 Task: Enhance Security with Chrome Extensions.
Action: Mouse moved to (1228, 56)
Screenshot: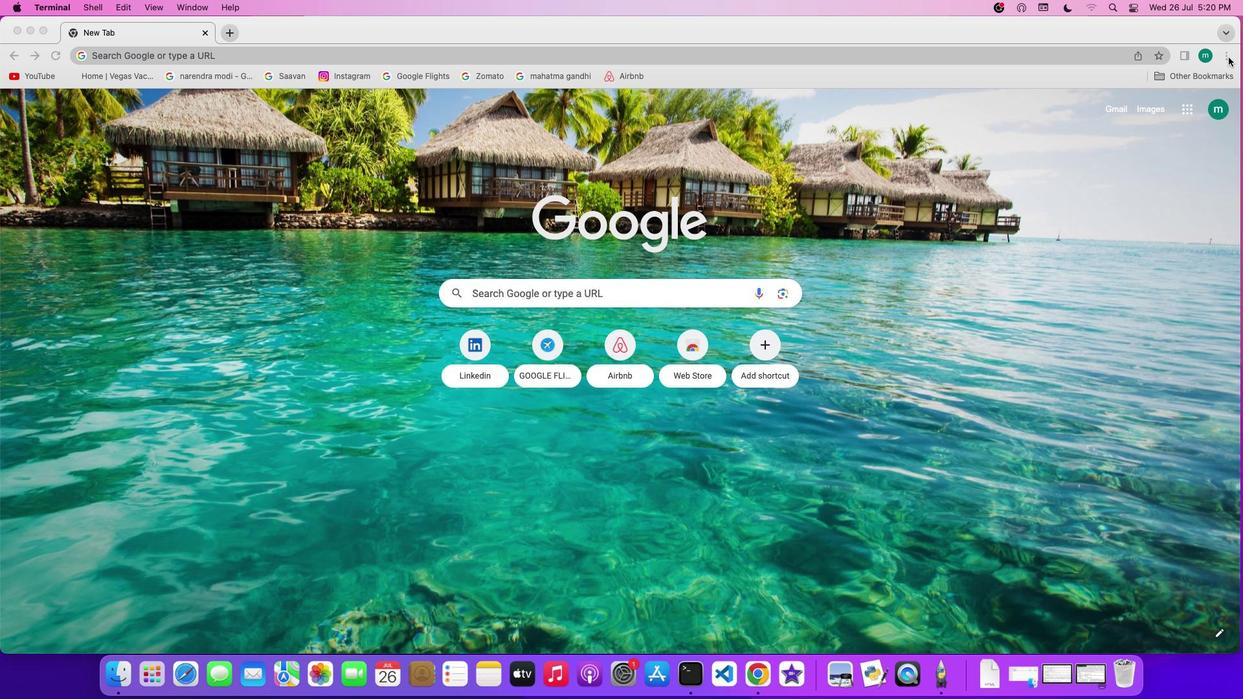 
Action: Mouse pressed left at (1228, 56)
Screenshot: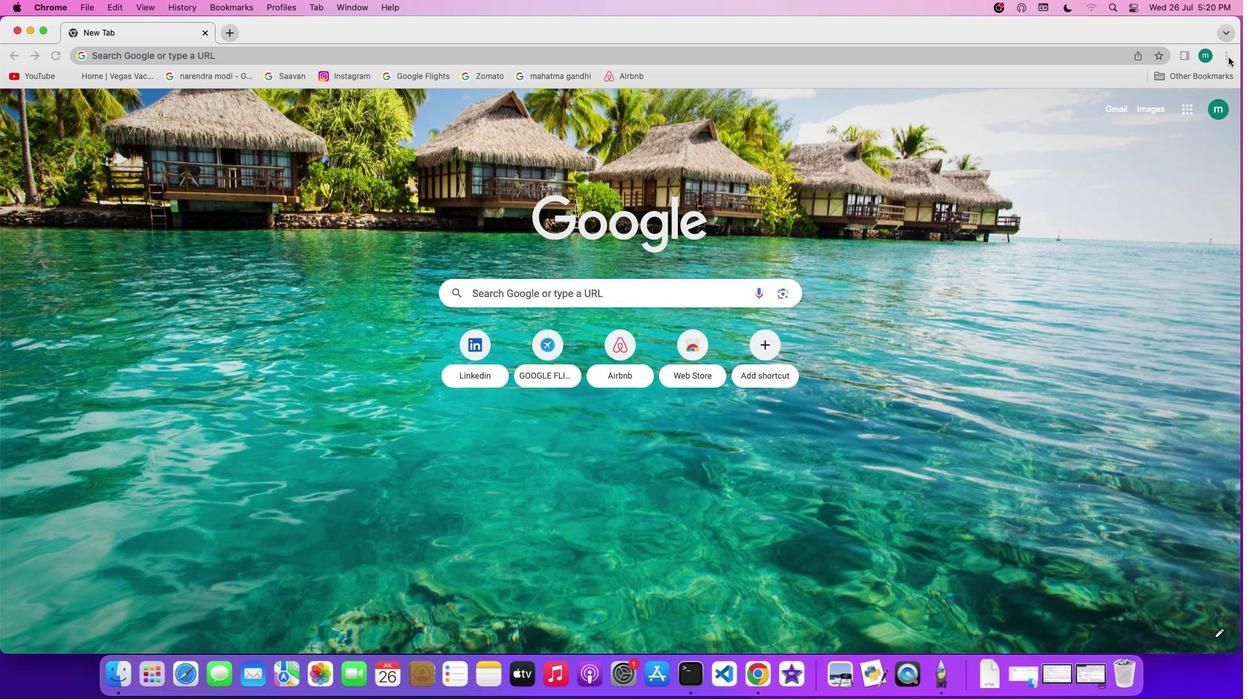 
Action: Mouse moved to (1116, 215)
Screenshot: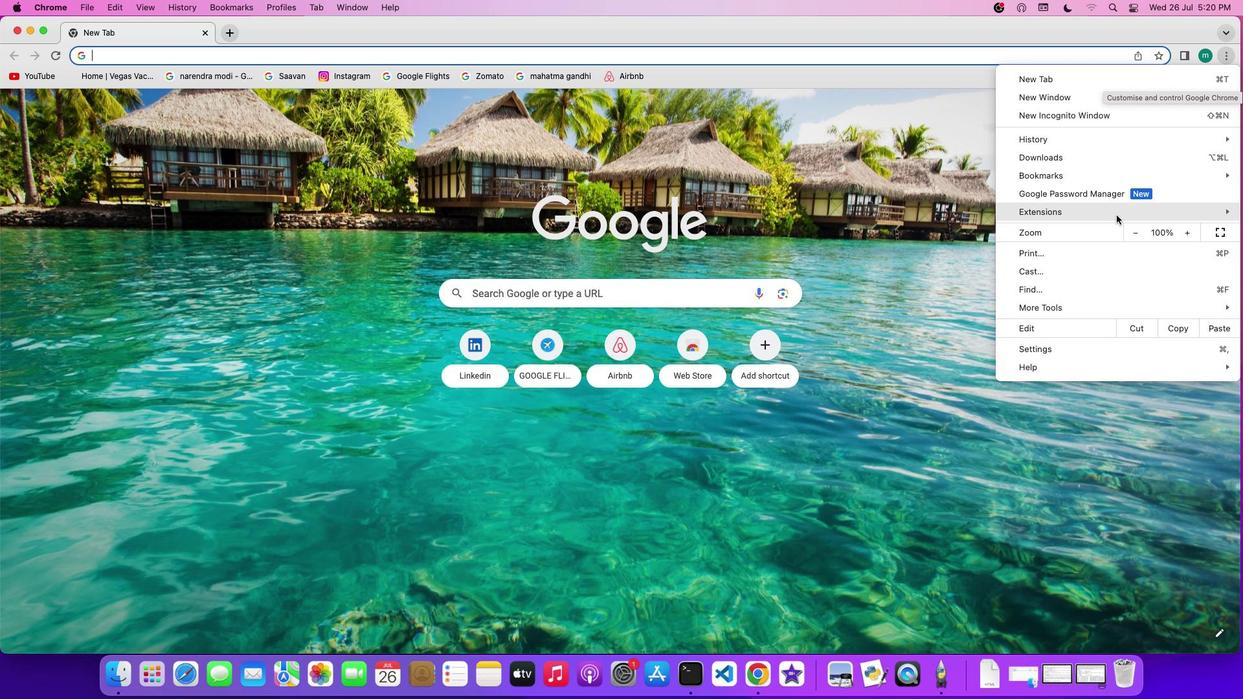 
Action: Mouse pressed left at (1116, 215)
Screenshot: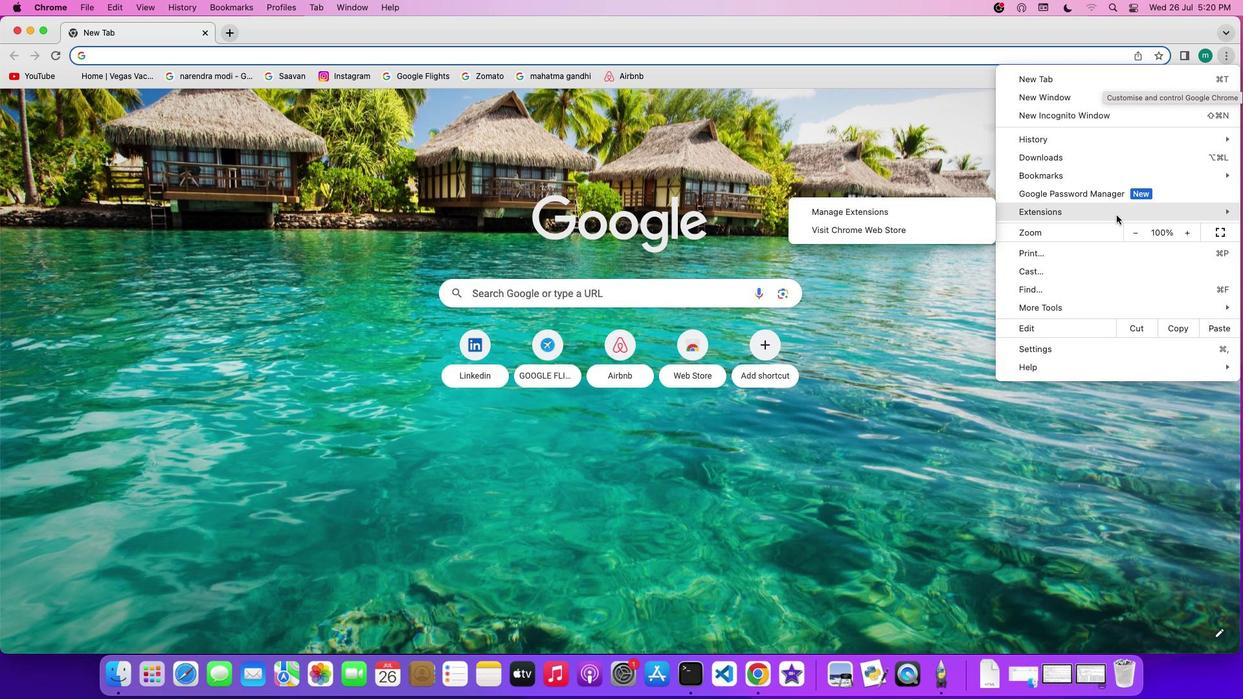 
Action: Mouse moved to (928, 229)
Screenshot: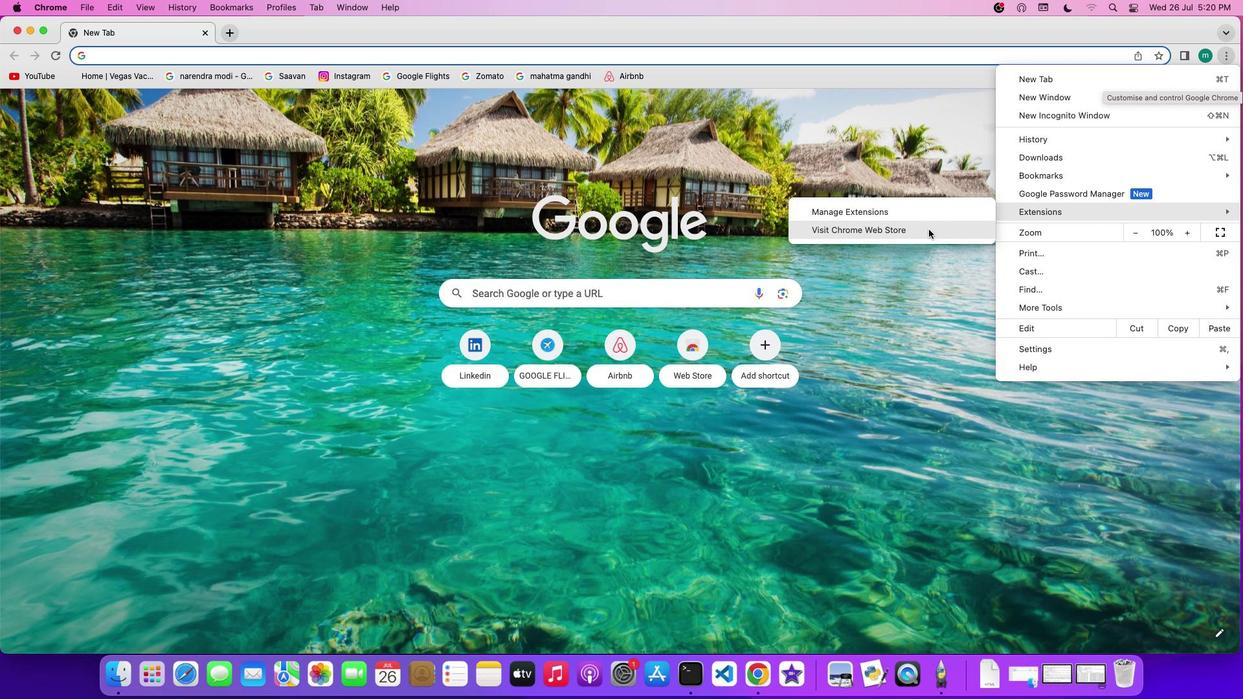 
Action: Mouse pressed left at (928, 229)
Screenshot: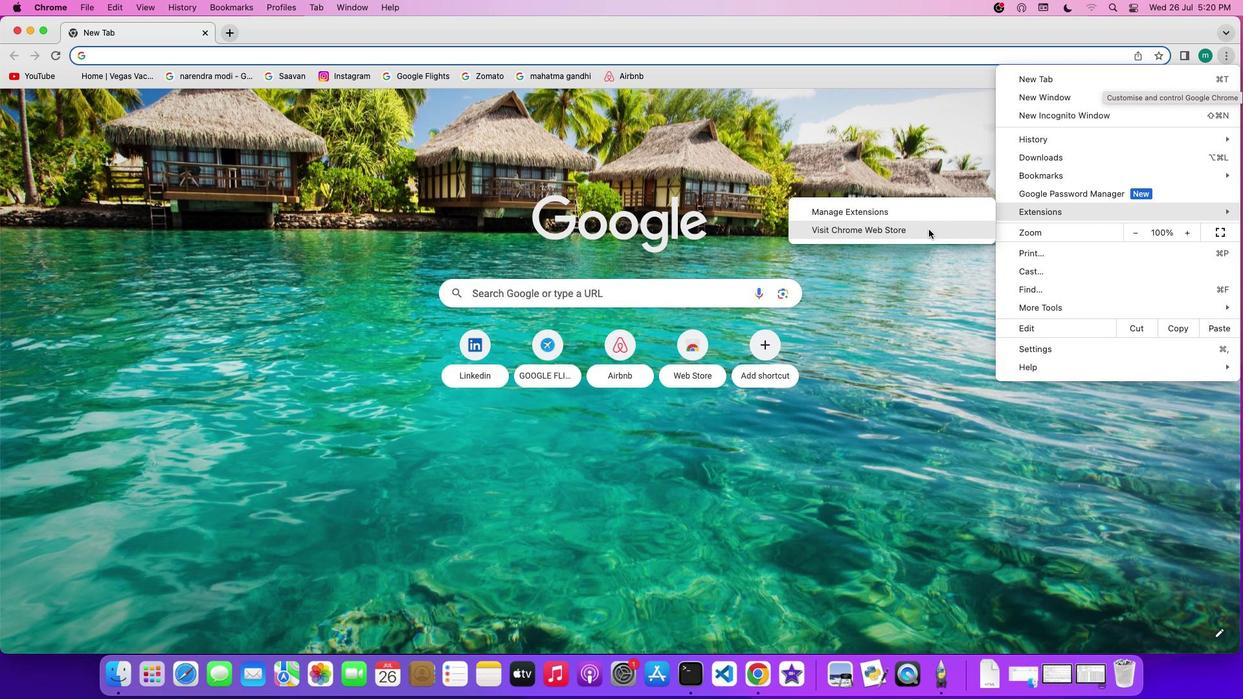 
Action: Mouse moved to (334, 138)
Screenshot: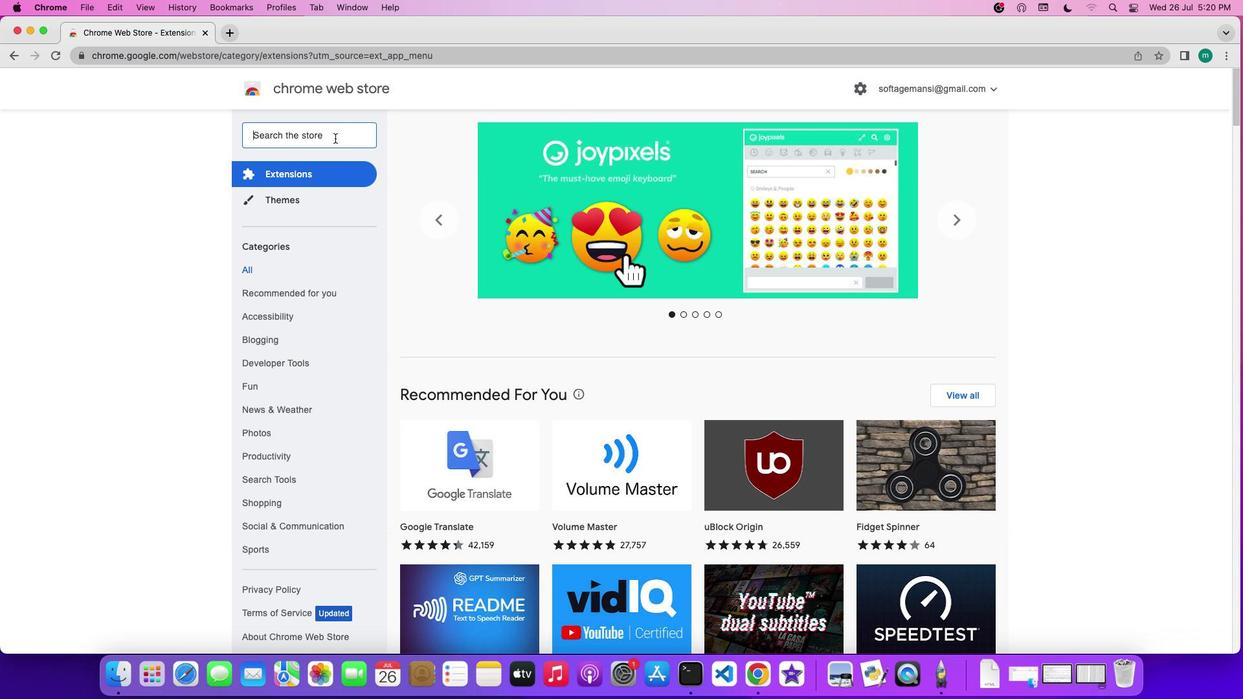 
Action: Mouse pressed left at (334, 138)
Screenshot: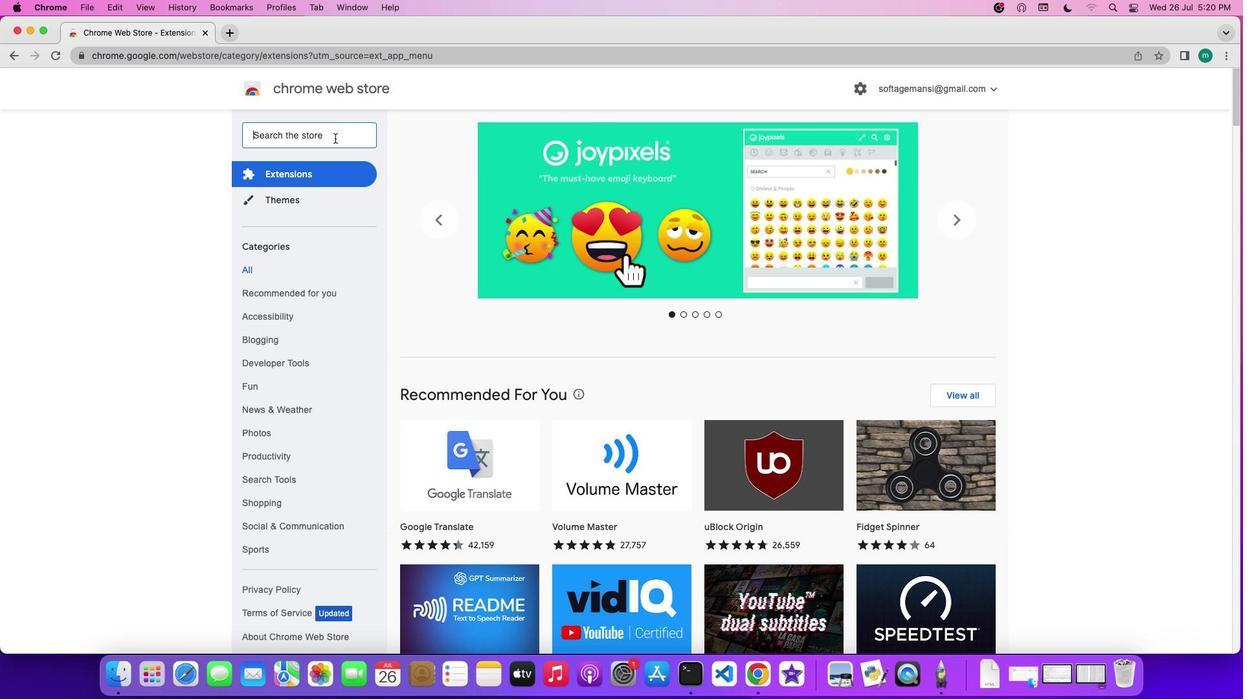 
Action: Mouse moved to (350, 141)
Screenshot: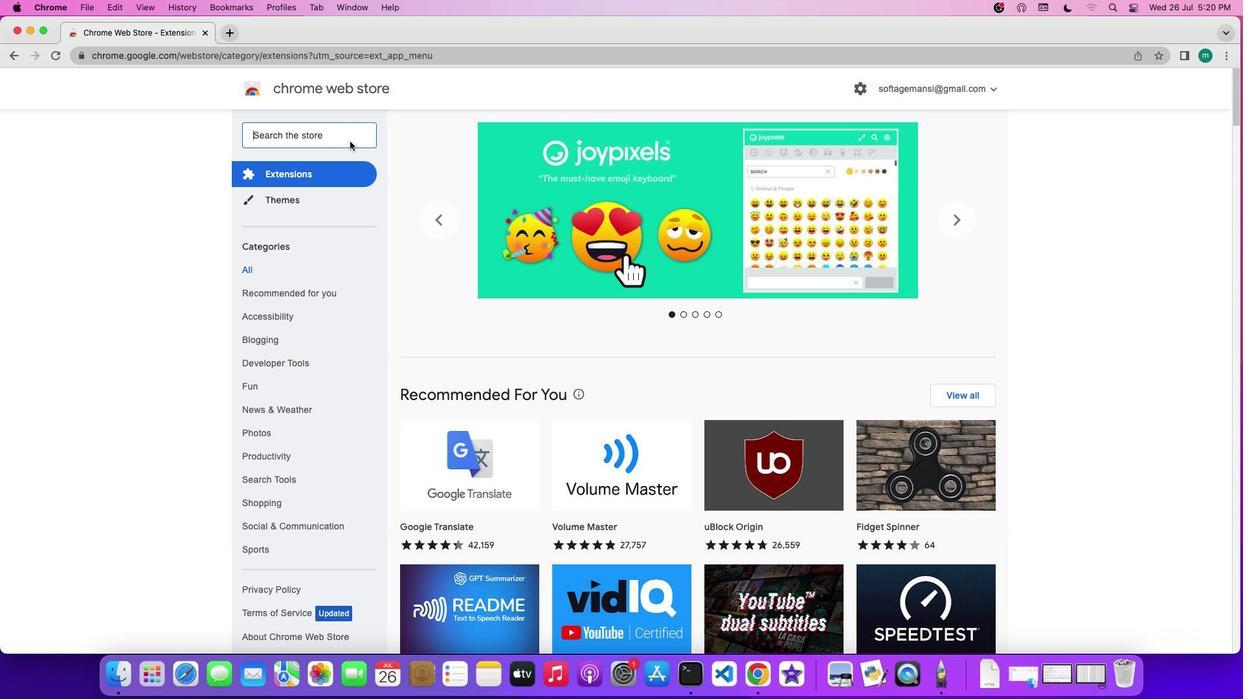 
Action: Key pressed 'p''a''s''s''w''o''r''d'Key.space'm''a''n''a''g''e''r'
Screenshot: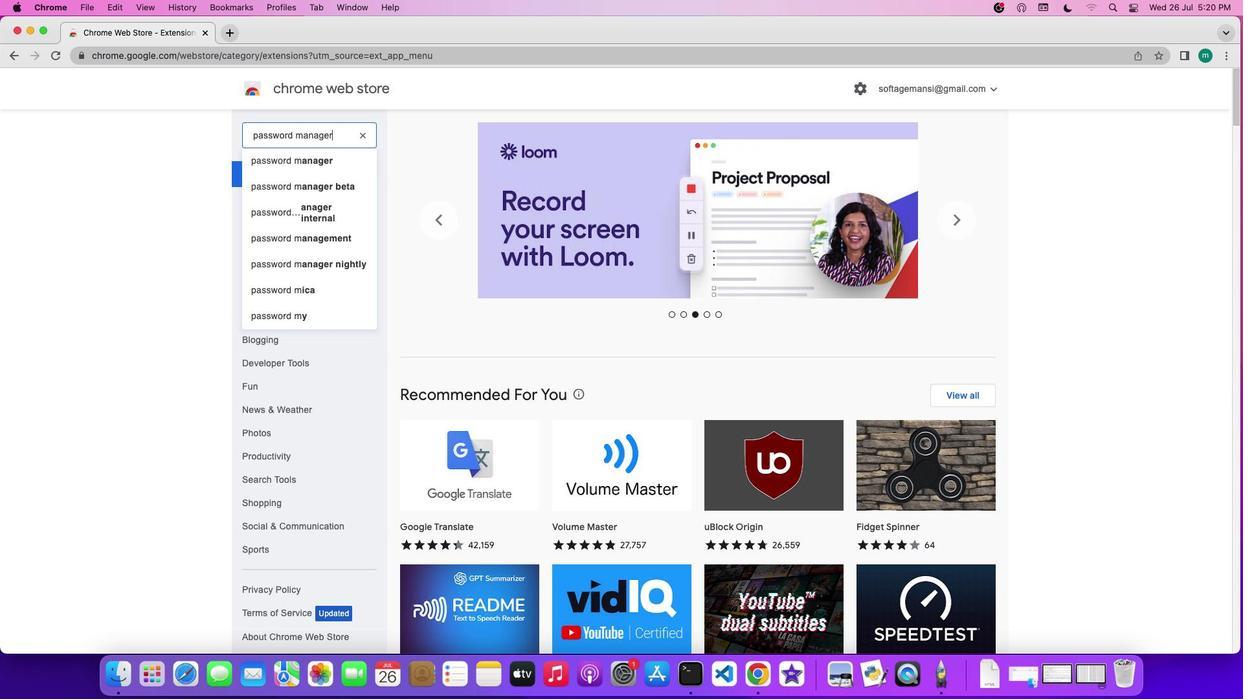 
Action: Mouse moved to (360, 154)
Screenshot: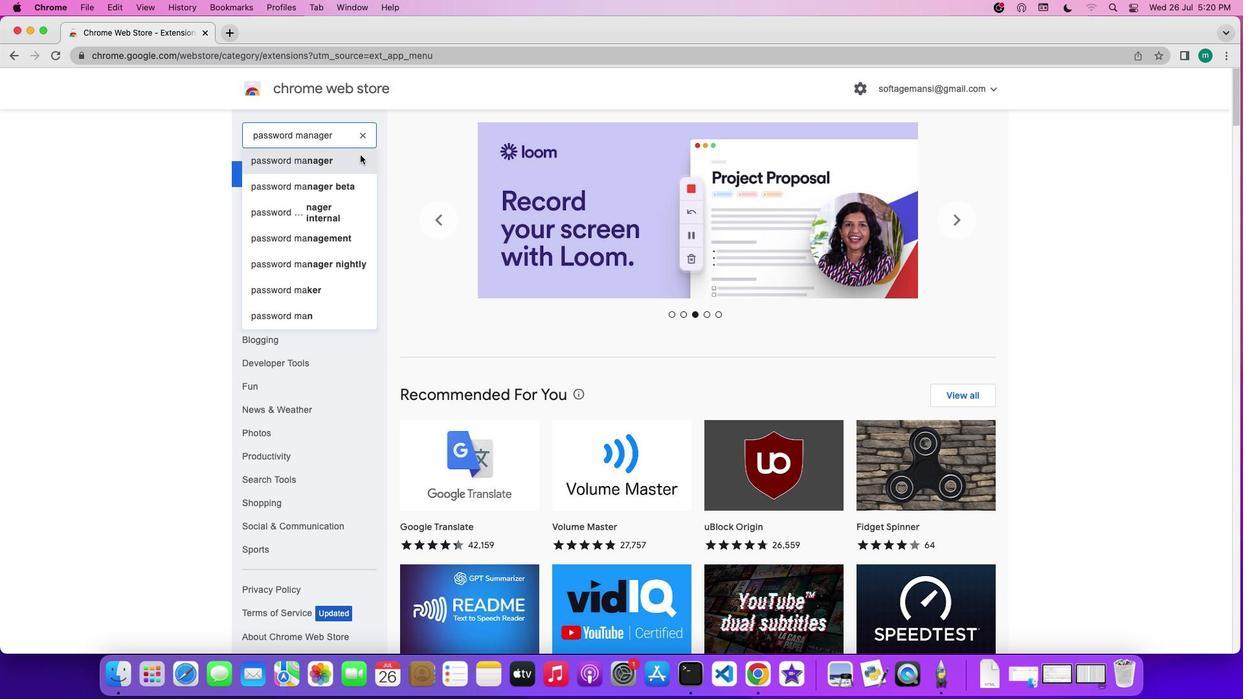 
Action: Mouse pressed left at (360, 154)
Screenshot: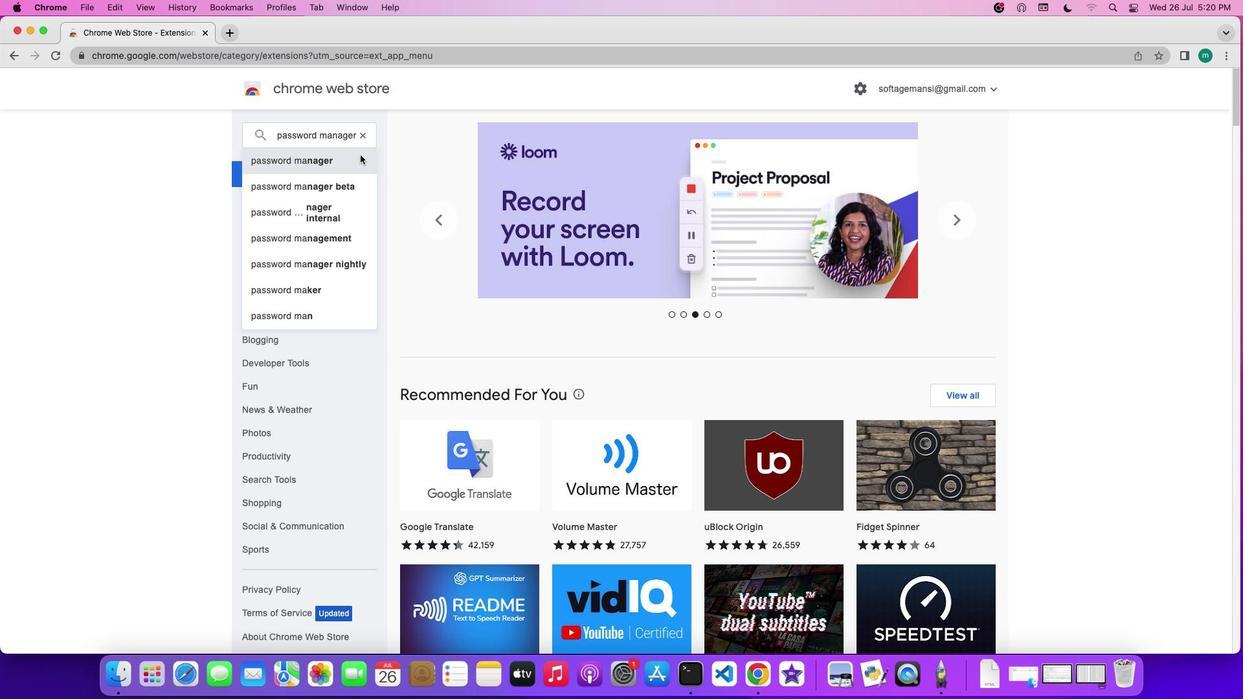 
Action: Mouse moved to (679, 244)
Screenshot: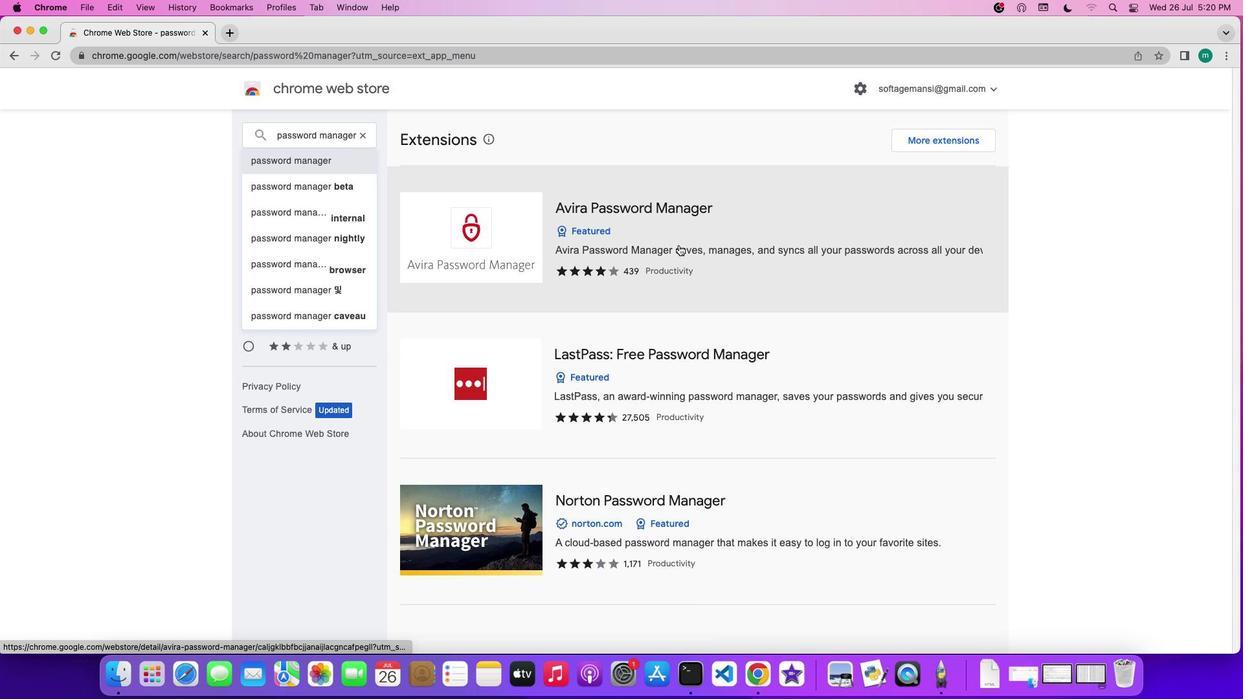 
Action: Mouse scrolled (679, 244) with delta (0, 0)
Screenshot: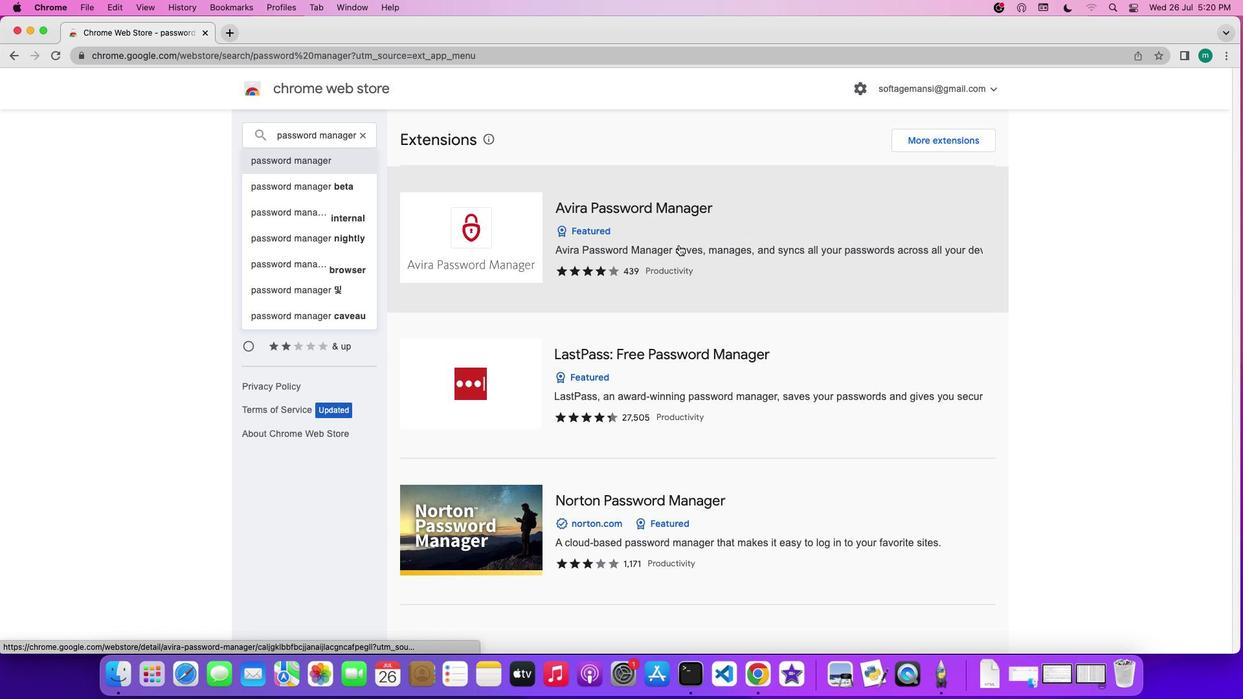 
Action: Mouse scrolled (679, 244) with delta (0, 0)
Screenshot: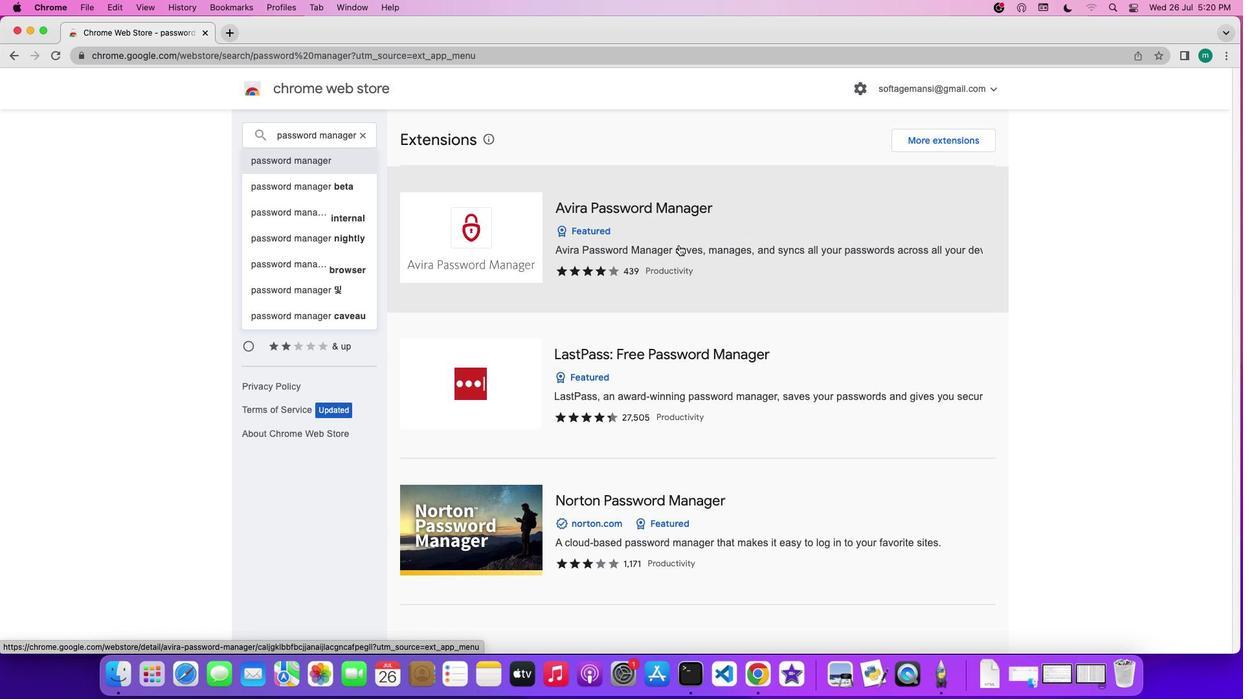 
Action: Mouse scrolled (679, 244) with delta (0, 0)
Screenshot: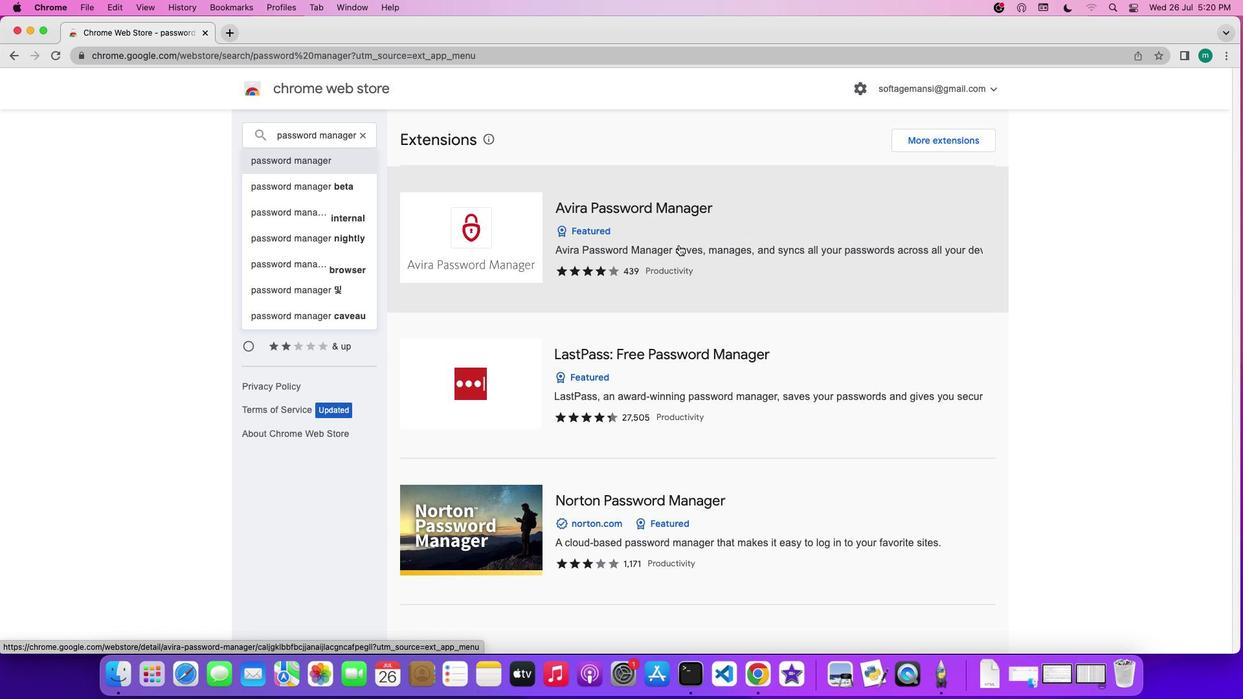 
Action: Mouse scrolled (679, 244) with delta (0, 0)
Screenshot: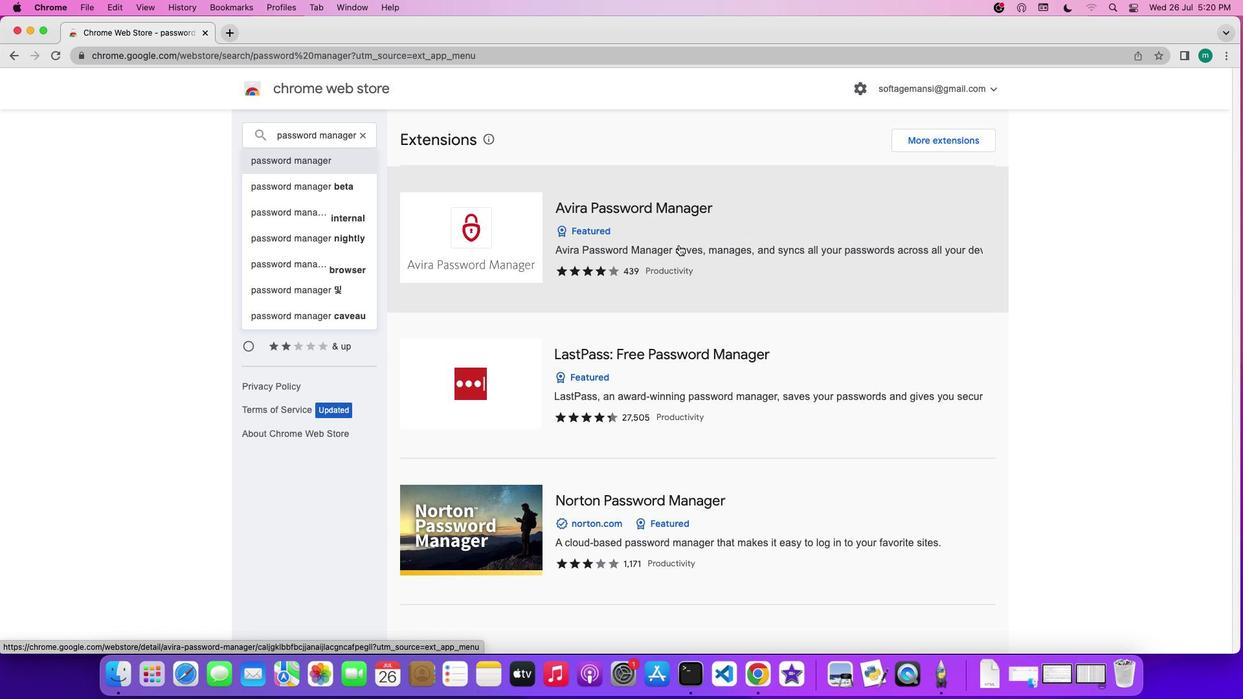 
Action: Mouse moved to (658, 352)
Screenshot: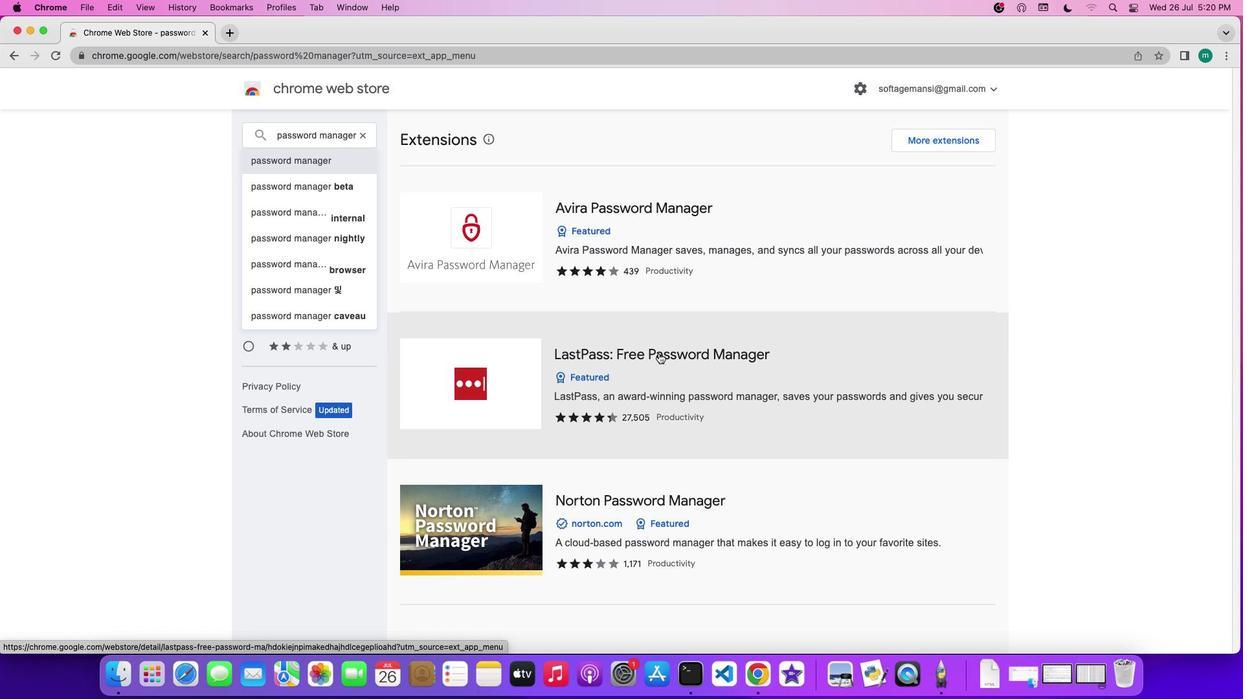 
Action: Mouse scrolled (658, 352) with delta (0, 0)
Screenshot: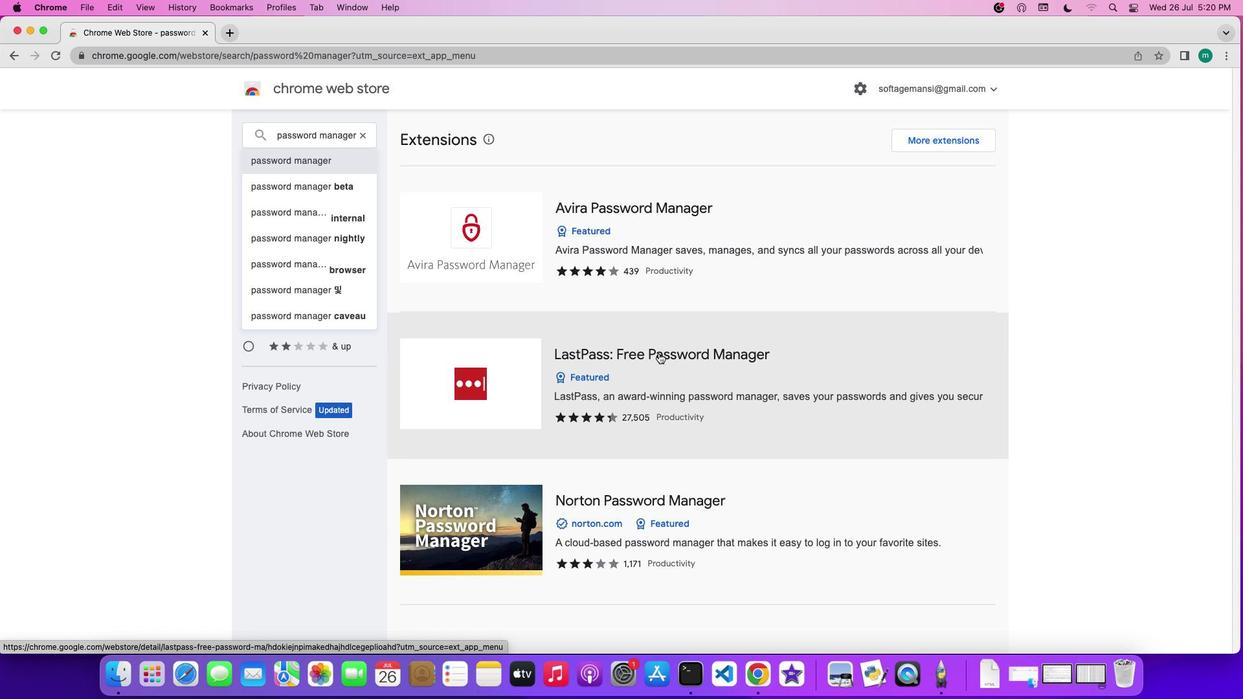
Action: Mouse scrolled (658, 352) with delta (0, 0)
Screenshot: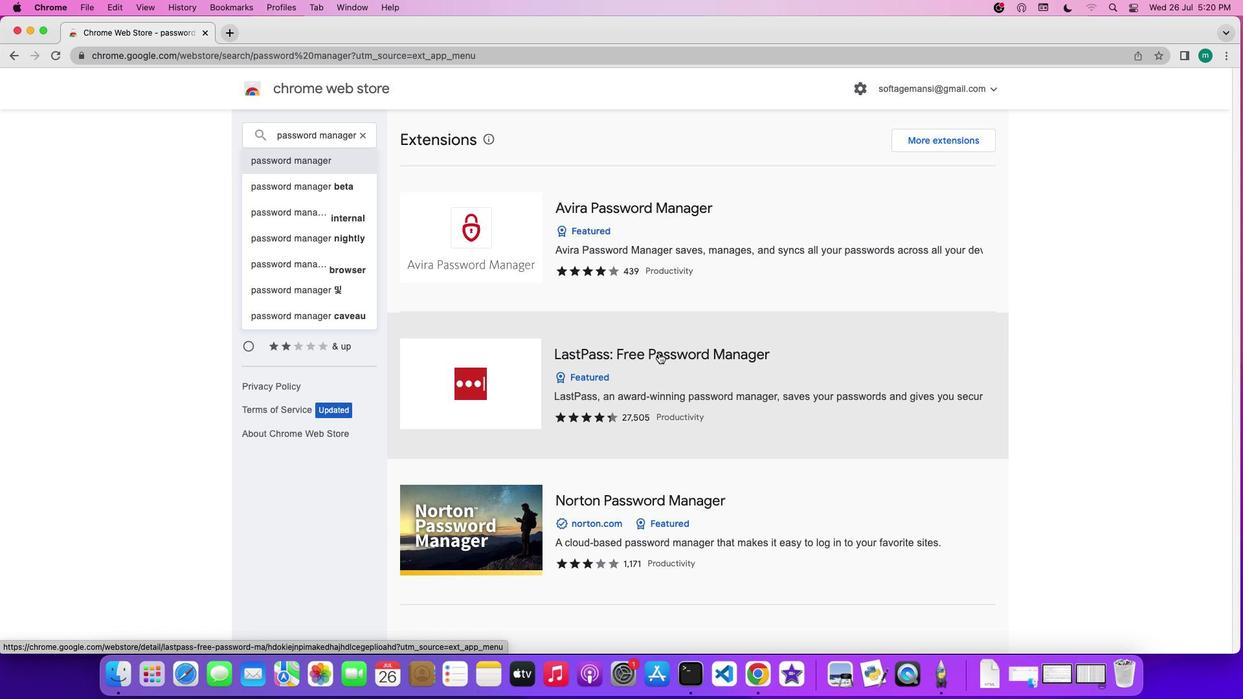 
Action: Mouse scrolled (658, 352) with delta (0, -1)
Screenshot: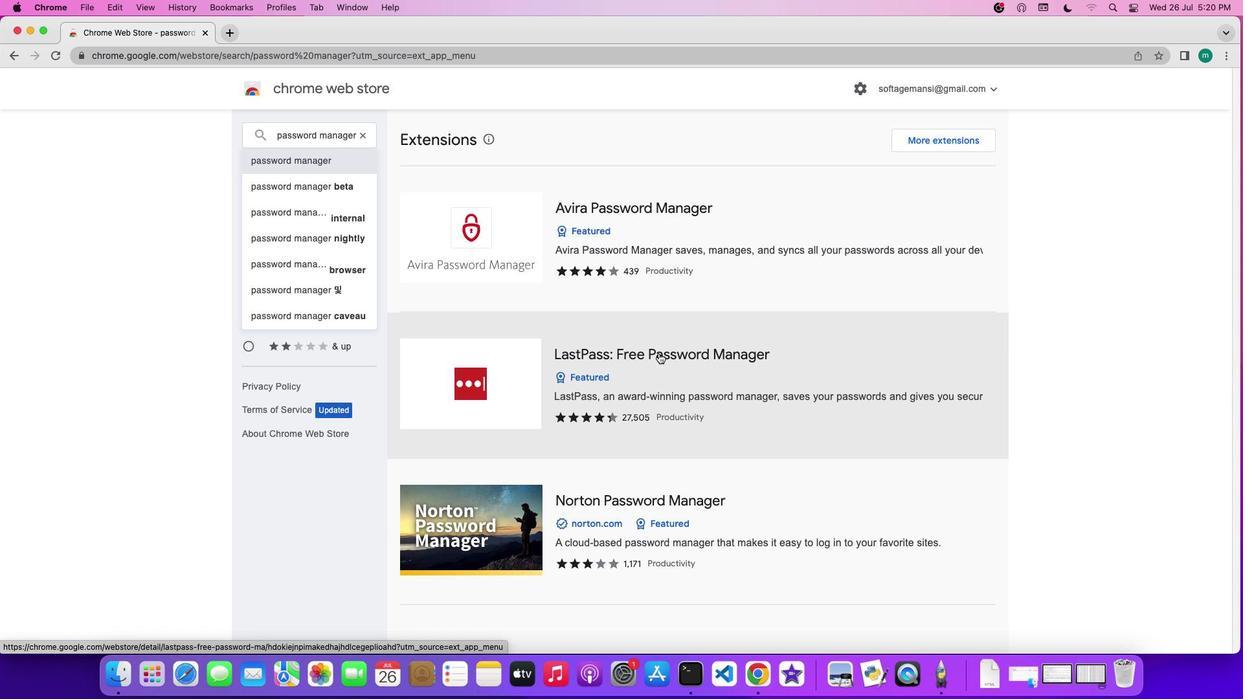 
Action: Mouse scrolled (658, 352) with delta (0, -2)
Screenshot: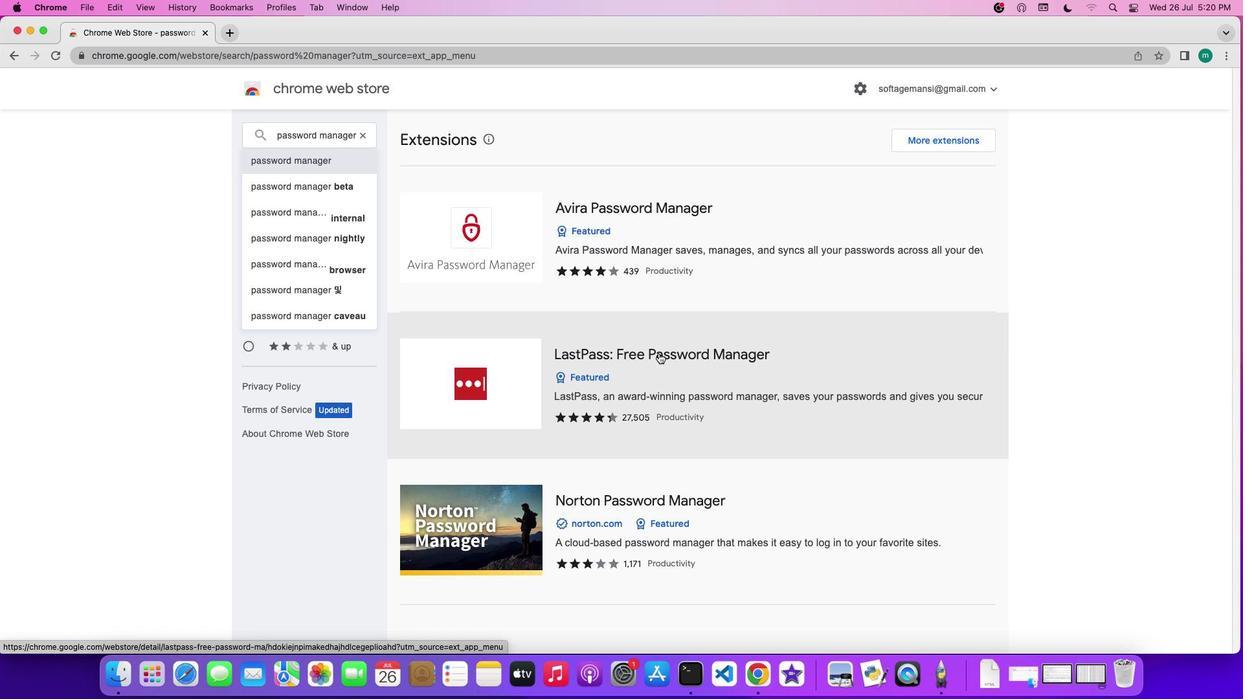 
Action: Mouse scrolled (658, 352) with delta (0, 0)
Screenshot: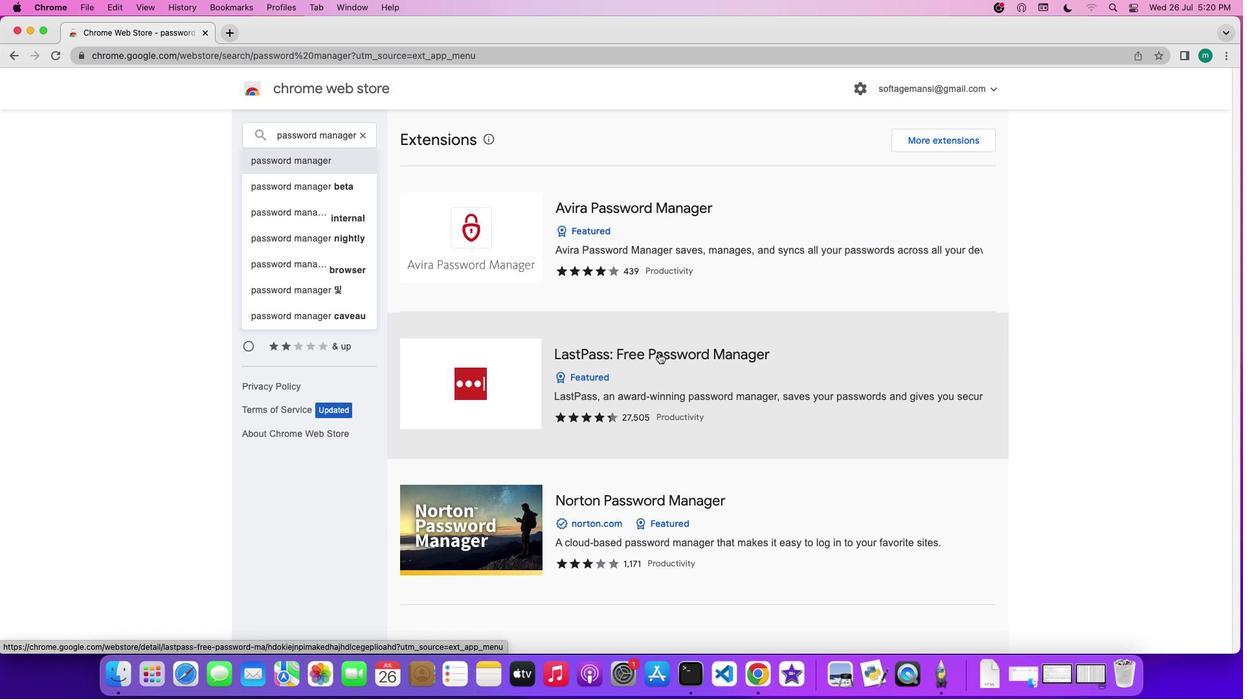 
Action: Mouse moved to (747, 512)
Screenshot: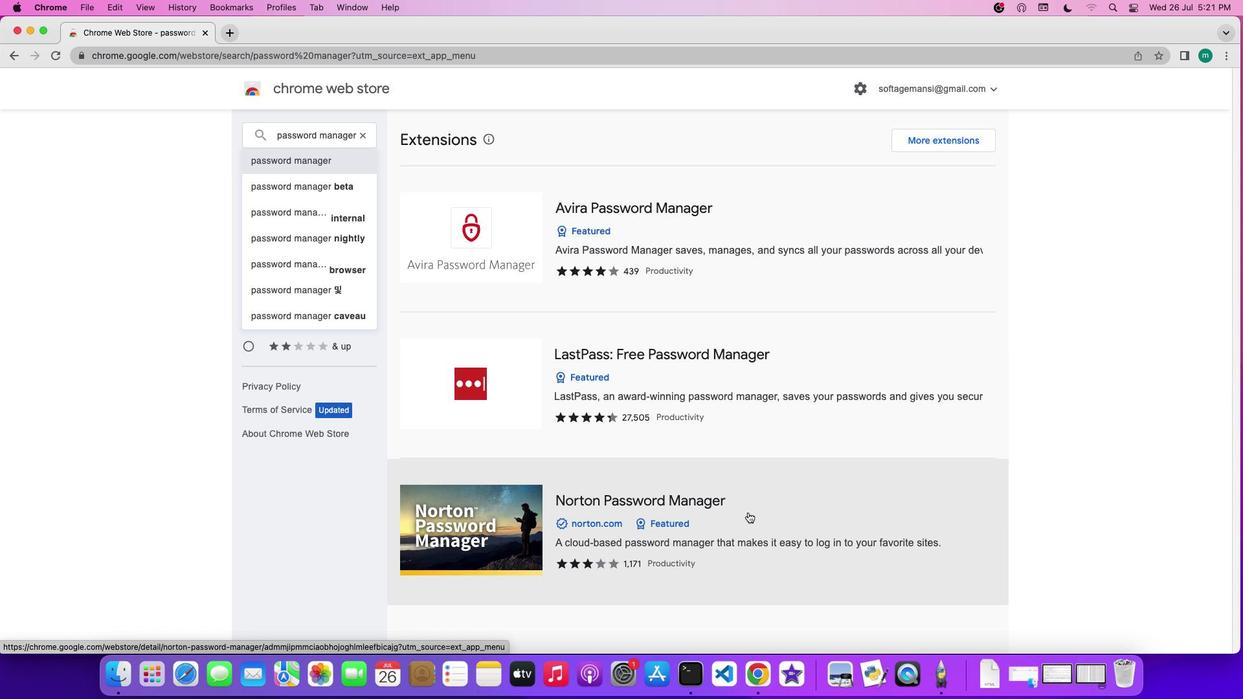 
Action: Mouse scrolled (747, 512) with delta (0, 0)
Screenshot: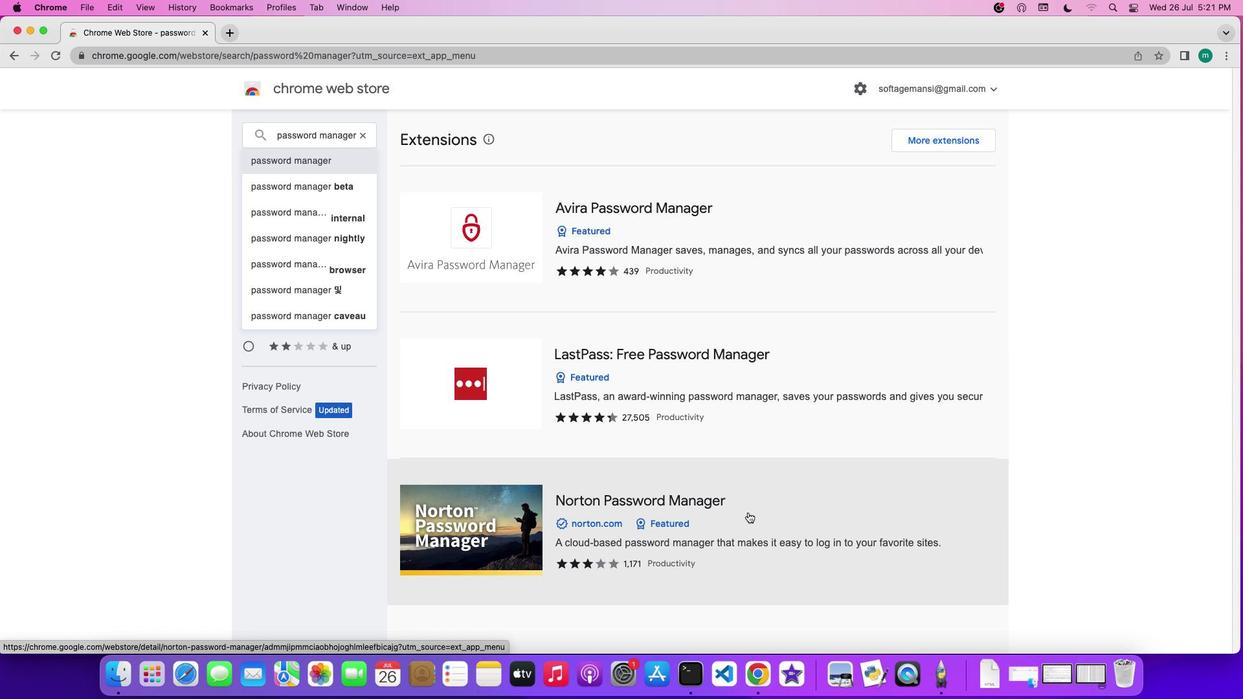 
Action: Mouse scrolled (747, 512) with delta (0, 0)
Screenshot: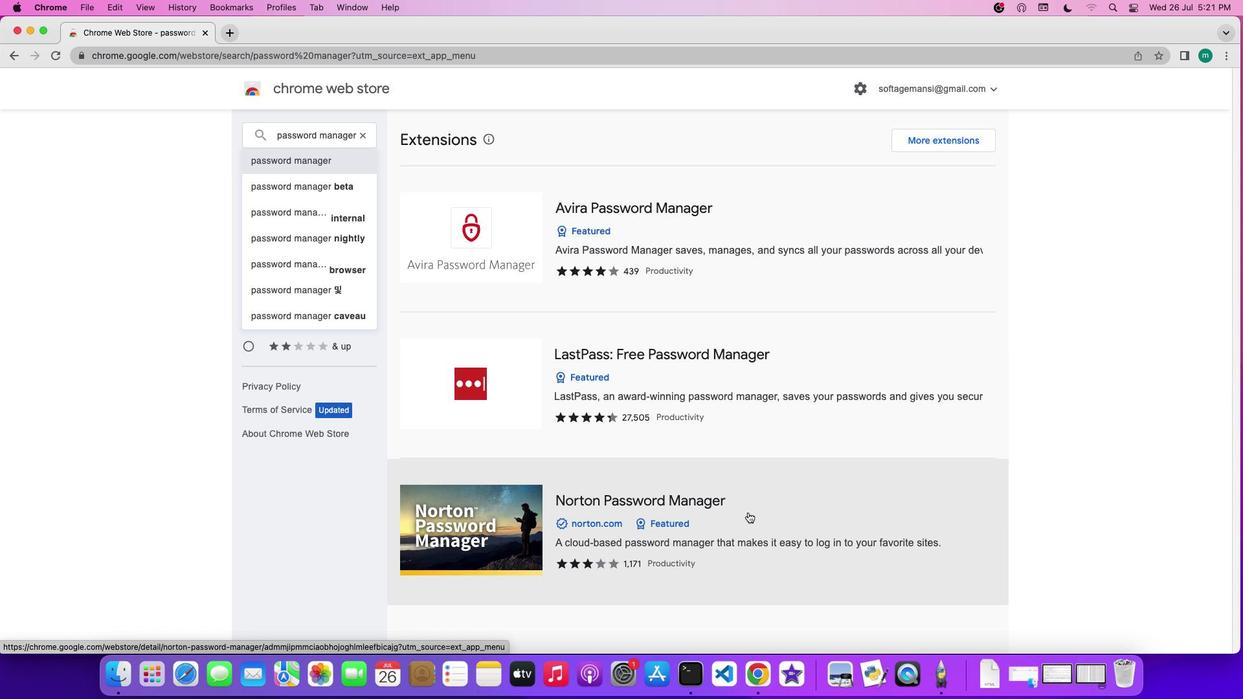 
Action: Mouse scrolled (747, 512) with delta (0, -1)
Screenshot: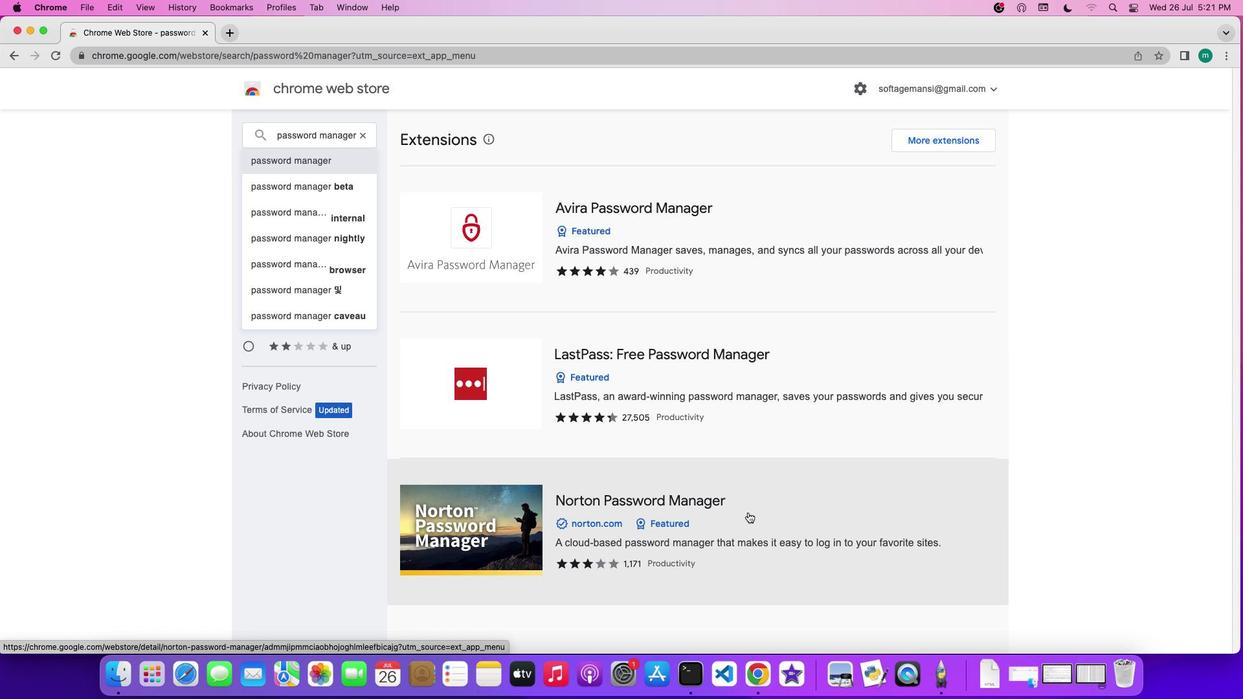 
Action: Mouse scrolled (747, 512) with delta (0, 0)
Screenshot: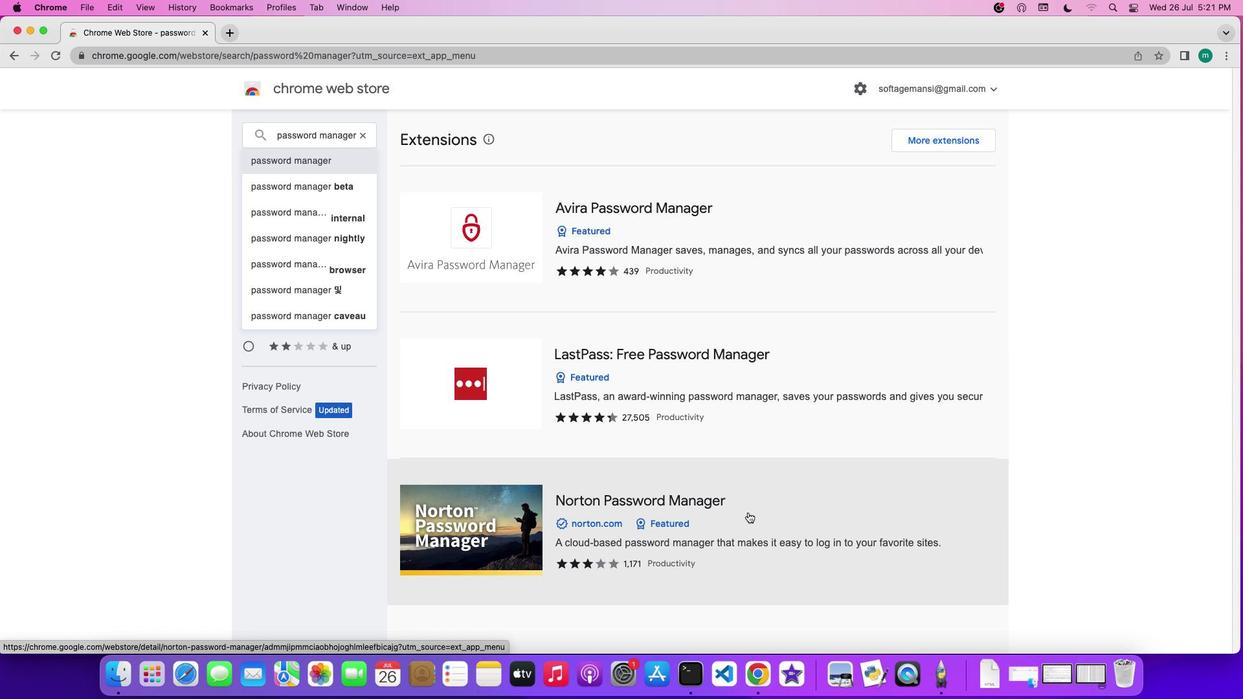 
Action: Mouse moved to (642, 211)
Screenshot: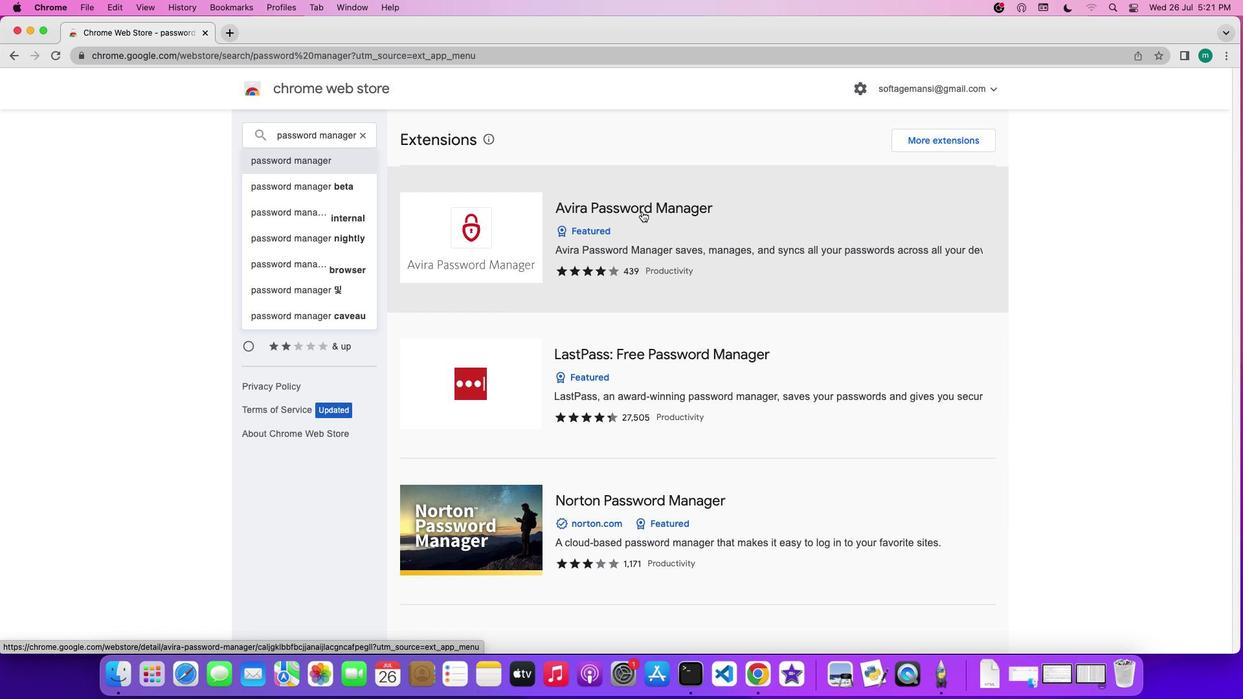 
Action: Mouse pressed left at (642, 211)
Screenshot: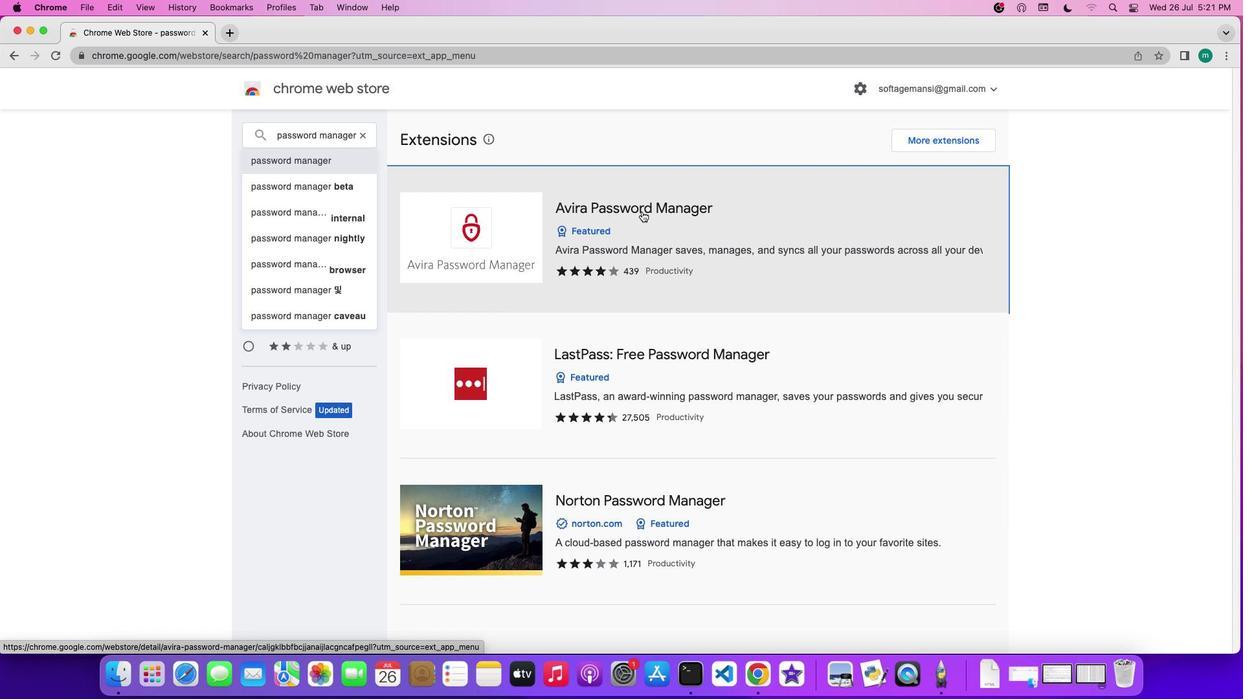 
Action: Mouse moved to (763, 328)
Screenshot: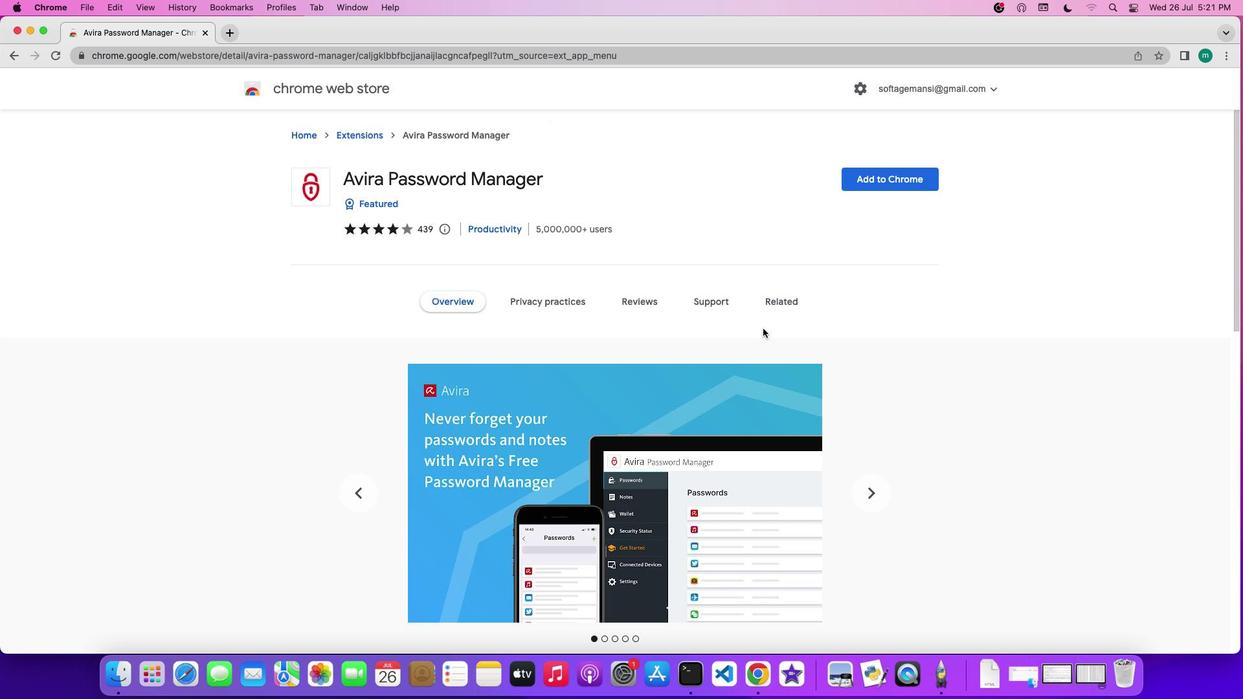 
Action: Mouse scrolled (763, 328) with delta (0, 0)
Screenshot: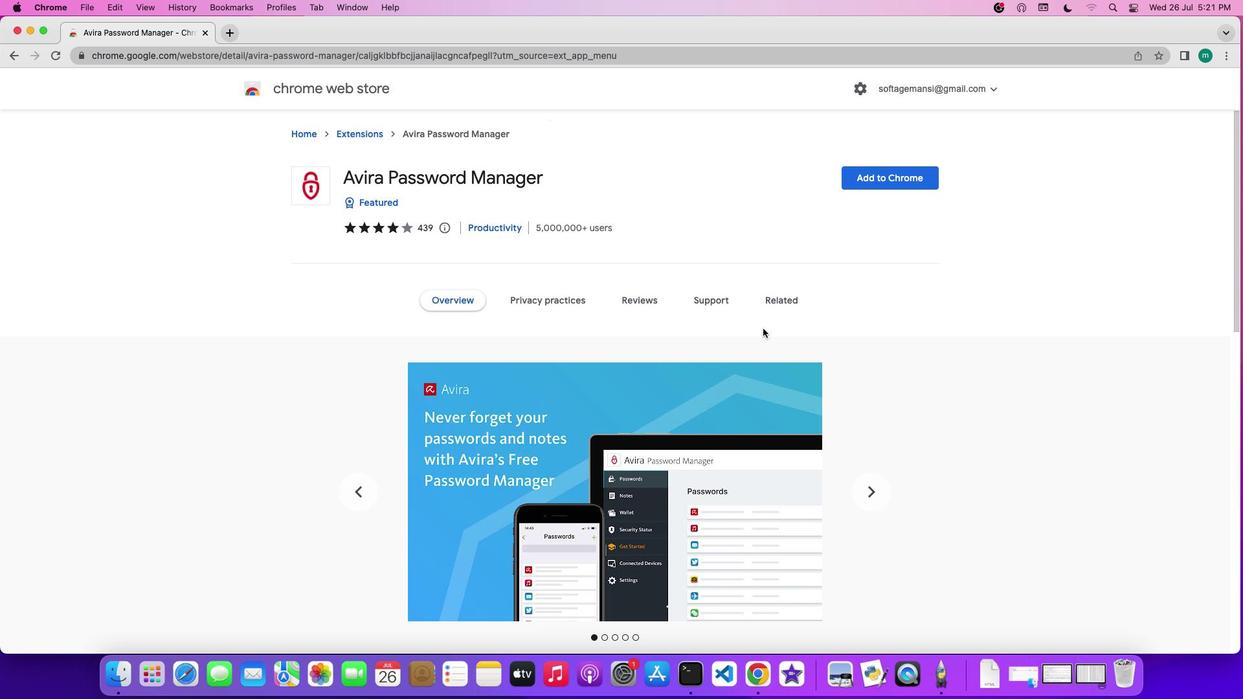 
Action: Mouse scrolled (763, 328) with delta (0, 0)
Screenshot: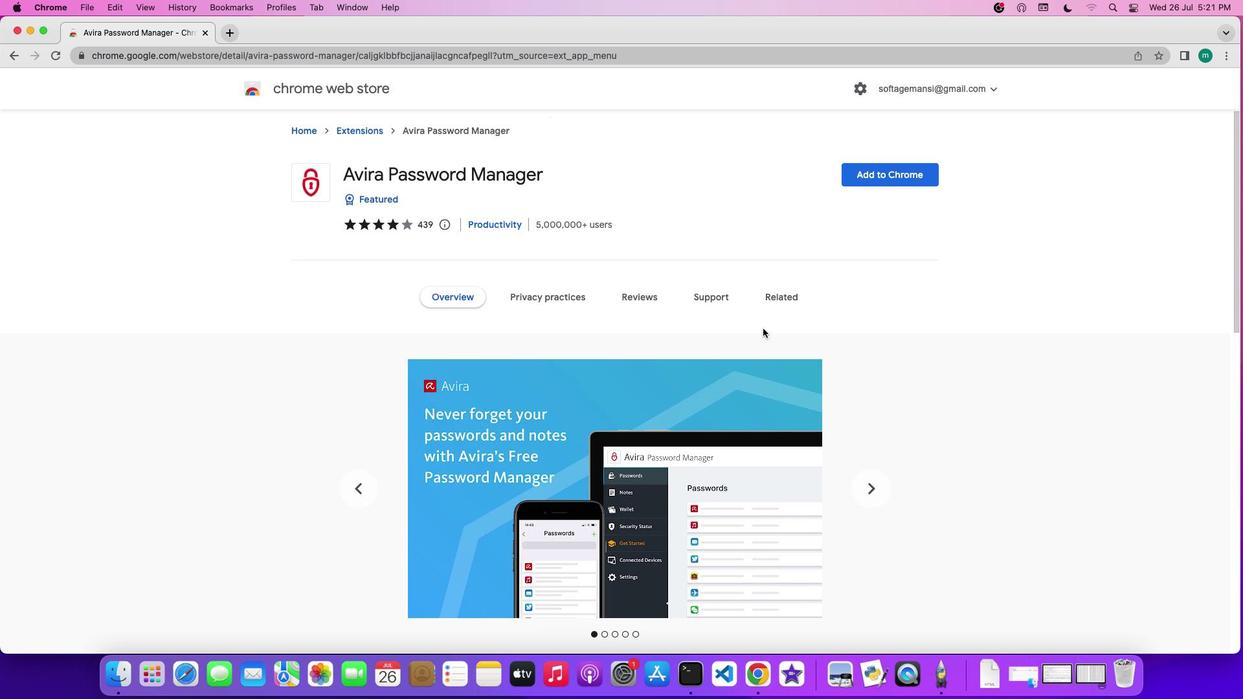 
Action: Mouse scrolled (763, 328) with delta (0, -1)
Screenshot: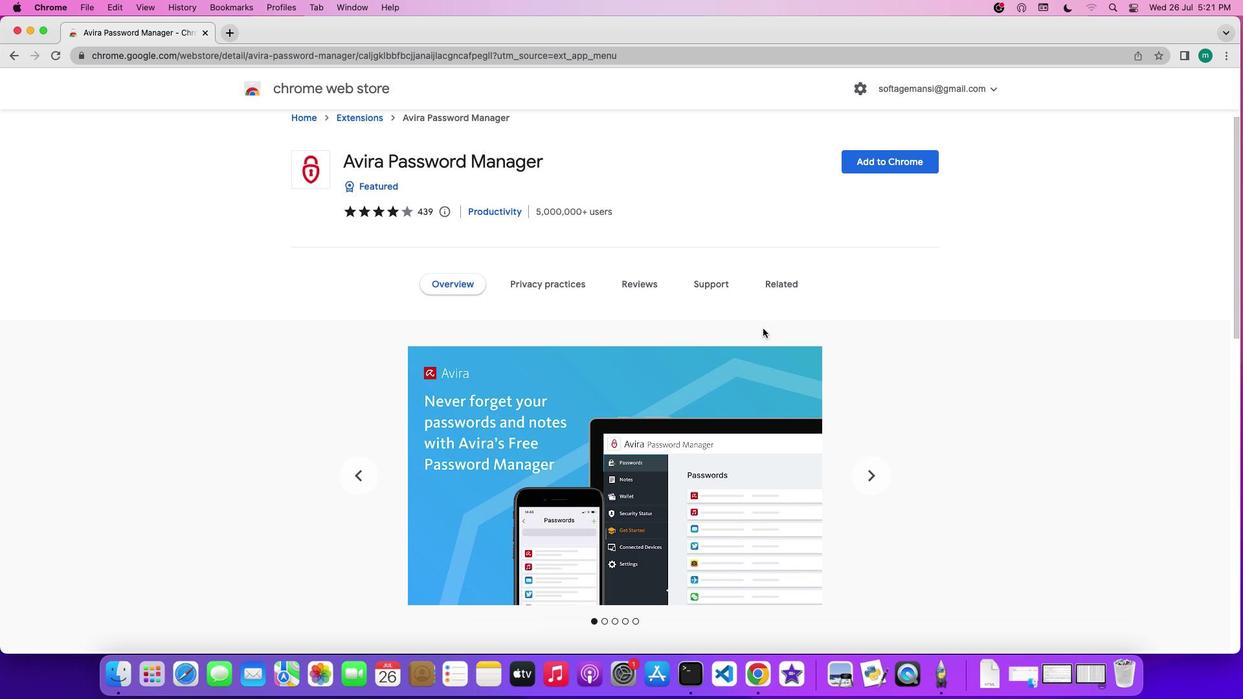 
Action: Mouse scrolled (763, 328) with delta (0, -1)
Screenshot: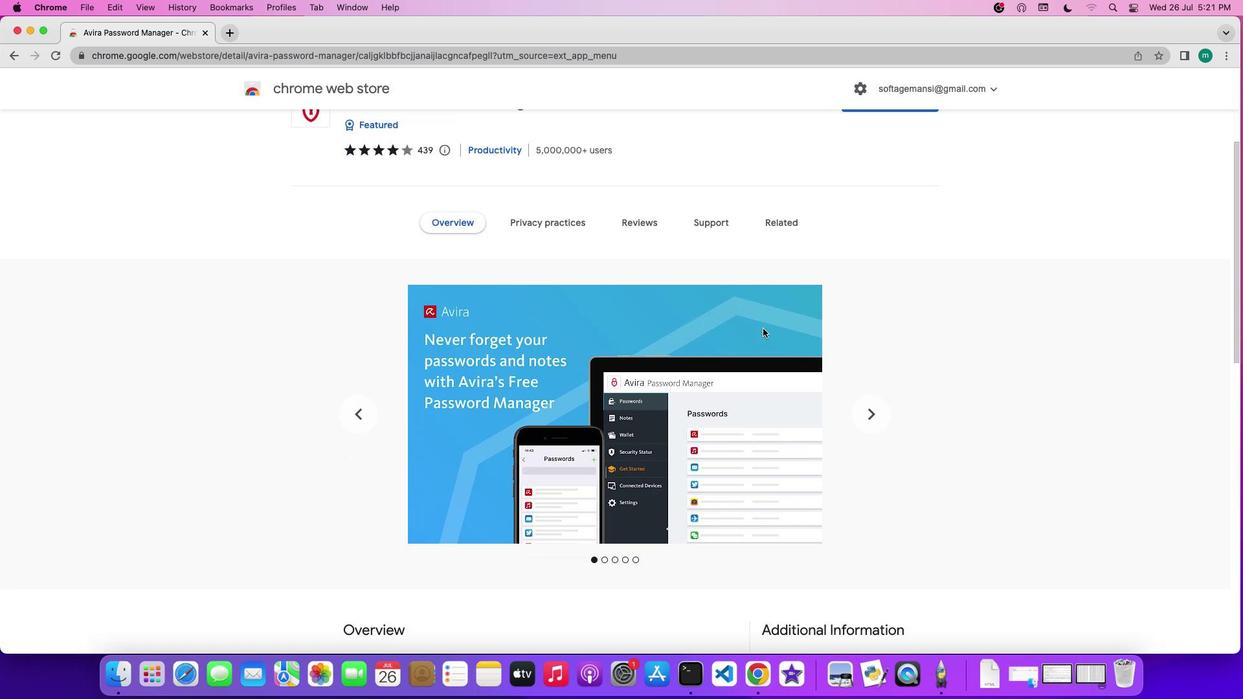 
Action: Mouse scrolled (763, 328) with delta (0, 0)
Screenshot: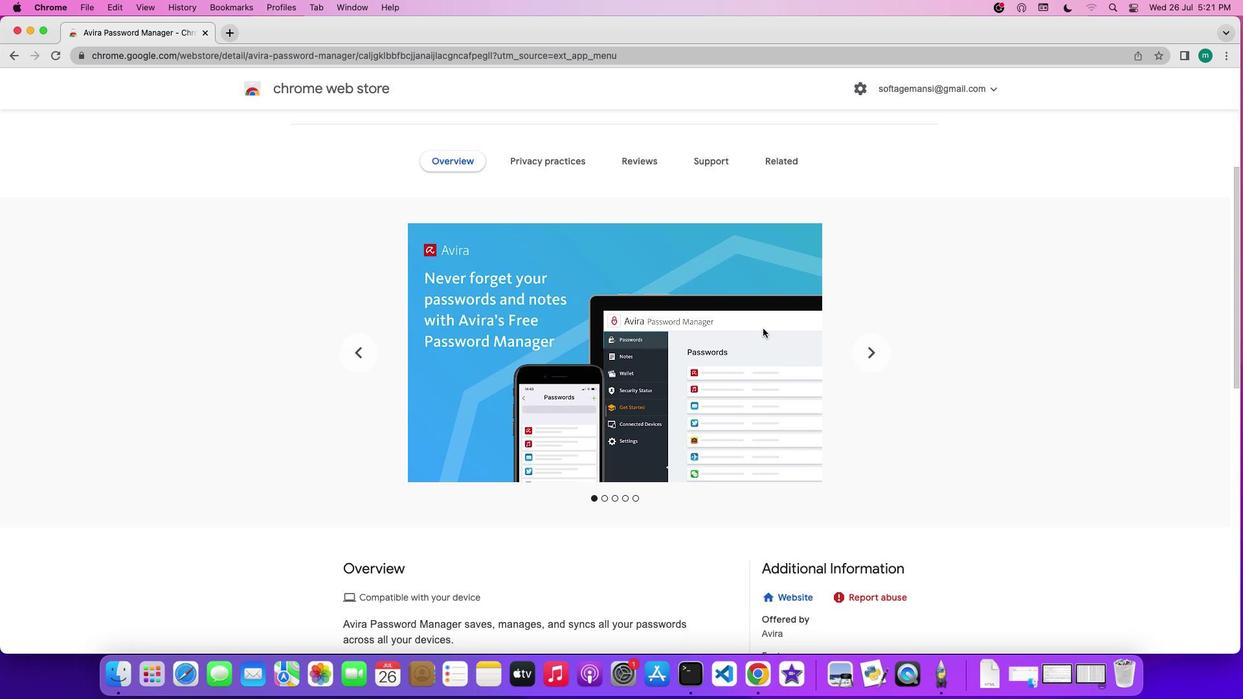 
Action: Mouse scrolled (763, 328) with delta (0, 0)
Screenshot: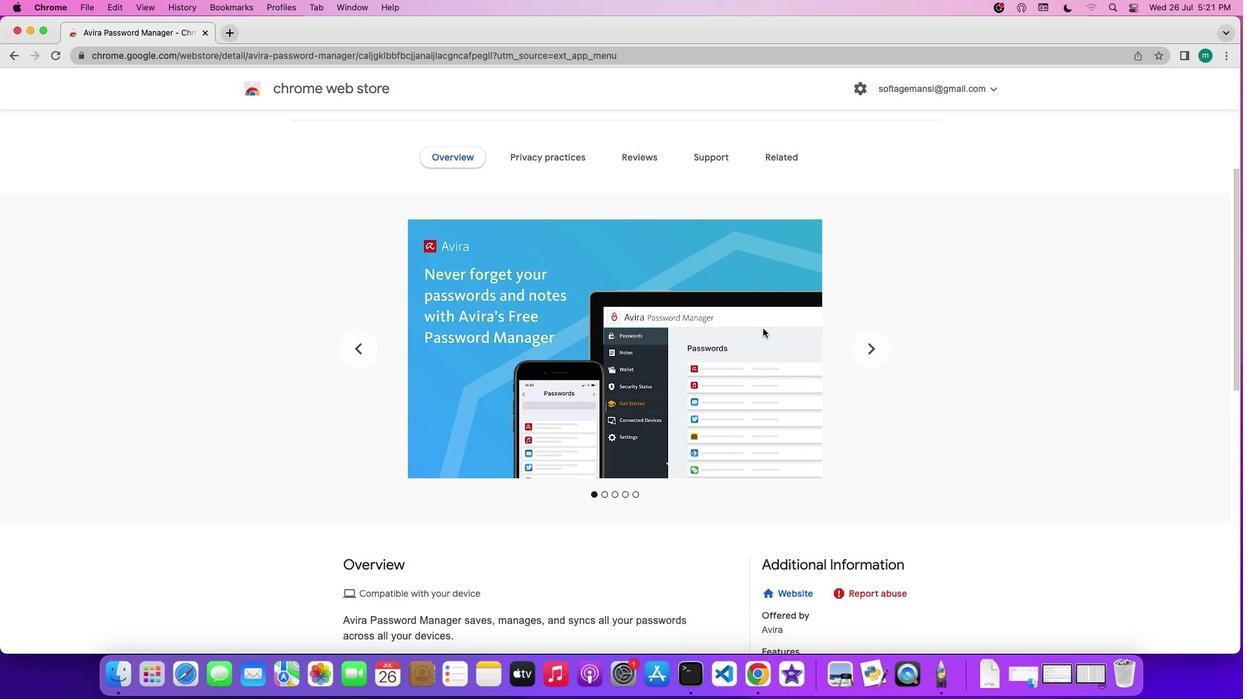 
Action: Mouse scrolled (763, 328) with delta (0, -1)
Screenshot: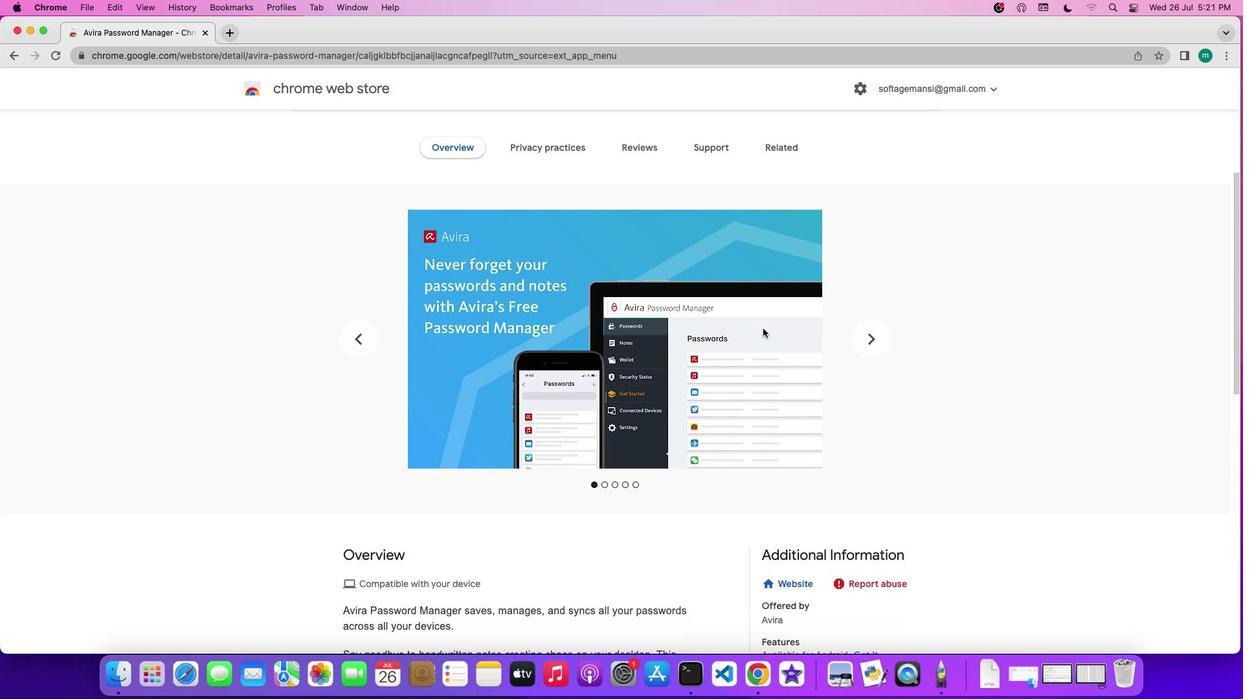 
Action: Mouse scrolled (763, 328) with delta (0, -1)
Screenshot: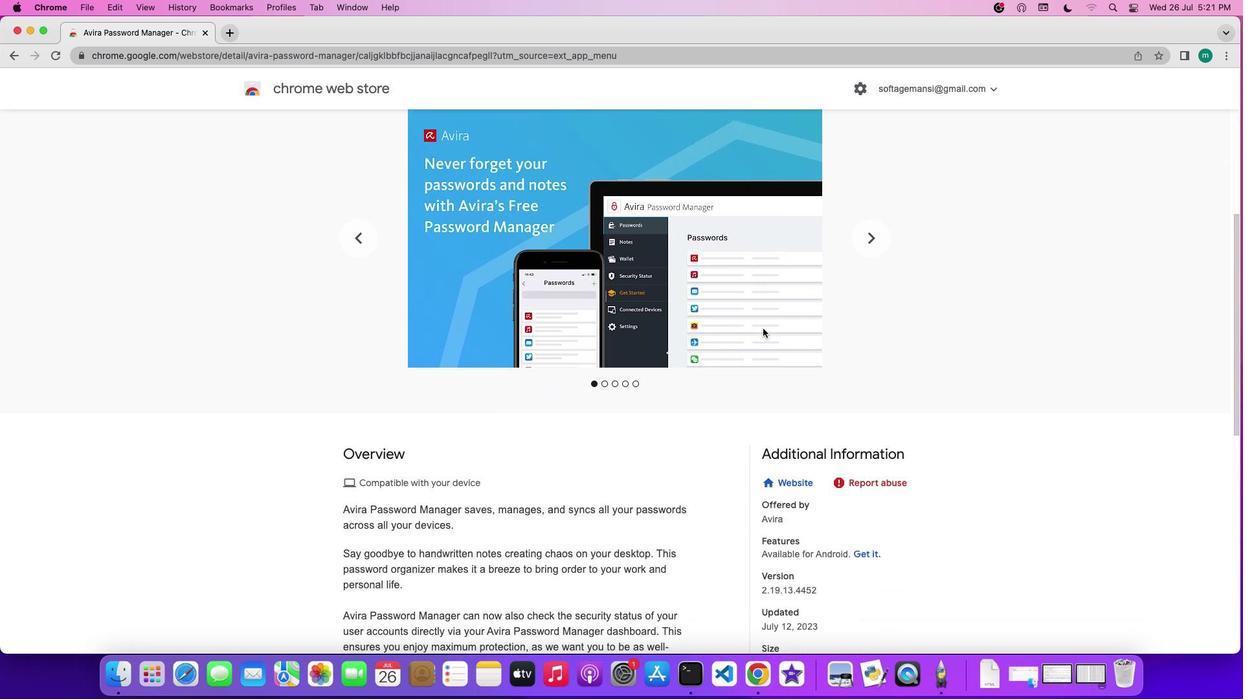 
Action: Mouse scrolled (763, 328) with delta (0, 0)
Screenshot: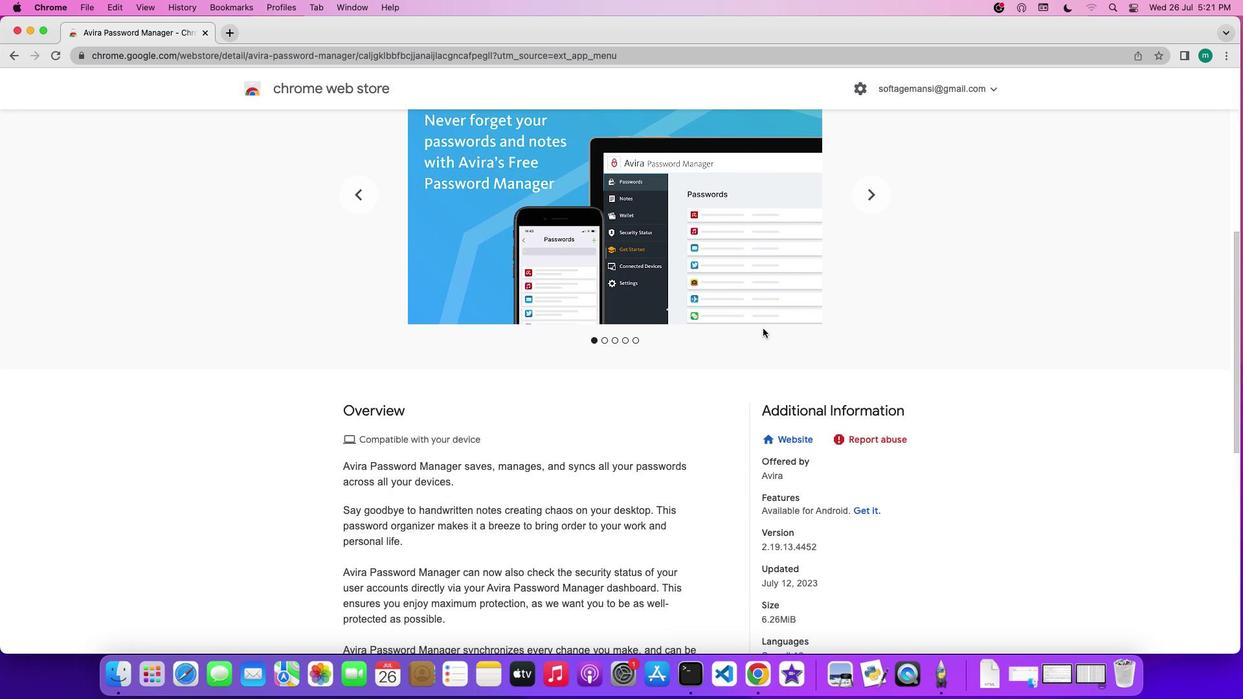 
Action: Mouse scrolled (763, 328) with delta (0, 0)
Screenshot: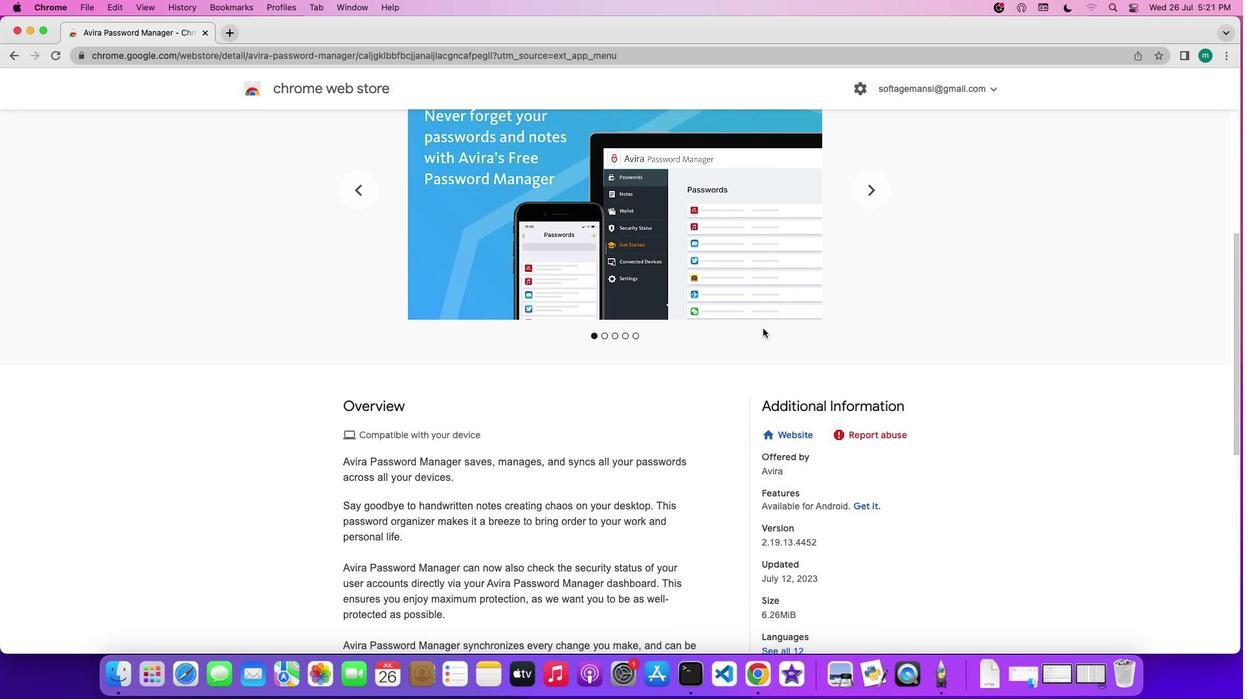 
Action: Mouse scrolled (763, 328) with delta (0, 0)
Screenshot: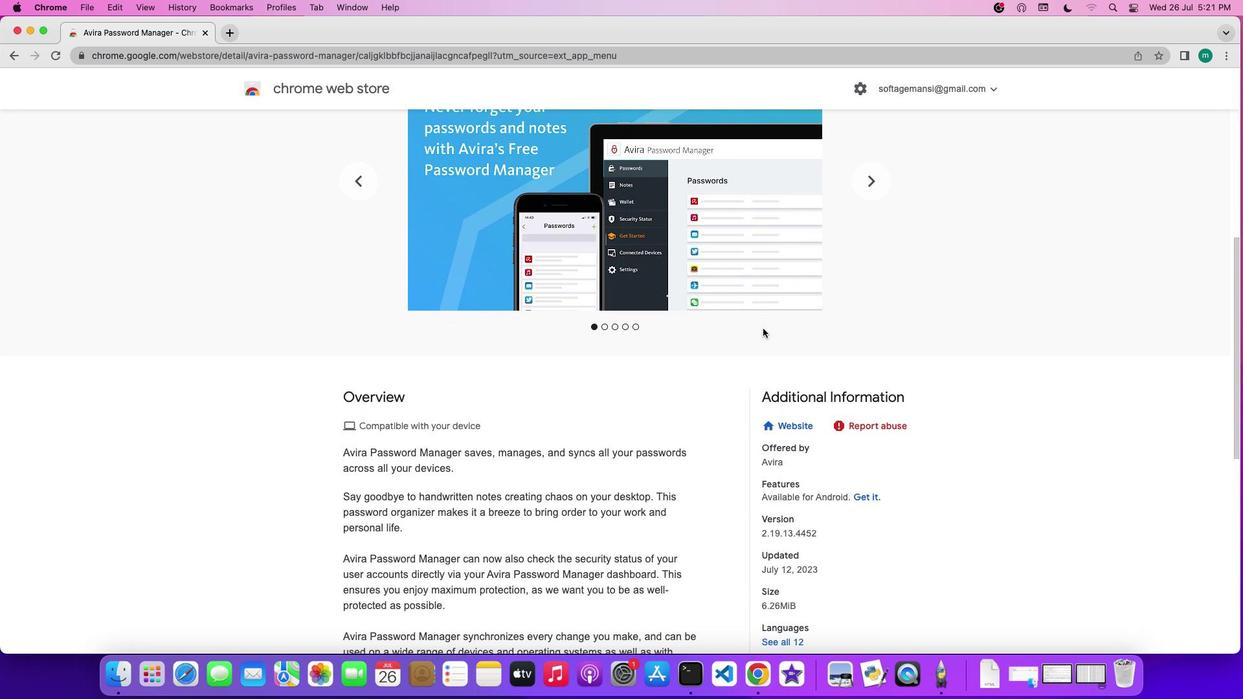 
Action: Mouse moved to (760, 330)
Screenshot: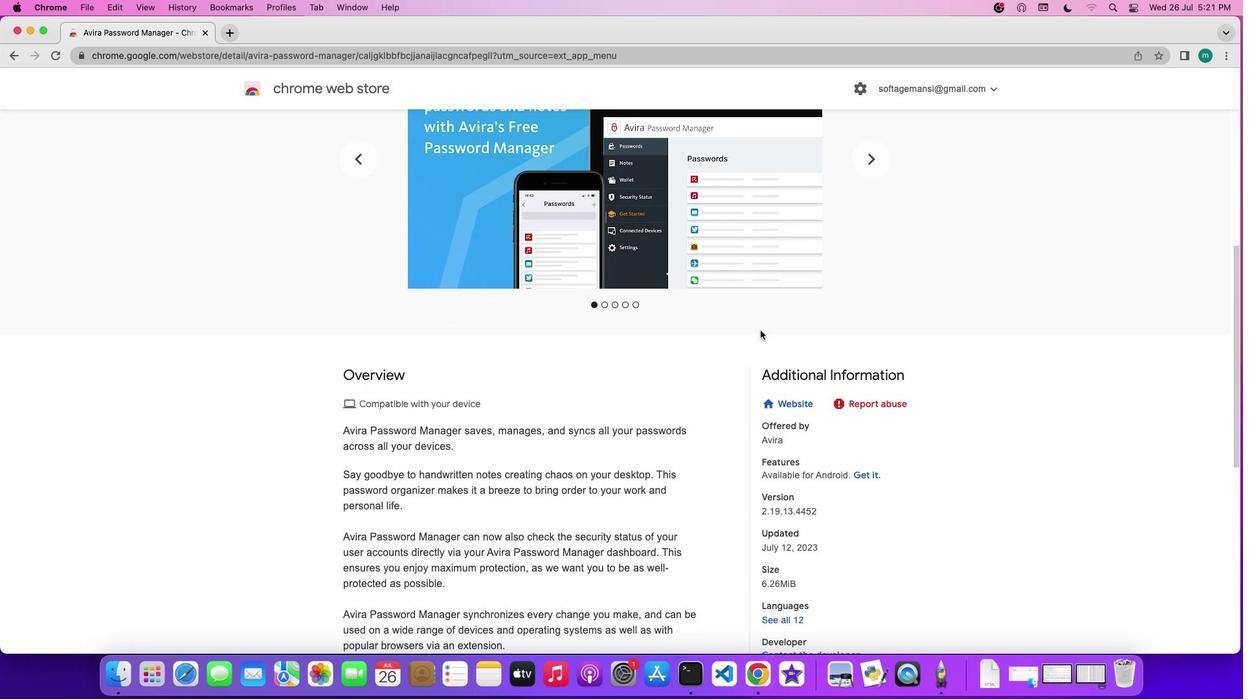 
Action: Mouse scrolled (760, 330) with delta (0, 0)
Screenshot: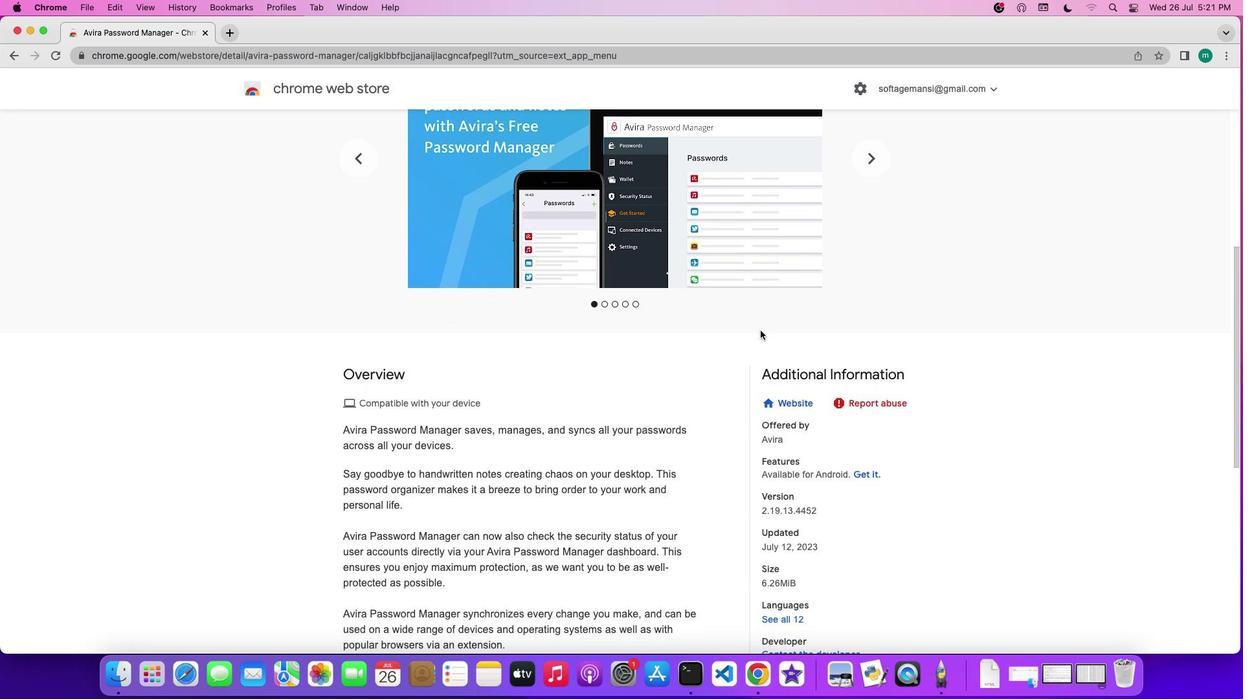 
Action: Mouse moved to (760, 332)
Screenshot: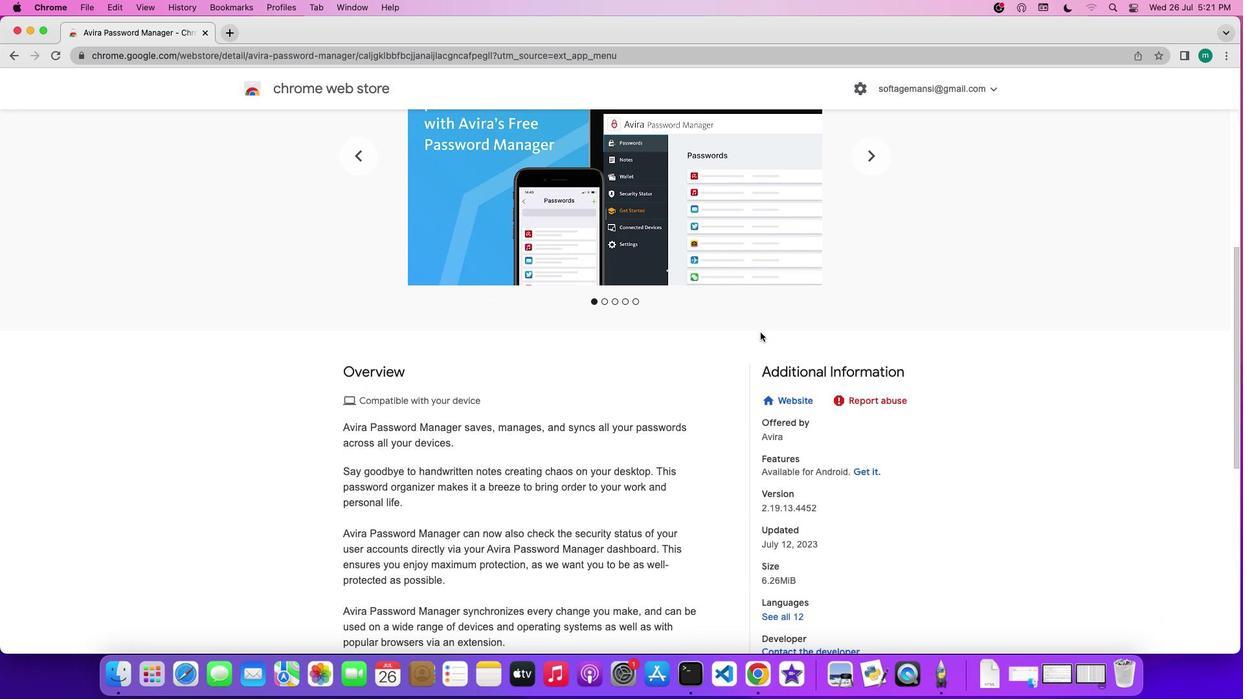 
Action: Mouse scrolled (760, 332) with delta (0, 0)
Screenshot: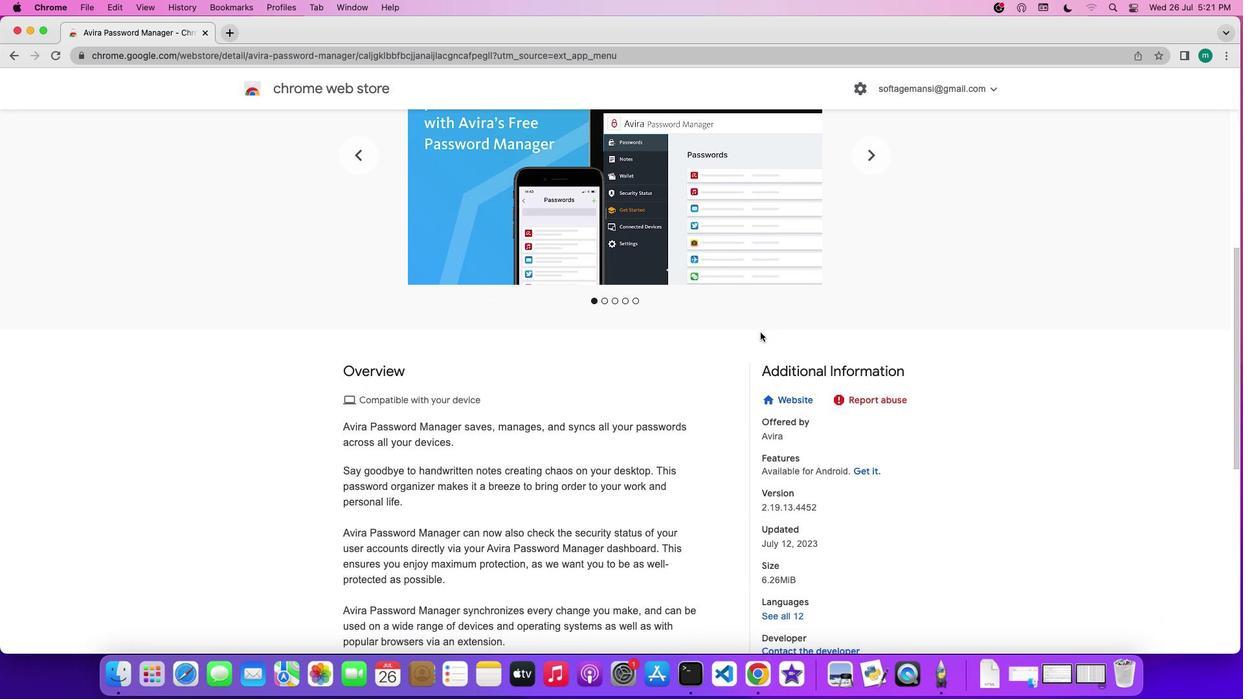 
Action: Mouse scrolled (760, 332) with delta (0, 0)
Screenshot: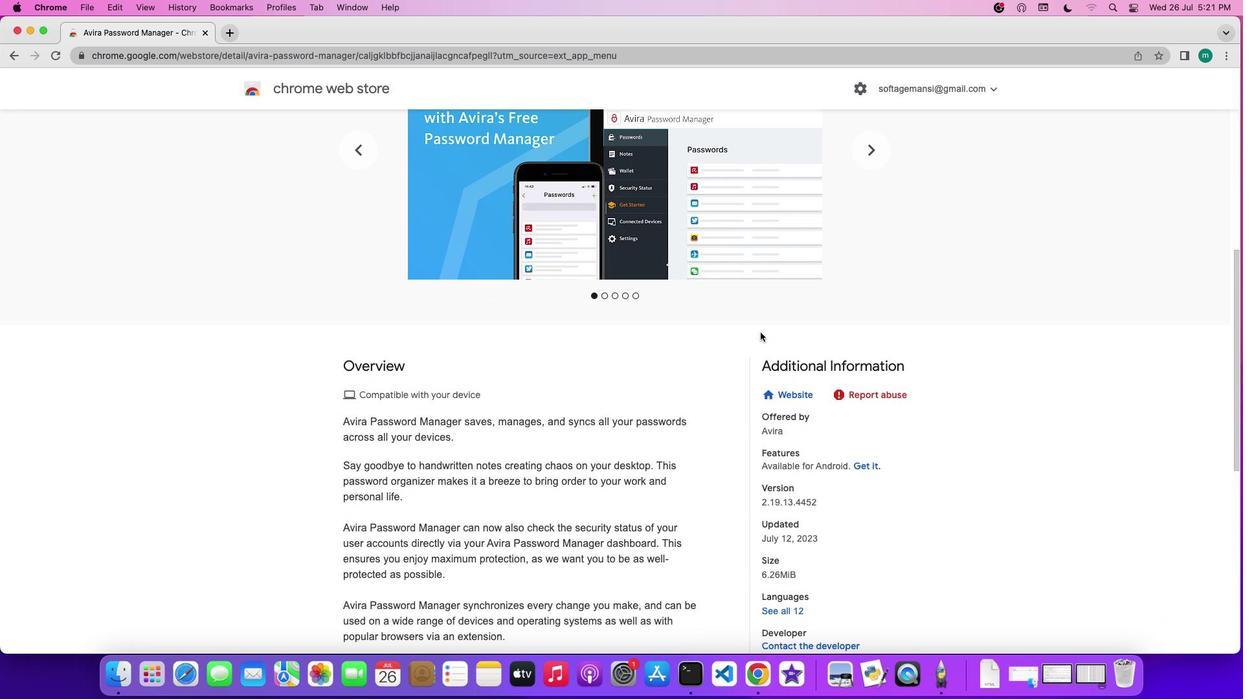 
Action: Mouse scrolled (760, 332) with delta (0, 0)
Screenshot: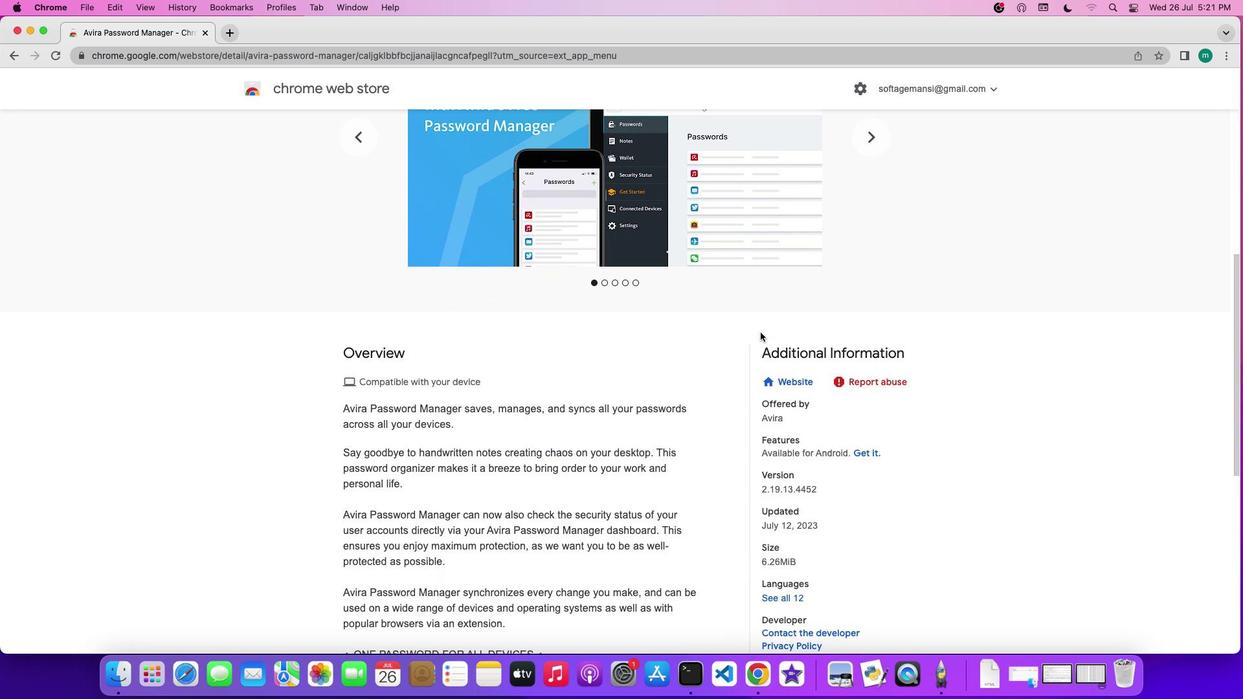 
Action: Mouse scrolled (760, 332) with delta (0, 0)
Screenshot: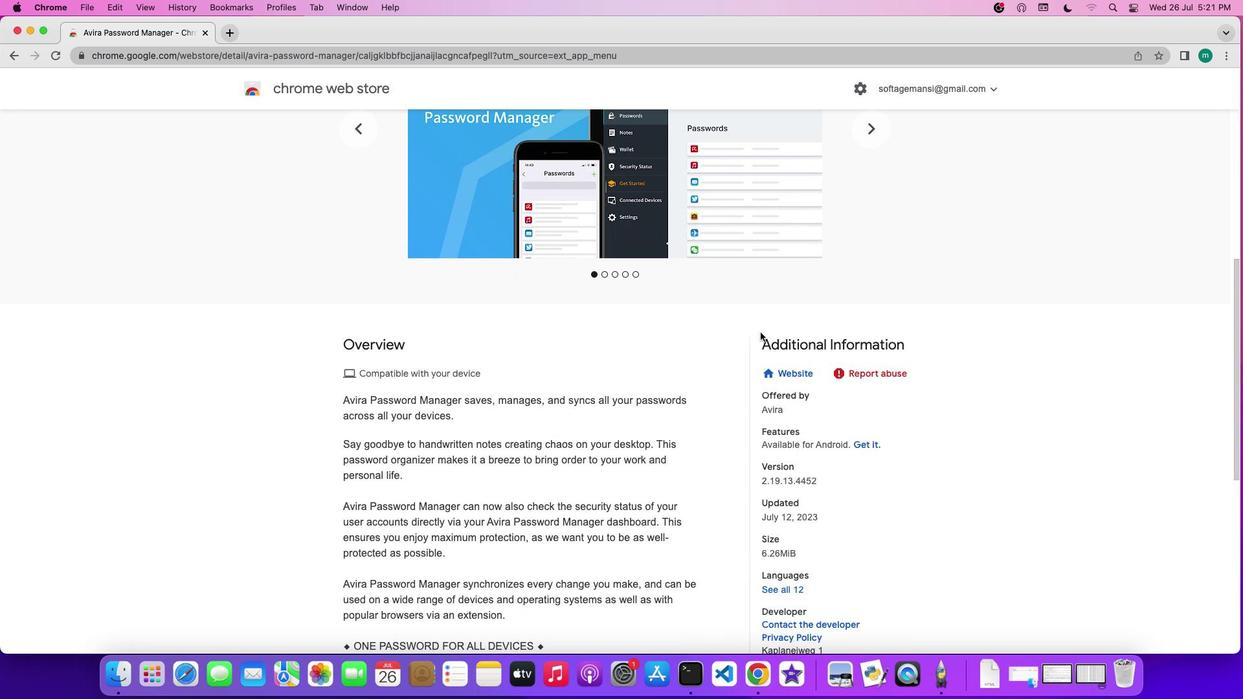 
Action: Mouse scrolled (760, 332) with delta (0, 0)
Screenshot: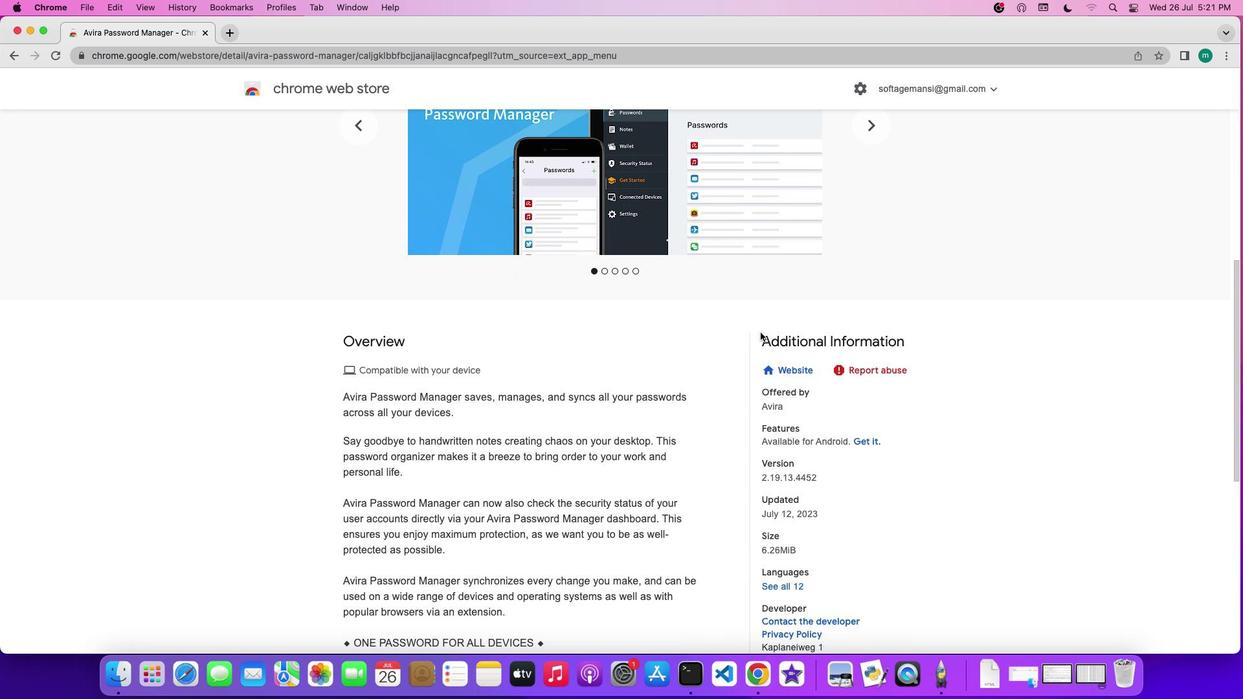 
Action: Mouse scrolled (760, 332) with delta (0, 0)
Screenshot: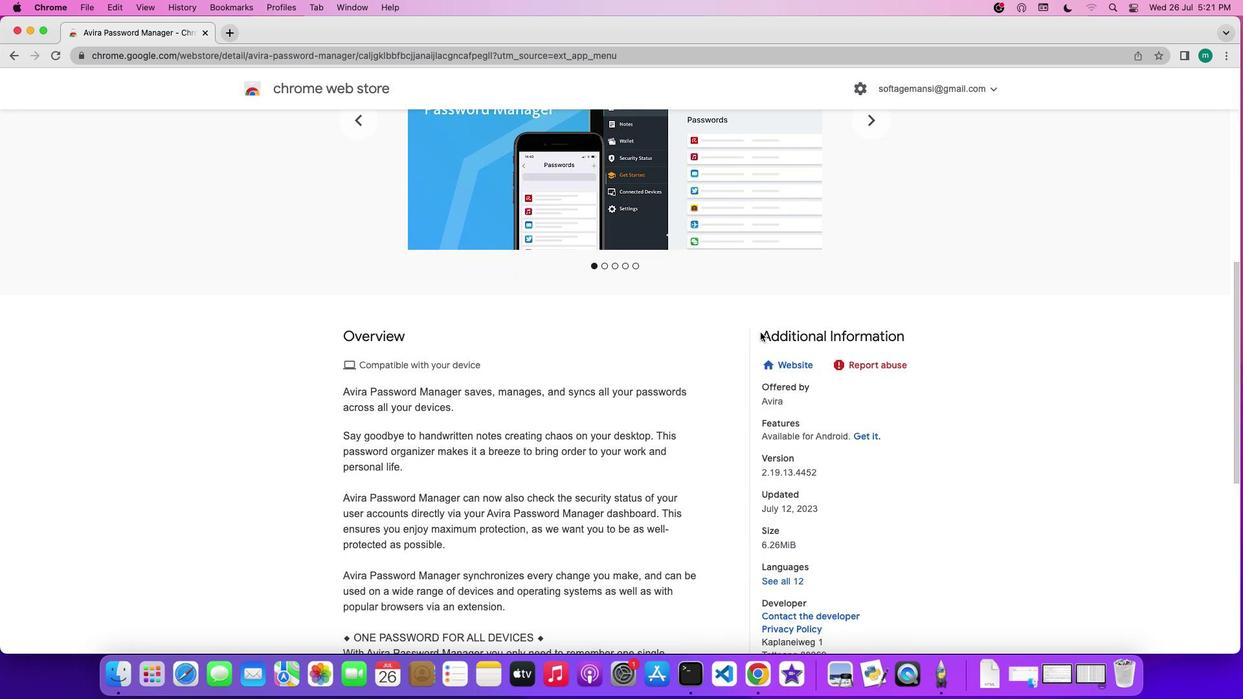 
Action: Mouse scrolled (760, 332) with delta (0, 0)
Screenshot: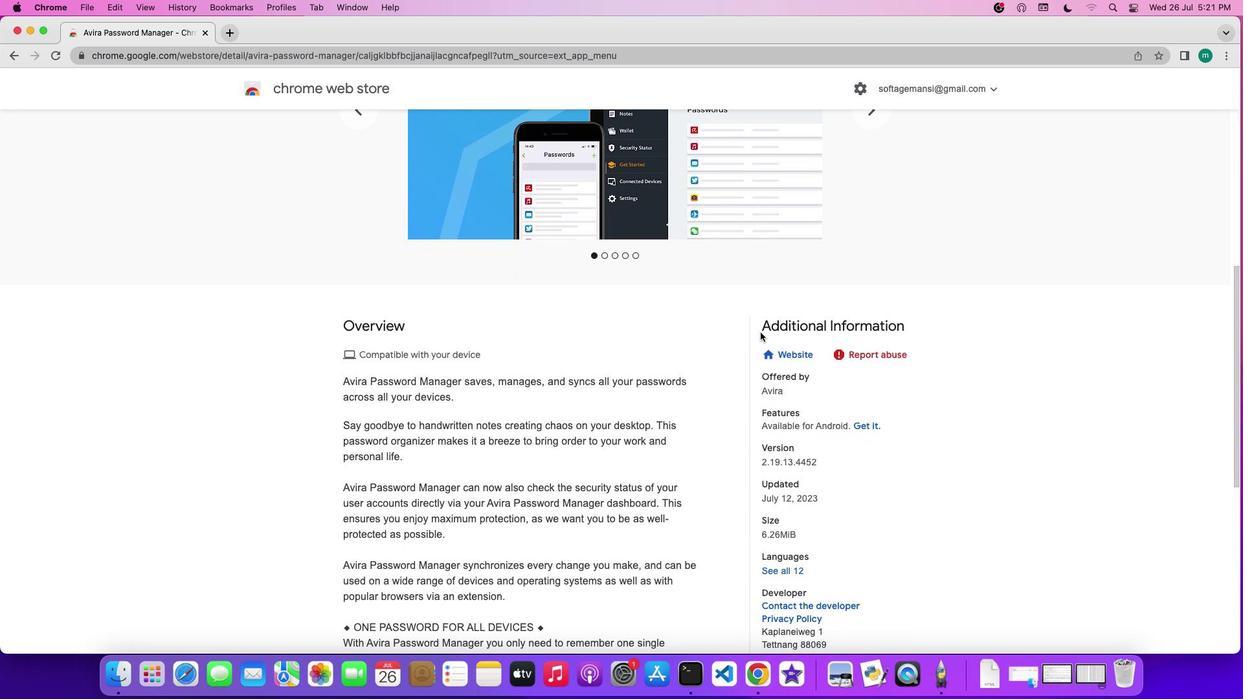 
Action: Mouse scrolled (760, 332) with delta (0, 0)
Screenshot: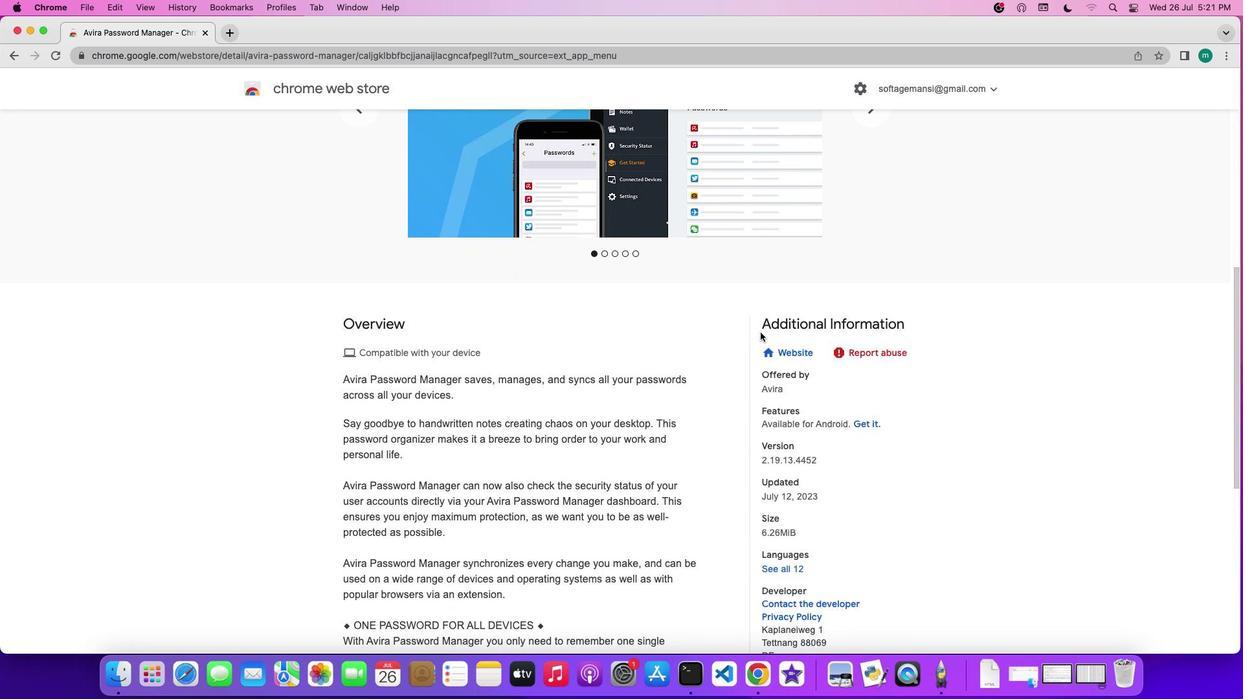 
Action: Mouse scrolled (760, 332) with delta (0, 0)
Screenshot: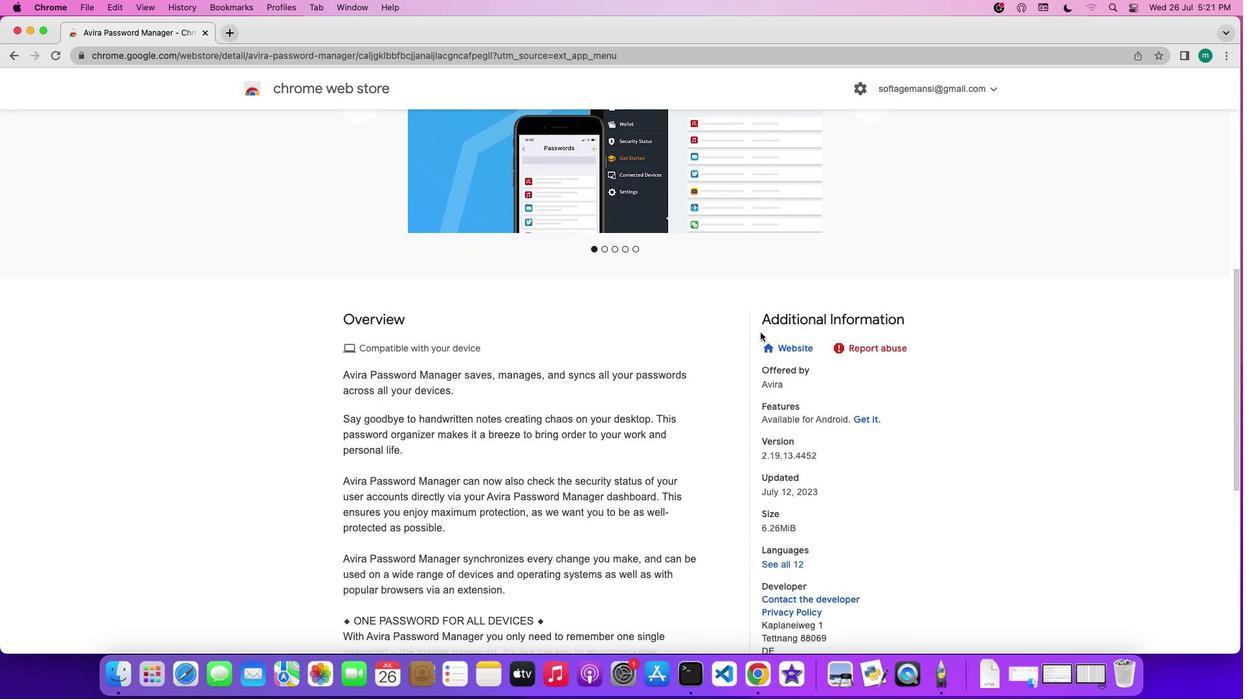 
Action: Mouse scrolled (760, 332) with delta (0, 0)
Screenshot: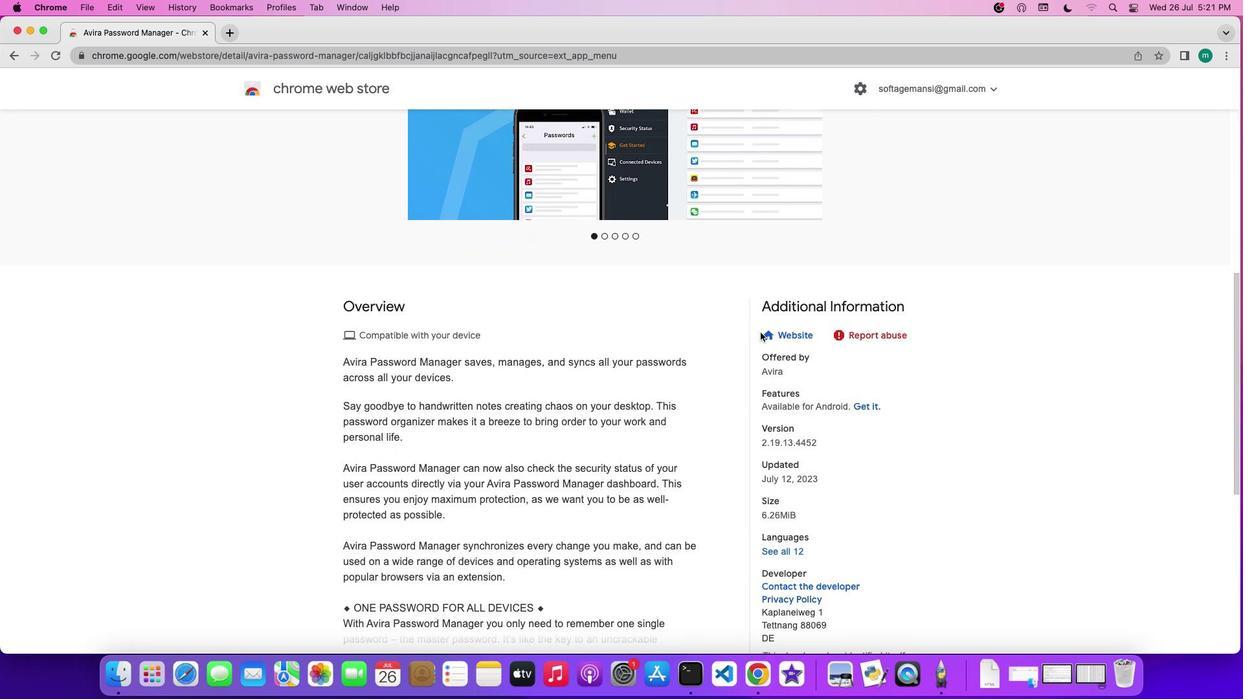 
Action: Mouse moved to (760, 333)
Screenshot: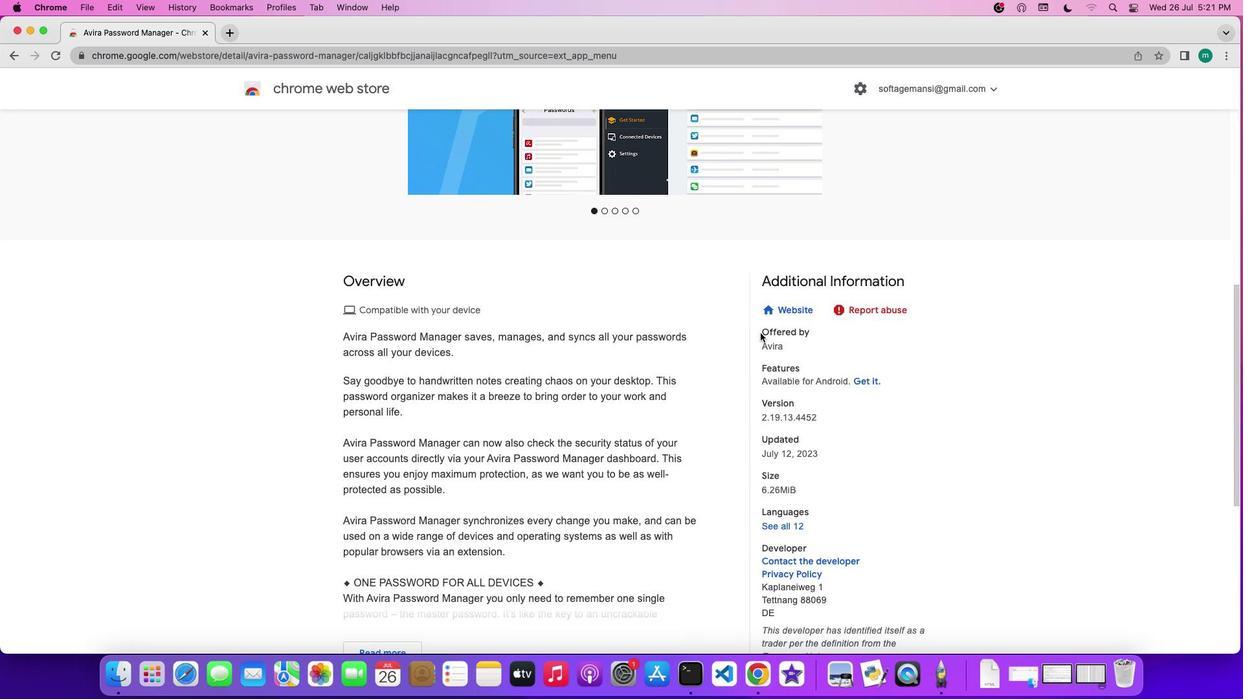 
Action: Mouse scrolled (760, 333) with delta (0, 0)
Screenshot: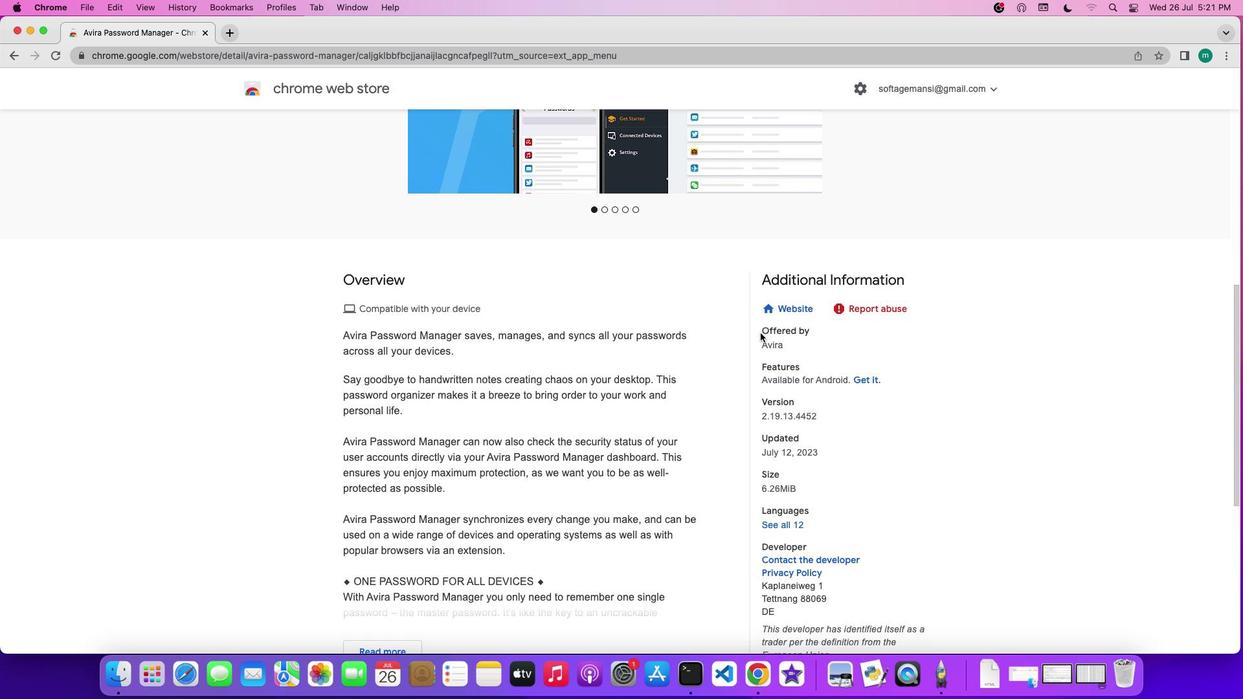 
Action: Mouse scrolled (760, 333) with delta (0, 0)
Screenshot: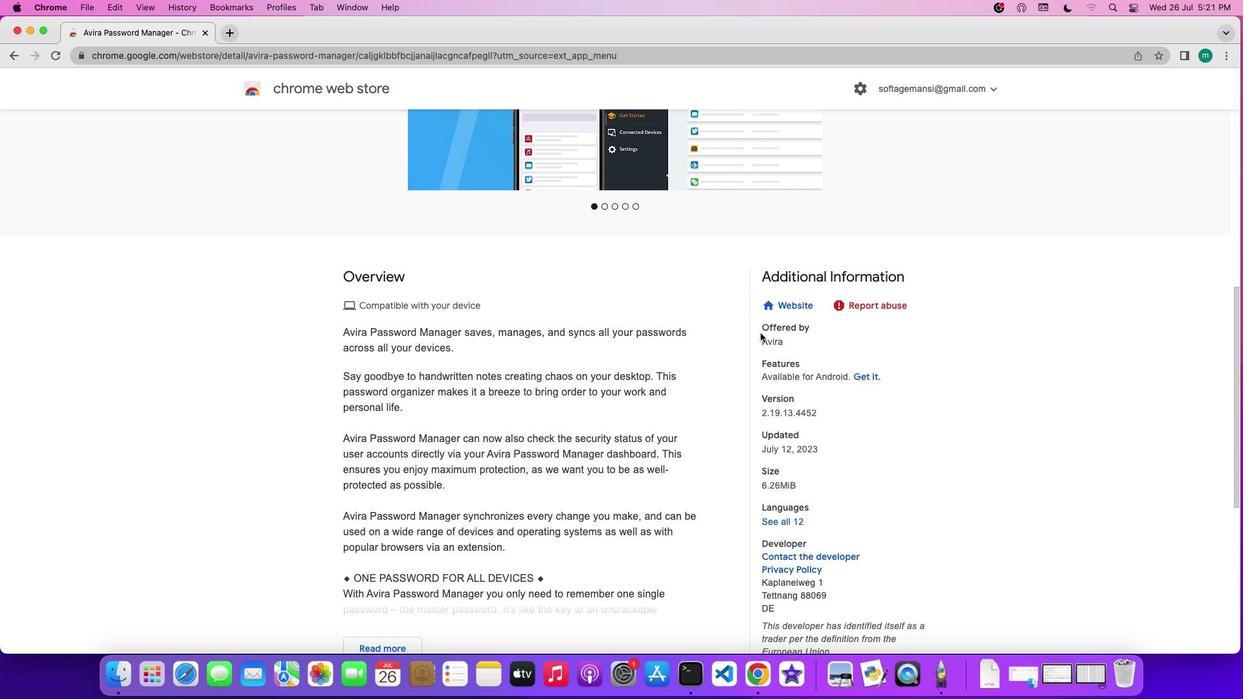 
Action: Mouse scrolled (760, 333) with delta (0, 0)
Screenshot: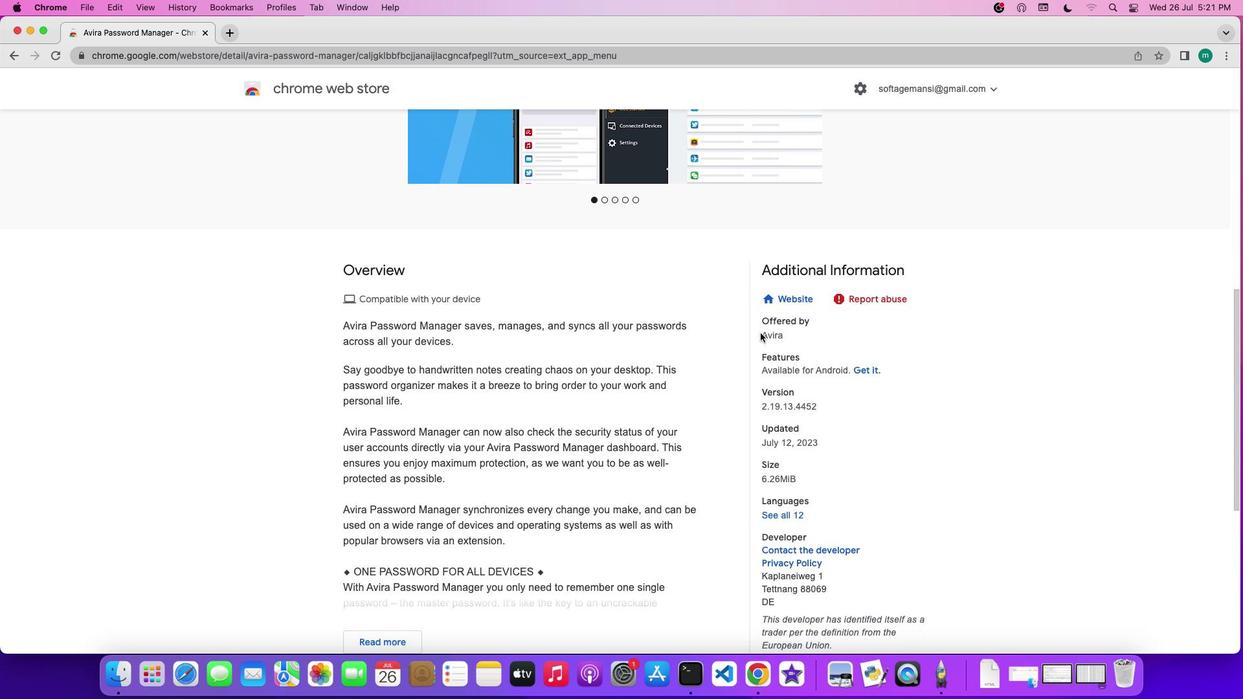 
Action: Mouse scrolled (760, 333) with delta (0, 0)
Screenshot: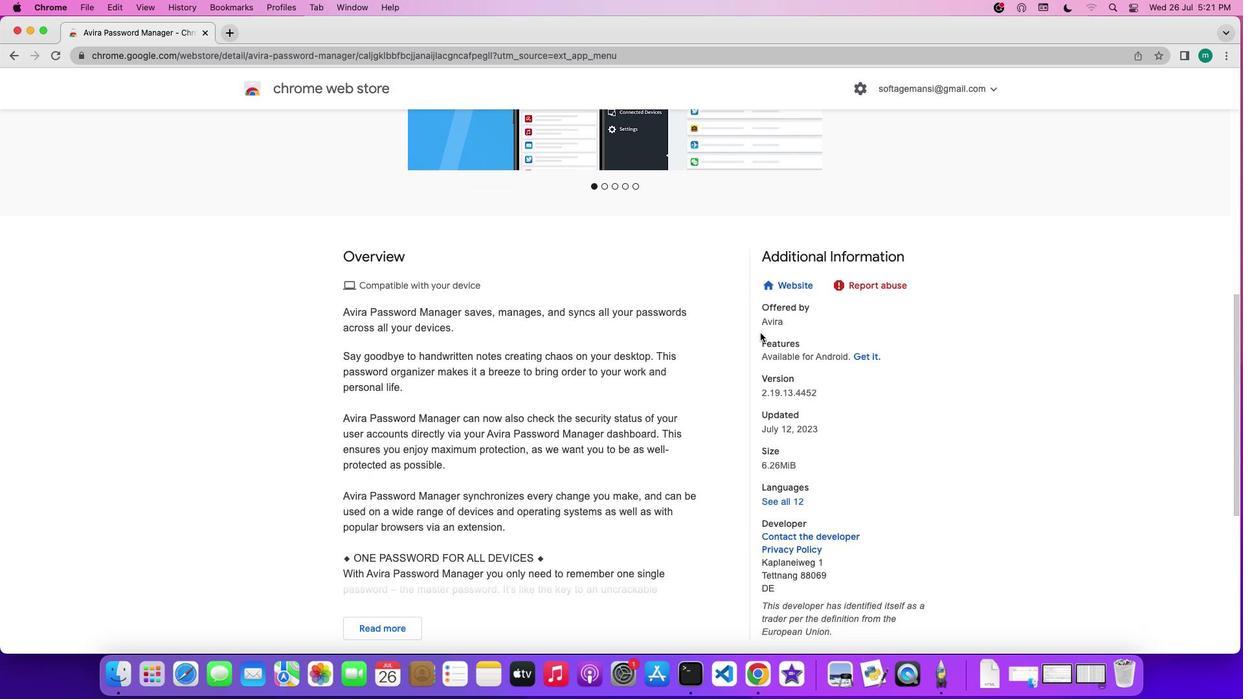 
Action: Mouse moved to (760, 336)
Screenshot: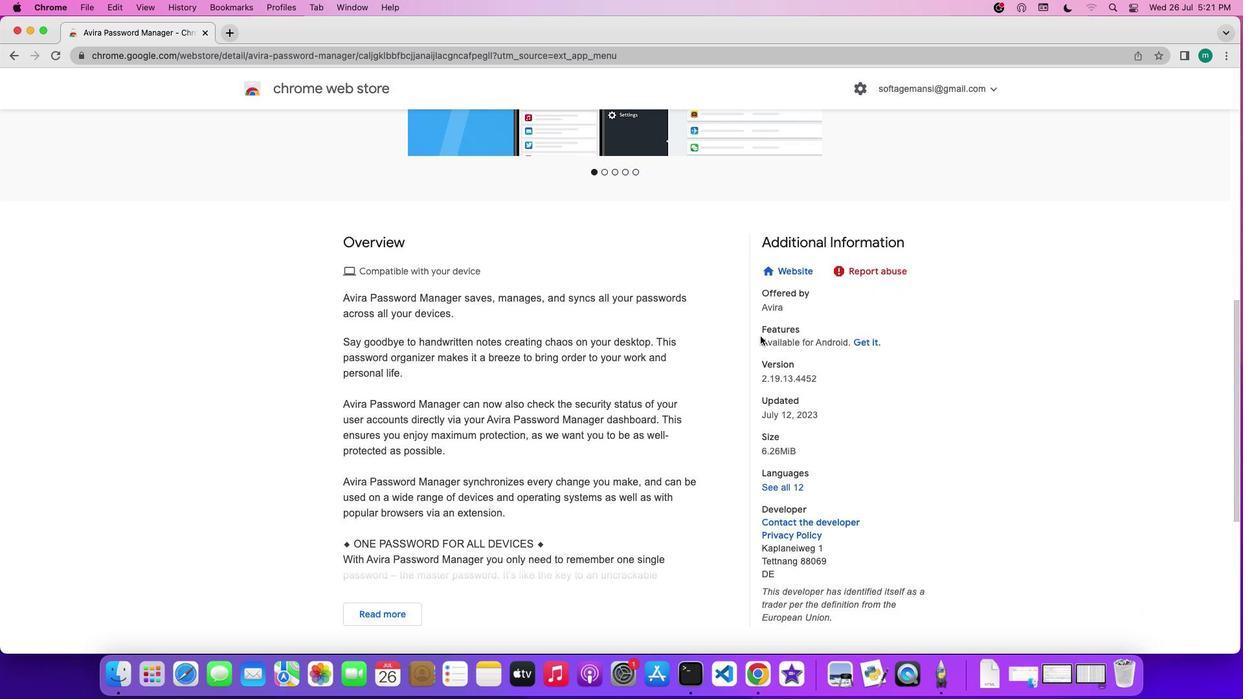 
Action: Mouse scrolled (760, 336) with delta (0, 0)
Screenshot: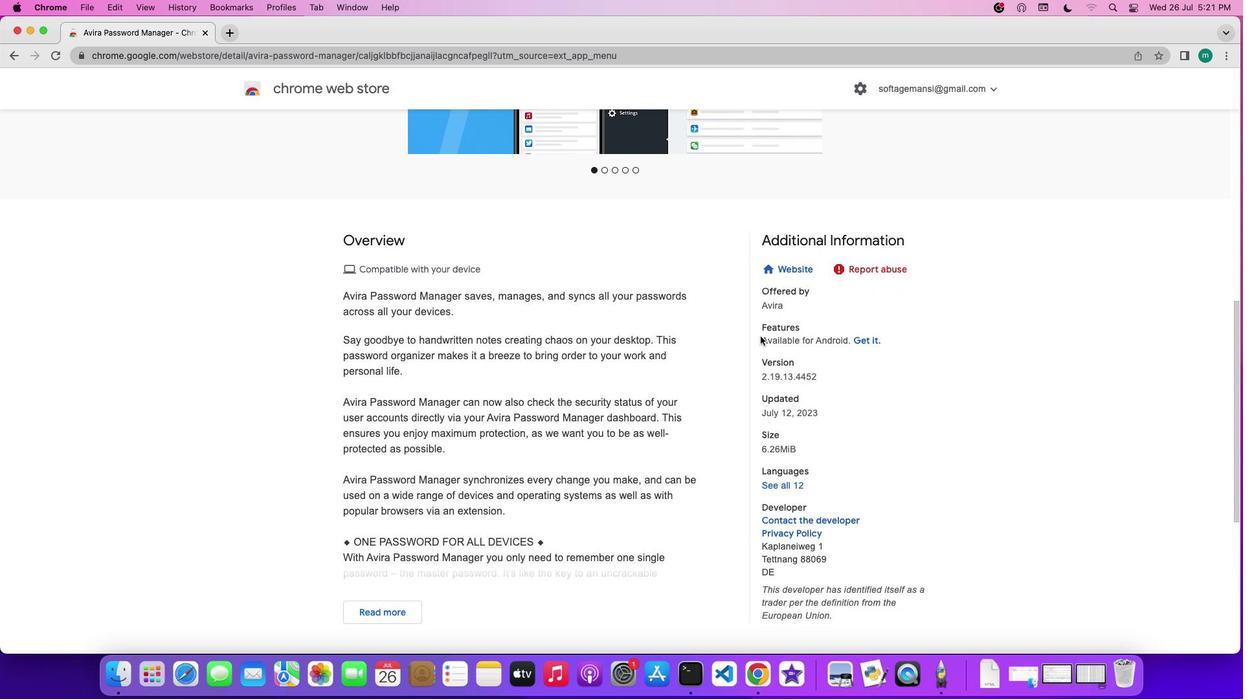 
Action: Mouse scrolled (760, 336) with delta (0, 0)
Screenshot: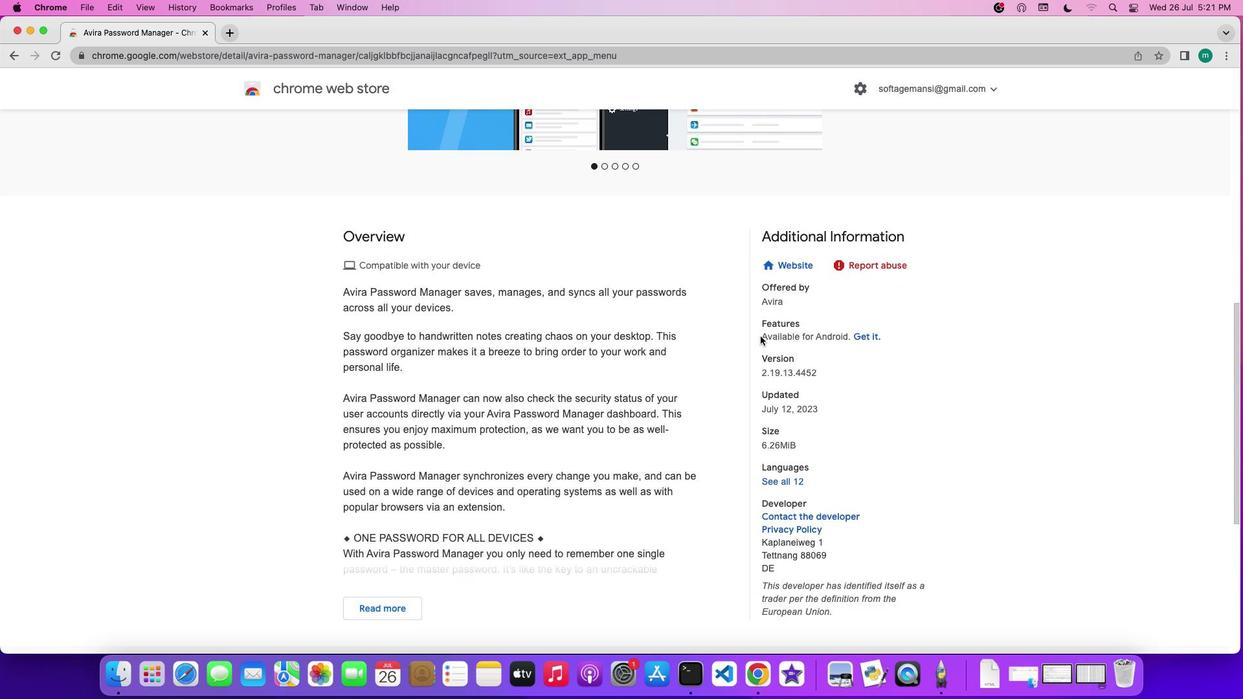 
Action: Mouse scrolled (760, 336) with delta (0, 0)
Screenshot: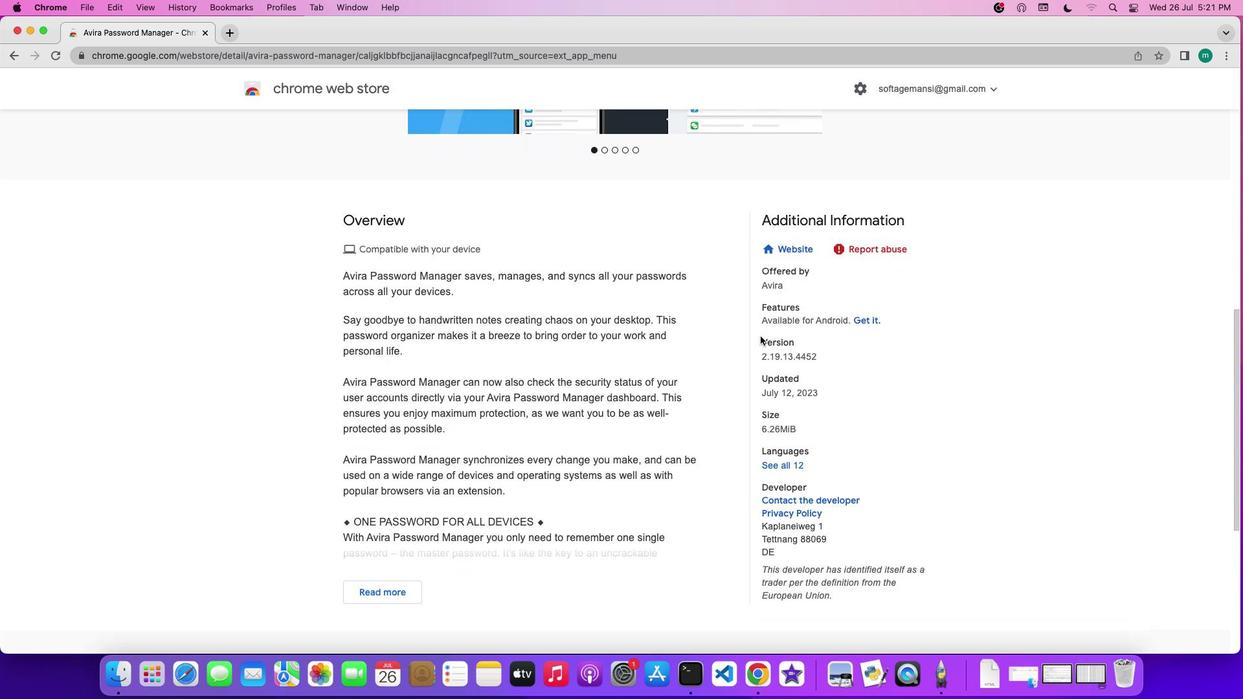 
Action: Mouse moved to (759, 341)
Screenshot: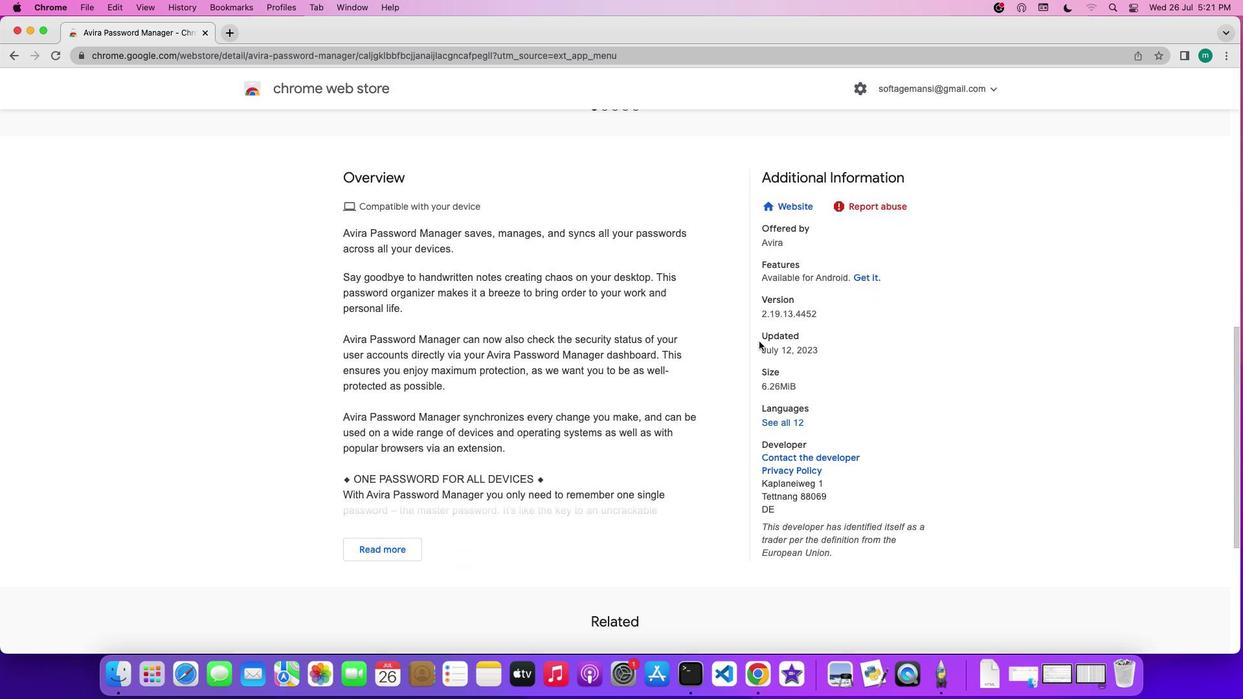 
Action: Mouse scrolled (759, 341) with delta (0, 0)
Screenshot: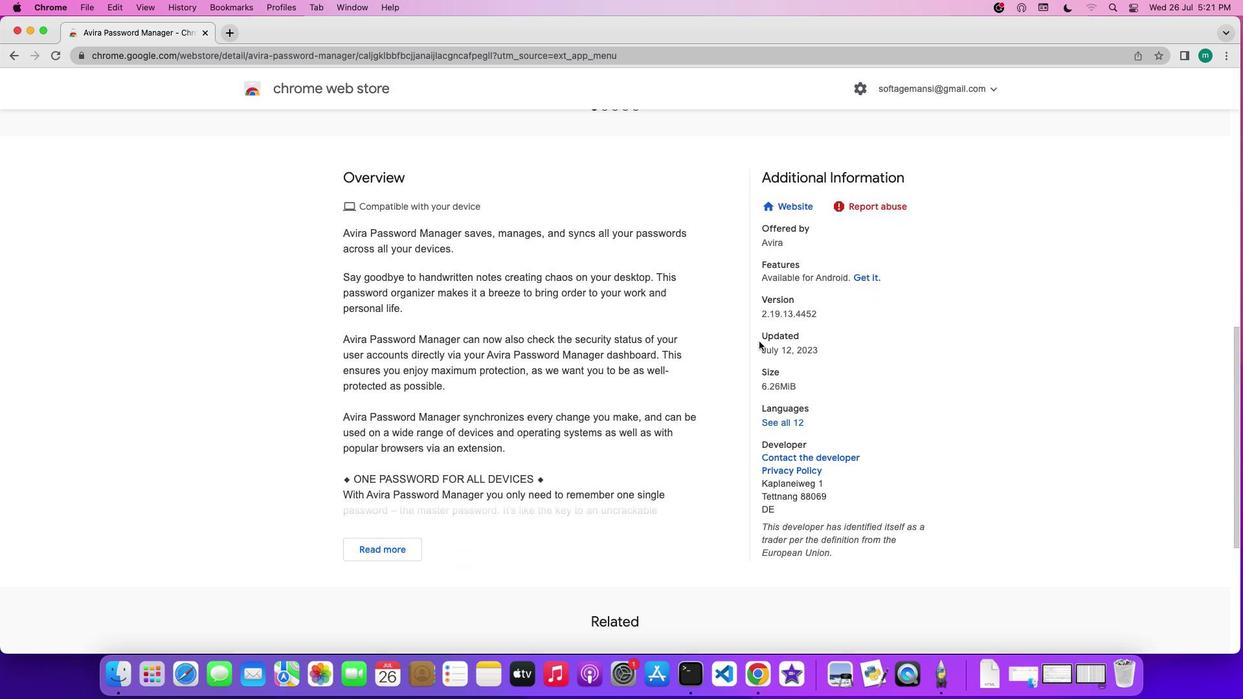 
Action: Mouse scrolled (759, 341) with delta (0, 0)
Screenshot: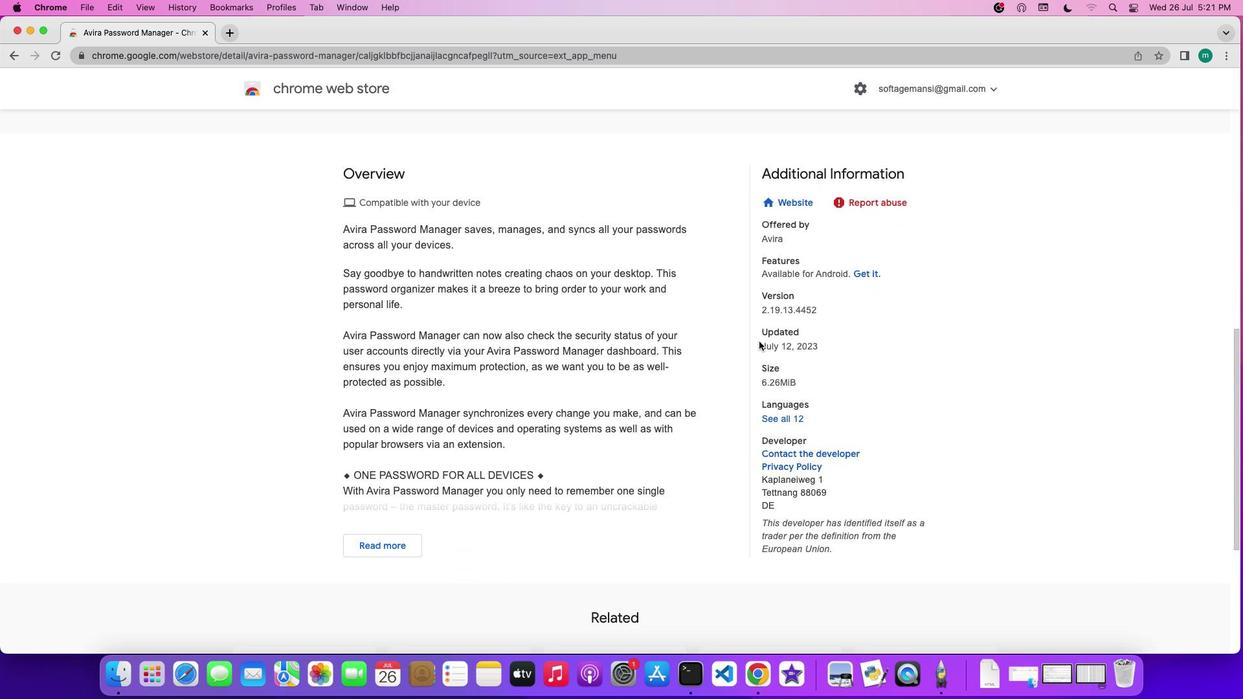 
Action: Mouse scrolled (759, 341) with delta (0, 0)
Screenshot: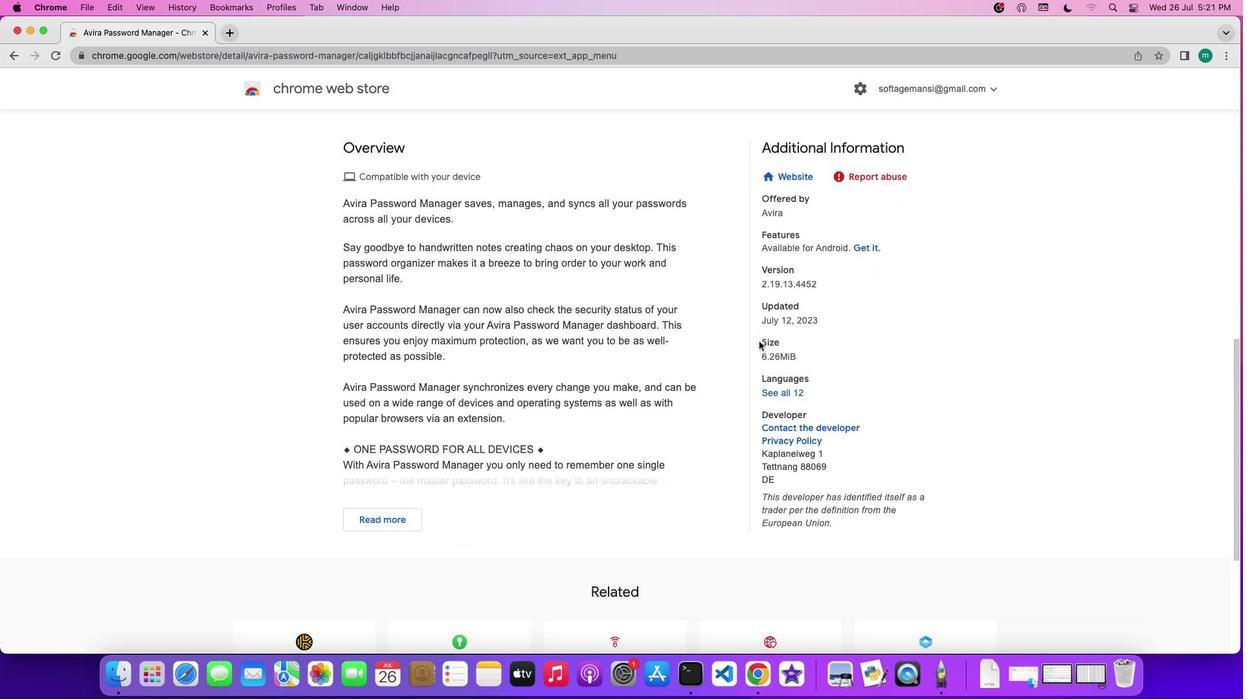 
Action: Mouse moved to (759, 343)
Screenshot: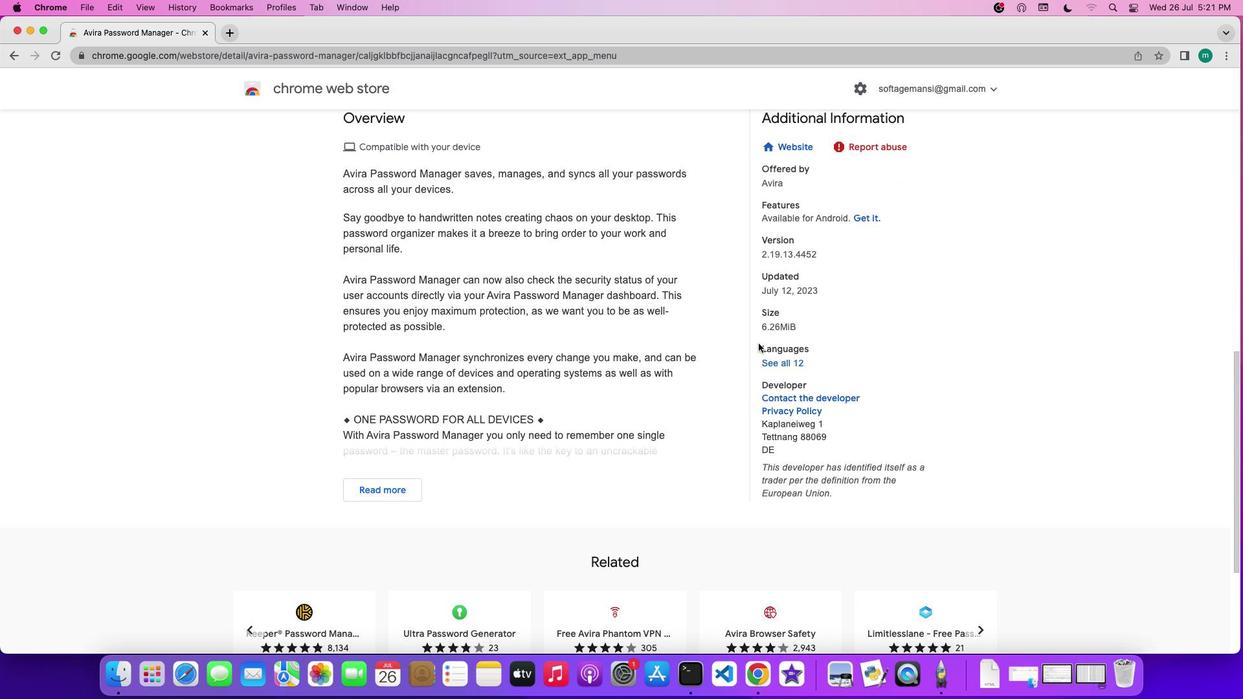 
Action: Mouse scrolled (759, 343) with delta (0, 0)
Screenshot: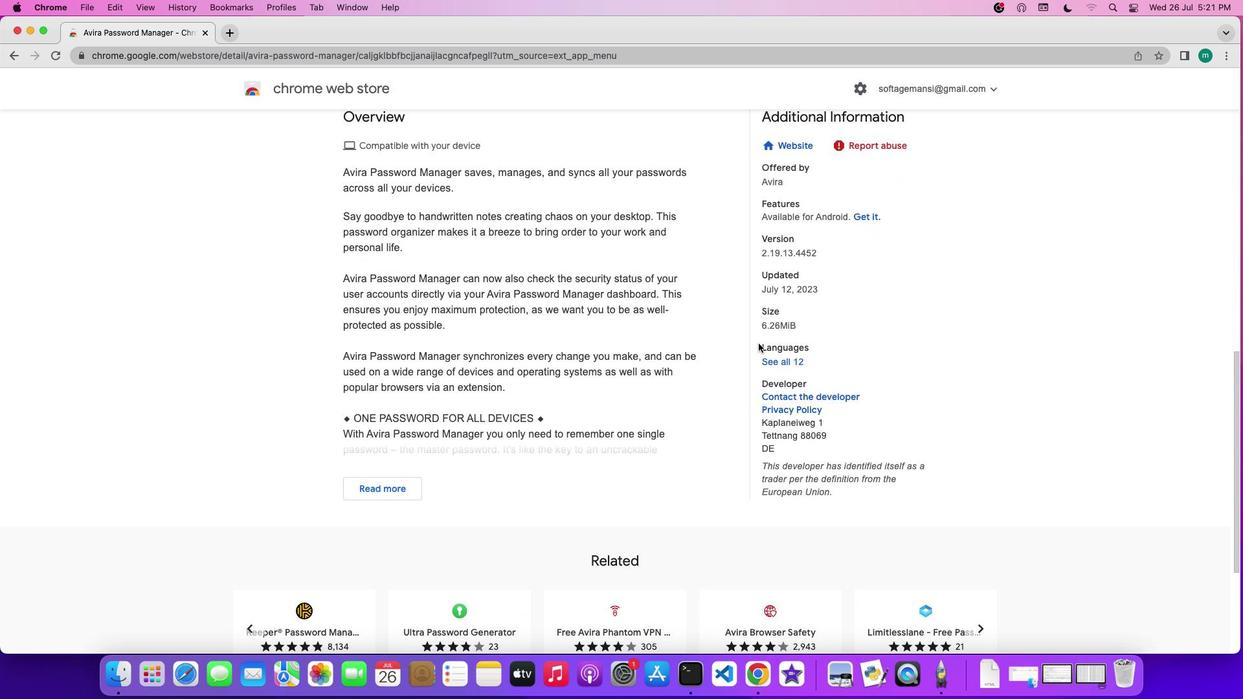 
Action: Mouse scrolled (759, 343) with delta (0, 0)
Screenshot: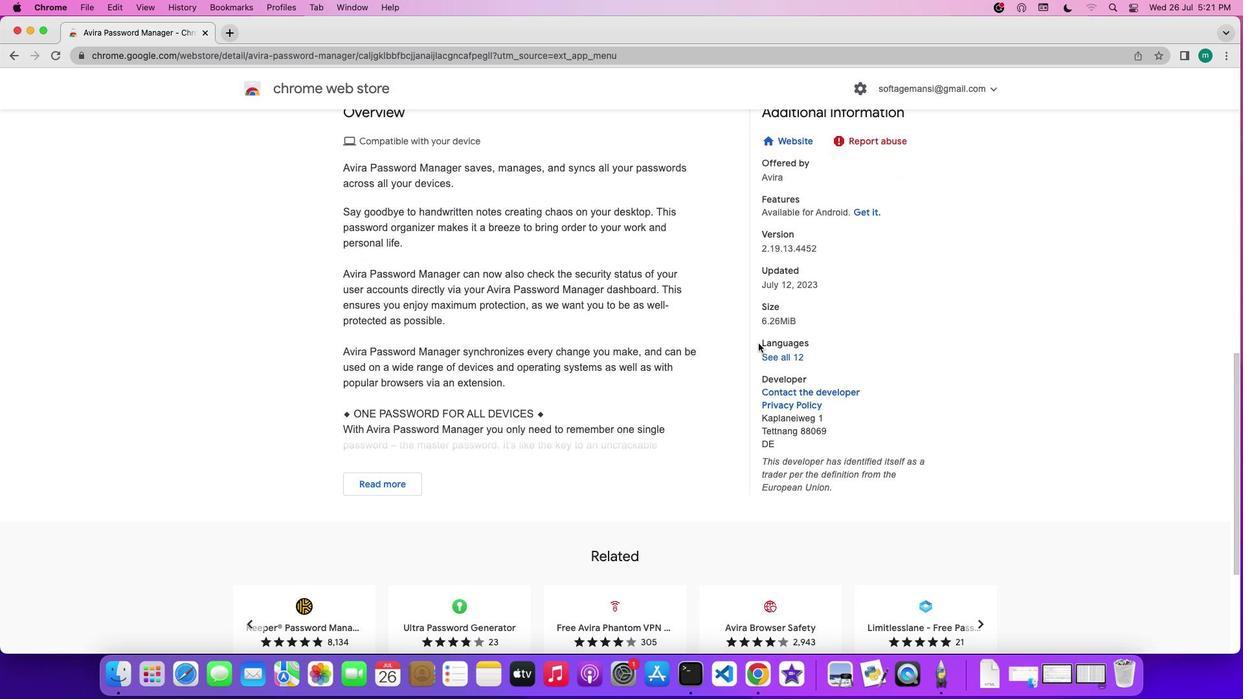 
Action: Mouse moved to (402, 476)
Screenshot: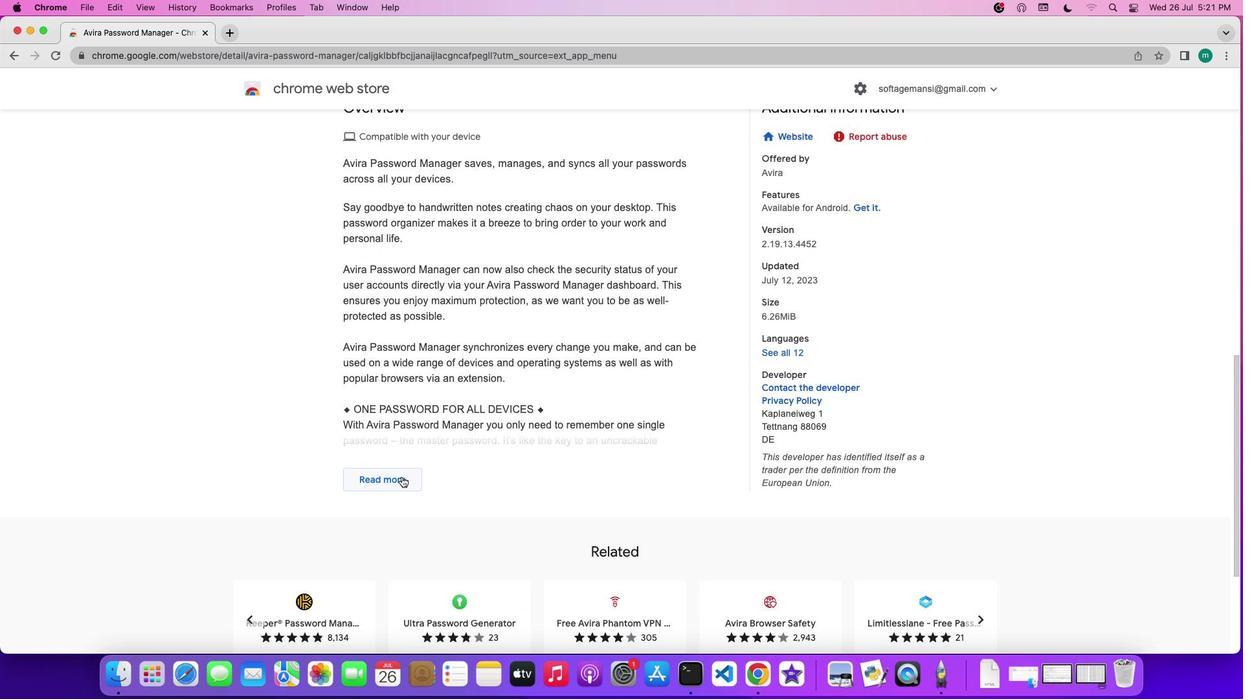 
Action: Mouse pressed left at (402, 476)
Screenshot: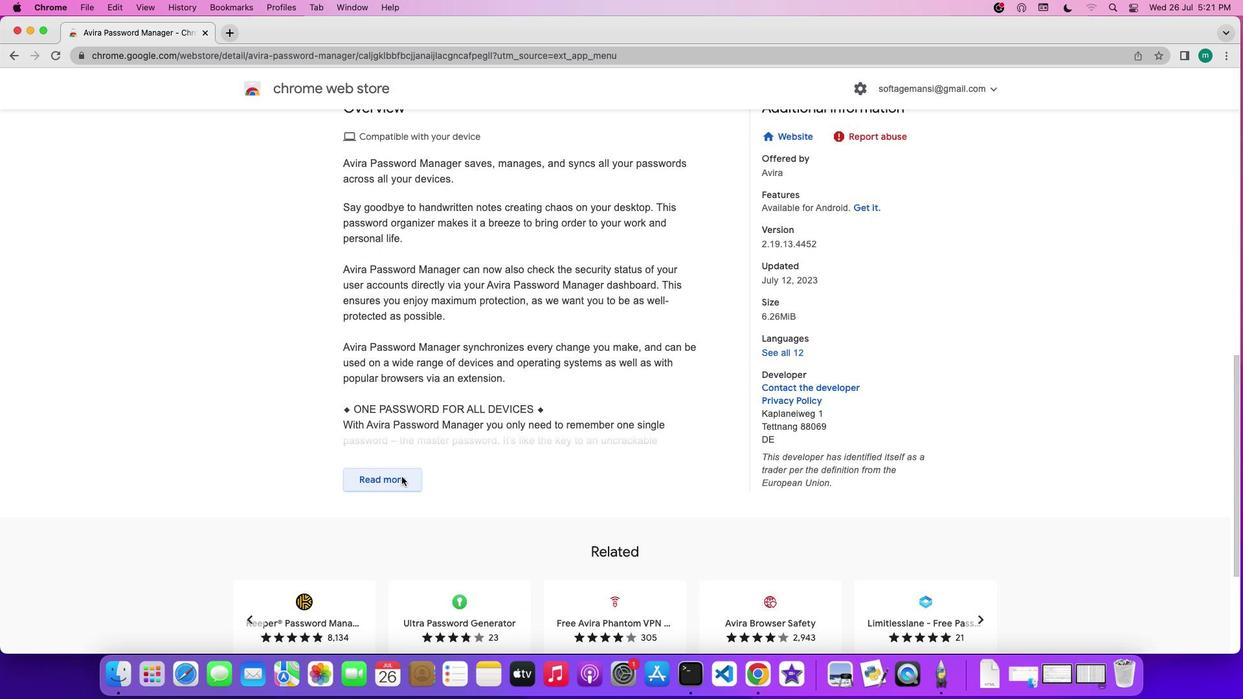 
Action: Mouse moved to (707, 442)
Screenshot: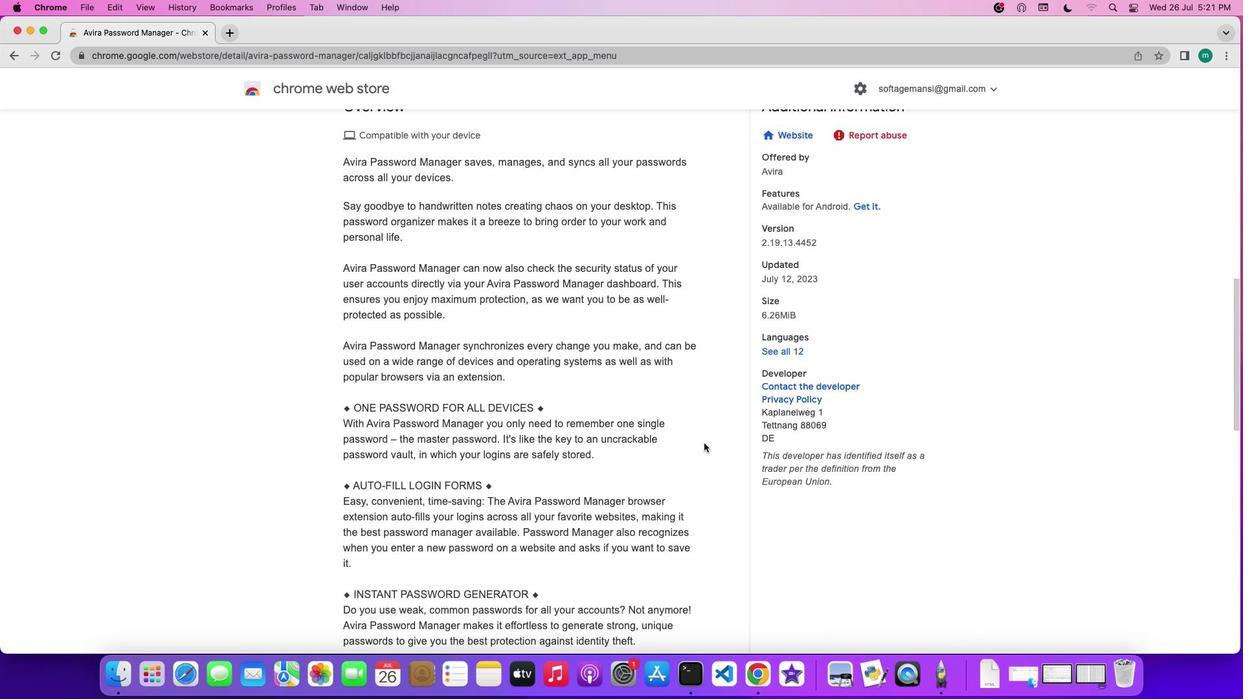 
Action: Mouse scrolled (707, 442) with delta (0, 0)
Screenshot: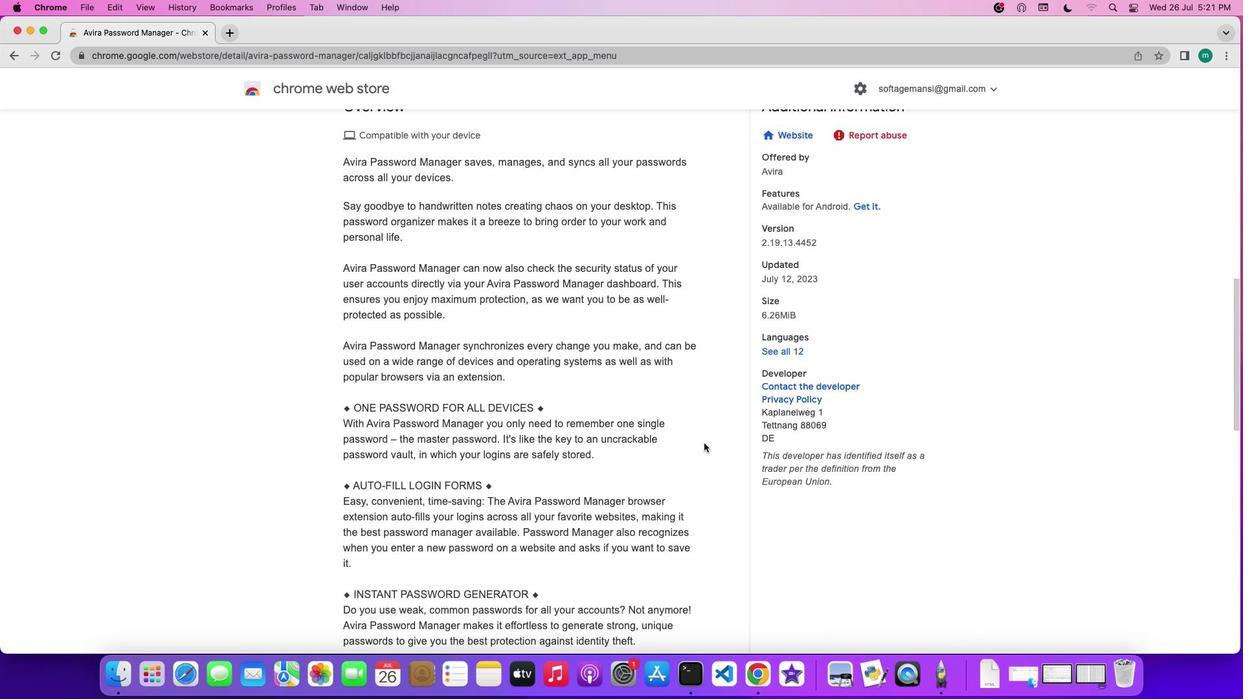 
Action: Mouse moved to (703, 443)
Screenshot: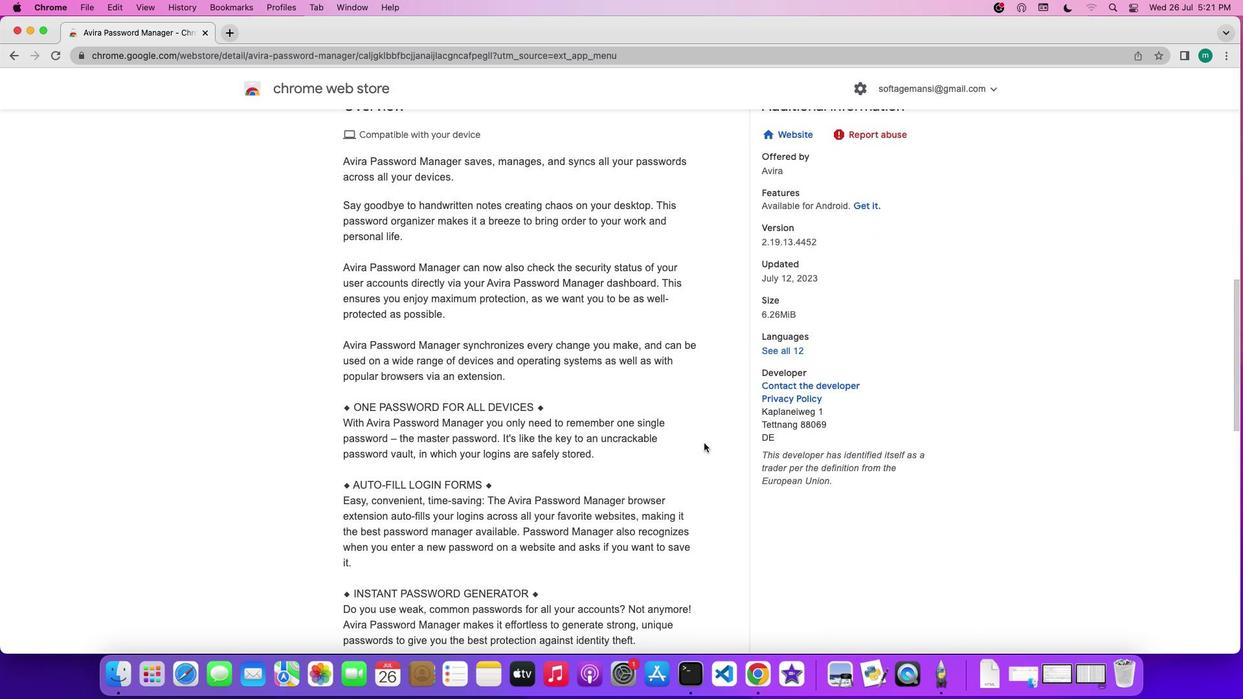 
Action: Mouse scrolled (703, 443) with delta (0, 0)
Screenshot: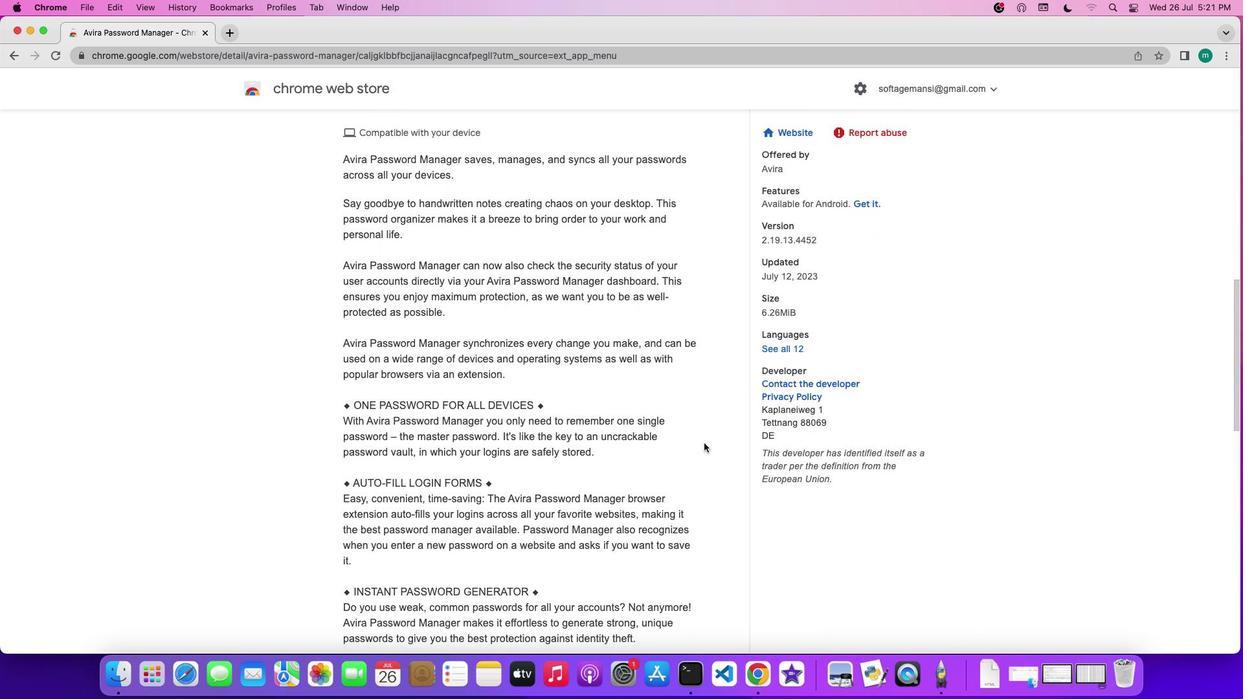 
Action: Mouse scrolled (703, 443) with delta (0, 0)
Screenshot: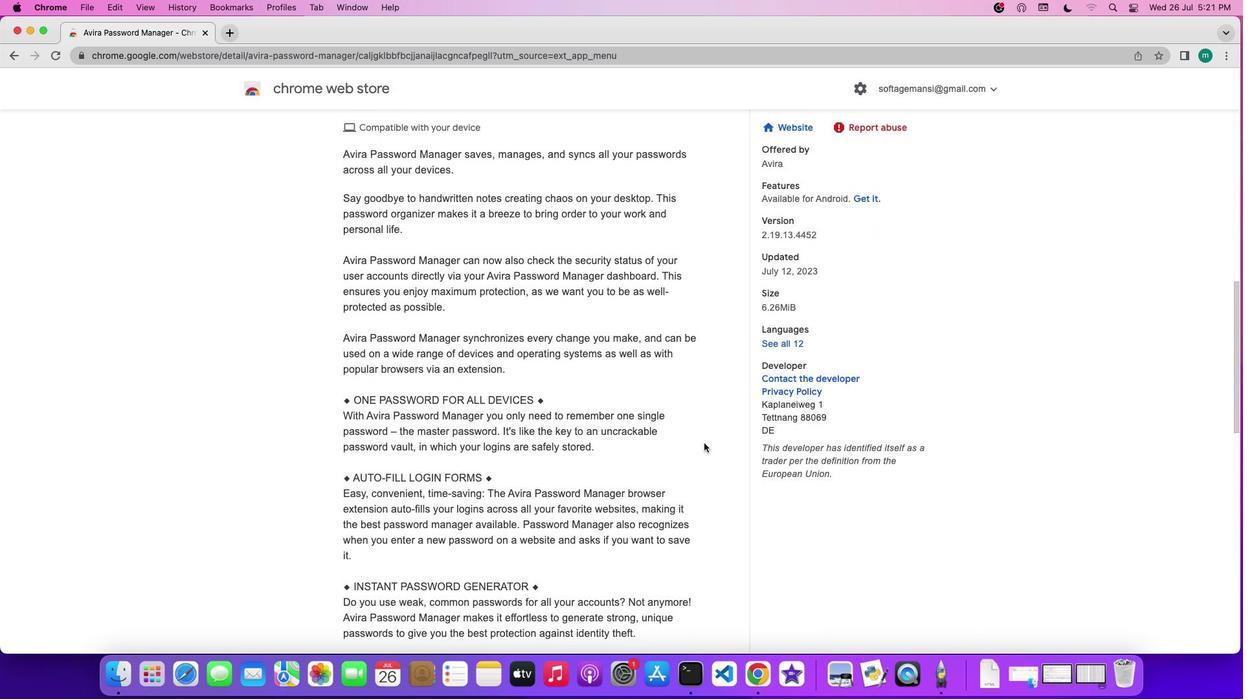 
Action: Mouse scrolled (703, 443) with delta (0, 0)
Screenshot: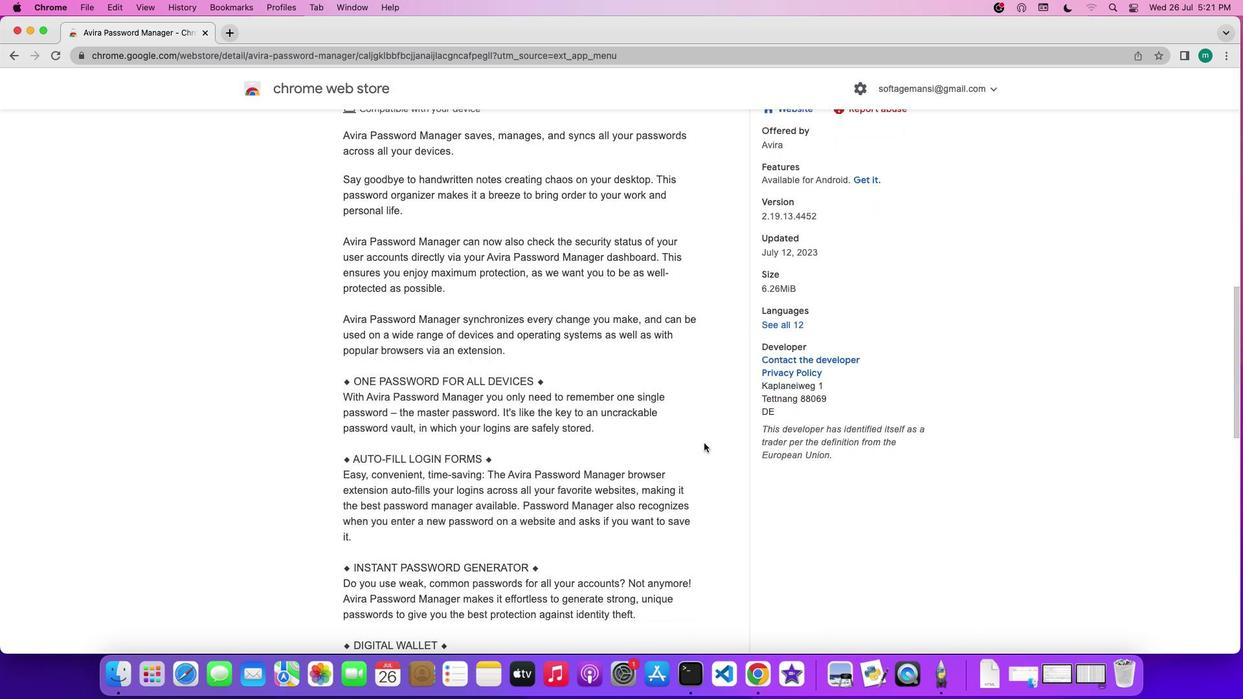 
Action: Mouse scrolled (703, 443) with delta (0, 0)
Screenshot: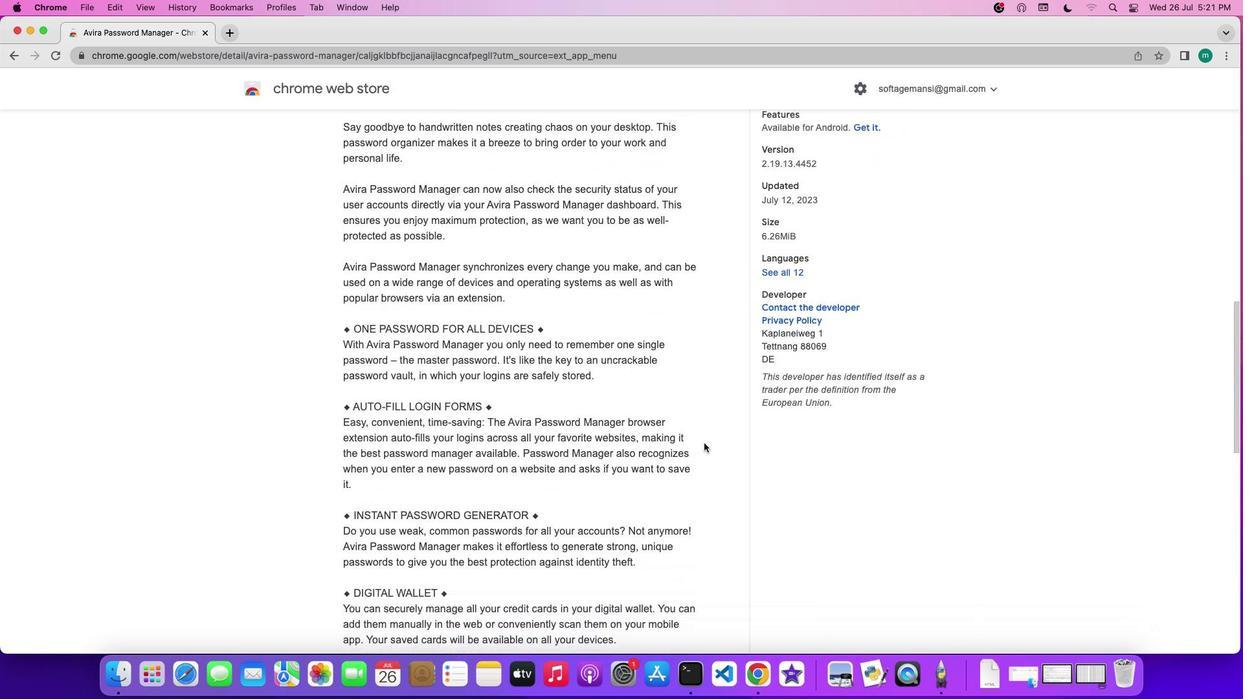 
Action: Mouse scrolled (703, 443) with delta (0, 0)
Screenshot: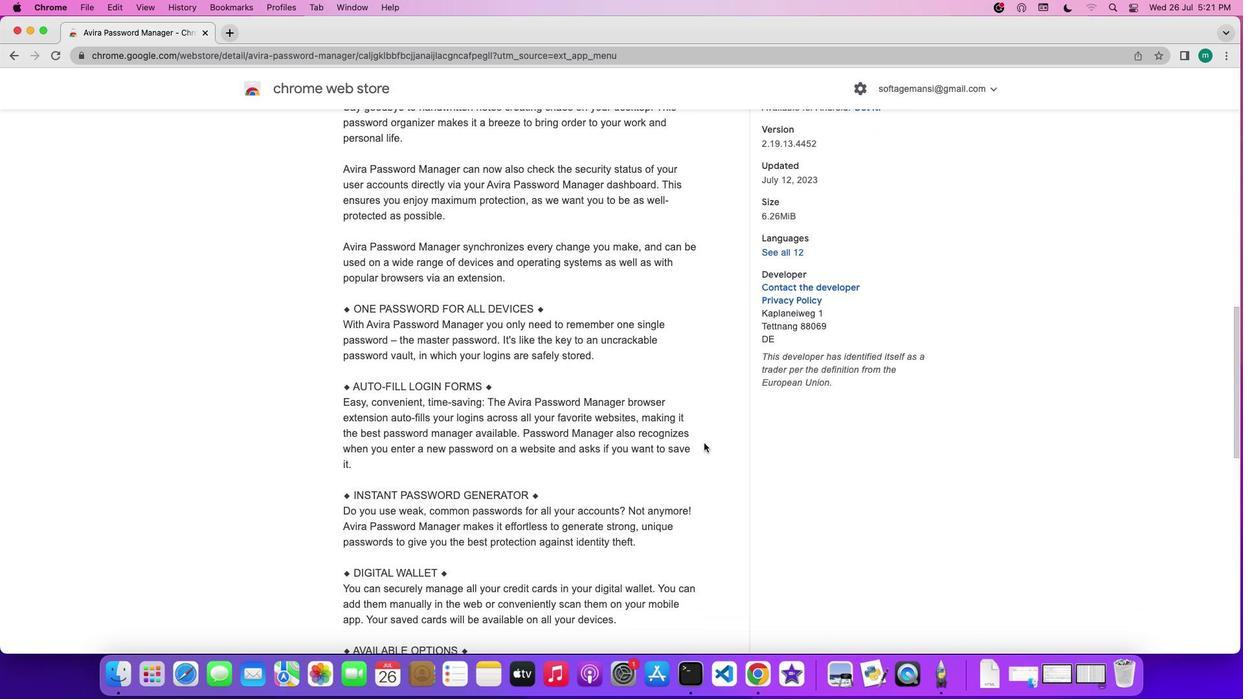 
Action: Mouse scrolled (703, 443) with delta (0, 0)
Screenshot: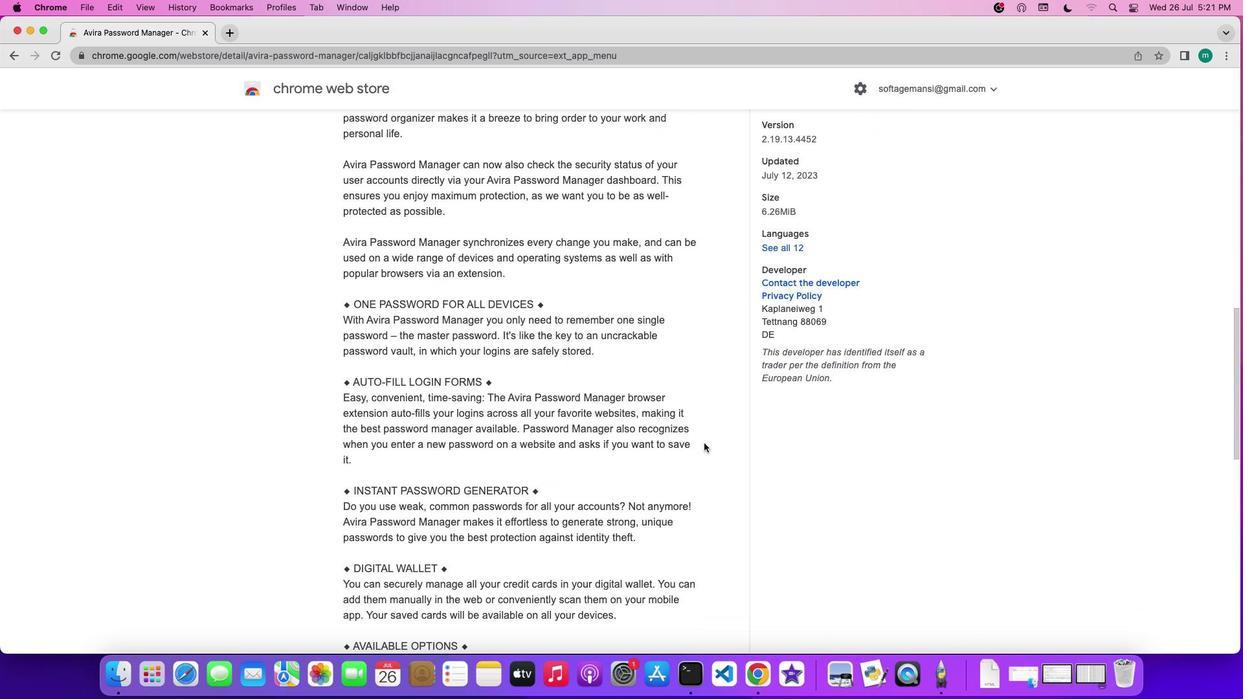 
Action: Mouse scrolled (703, 443) with delta (0, 0)
Screenshot: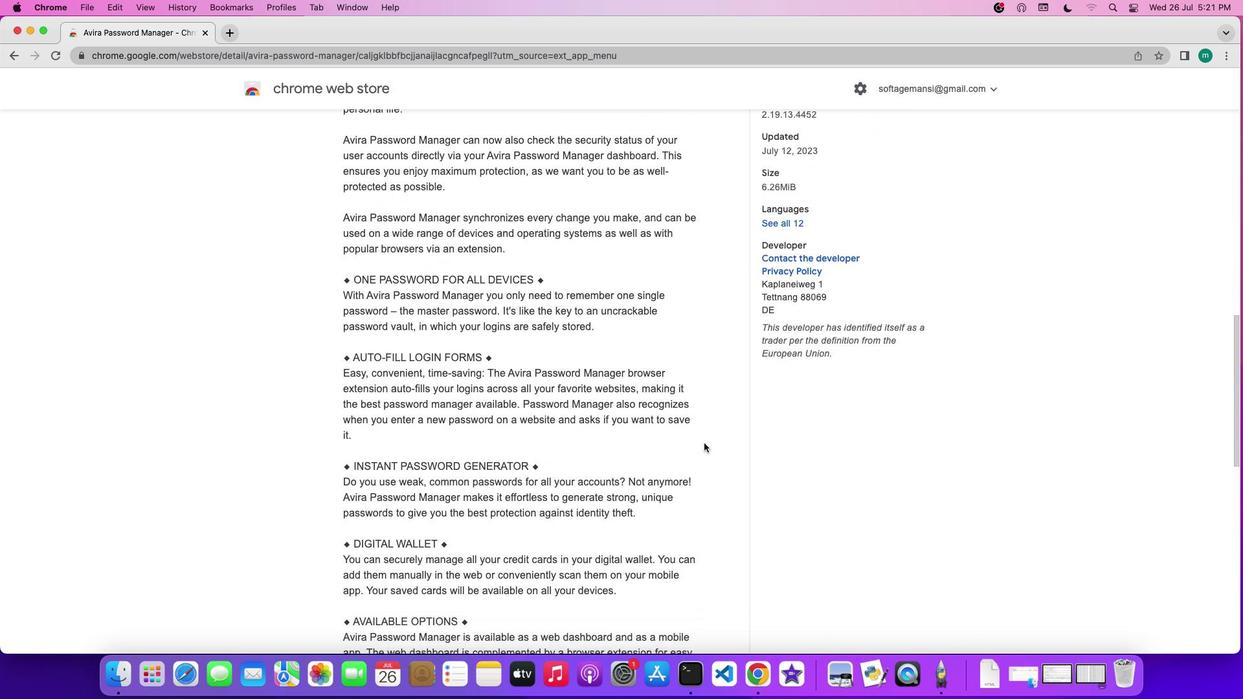 
Action: Mouse scrolled (703, 443) with delta (0, 0)
Screenshot: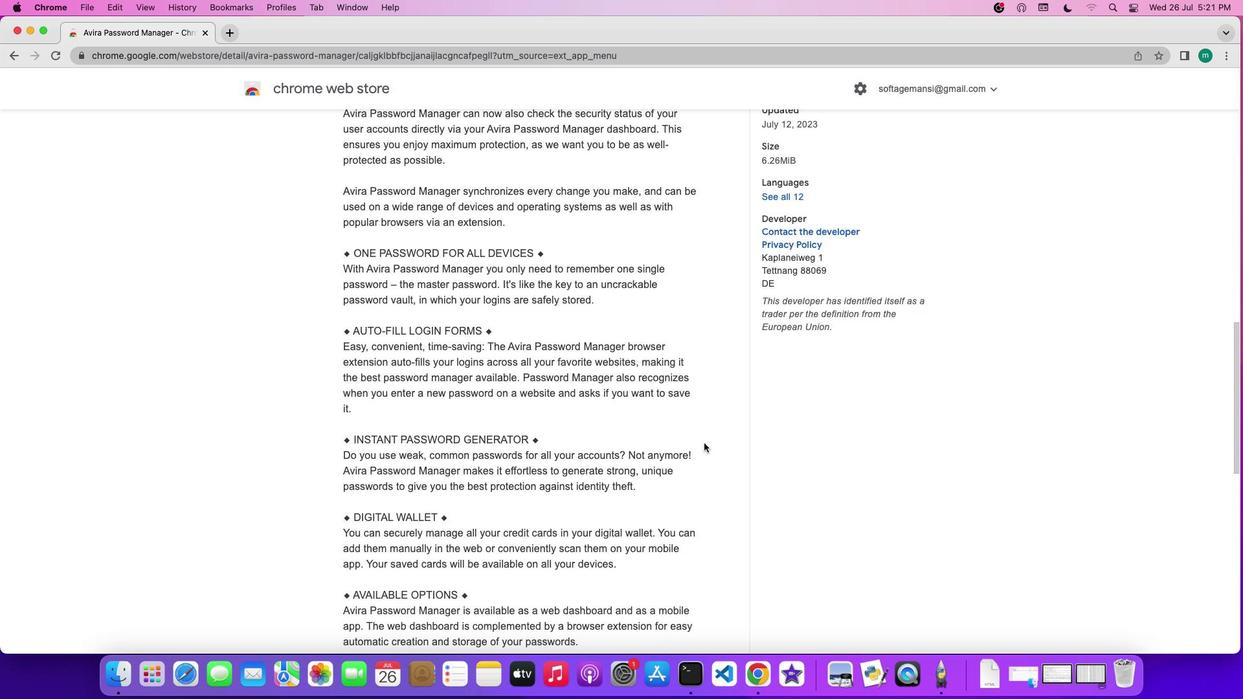 
Action: Mouse scrolled (703, 443) with delta (0, 0)
Screenshot: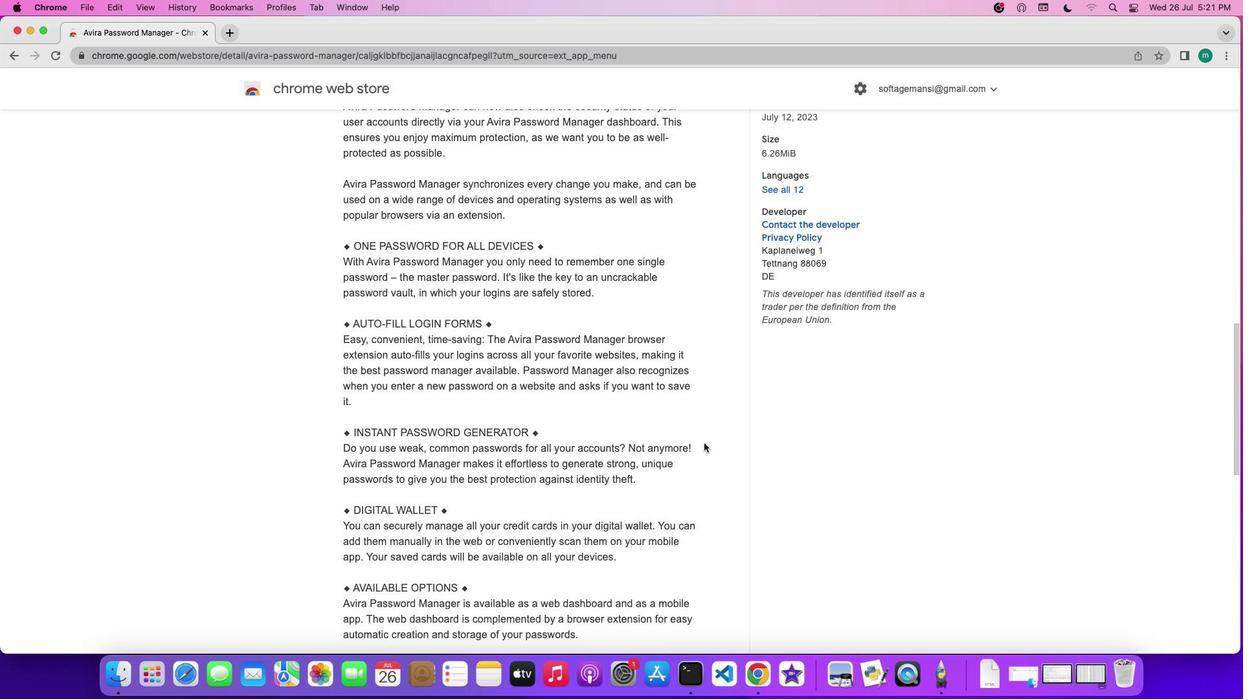 
Action: Mouse scrolled (703, 443) with delta (0, 0)
Screenshot: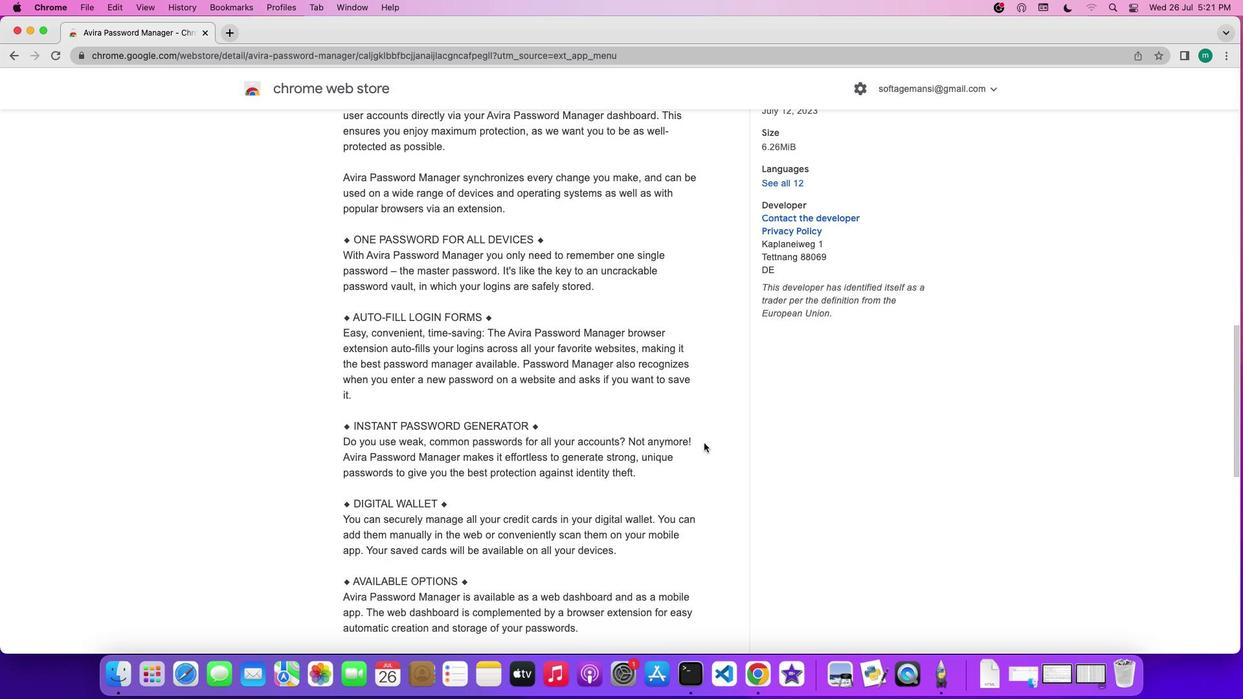 
Action: Mouse scrolled (703, 443) with delta (0, 0)
Screenshot: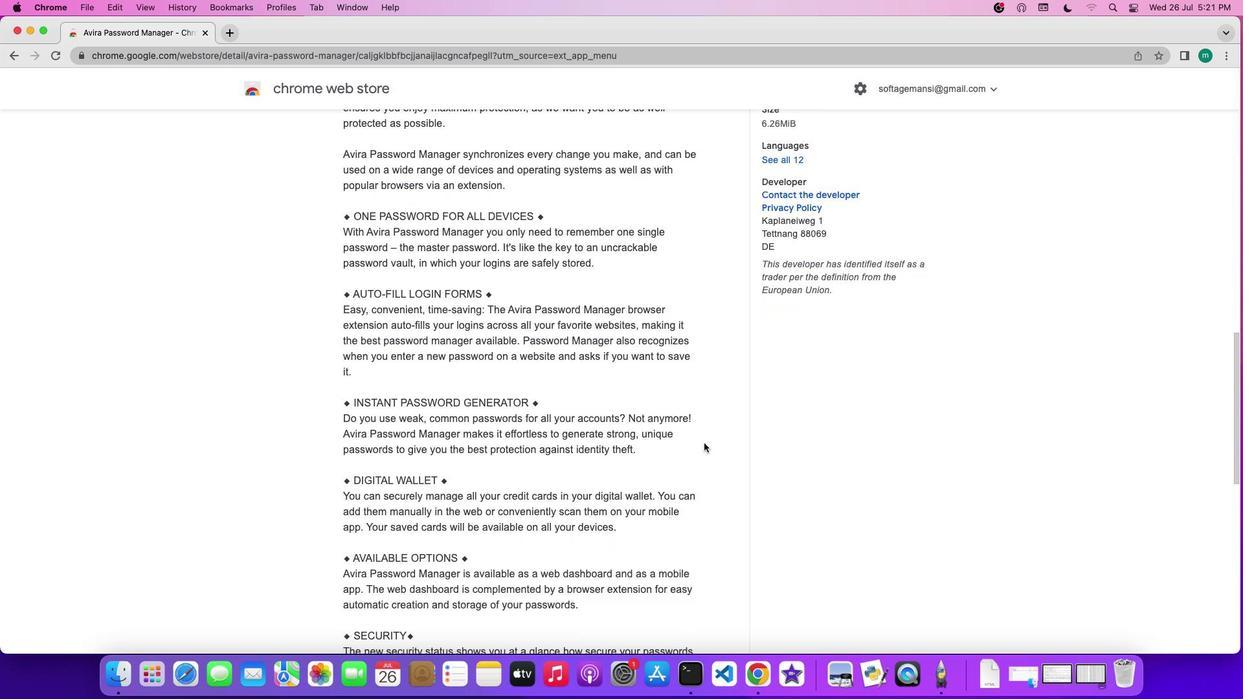 
Action: Mouse scrolled (703, 443) with delta (0, 0)
Screenshot: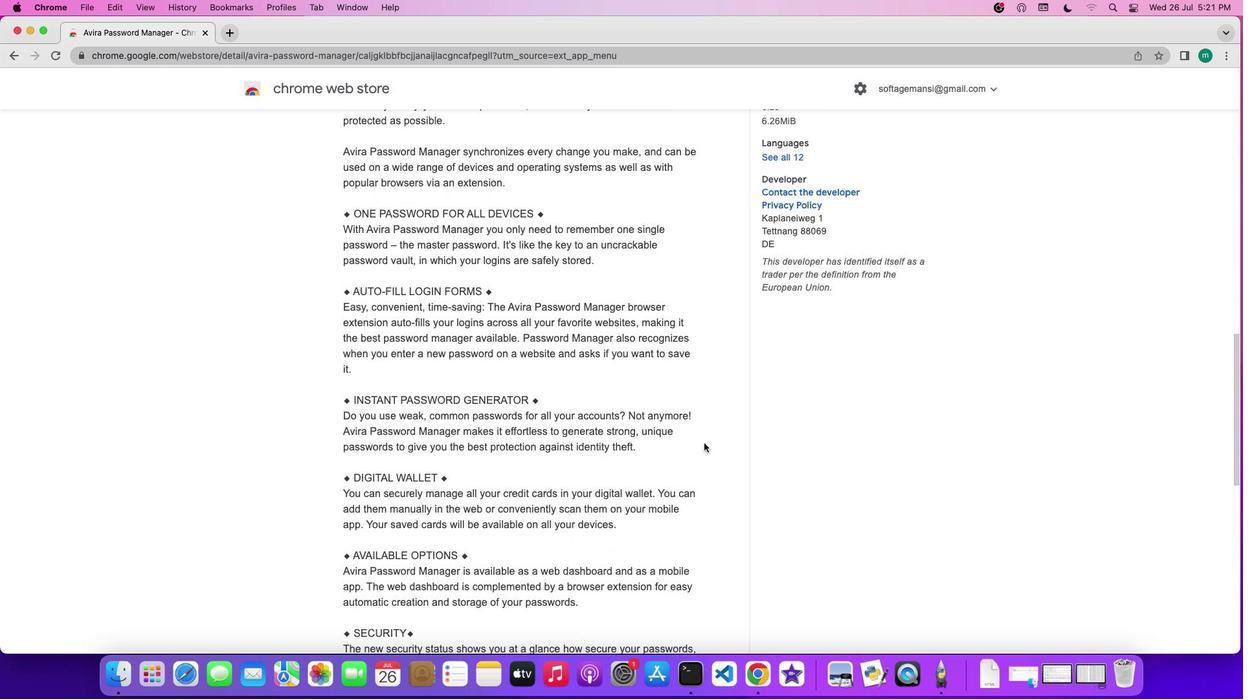 
Action: Mouse scrolled (703, 443) with delta (0, 0)
Screenshot: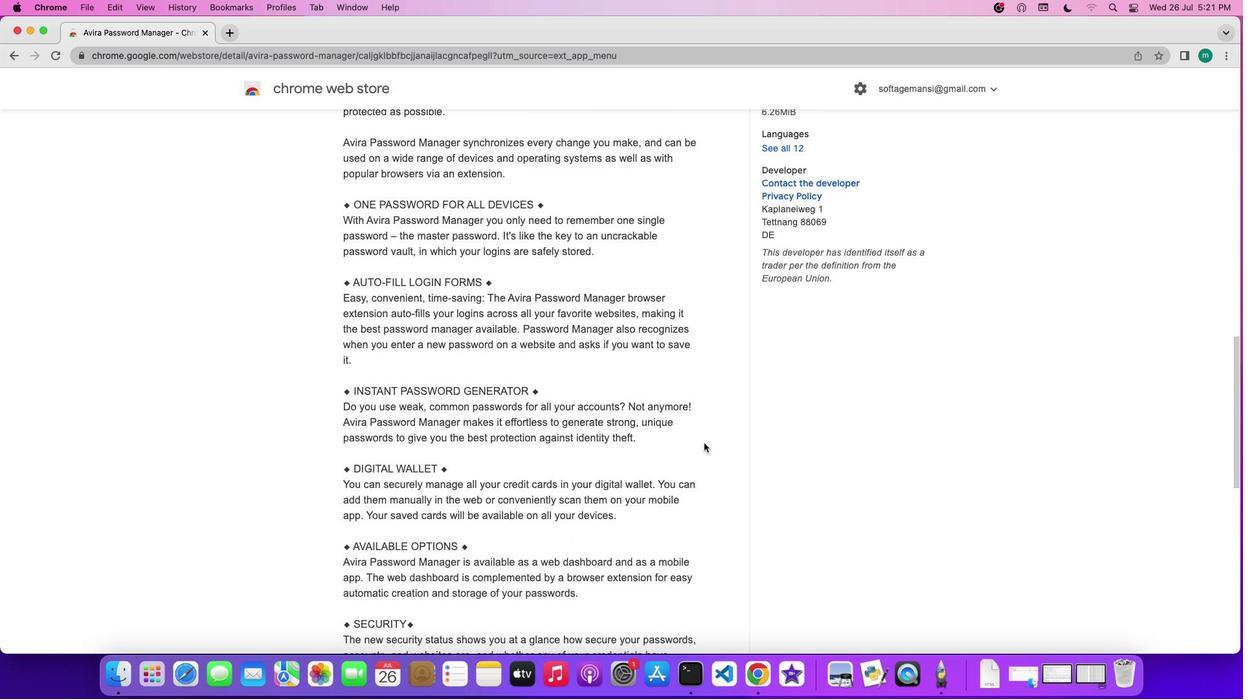 
Action: Mouse scrolled (703, 443) with delta (0, -1)
Screenshot: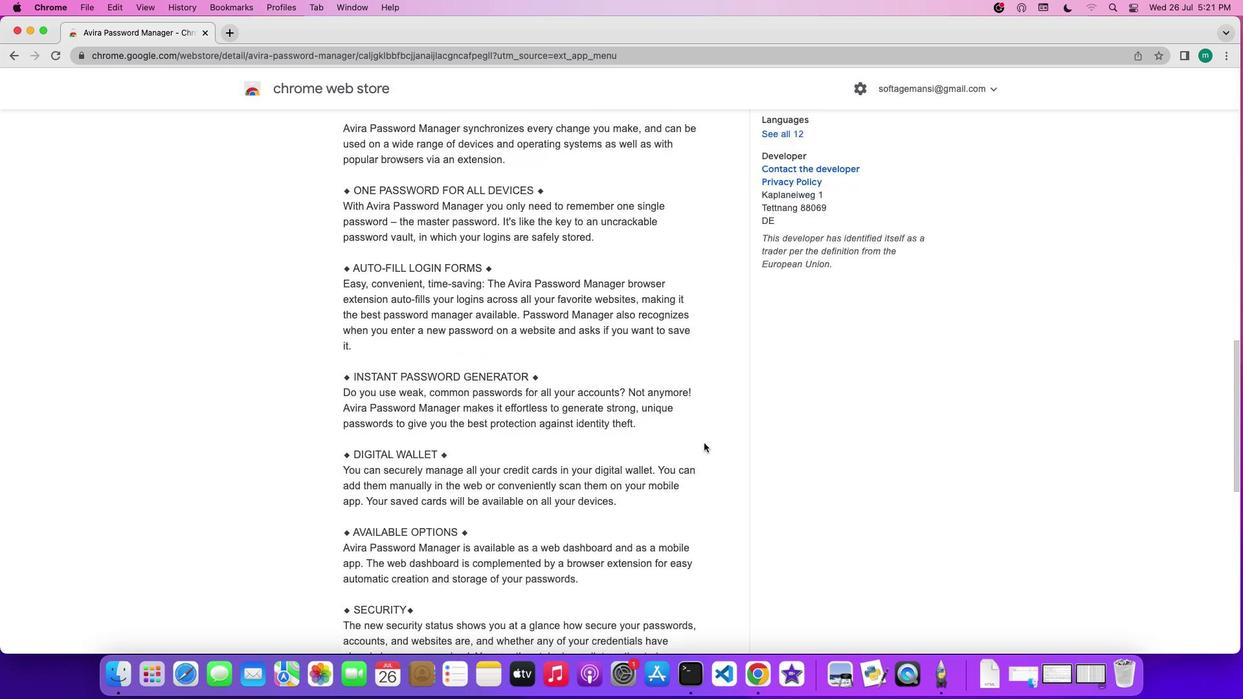 
Action: Mouse scrolled (703, 443) with delta (0, -1)
Screenshot: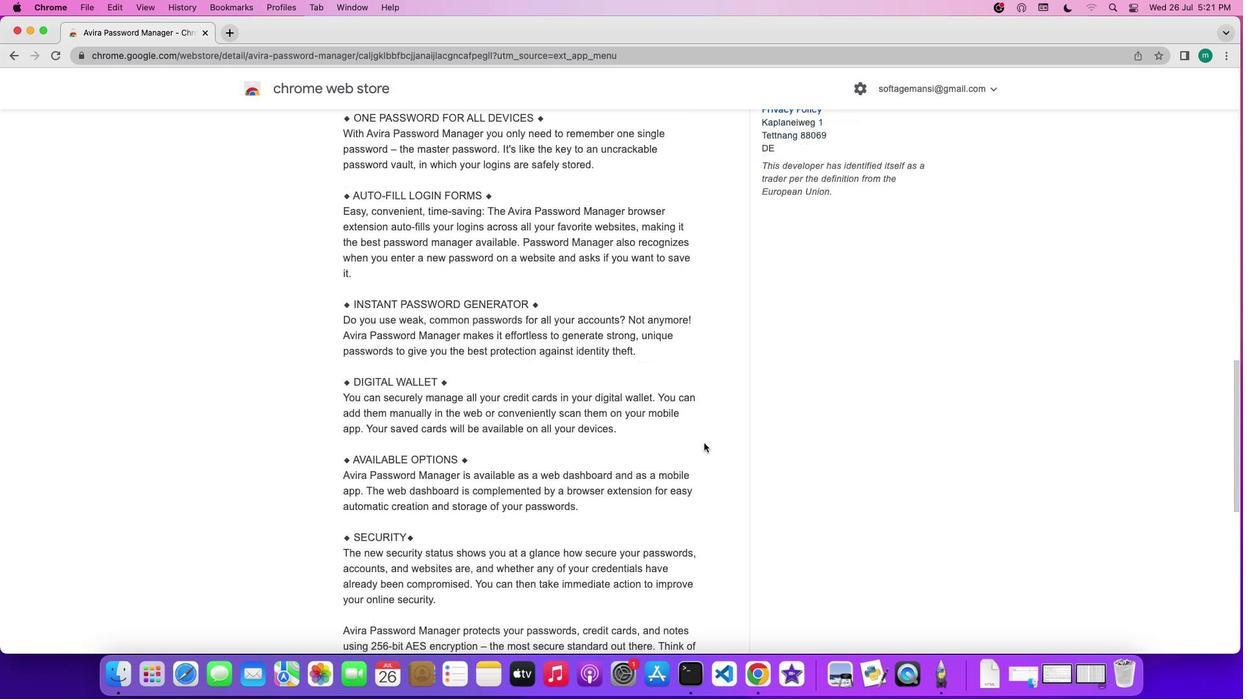 
Action: Mouse scrolled (703, 443) with delta (0, 0)
Screenshot: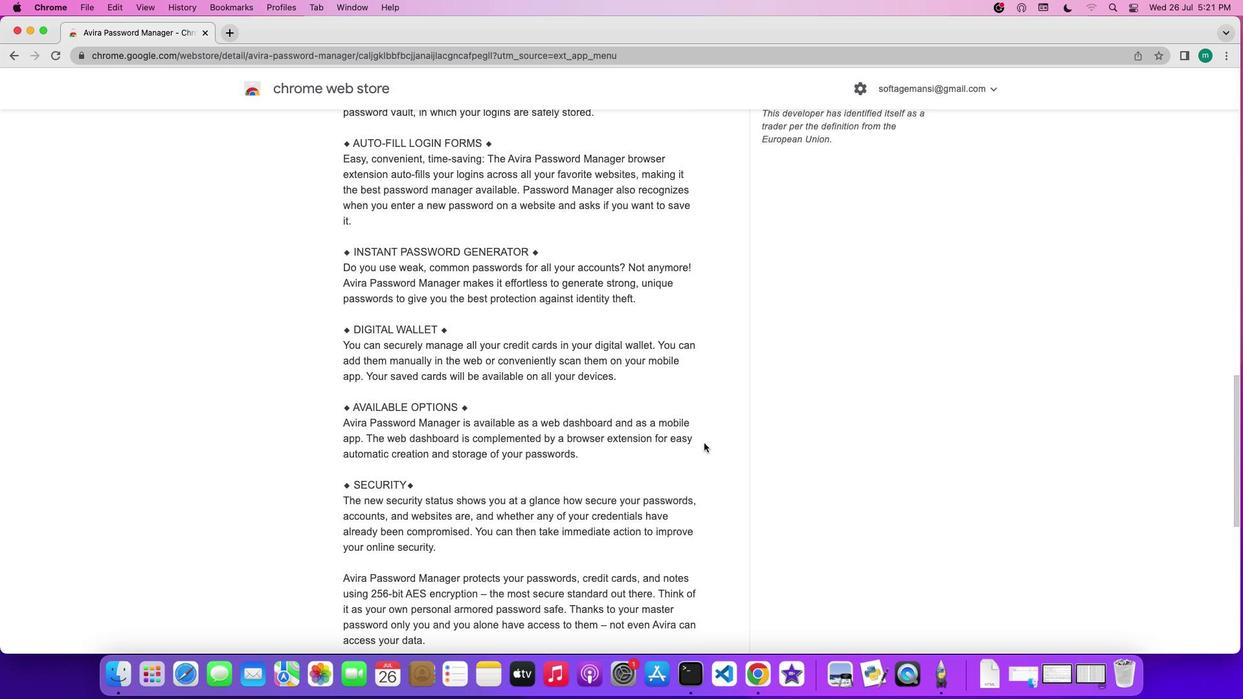 
Action: Mouse scrolled (703, 443) with delta (0, 0)
Screenshot: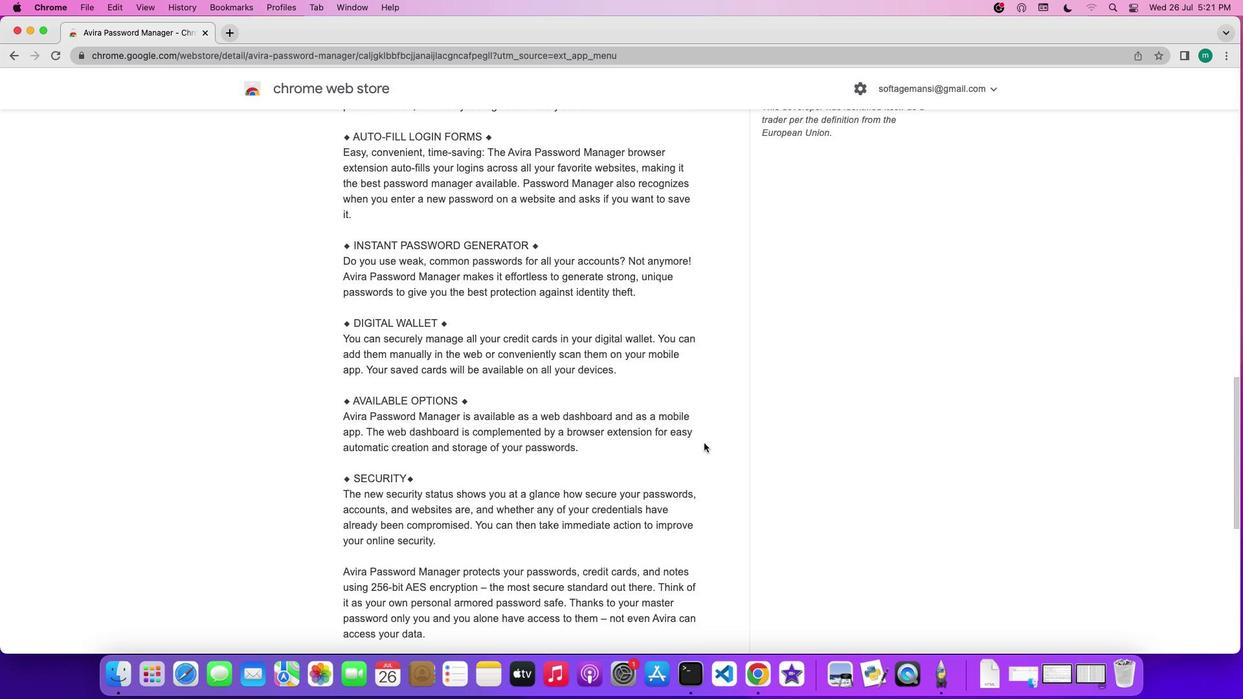 
Action: Mouse scrolled (703, 443) with delta (0, -1)
Screenshot: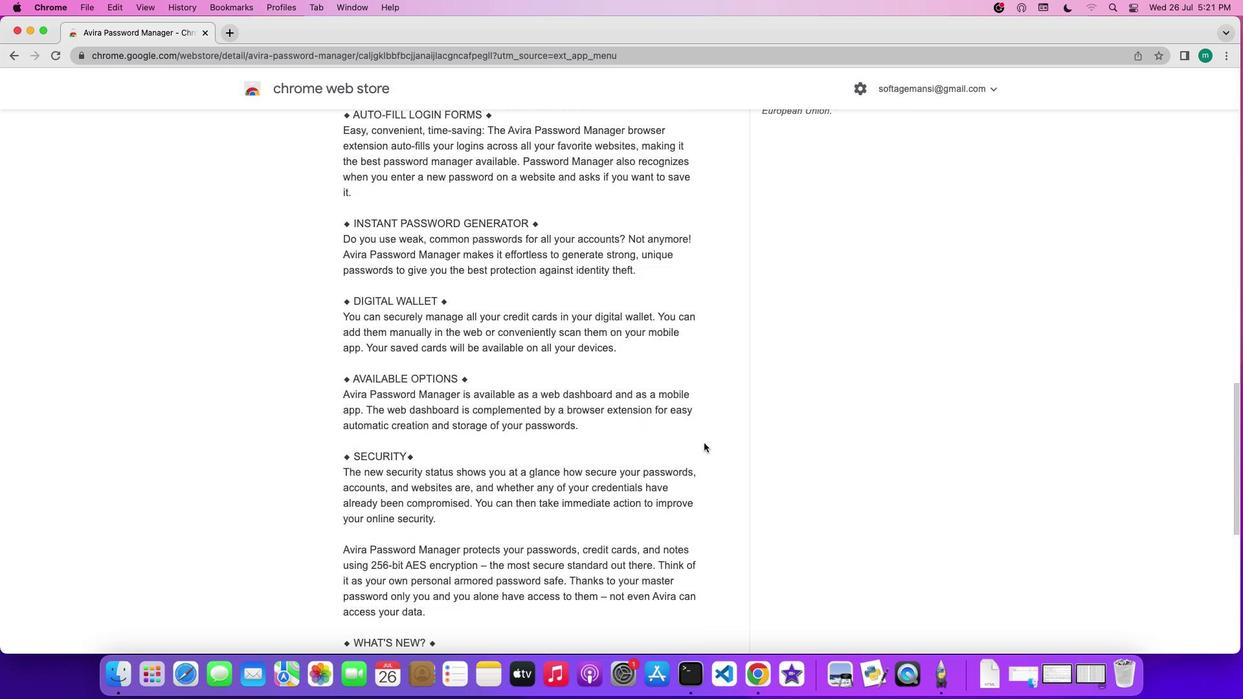 
Action: Mouse scrolled (703, 443) with delta (0, -1)
Screenshot: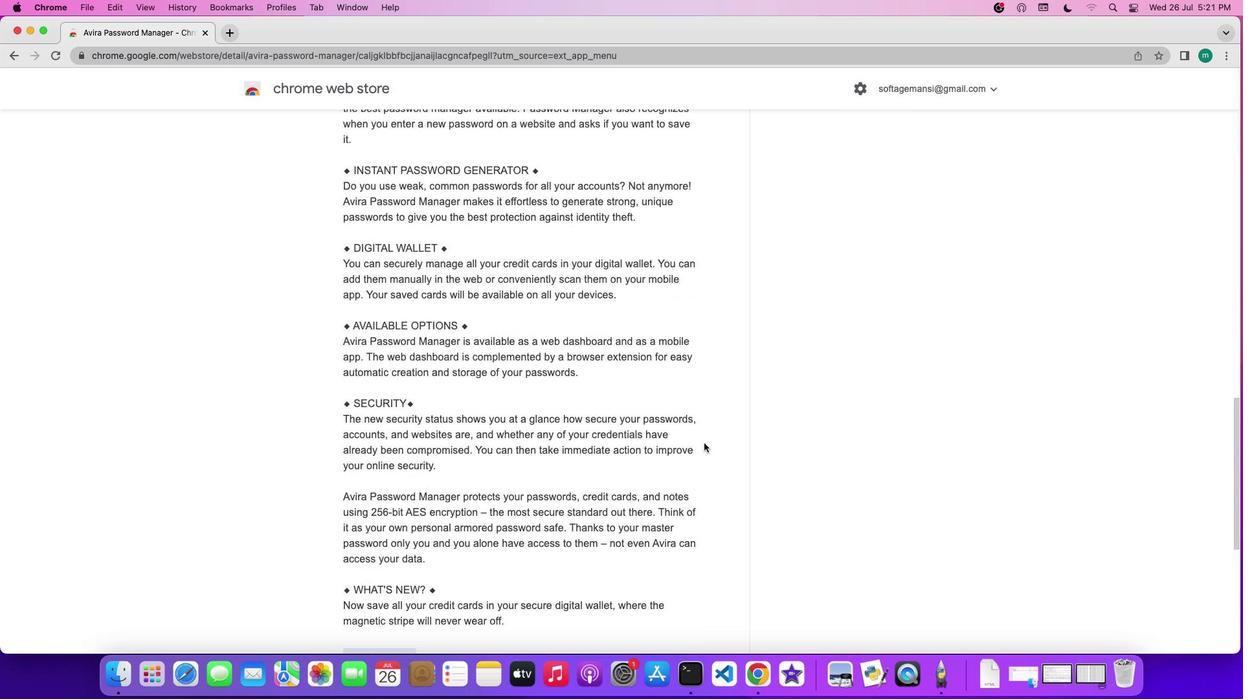 
Action: Mouse moved to (703, 444)
Screenshot: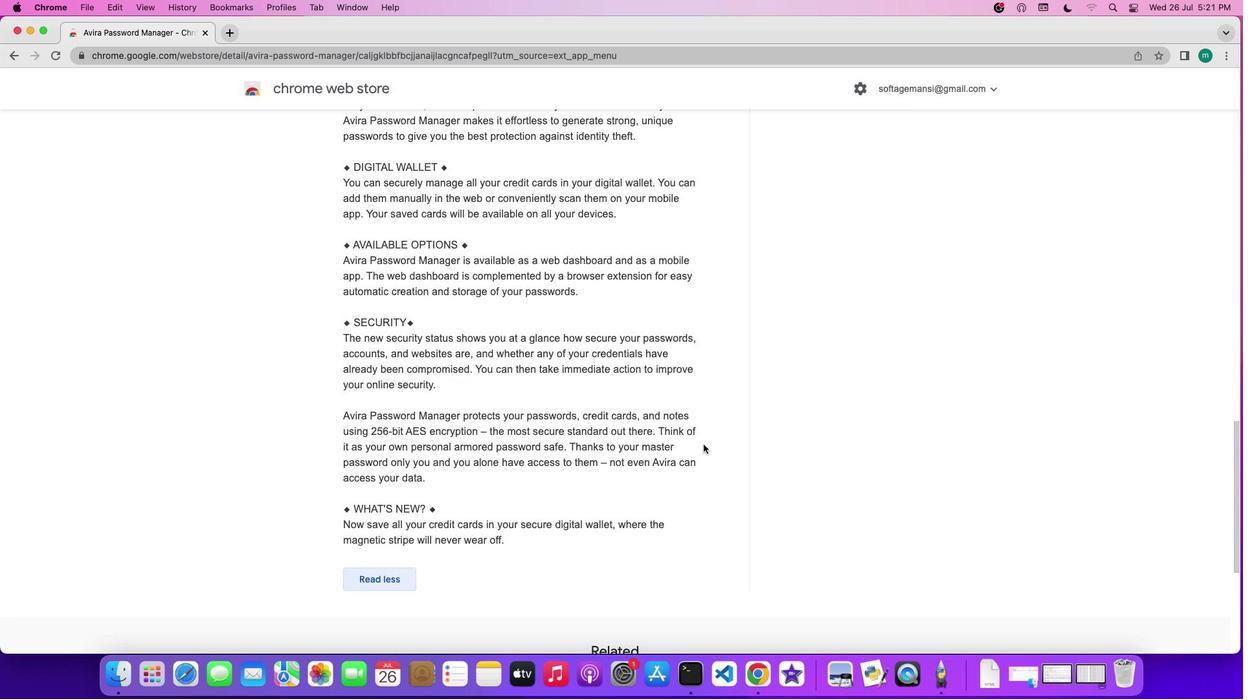 
Action: Mouse scrolled (703, 444) with delta (0, 0)
Screenshot: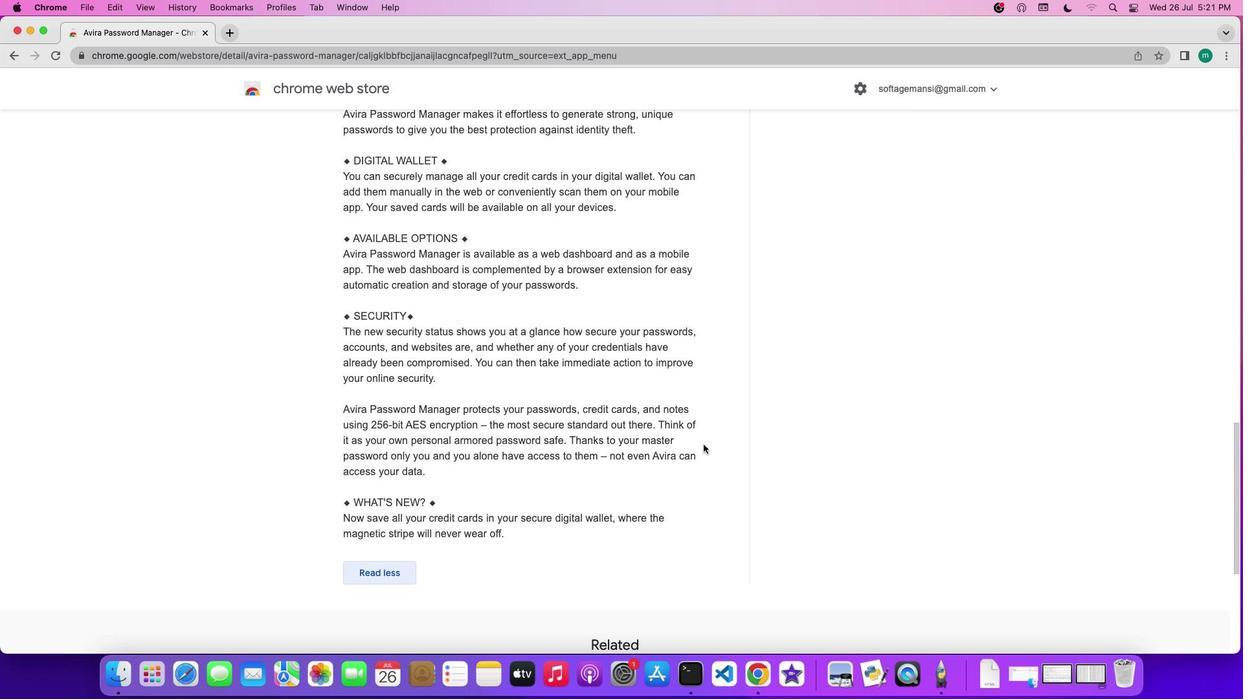 
Action: Mouse scrolled (703, 444) with delta (0, 0)
Screenshot: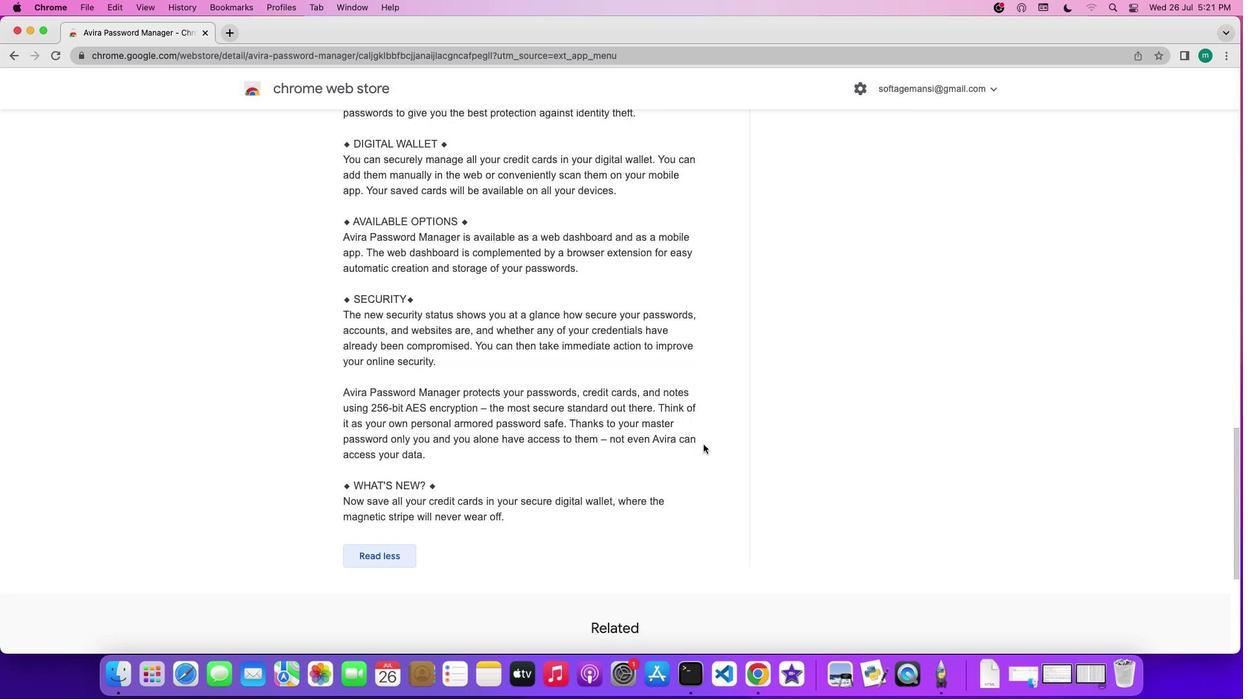 
Action: Mouse scrolled (703, 444) with delta (0, -1)
Screenshot: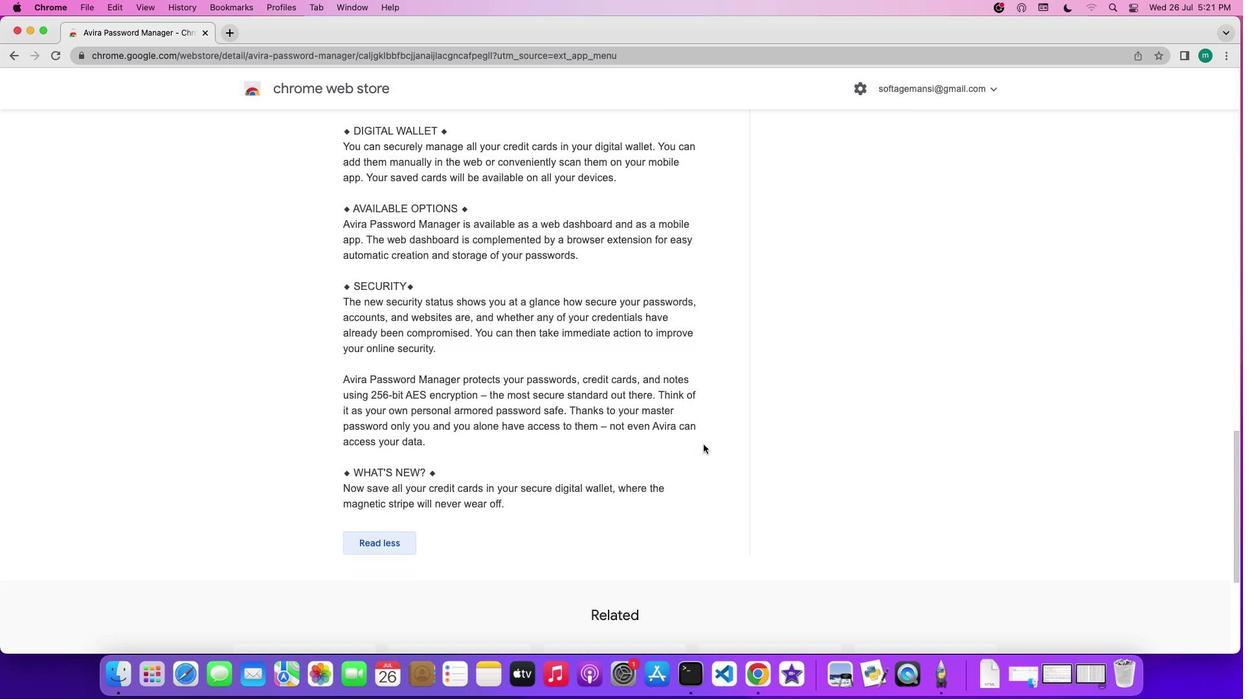 
Action: Mouse scrolled (703, 444) with delta (0, -1)
Screenshot: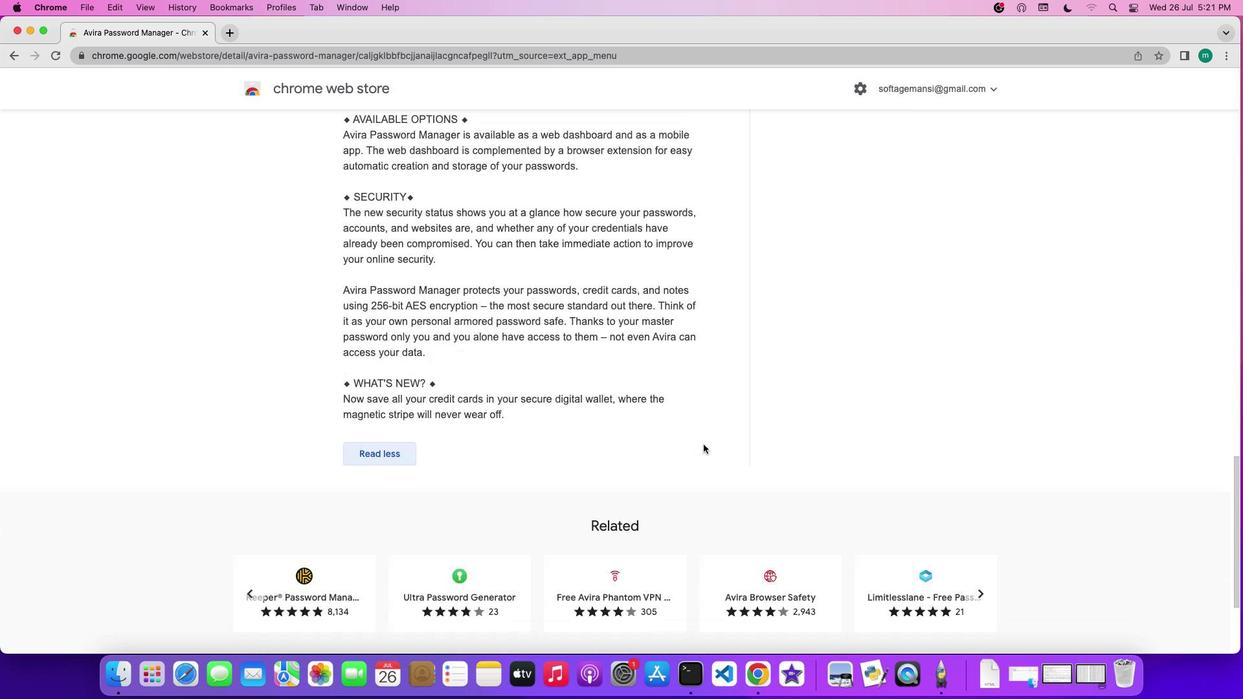 
Action: Mouse moved to (725, 348)
Screenshot: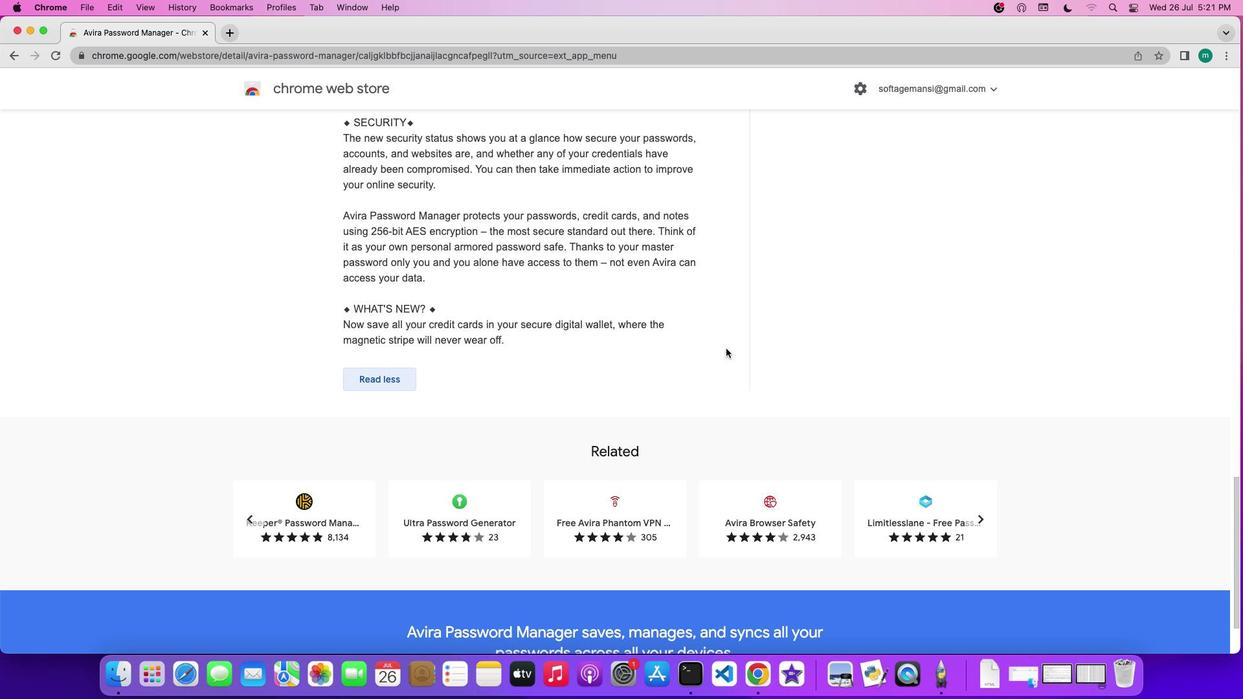 
Action: Mouse scrolled (725, 348) with delta (0, 0)
Screenshot: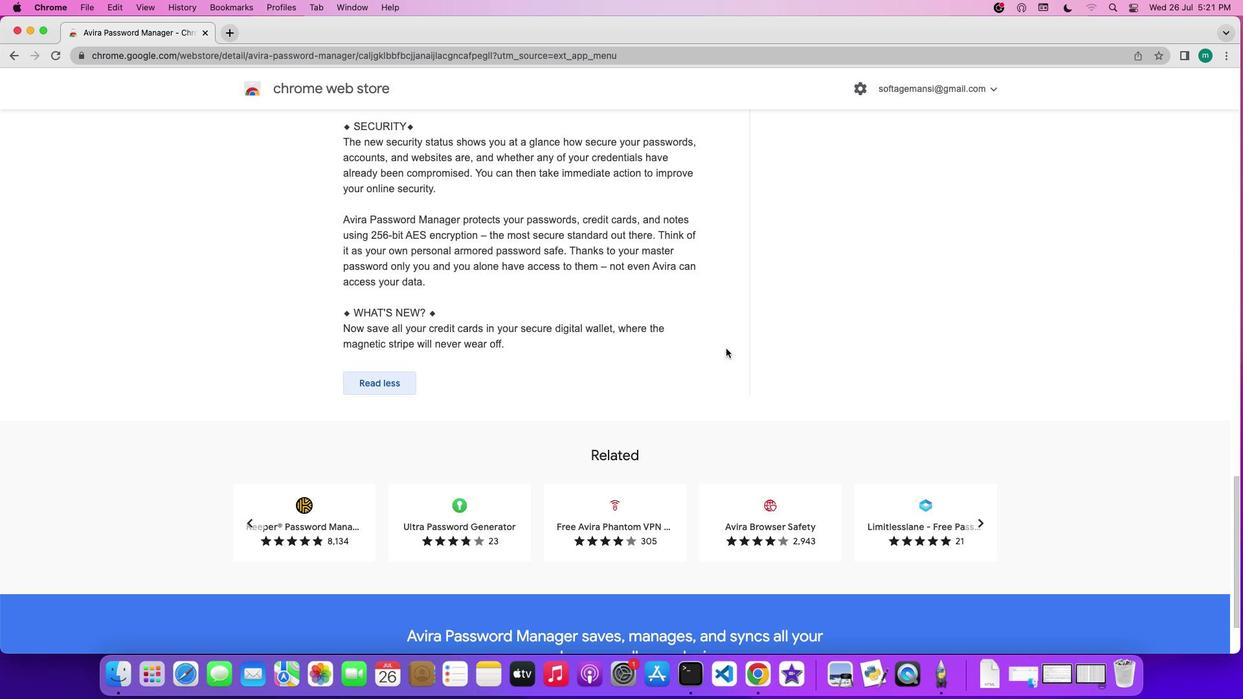 
Action: Mouse scrolled (725, 348) with delta (0, 0)
Screenshot: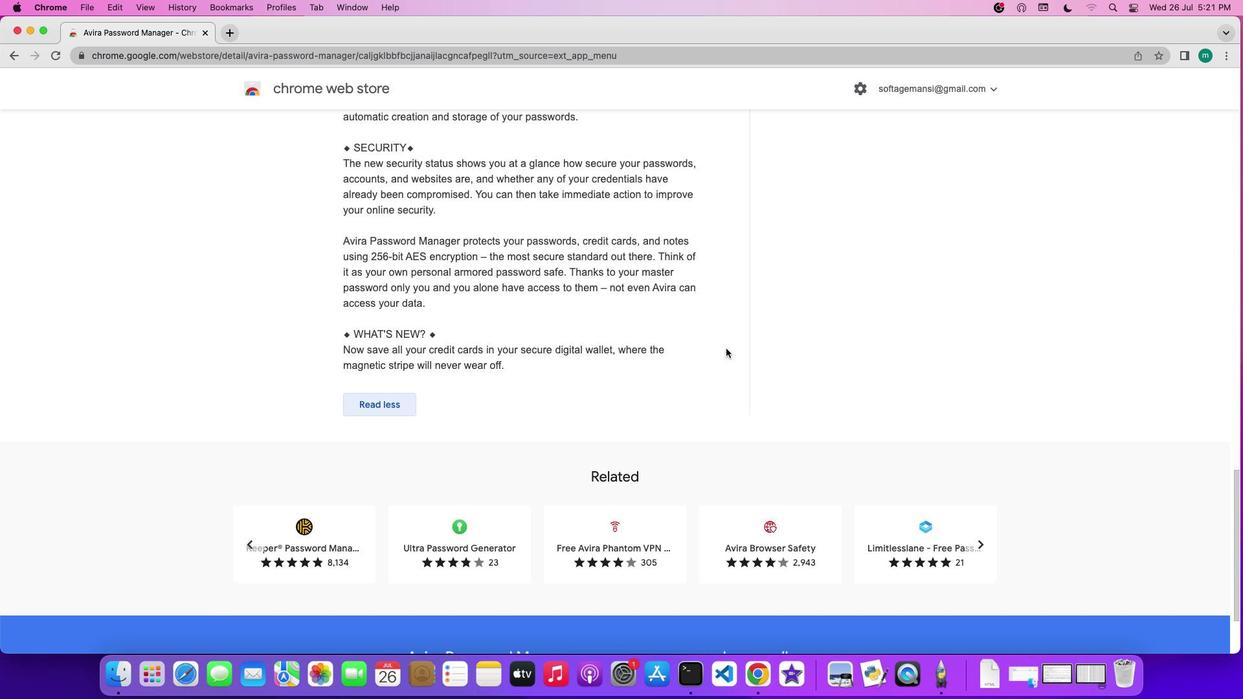 
Action: Mouse scrolled (725, 348) with delta (0, 1)
Screenshot: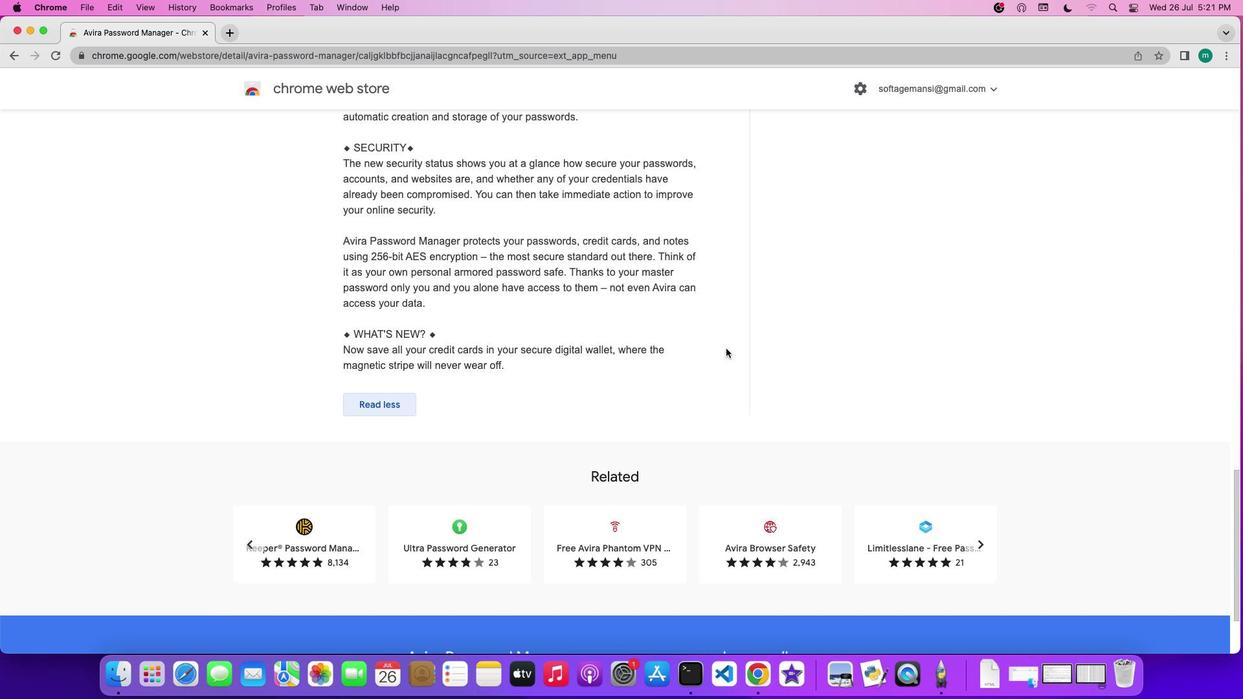 
Action: Mouse scrolled (725, 348) with delta (0, 3)
Screenshot: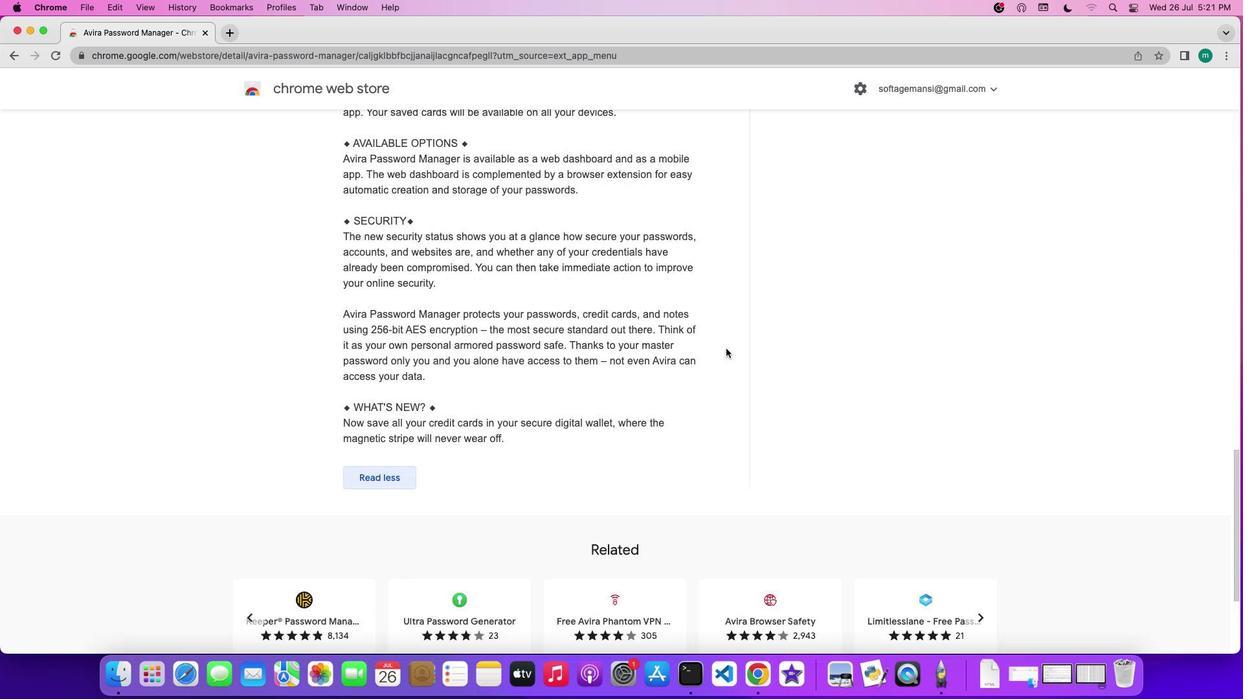 
Action: Mouse scrolled (725, 348) with delta (0, 3)
Screenshot: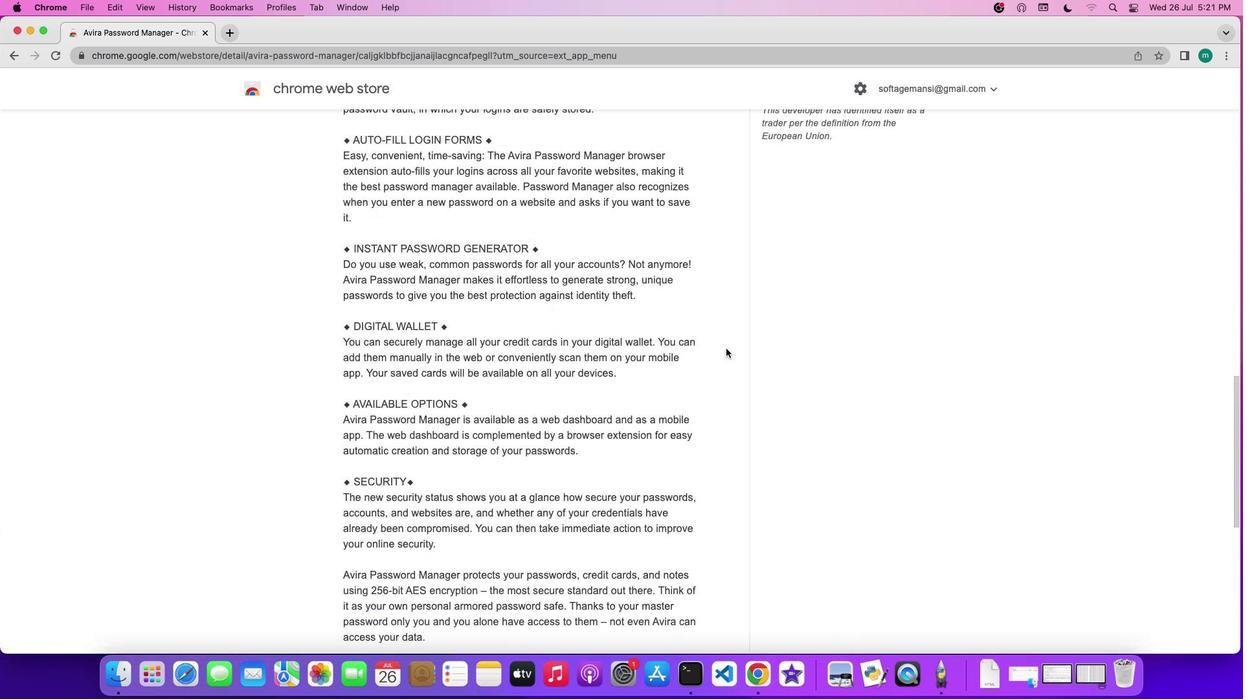 
Action: Mouse moved to (724, 352)
Screenshot: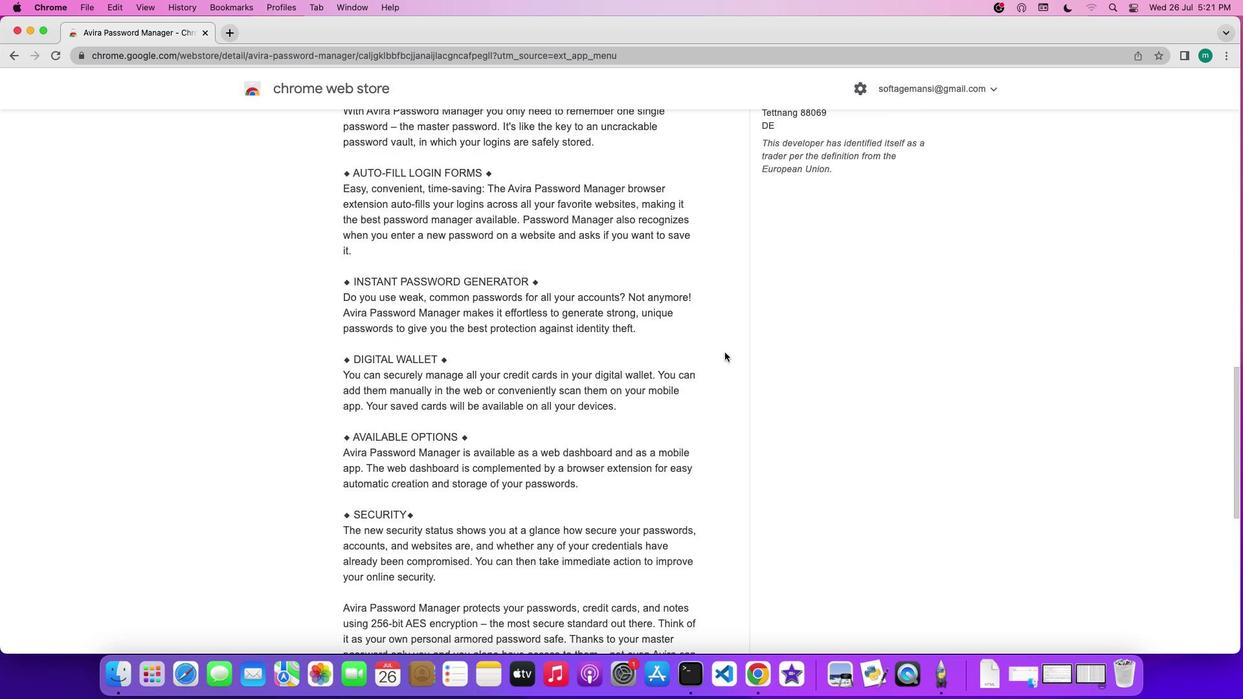
Action: Mouse scrolled (724, 352) with delta (0, 0)
Screenshot: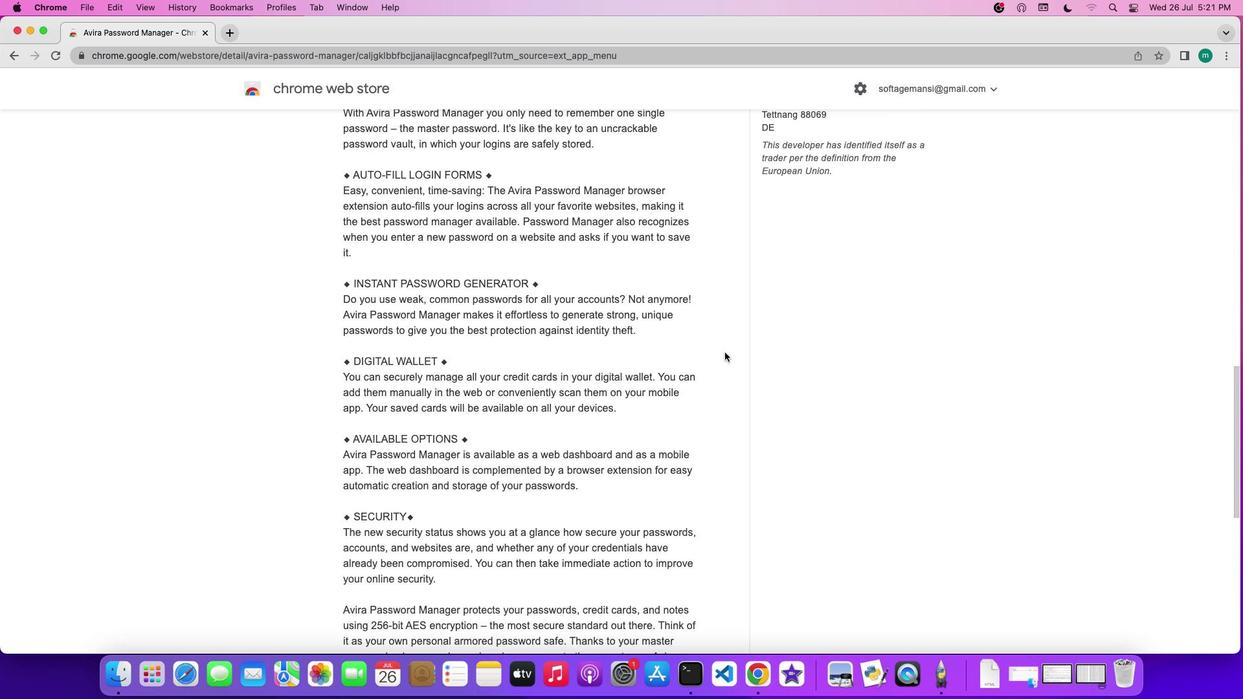 
Action: Mouse scrolled (724, 352) with delta (0, 0)
Screenshot: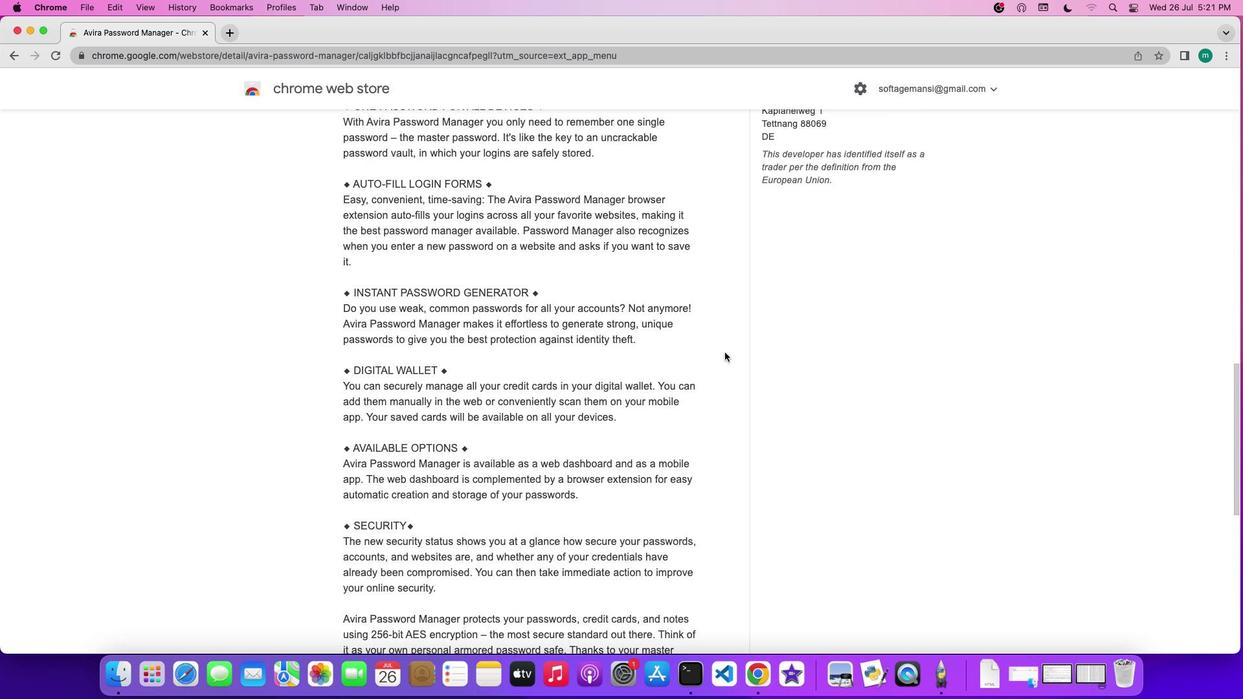 
Action: Mouse scrolled (724, 352) with delta (0, 1)
Screenshot: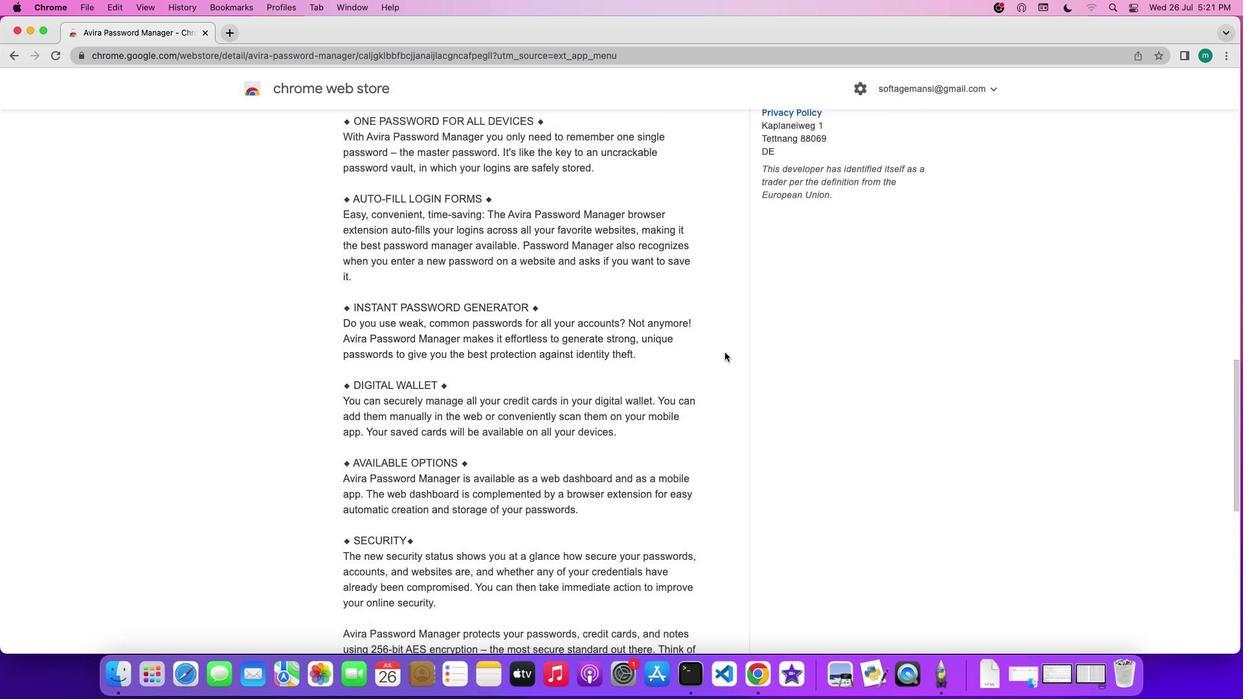 
Action: Mouse scrolled (724, 352) with delta (0, 2)
Screenshot: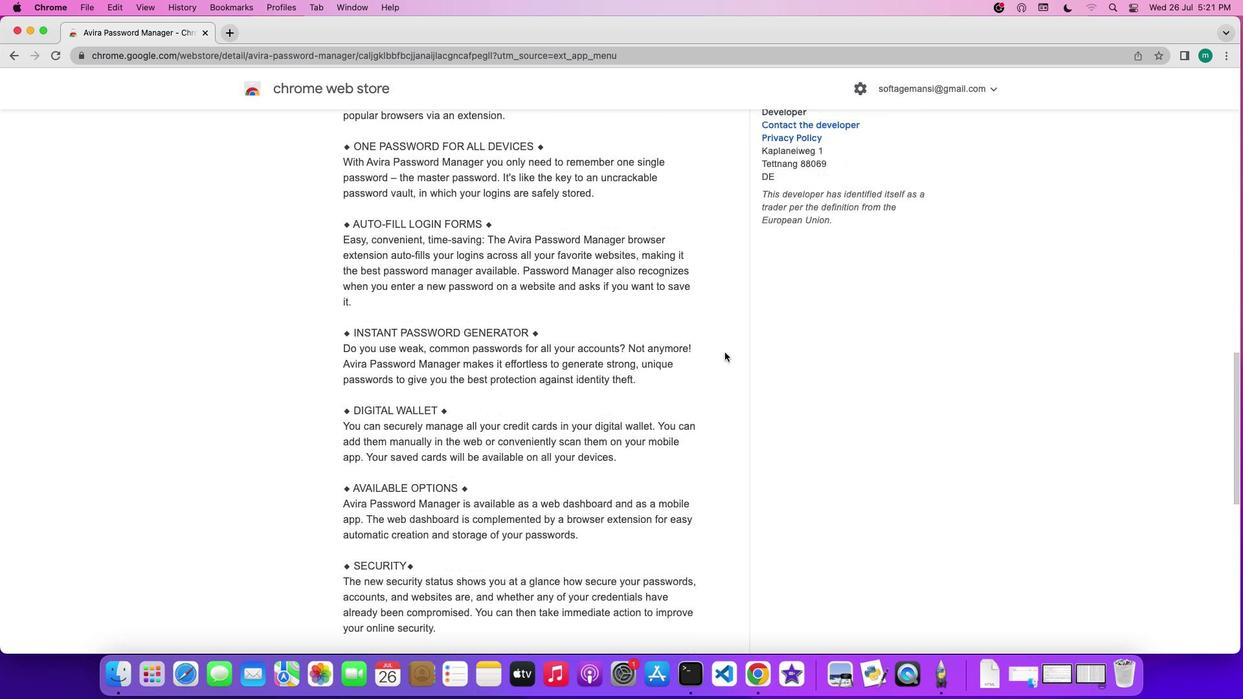 
Action: Mouse scrolled (724, 352) with delta (0, 3)
Screenshot: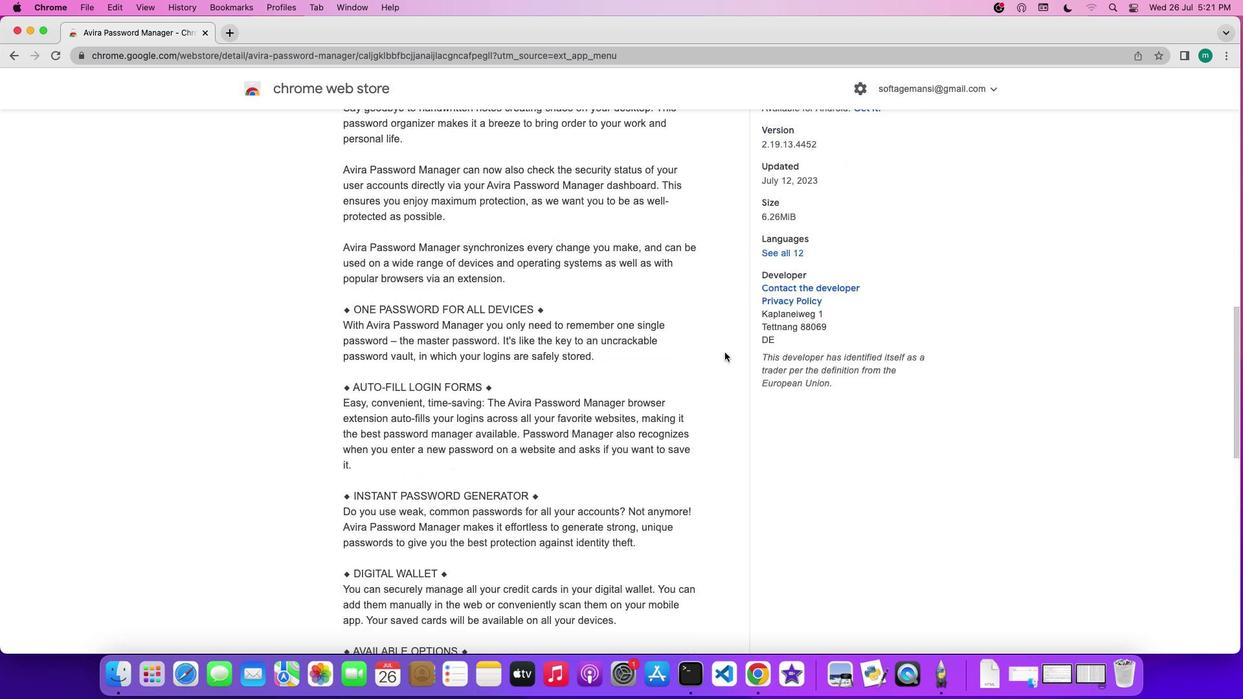 
Action: Mouse moved to (724, 354)
Screenshot: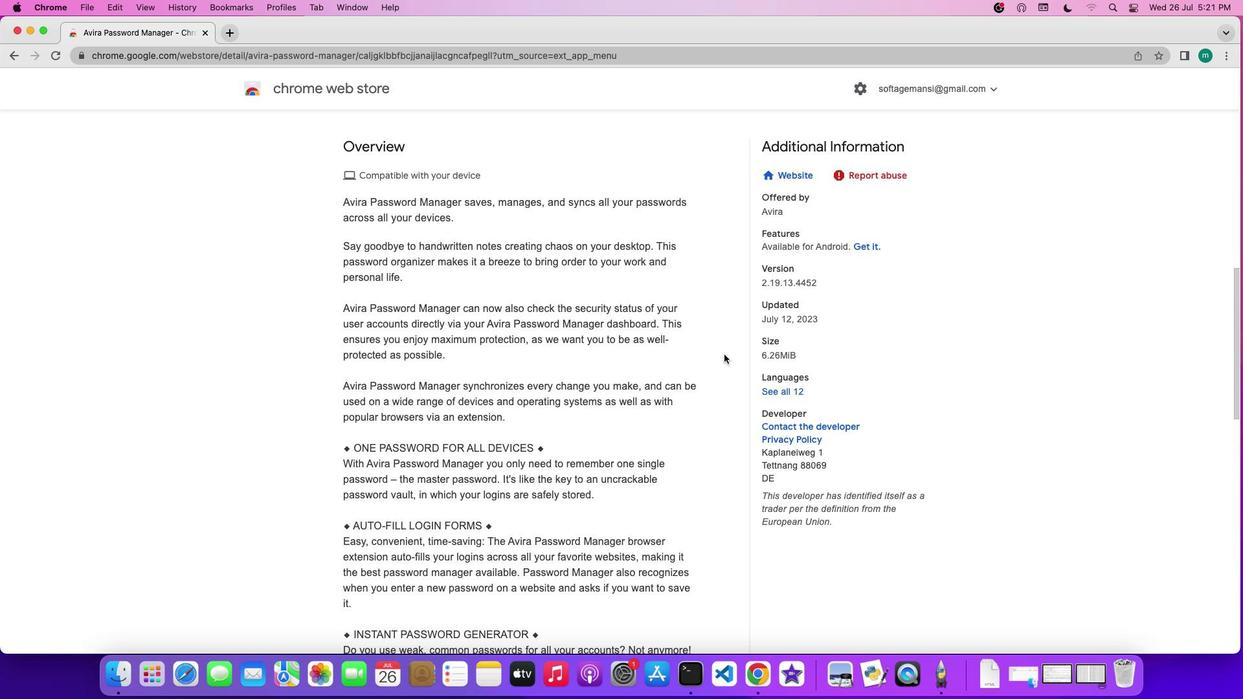 
Action: Mouse scrolled (724, 354) with delta (0, 0)
Screenshot: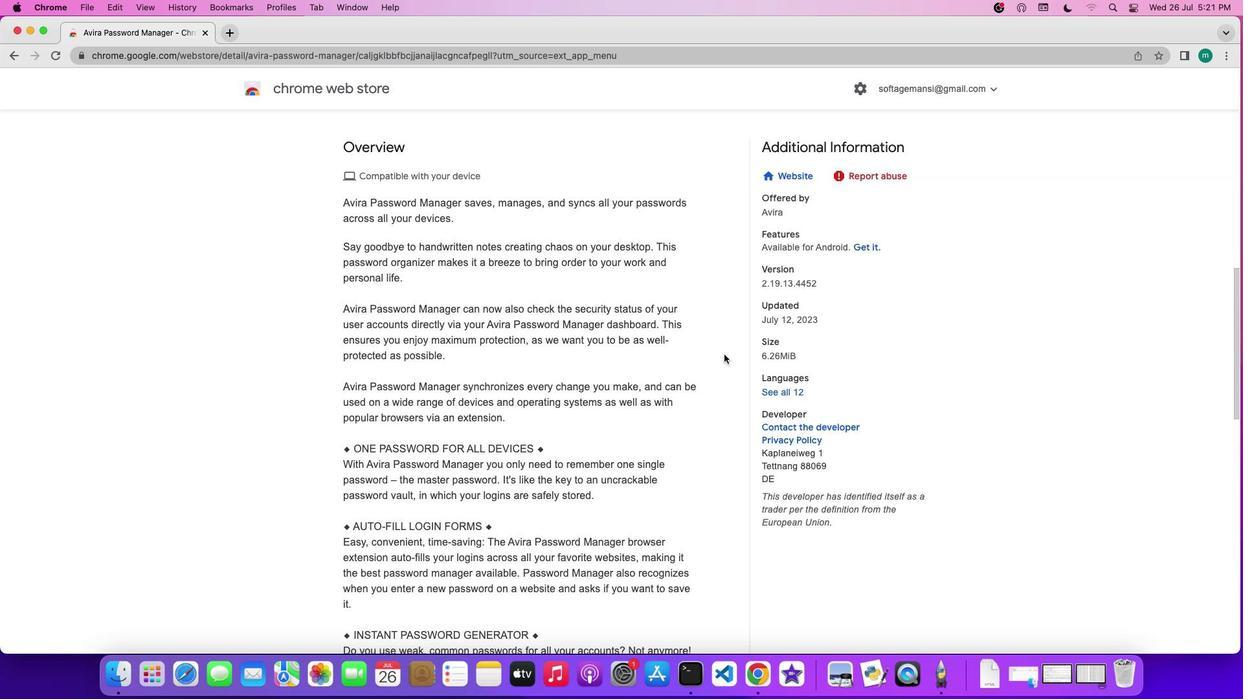 
Action: Mouse scrolled (724, 354) with delta (0, 0)
Screenshot: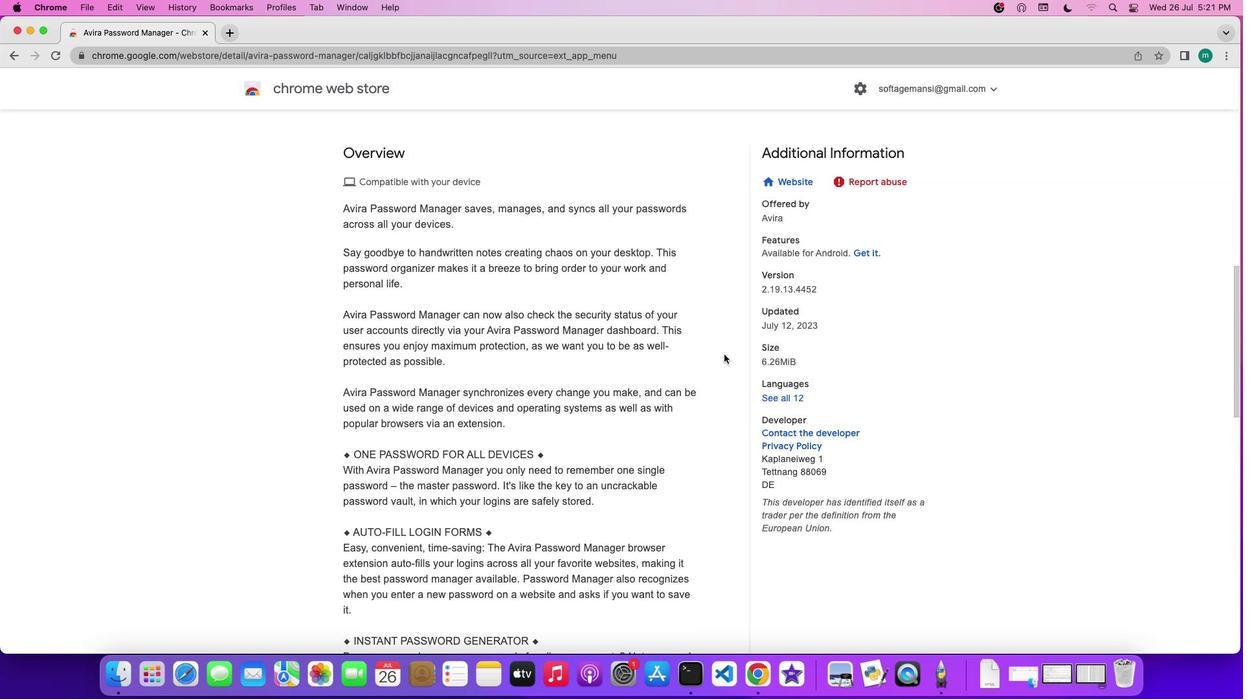 
Action: Mouse scrolled (724, 354) with delta (0, 1)
Screenshot: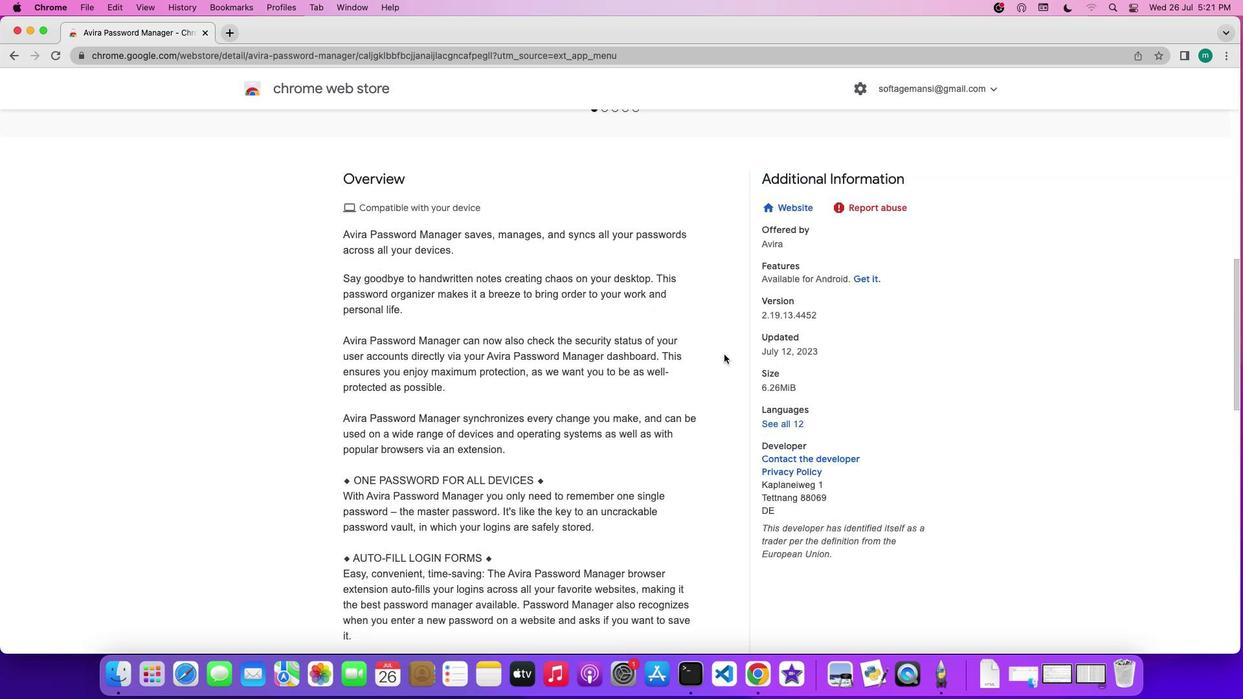 
Action: Mouse scrolled (724, 354) with delta (0, 2)
Screenshot: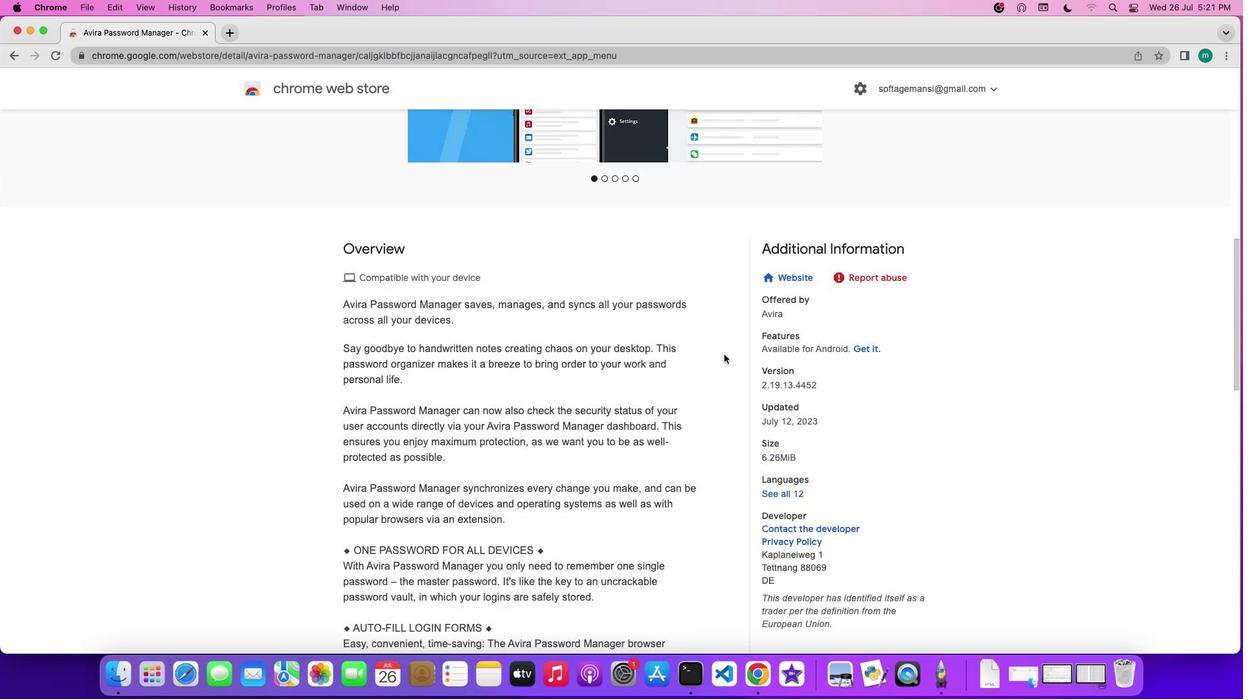 
Action: Mouse moved to (723, 356)
Screenshot: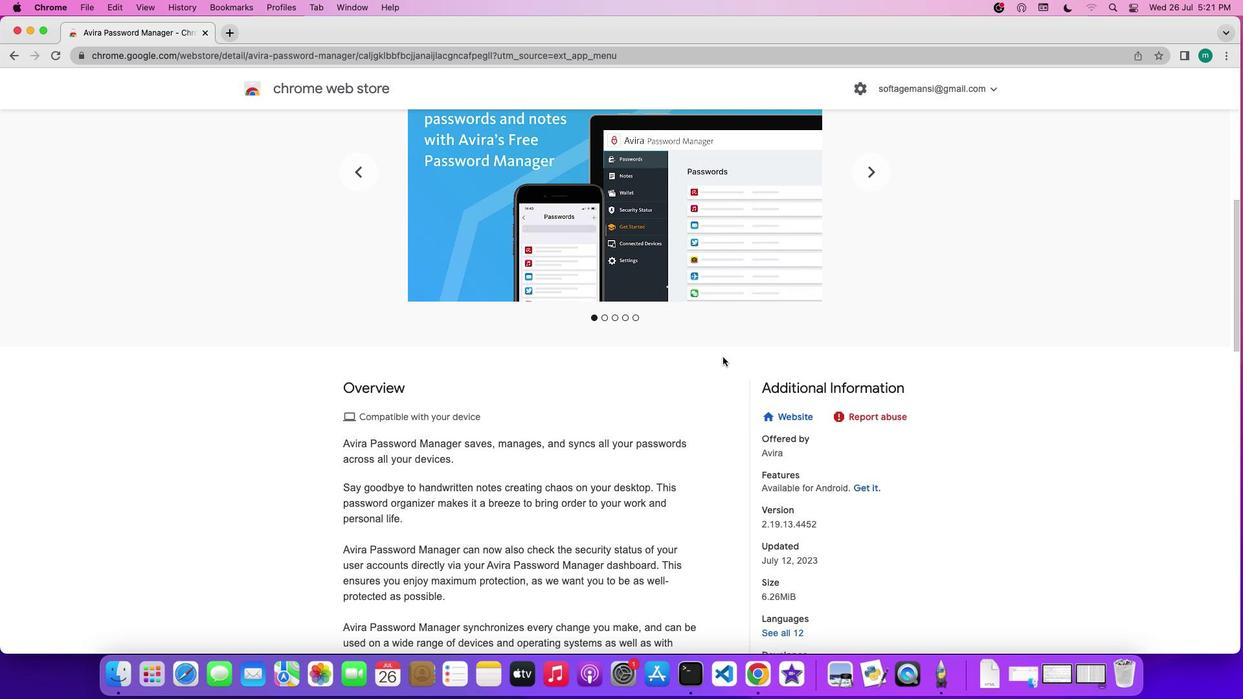 
Action: Mouse scrolled (723, 356) with delta (0, 0)
Screenshot: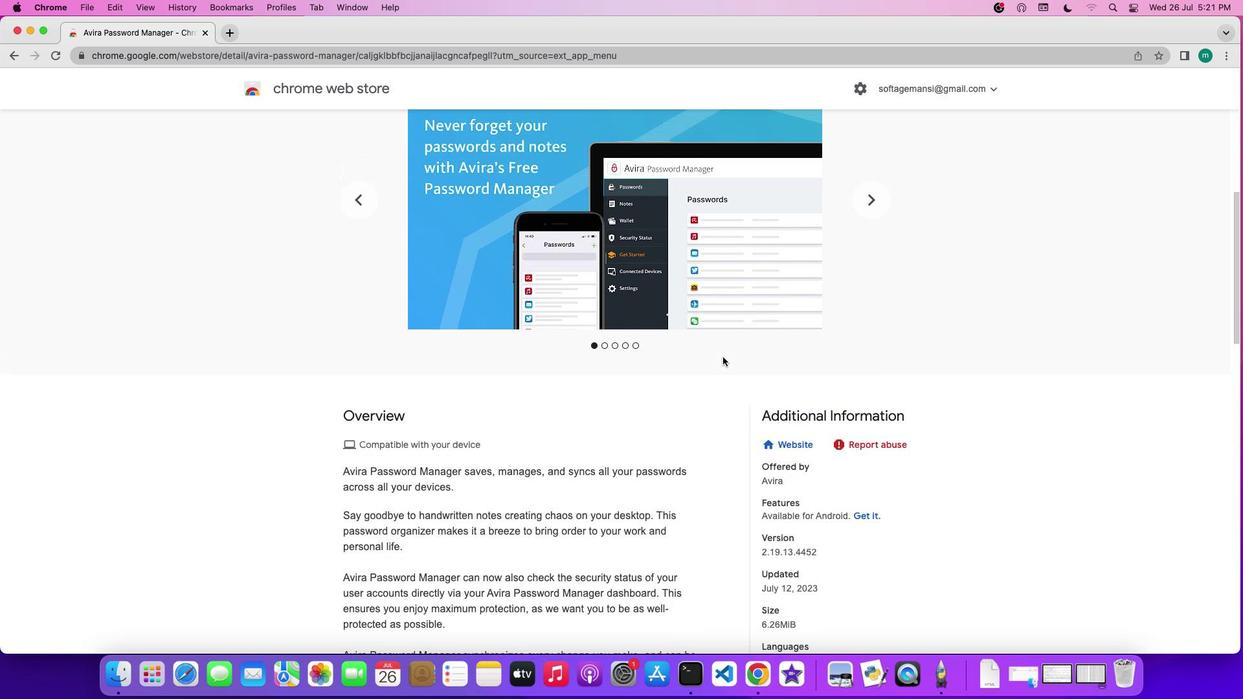 
Action: Mouse scrolled (723, 356) with delta (0, 0)
Screenshot: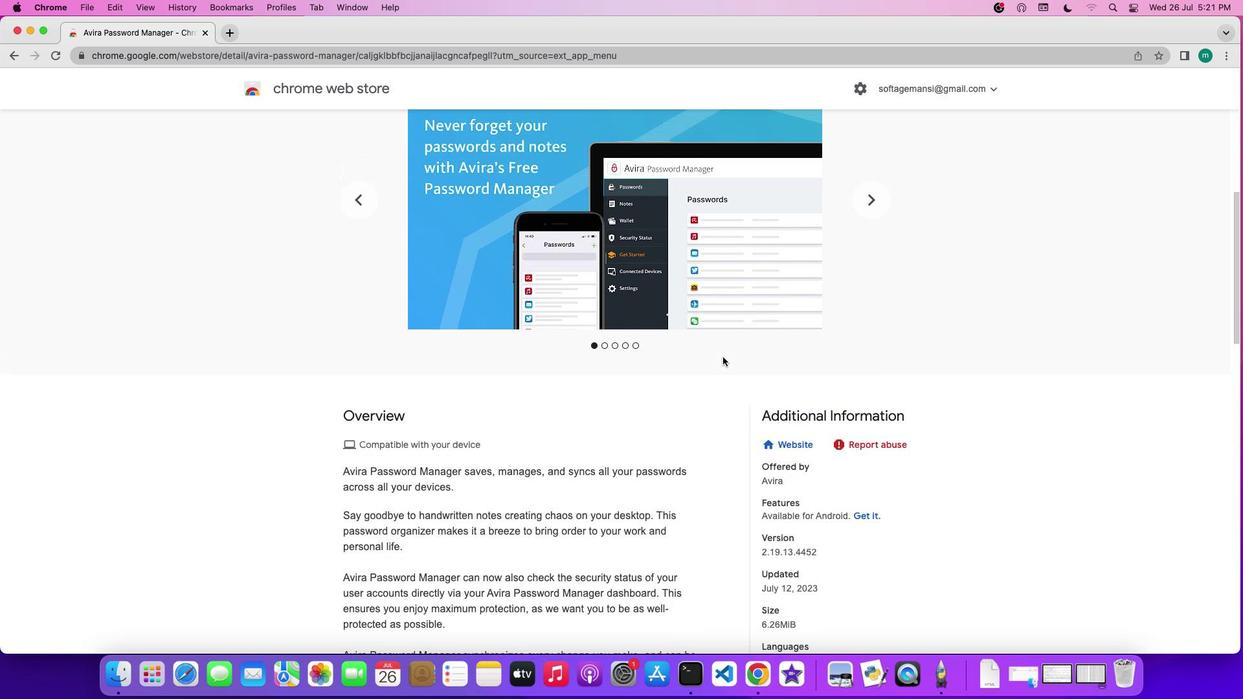 
Action: Mouse scrolled (723, 356) with delta (0, 1)
Screenshot: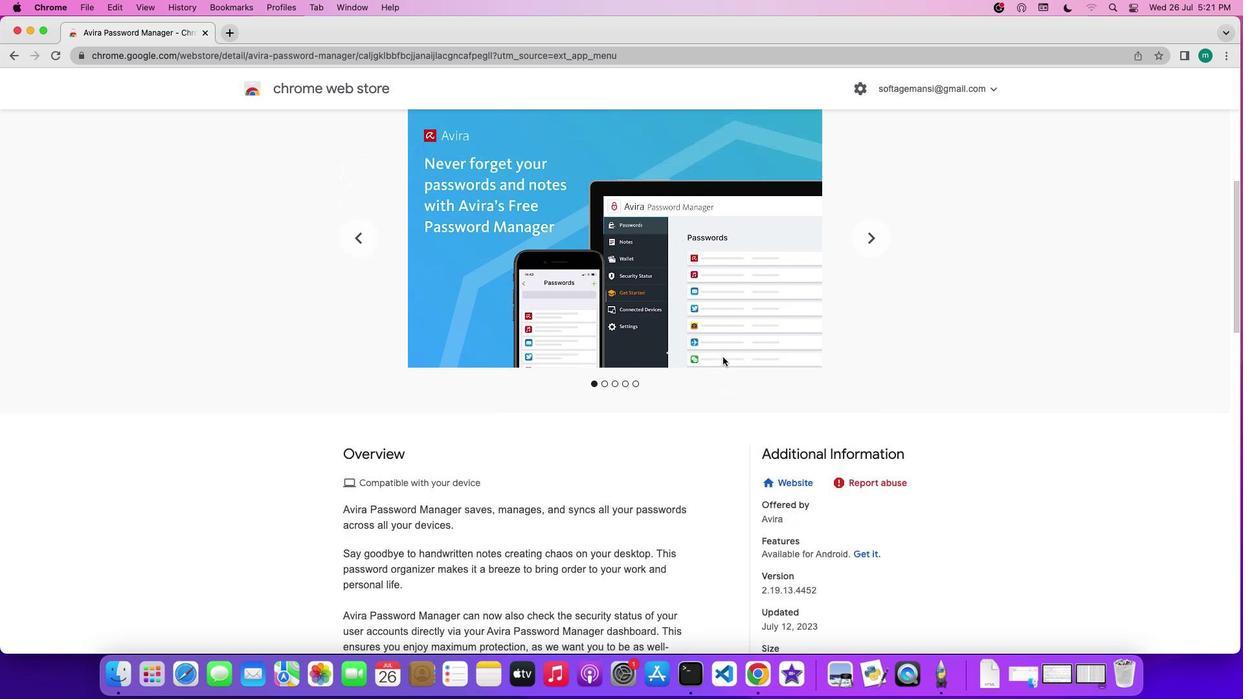 
Action: Mouse scrolled (723, 356) with delta (0, 3)
Screenshot: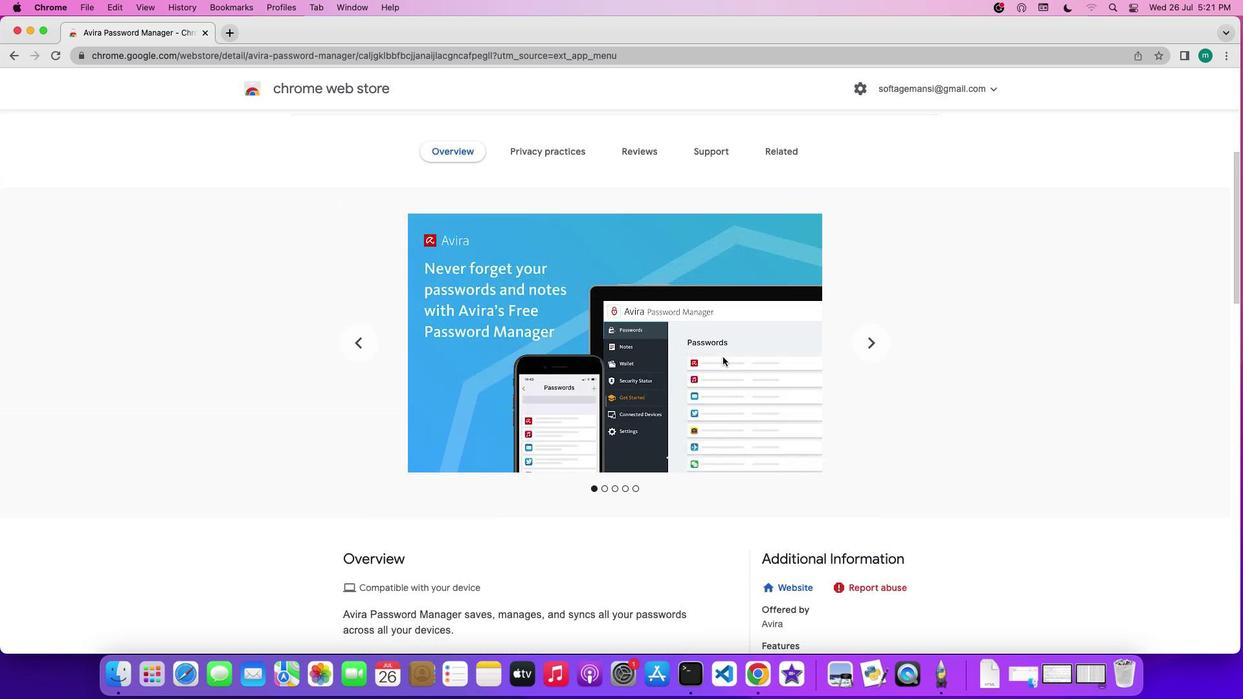
Action: Mouse scrolled (723, 356) with delta (0, 3)
Screenshot: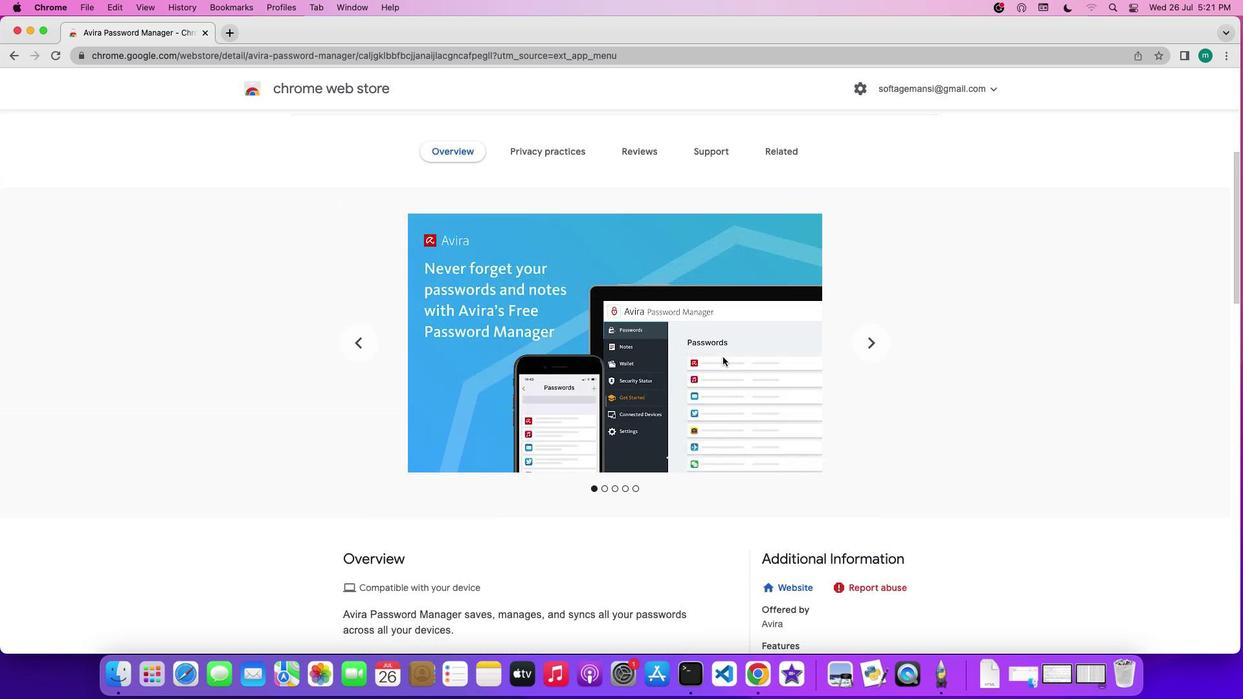 
Action: Mouse moved to (722, 360)
Screenshot: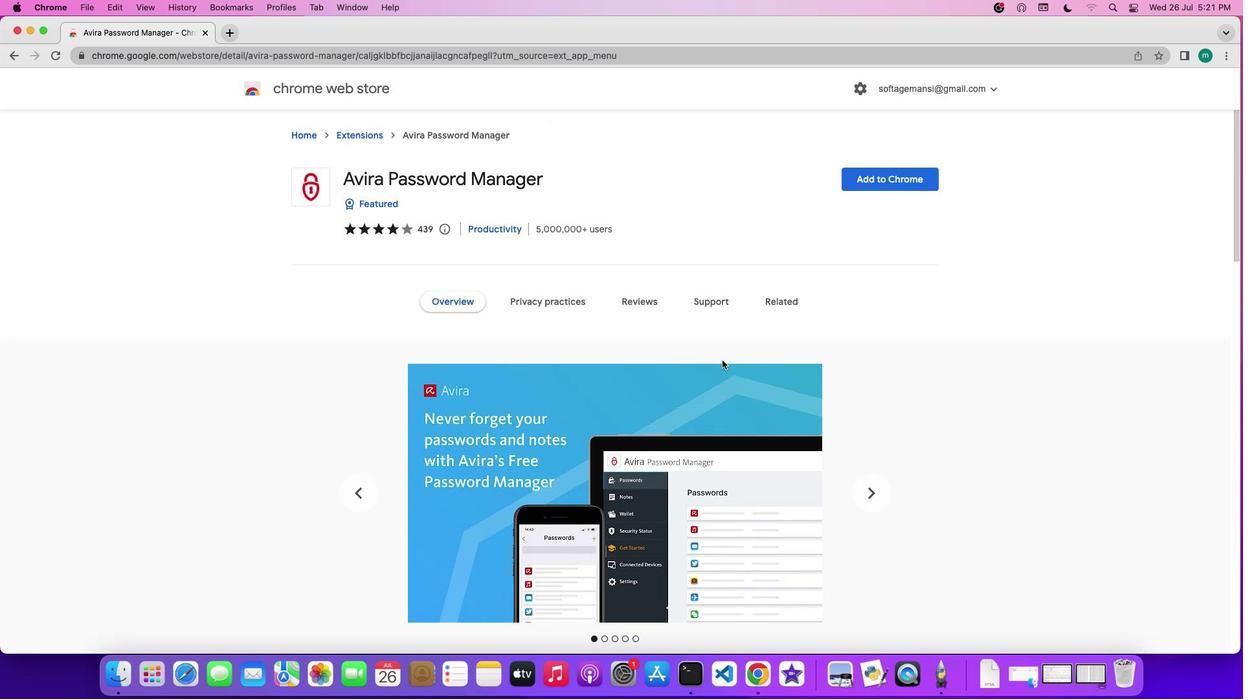 
Action: Mouse scrolled (722, 360) with delta (0, 0)
Screenshot: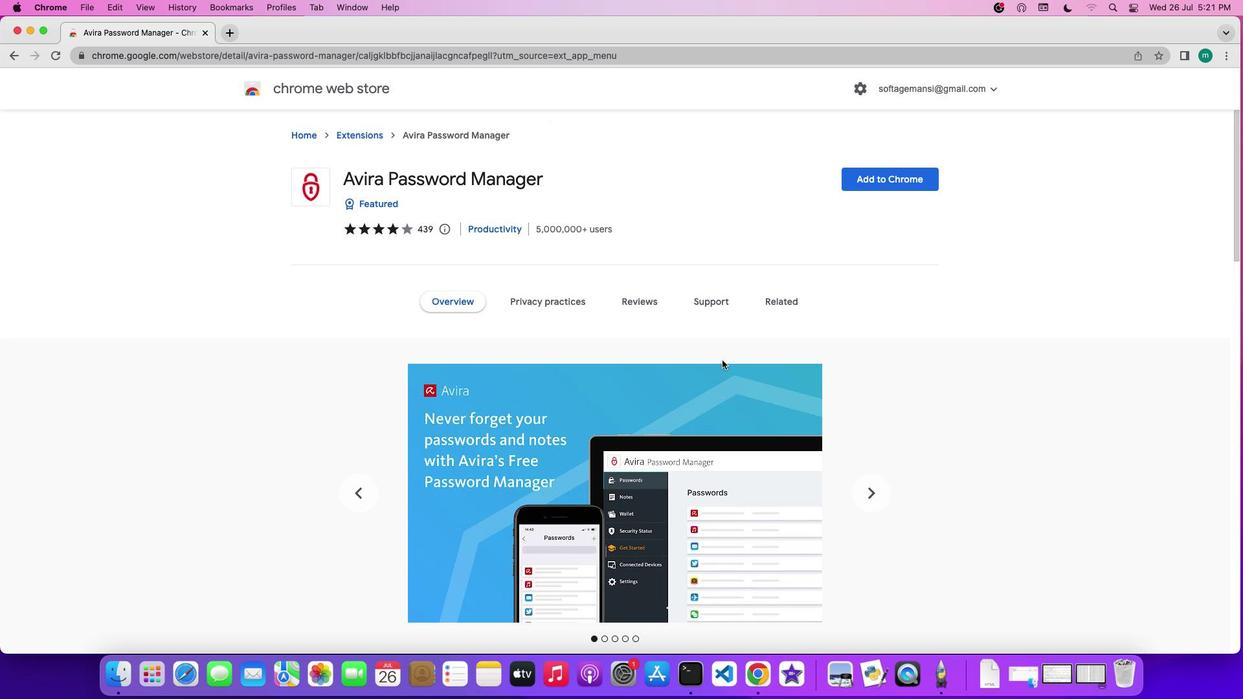 
Action: Mouse scrolled (722, 360) with delta (0, 0)
Screenshot: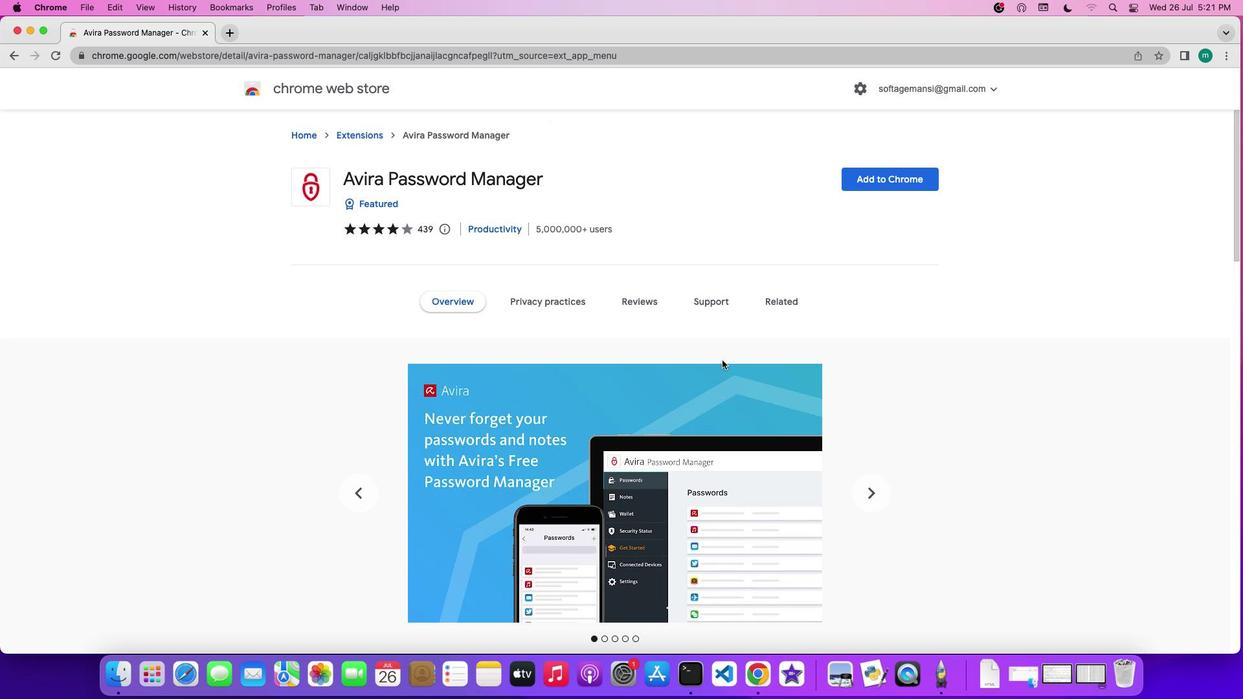 
Action: Mouse scrolled (722, 360) with delta (0, 1)
Screenshot: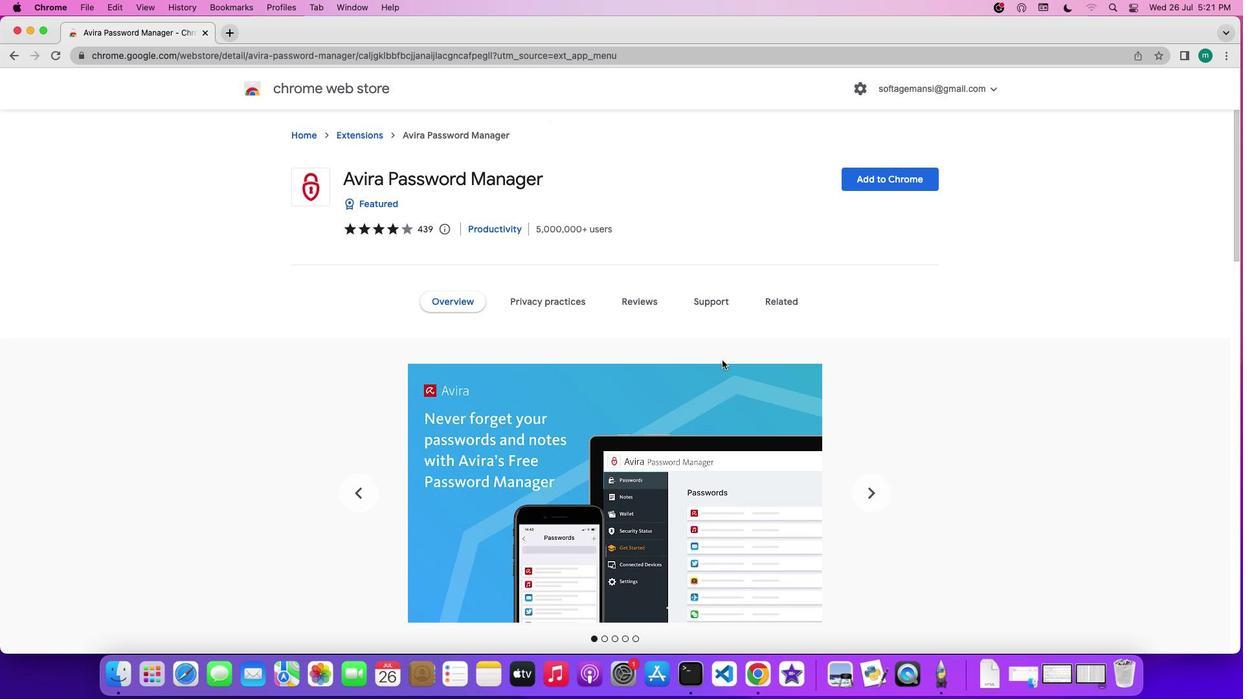 
Action: Mouse moved to (871, 180)
Screenshot: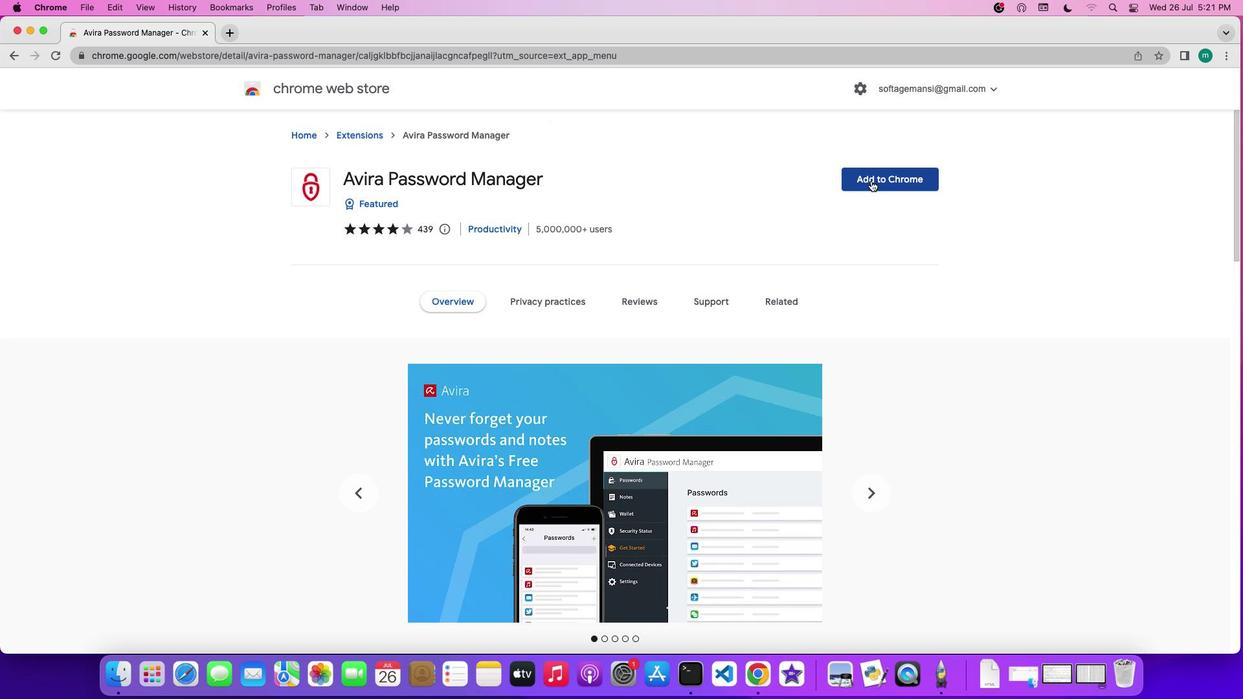 
Action: Mouse pressed left at (871, 180)
Screenshot: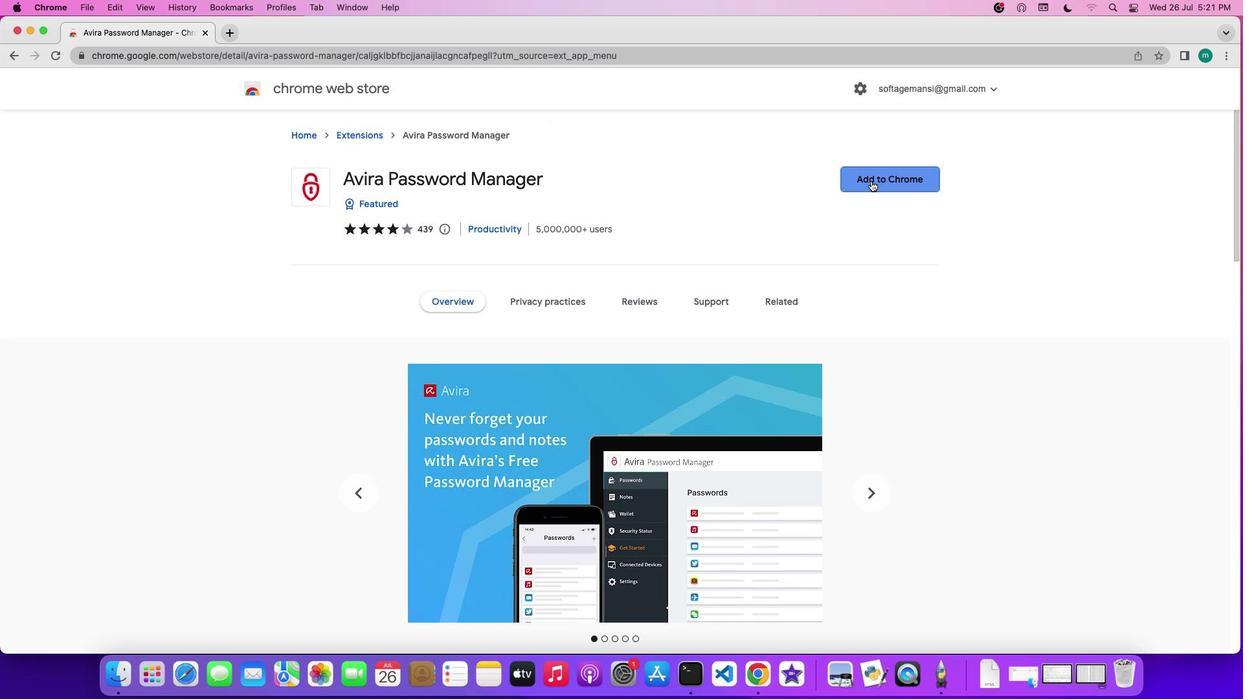 
Action: Mouse moved to (711, 378)
Screenshot: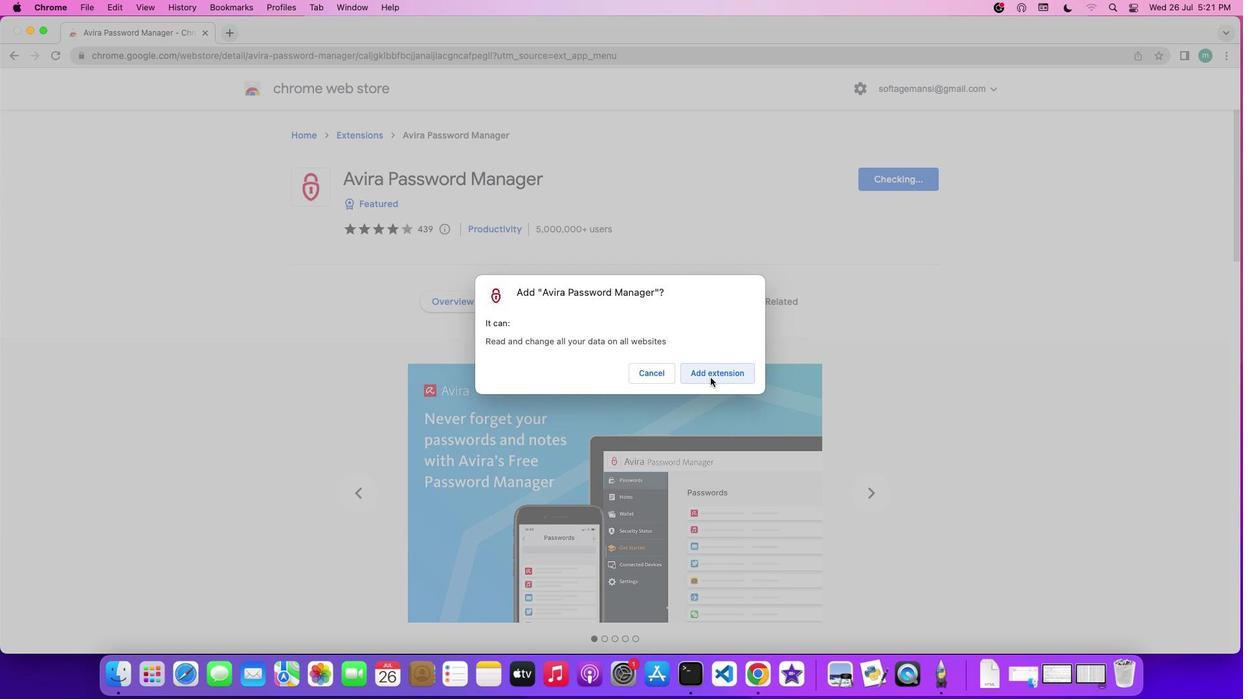 
Action: Mouse pressed left at (711, 378)
Screenshot: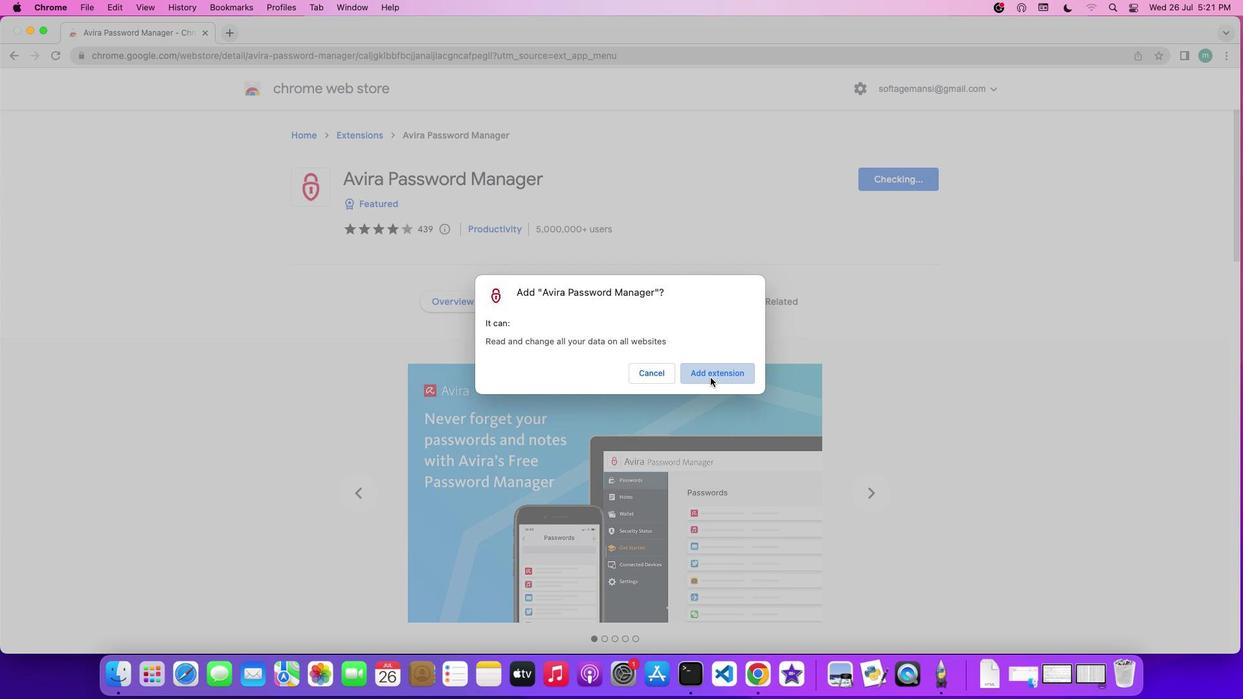
Action: Mouse moved to (10, 53)
Screenshot: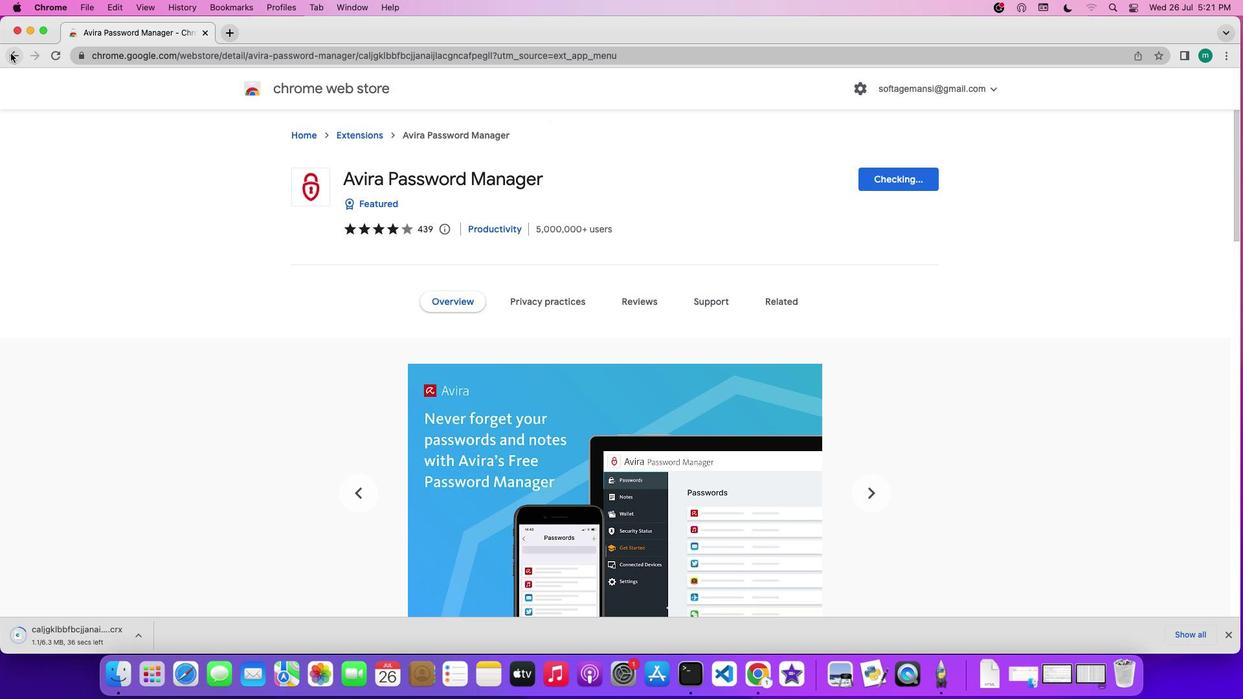 
Action: Mouse pressed left at (10, 53)
Screenshot: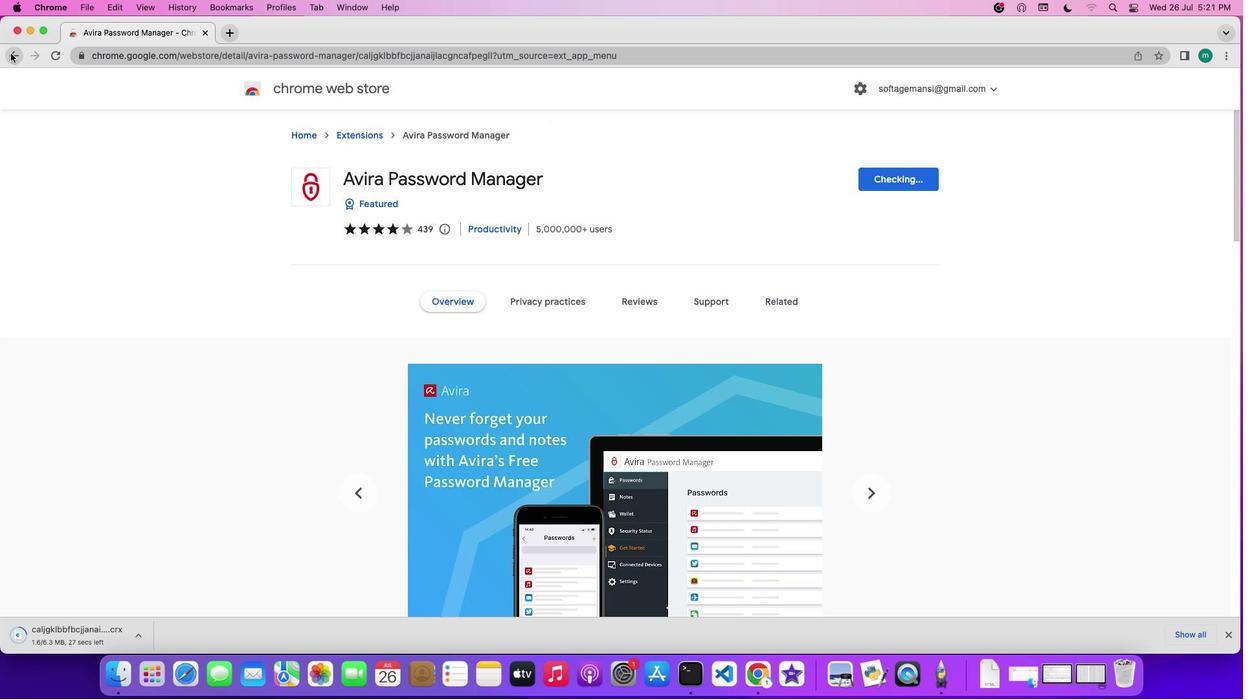 
Action: Mouse moved to (784, 314)
Screenshot: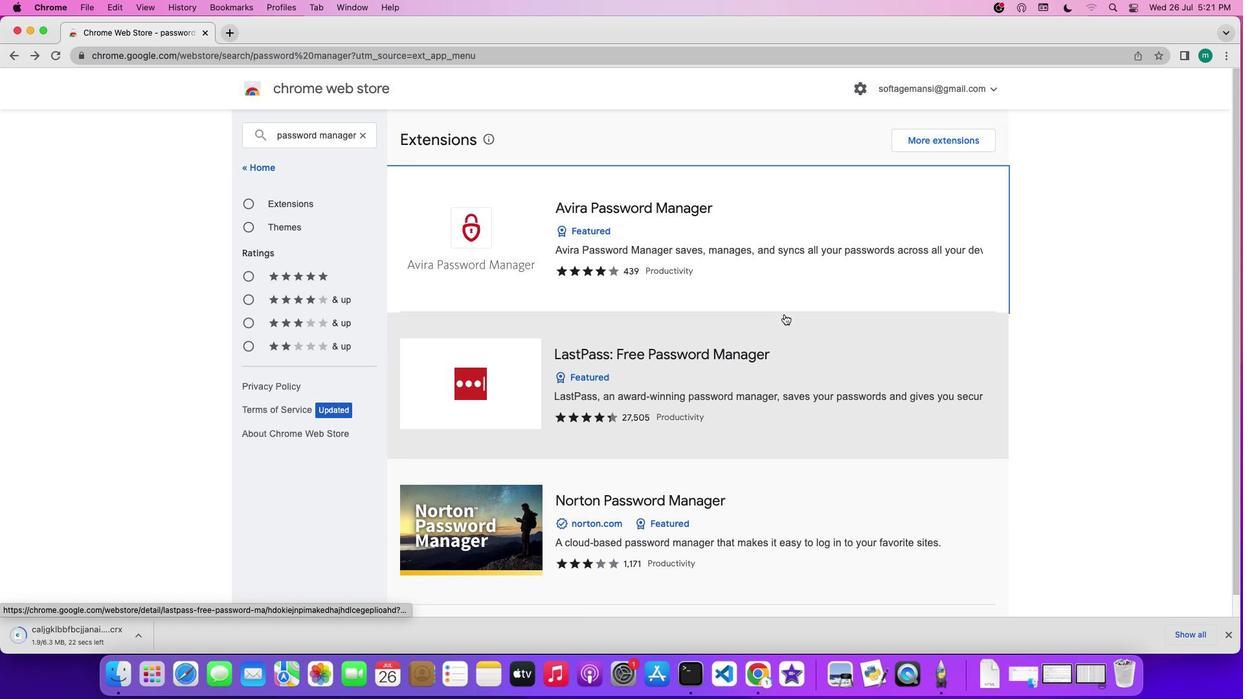 
Action: Mouse scrolled (784, 314) with delta (0, 0)
Screenshot: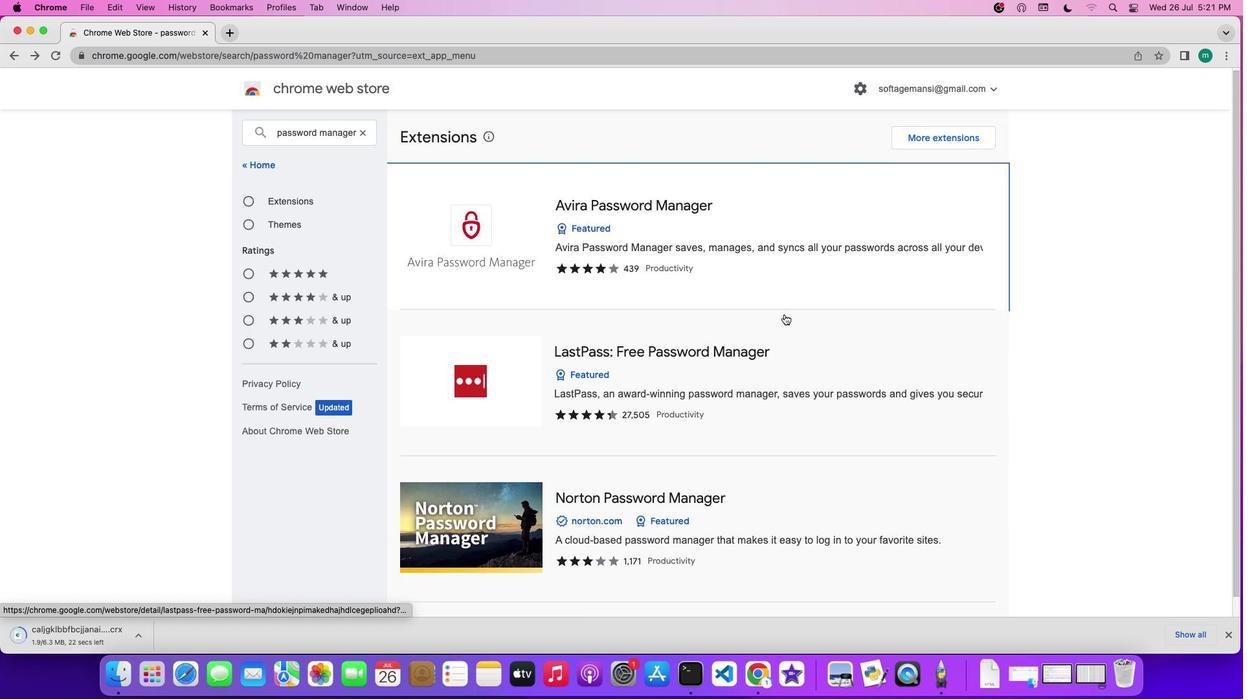 
Action: Mouse scrolled (784, 314) with delta (0, 0)
Screenshot: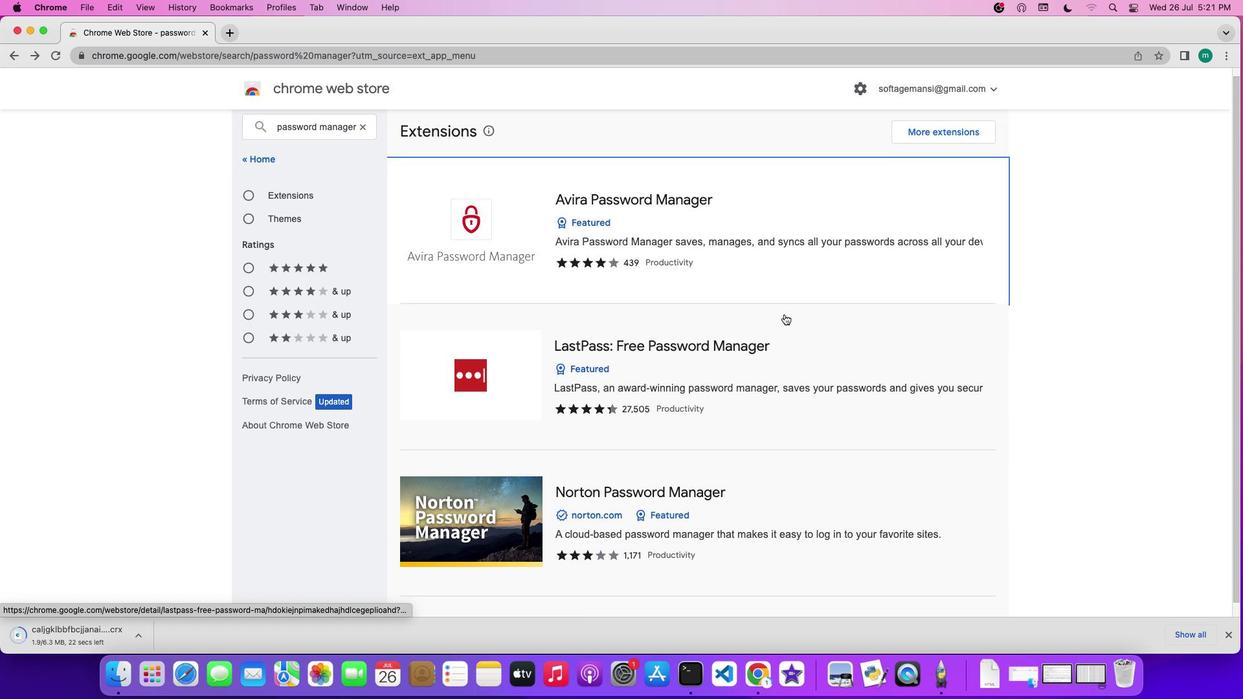 
Action: Mouse scrolled (784, 314) with delta (0, -1)
Screenshot: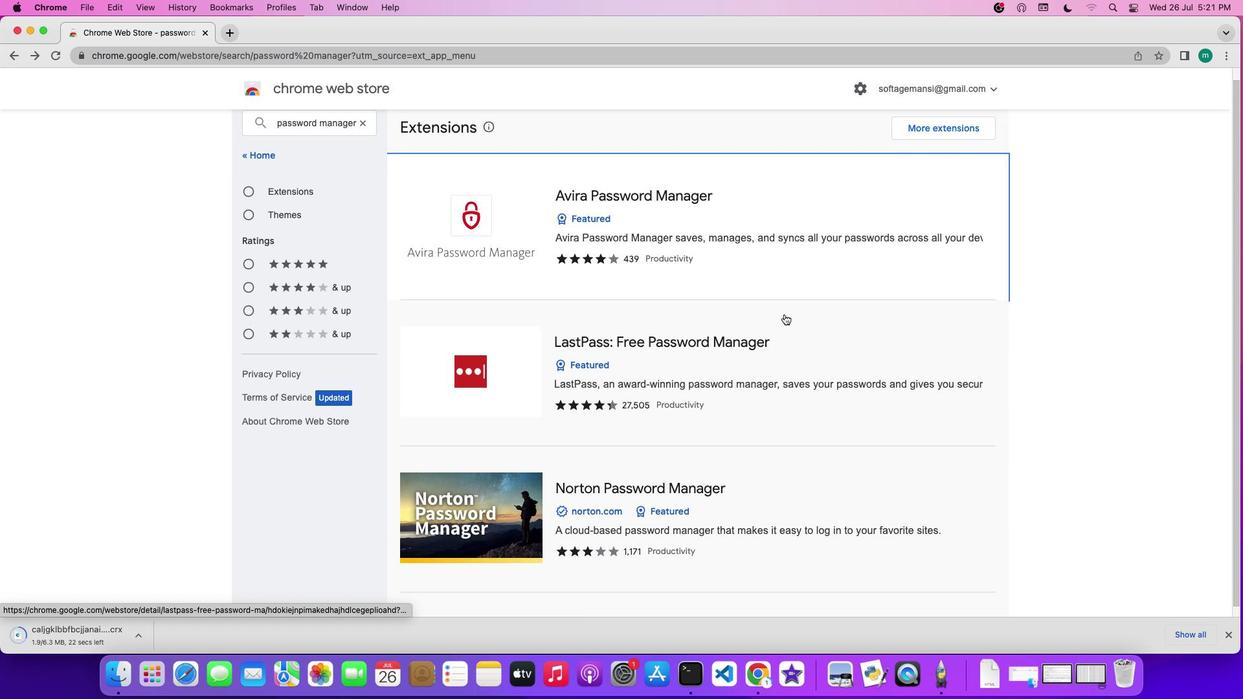 
Action: Mouse scrolled (784, 314) with delta (0, -1)
Screenshot: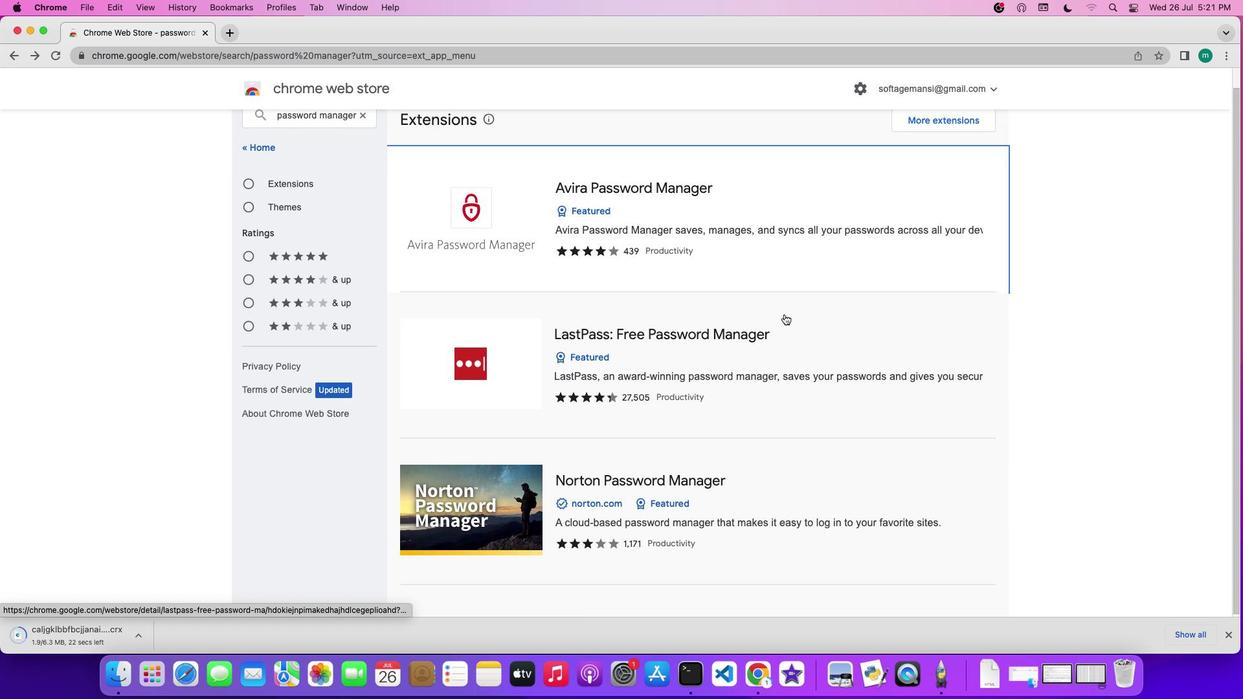 
Action: Mouse moved to (788, 313)
Screenshot: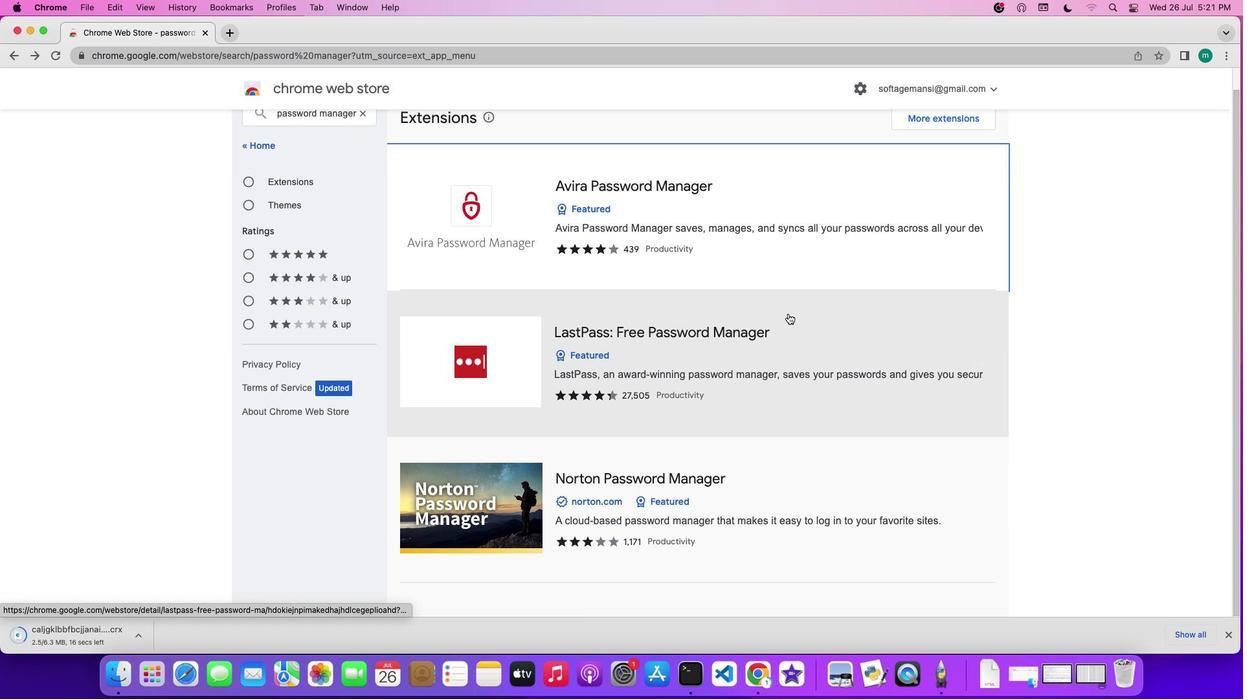 
Action: Mouse pressed left at (788, 313)
Screenshot: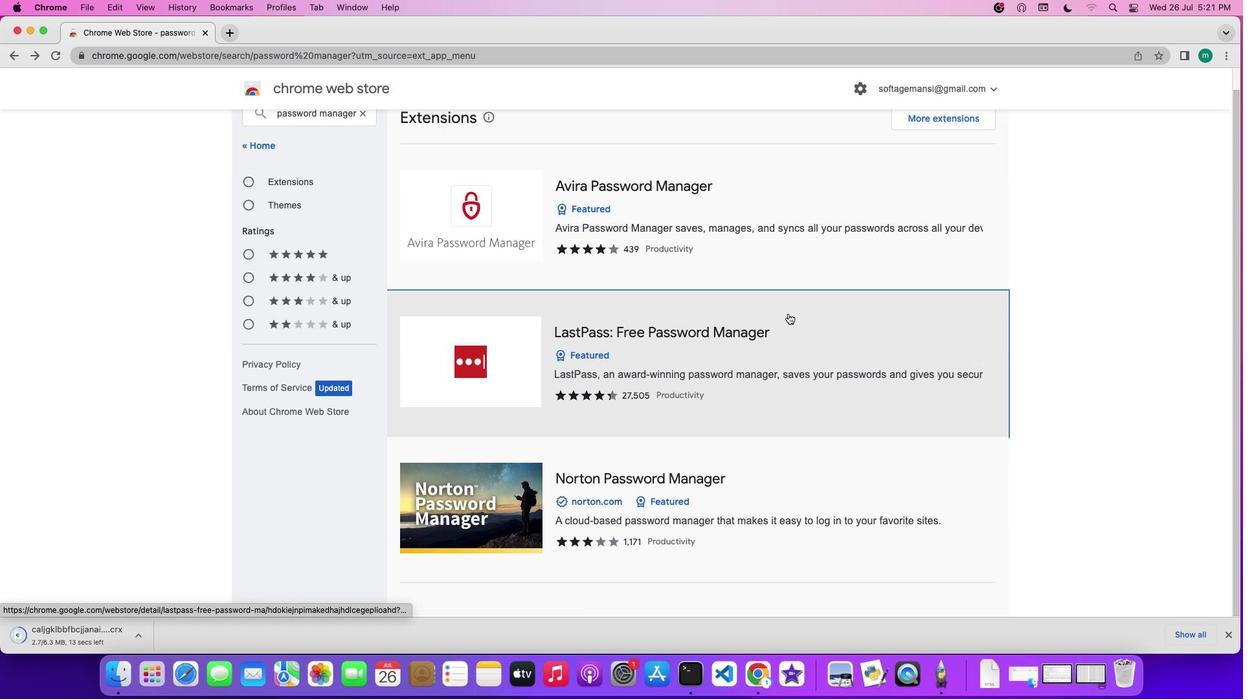 
Action: Mouse moved to (687, 283)
Screenshot: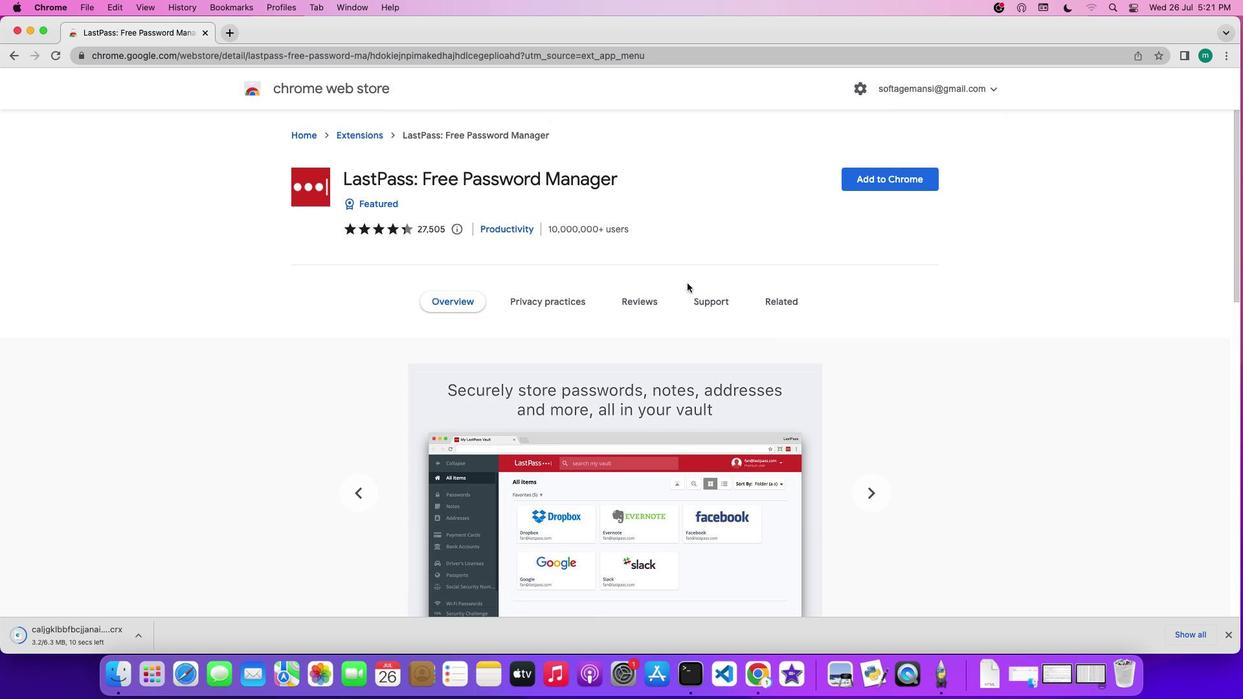 
Action: Mouse scrolled (687, 283) with delta (0, 0)
Screenshot: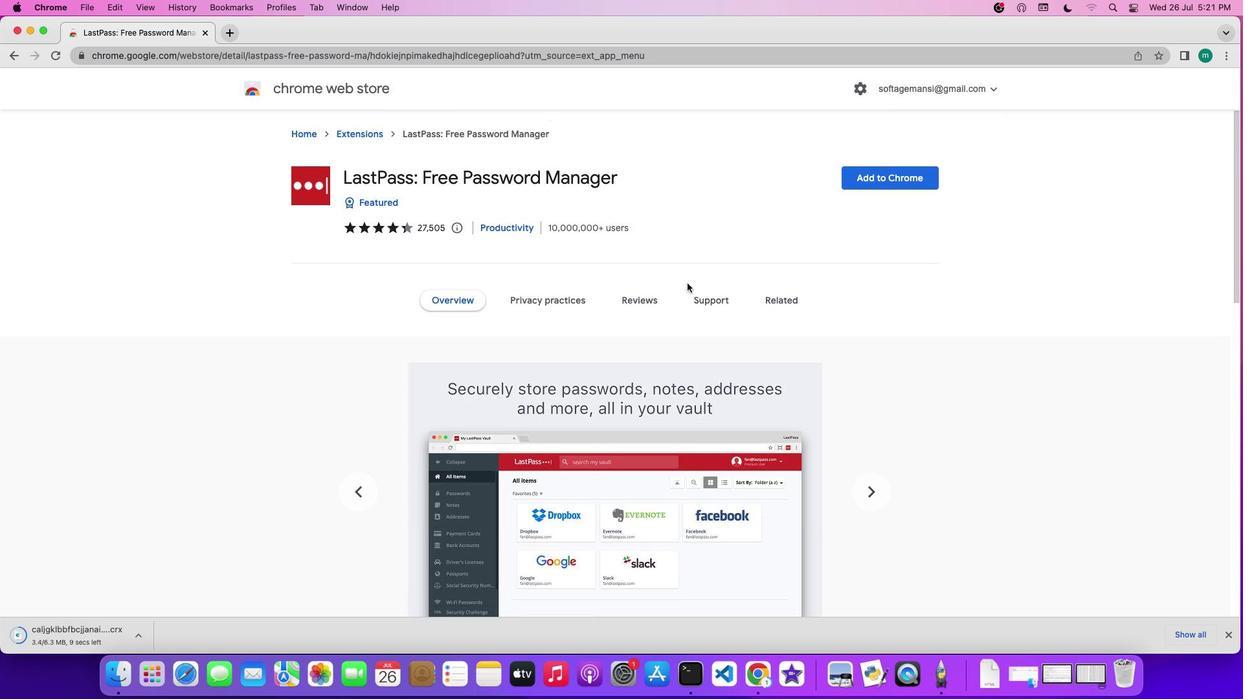 
Action: Mouse scrolled (687, 283) with delta (0, 0)
Screenshot: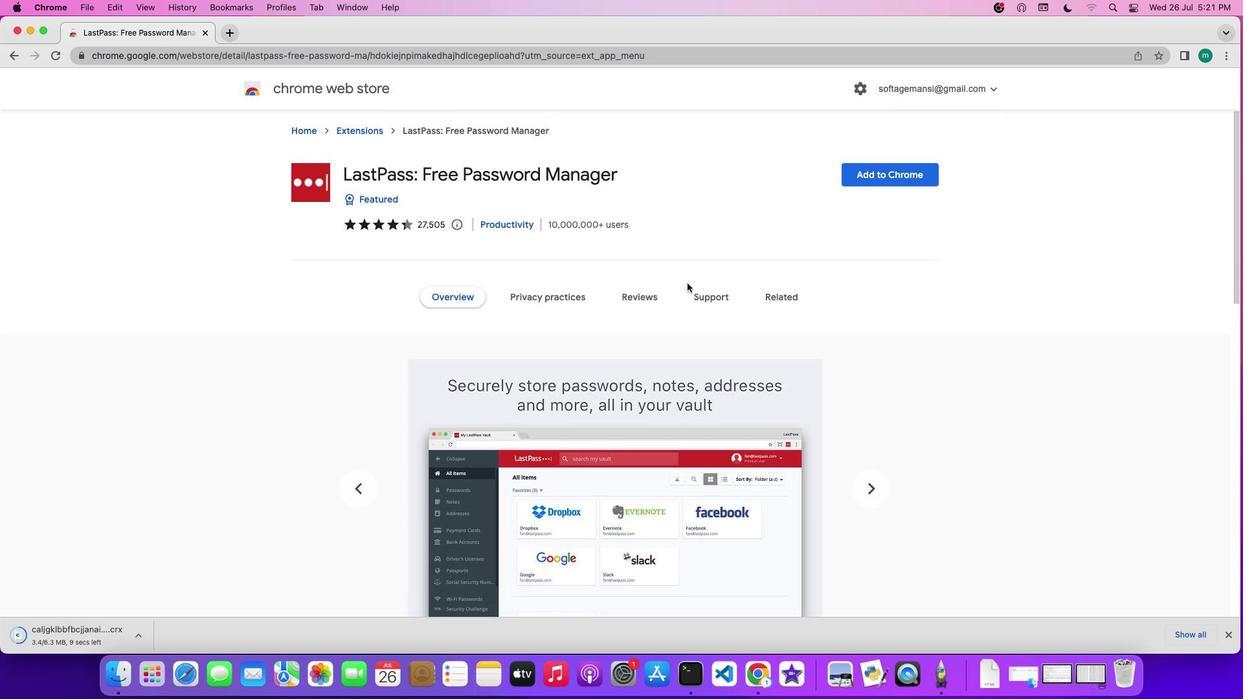 
Action: Mouse scrolled (687, 283) with delta (0, -1)
Screenshot: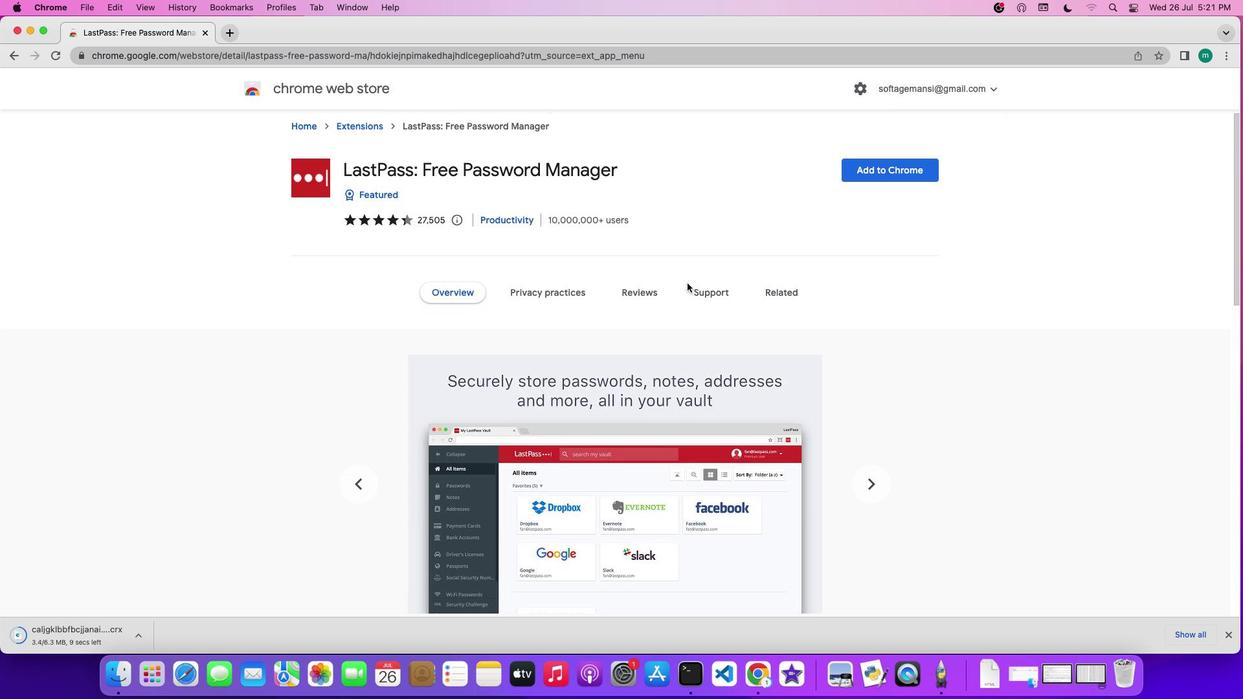 
Action: Mouse scrolled (687, 283) with delta (0, -1)
Screenshot: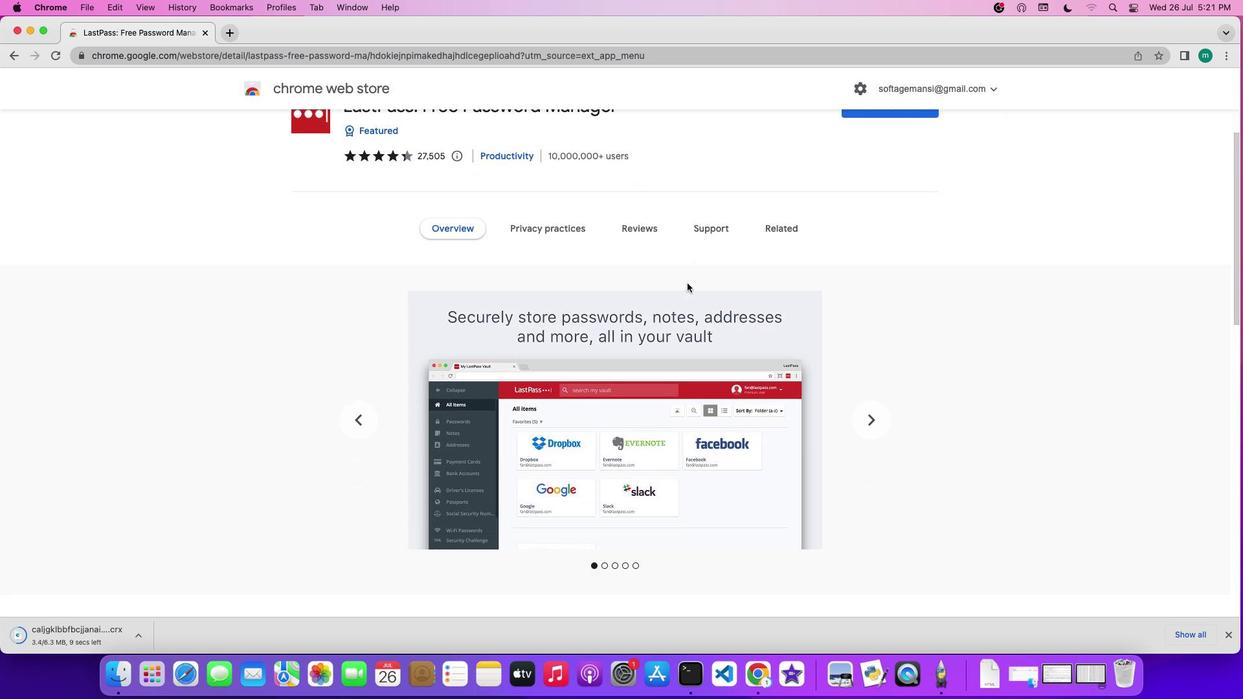
Action: Mouse moved to (685, 283)
Screenshot: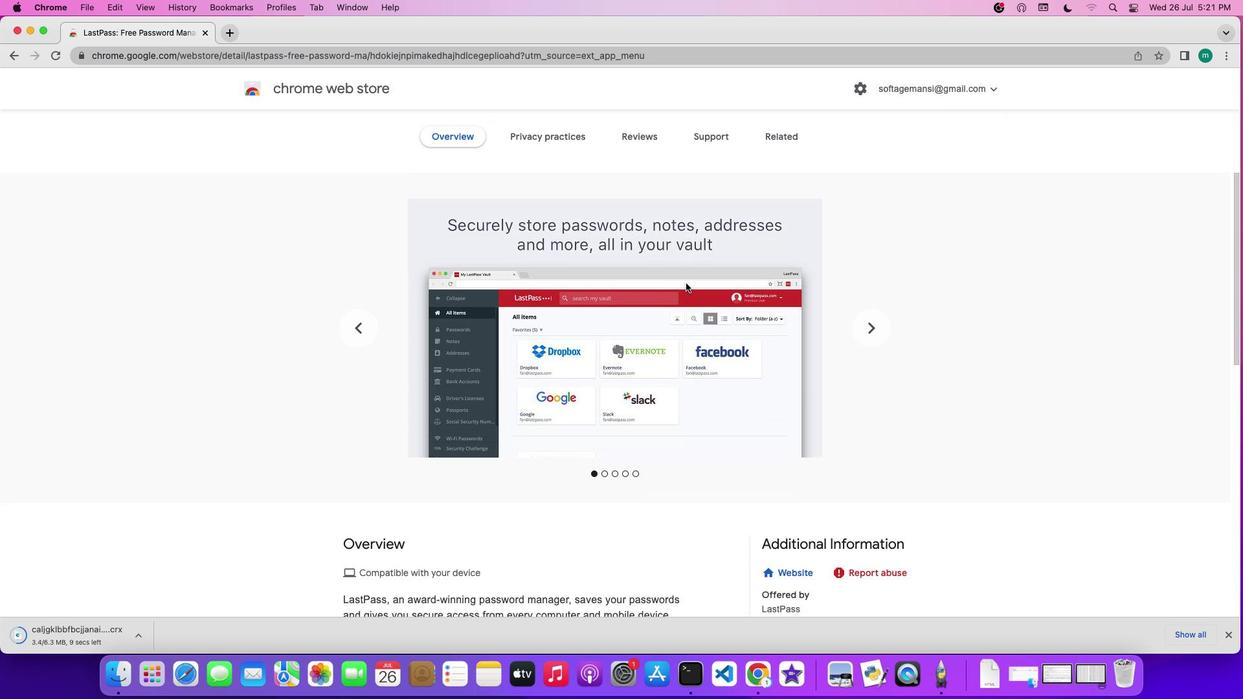 
Action: Mouse scrolled (685, 283) with delta (0, 0)
Screenshot: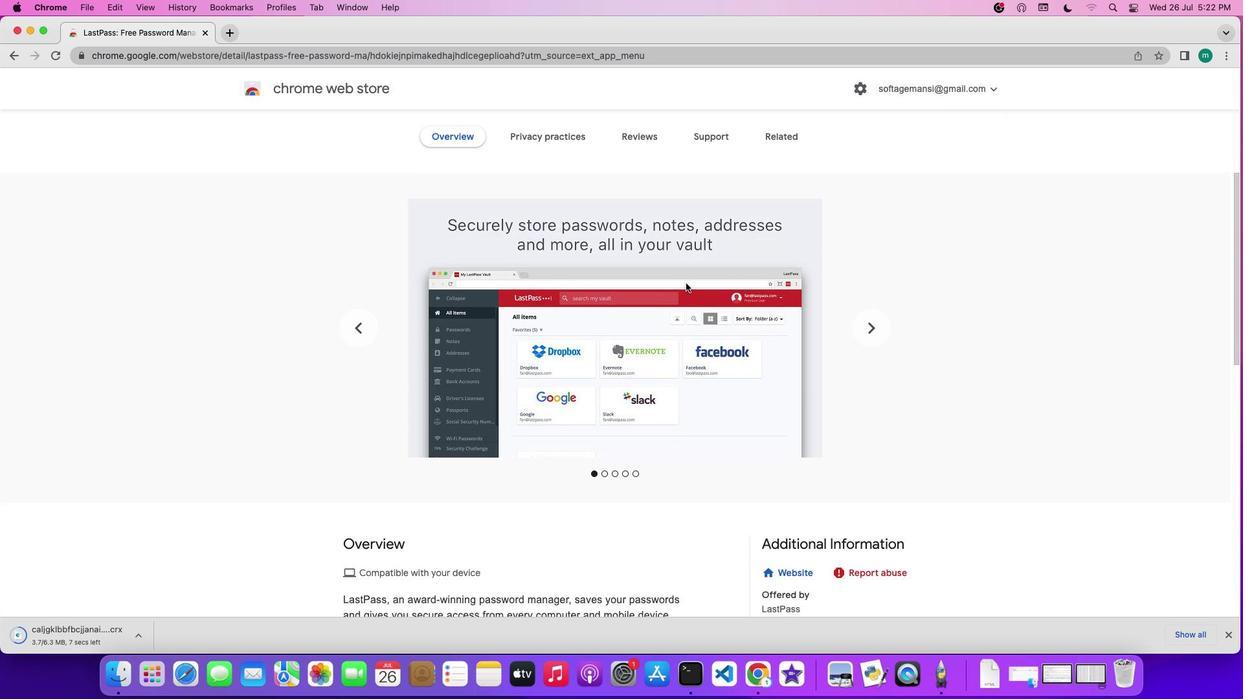 
Action: Mouse moved to (865, 331)
Screenshot: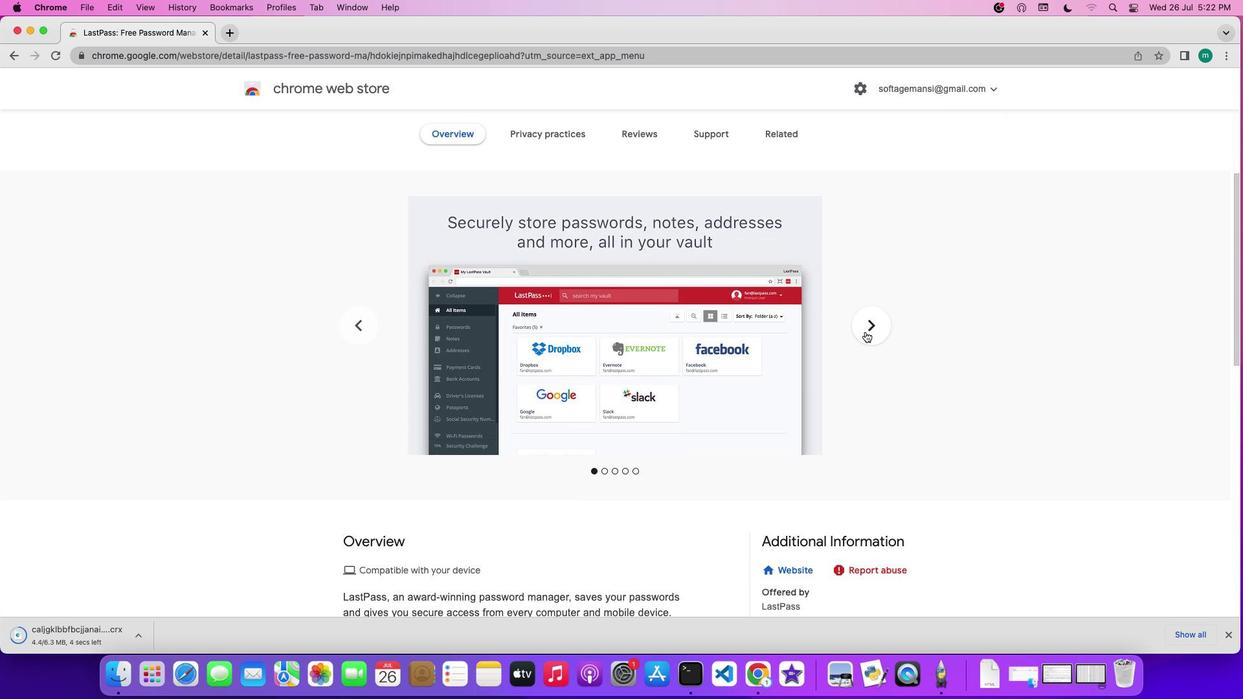 
Action: Mouse pressed left at (865, 331)
Screenshot: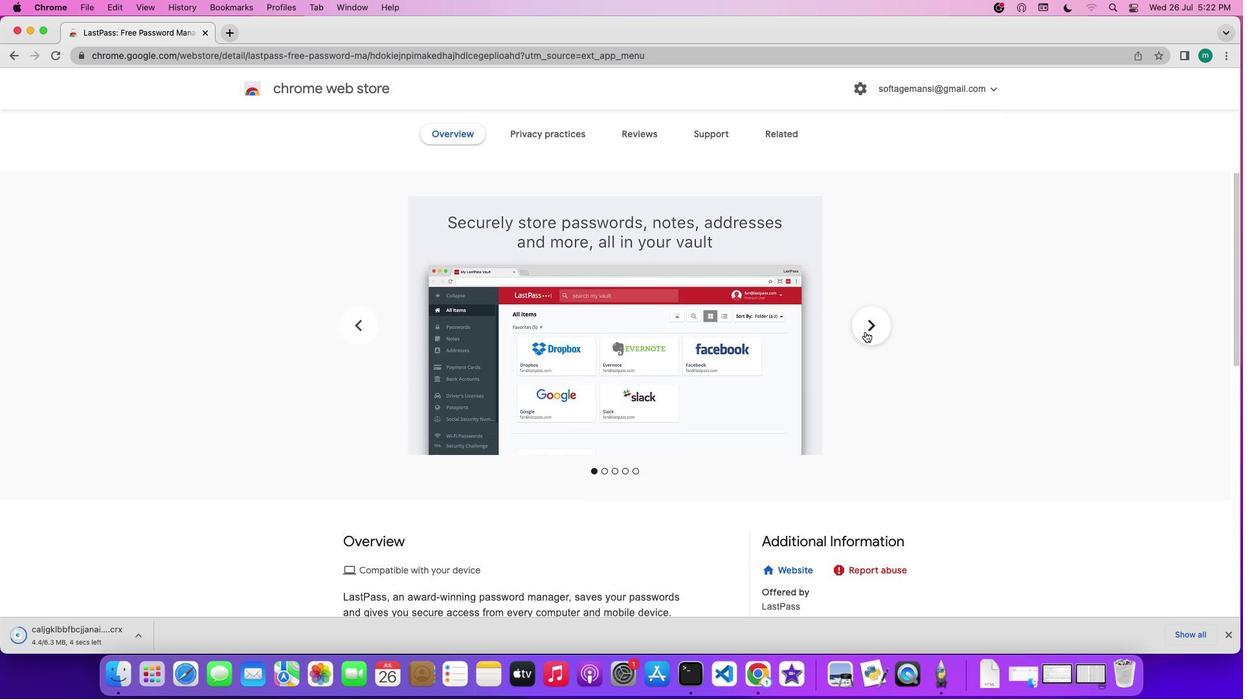 
Action: Mouse pressed left at (865, 331)
Screenshot: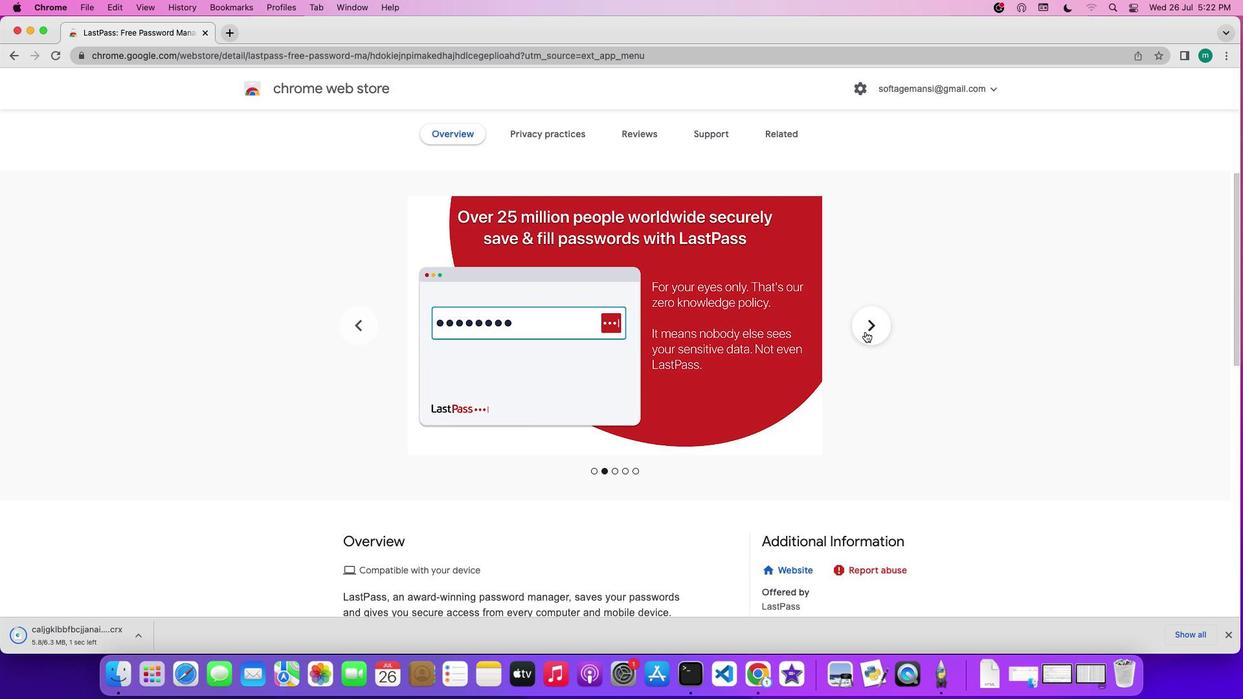 
Action: Mouse pressed left at (865, 331)
Screenshot: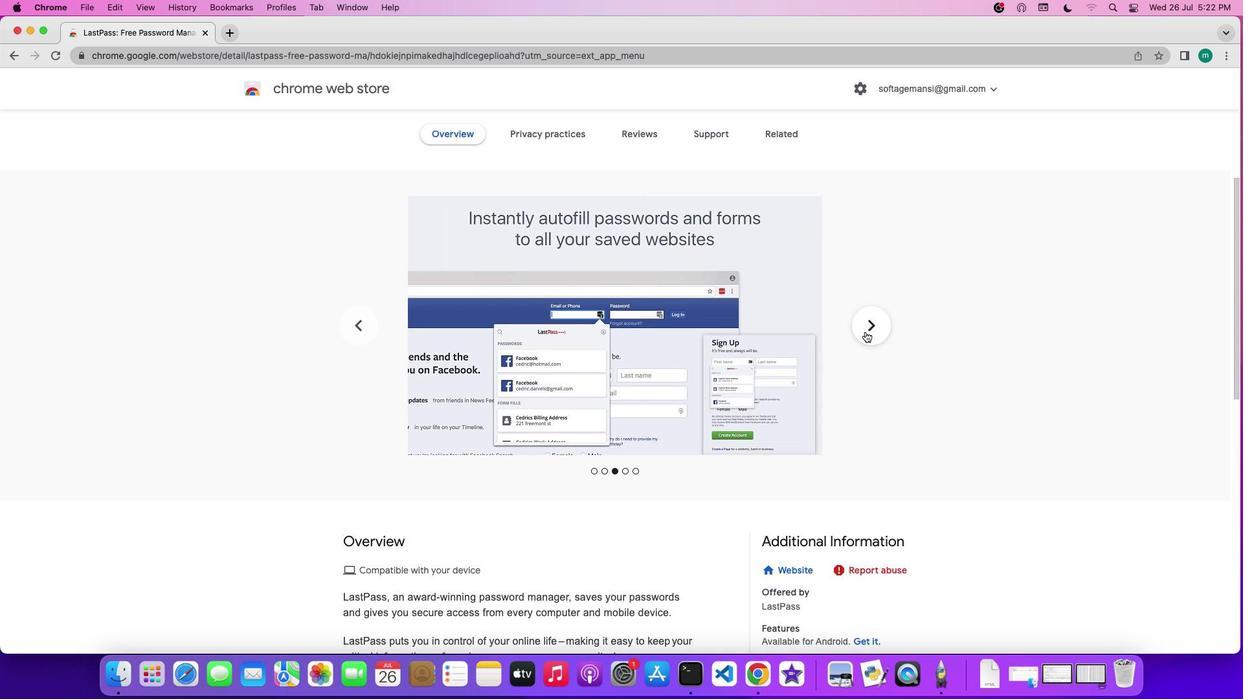 
Action: Mouse moved to (876, 332)
Screenshot: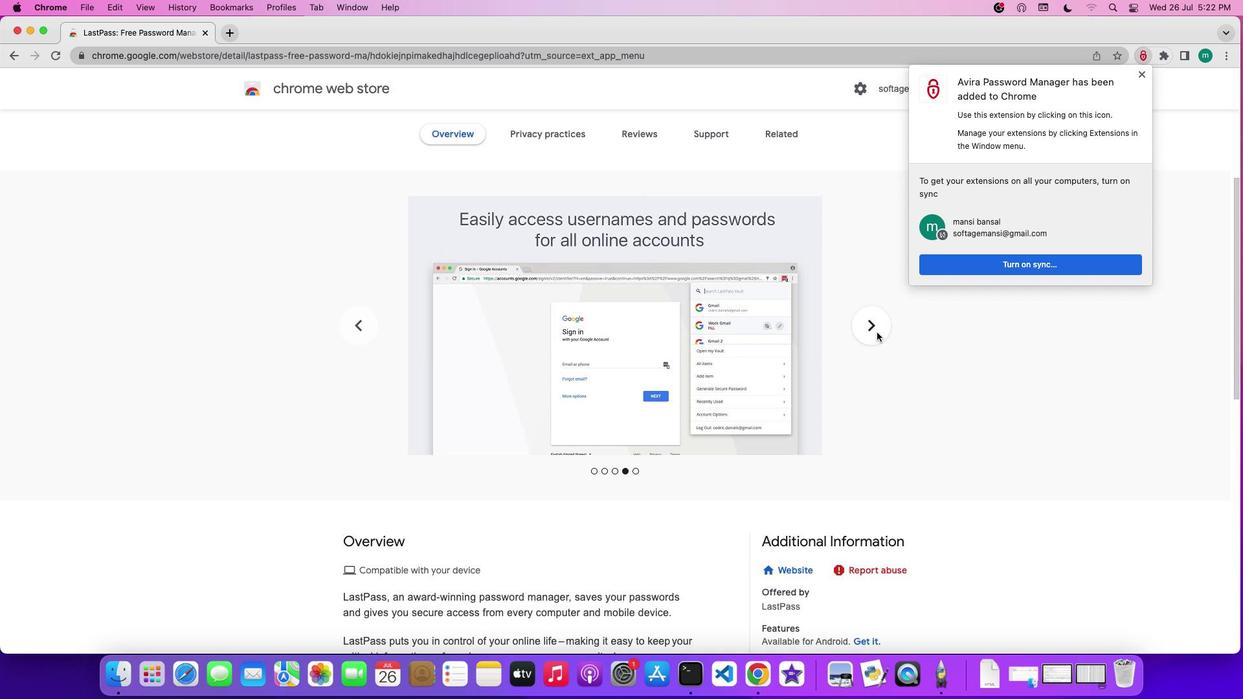 
Action: Mouse pressed left at (876, 332)
Screenshot: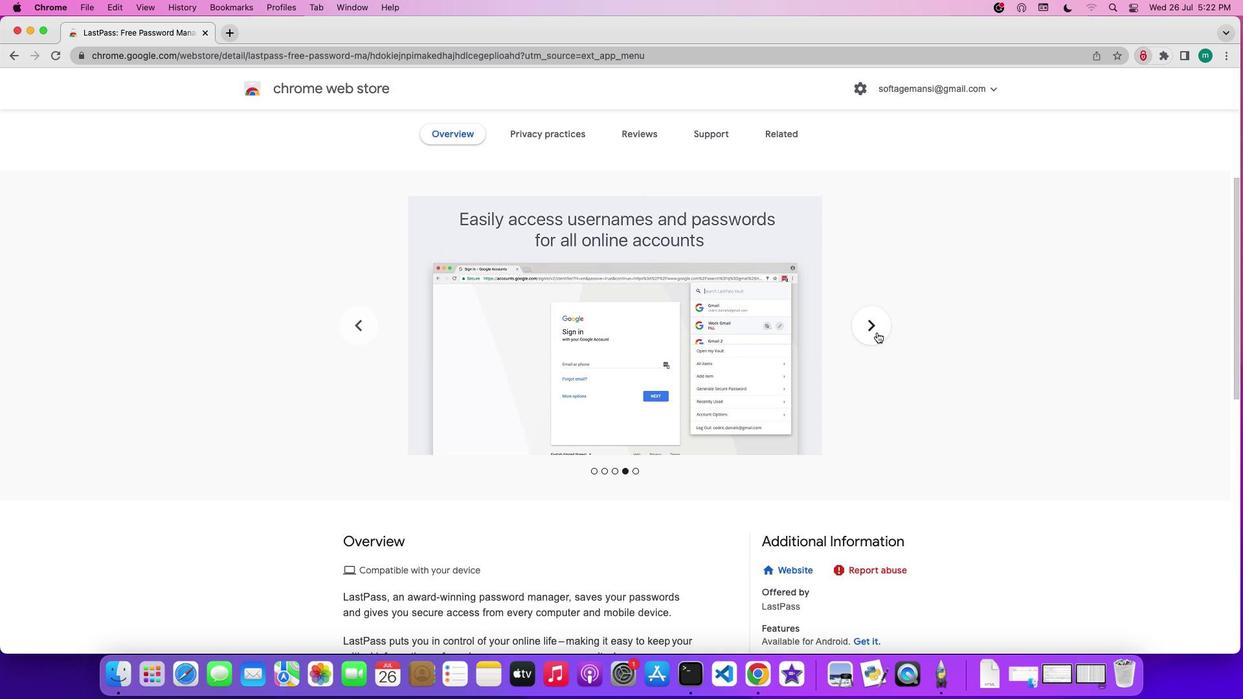 
Action: Mouse moved to (148, 27)
Screenshot: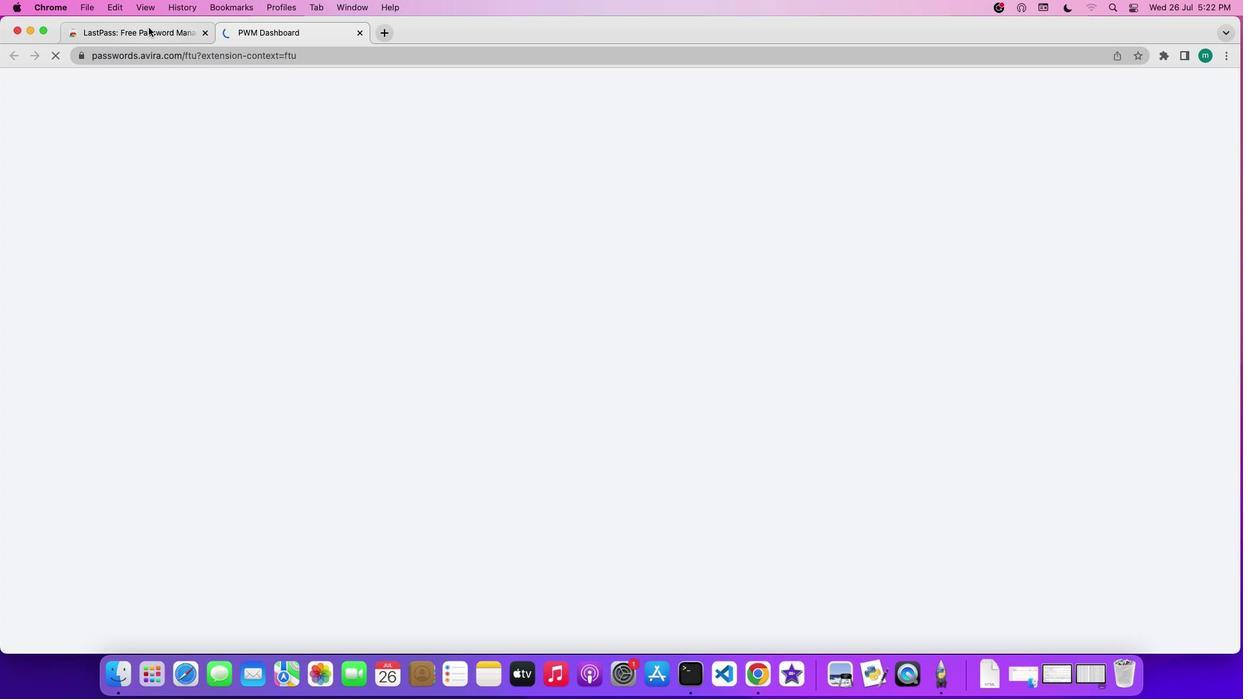 
Action: Mouse pressed left at (148, 27)
Screenshot: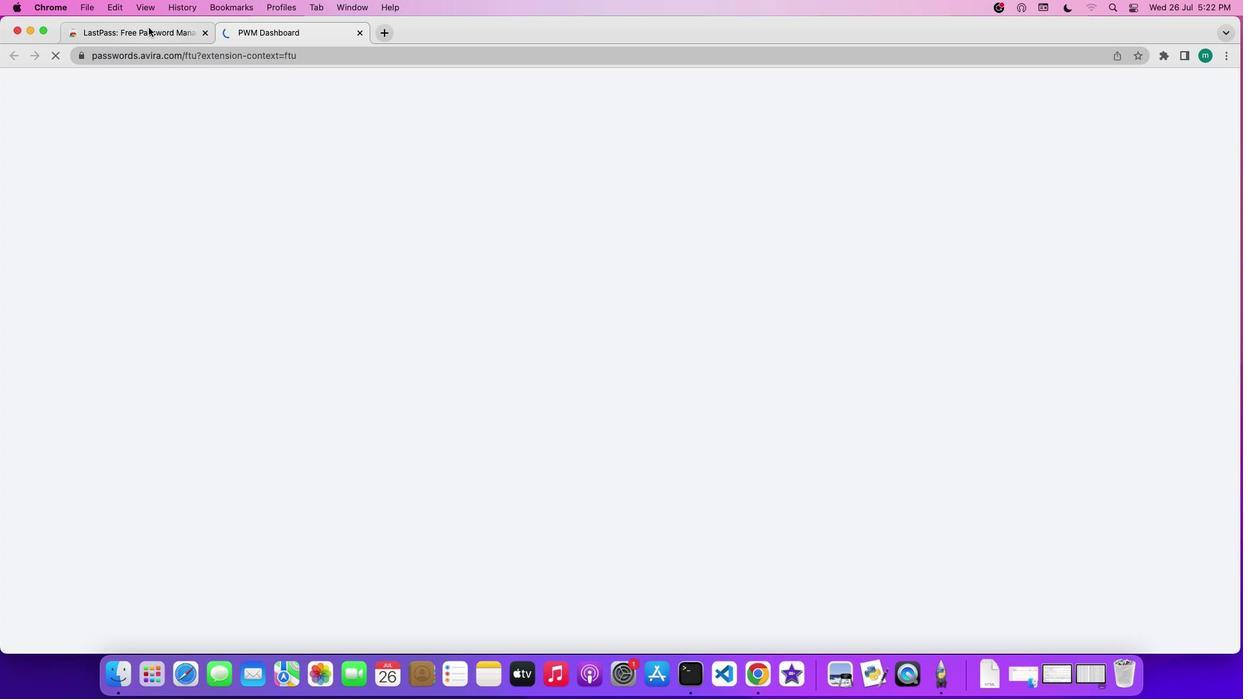 
Action: Mouse moved to (874, 335)
Screenshot: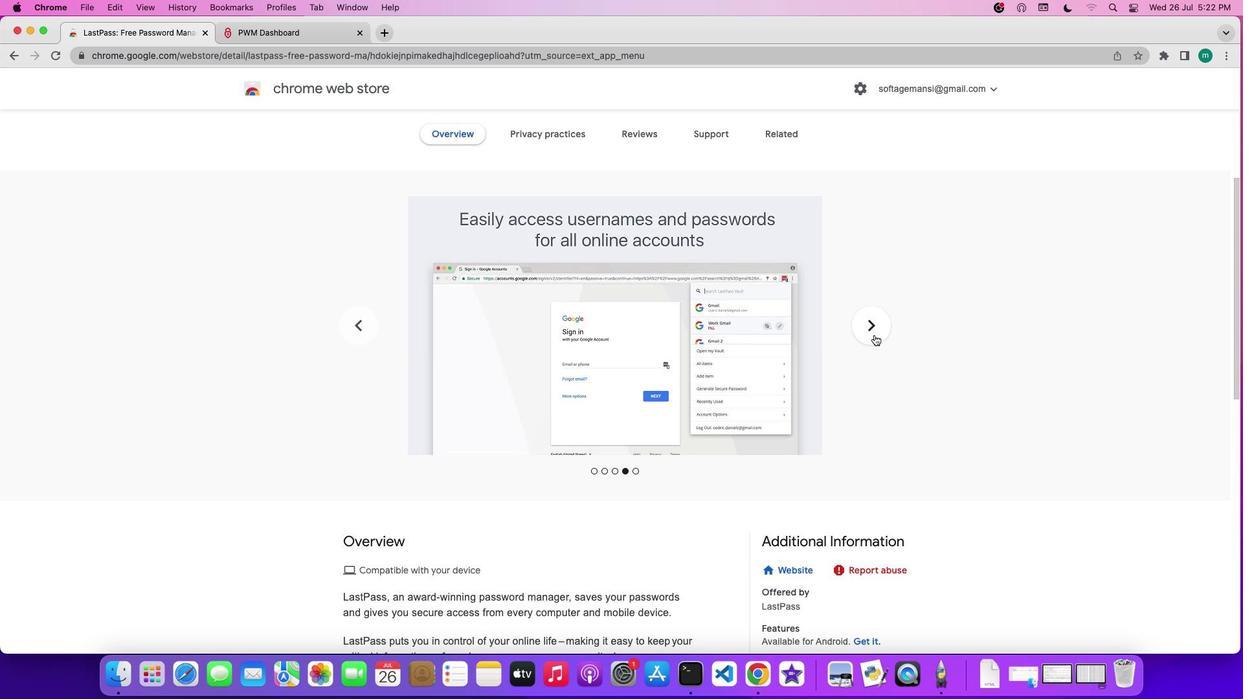 
Action: Mouse pressed left at (874, 335)
Screenshot: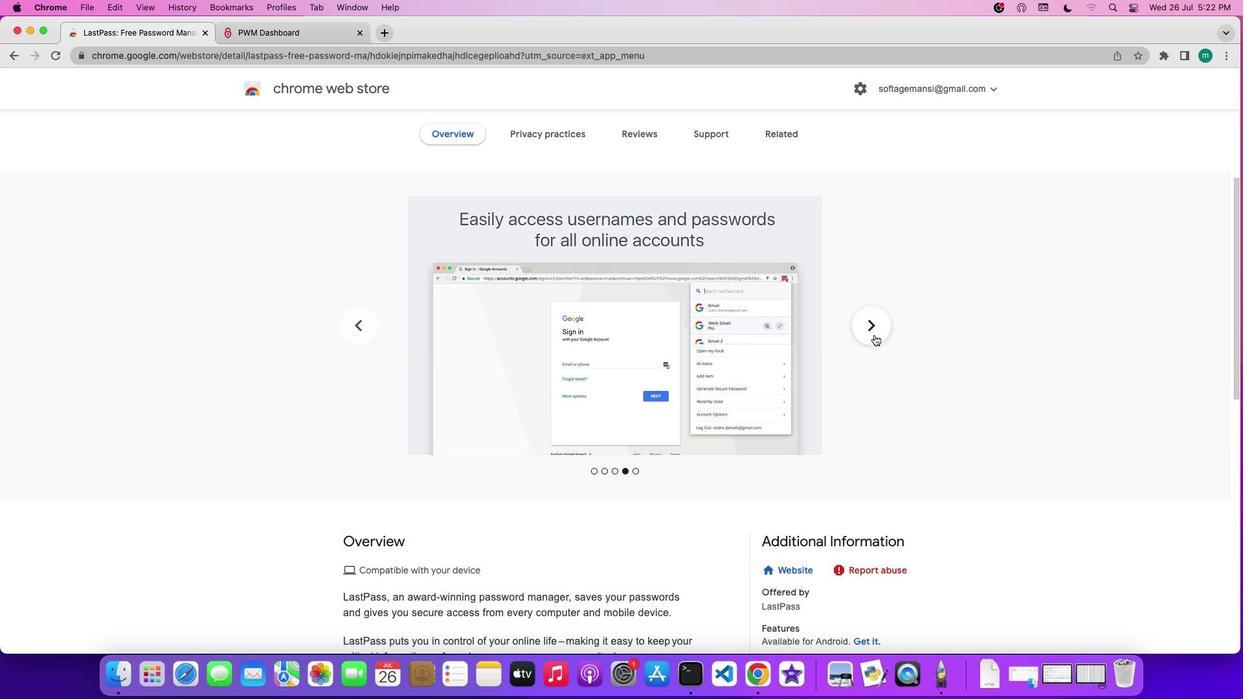 
Action: Mouse moved to (863, 406)
Screenshot: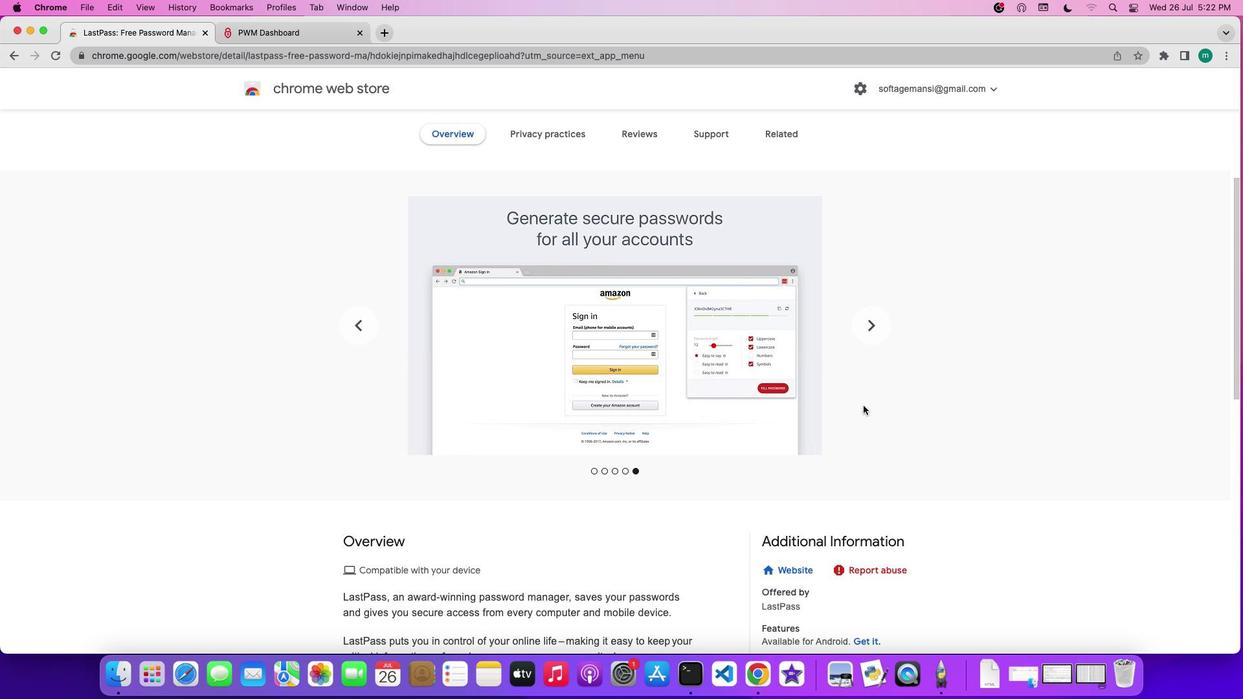 
Action: Mouse scrolled (863, 406) with delta (0, 0)
Screenshot: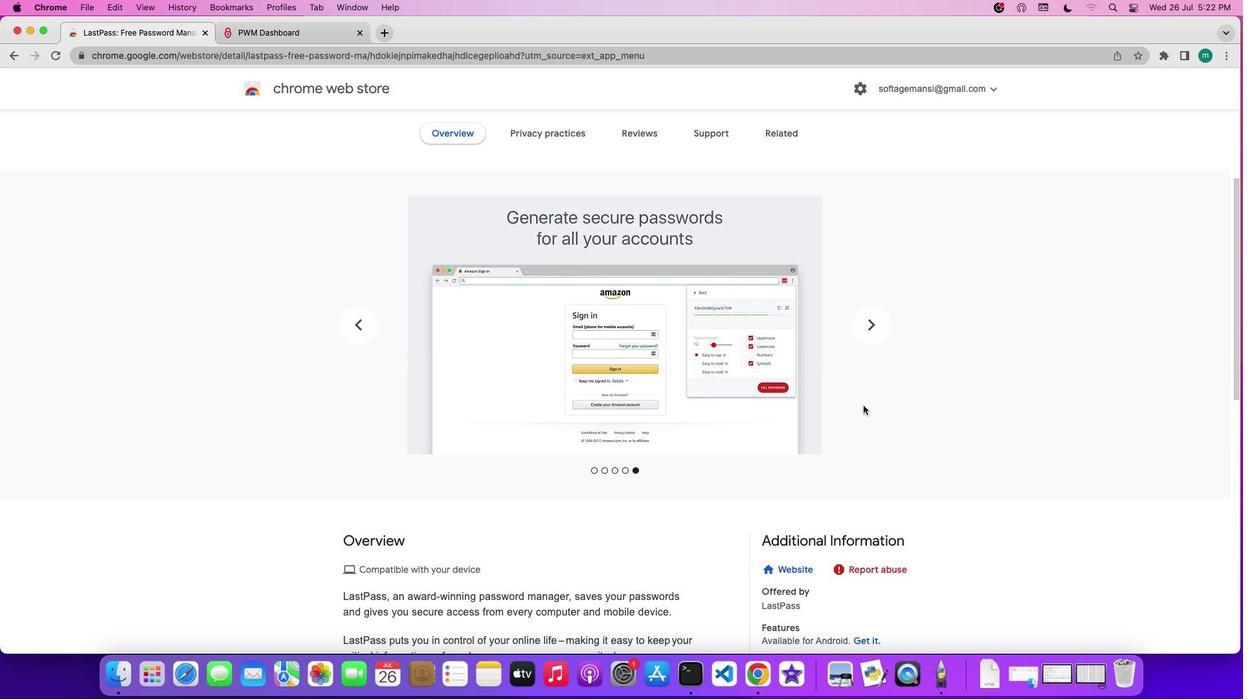 
Action: Mouse scrolled (863, 406) with delta (0, 0)
Screenshot: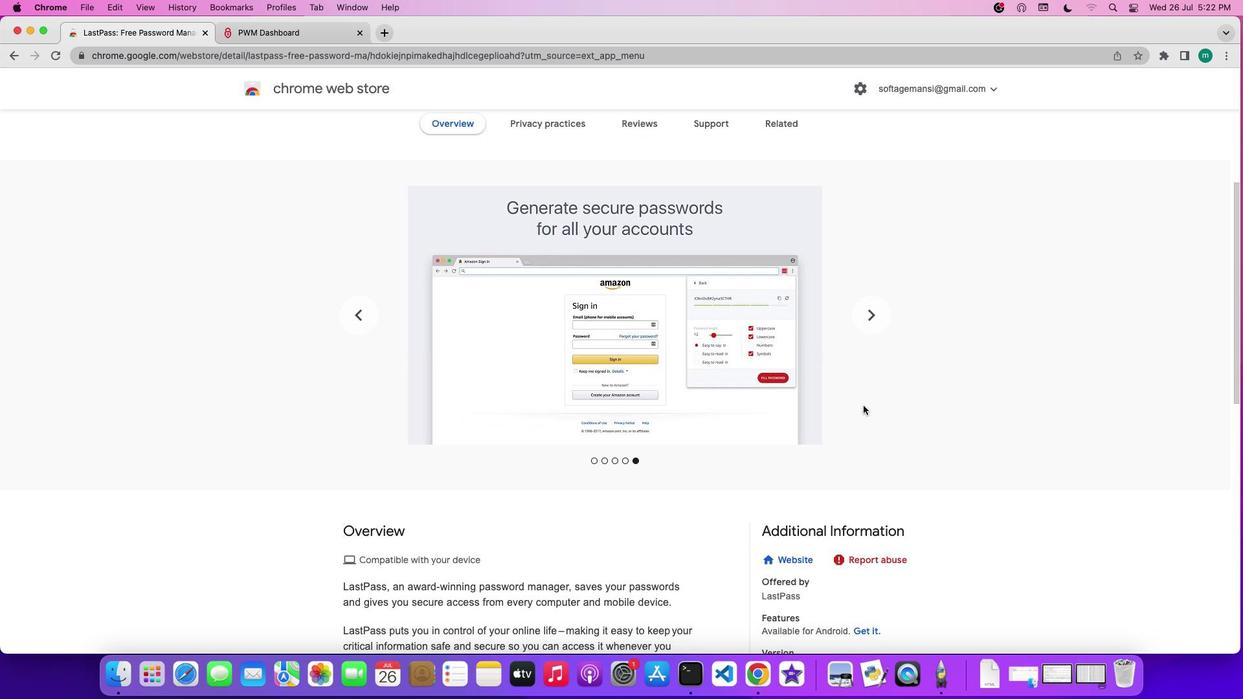 
Action: Mouse scrolled (863, 406) with delta (0, -1)
Screenshot: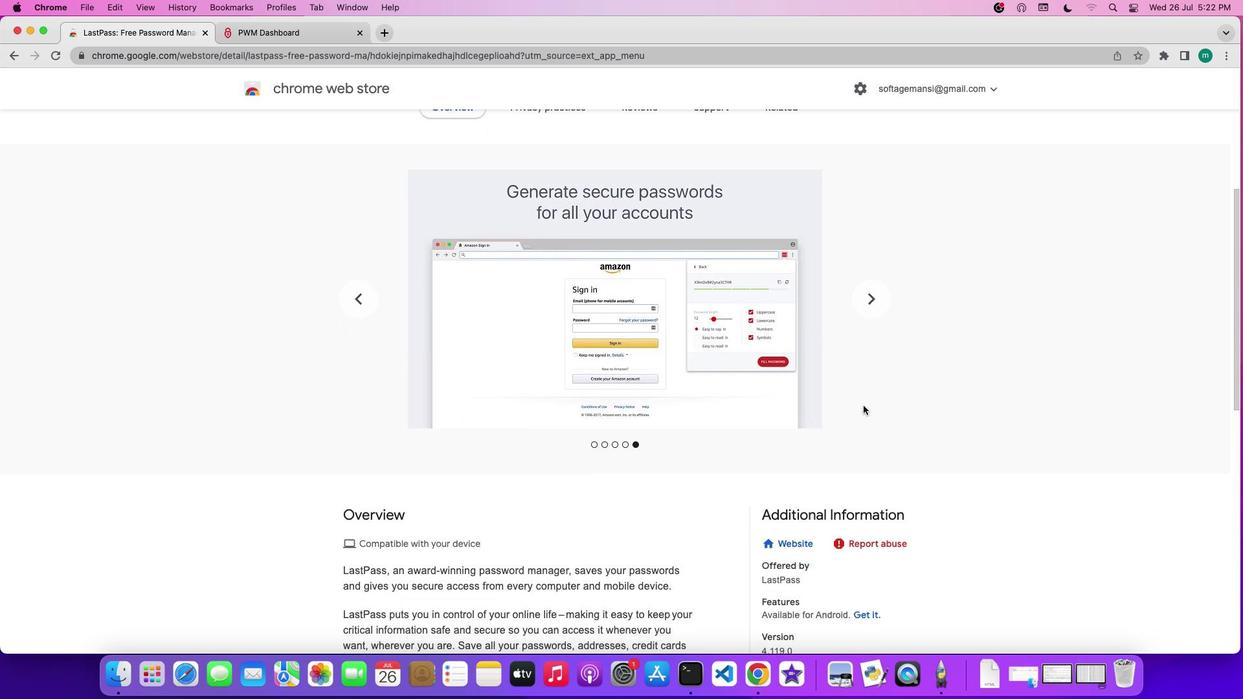 
Action: Mouse scrolled (863, 406) with delta (0, -1)
Screenshot: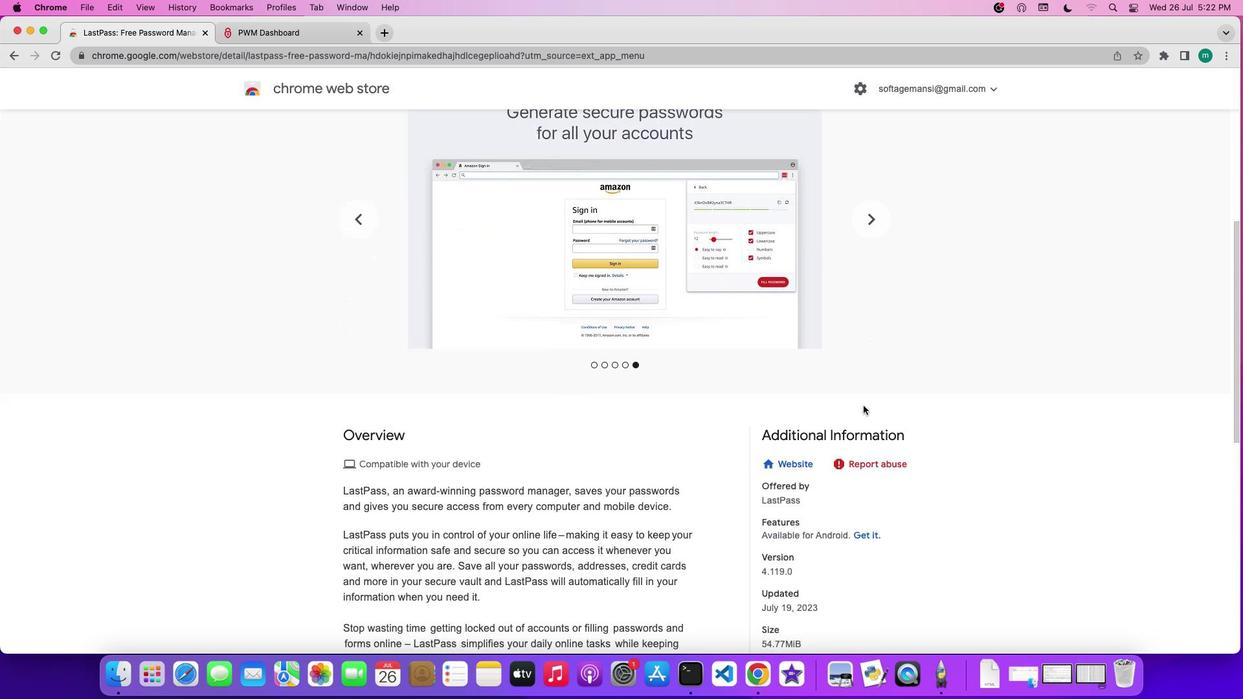 
Action: Mouse moved to (863, 406)
Screenshot: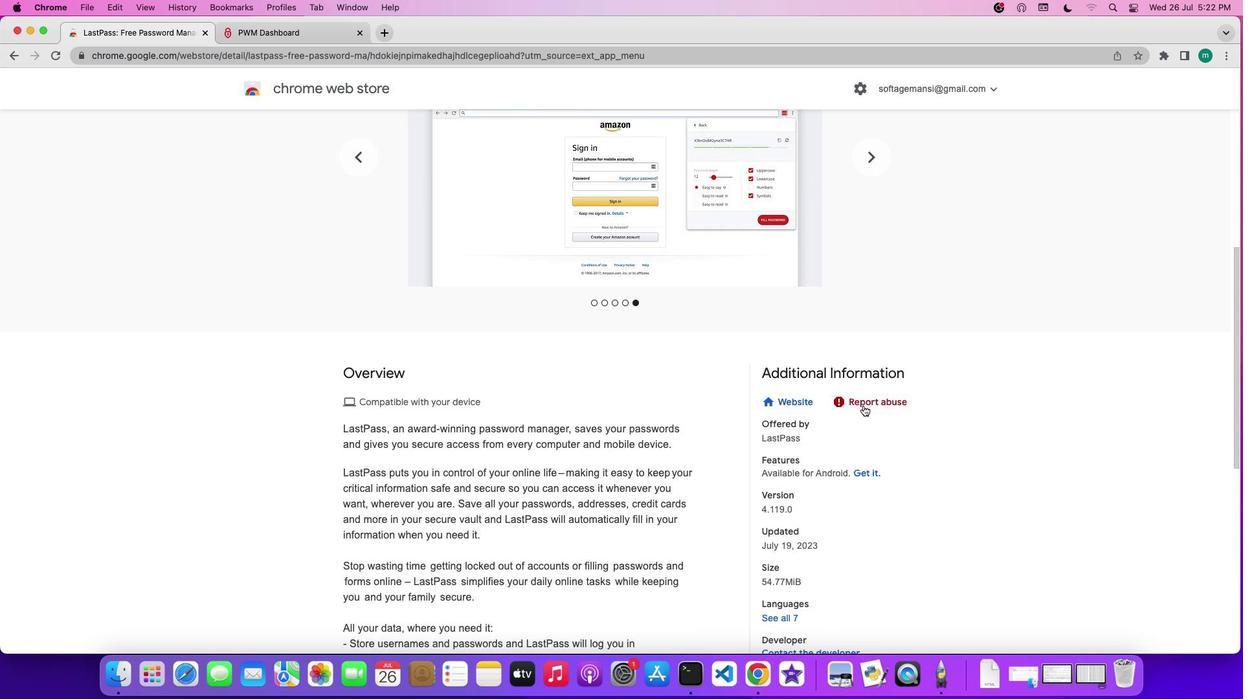 
Action: Mouse scrolled (863, 406) with delta (0, 0)
Screenshot: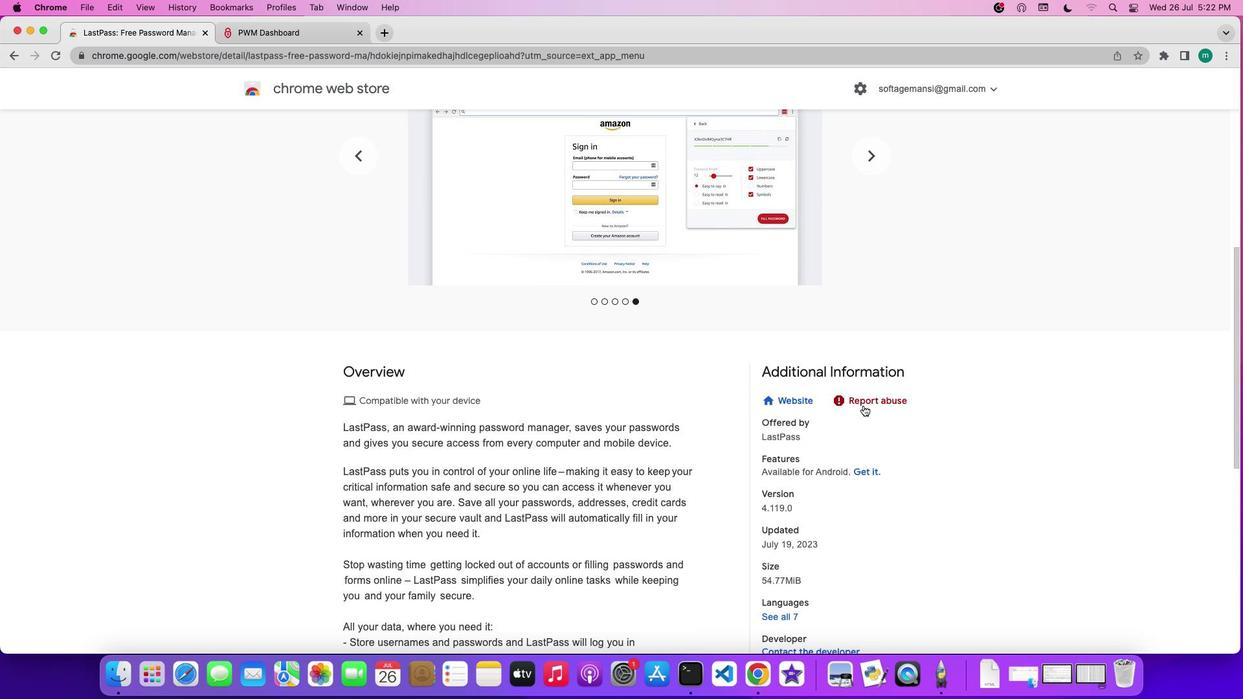 
Action: Mouse moved to (863, 405)
Screenshot: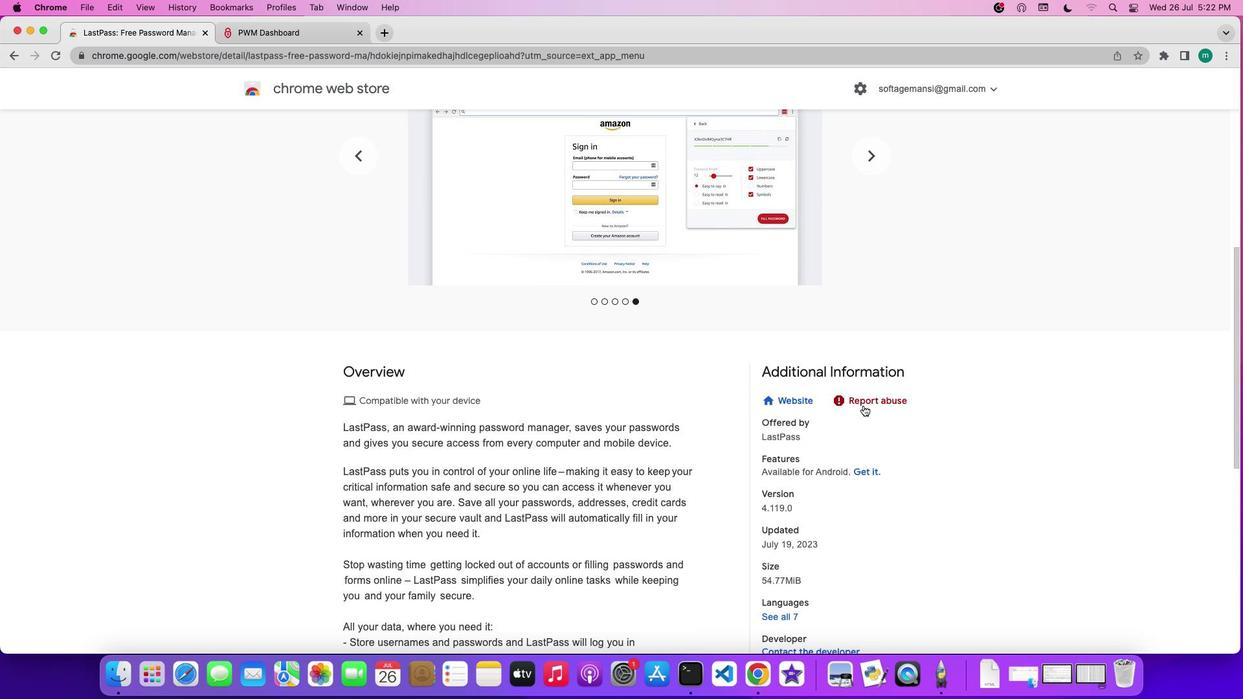 
Action: Mouse scrolled (863, 405) with delta (0, 0)
Screenshot: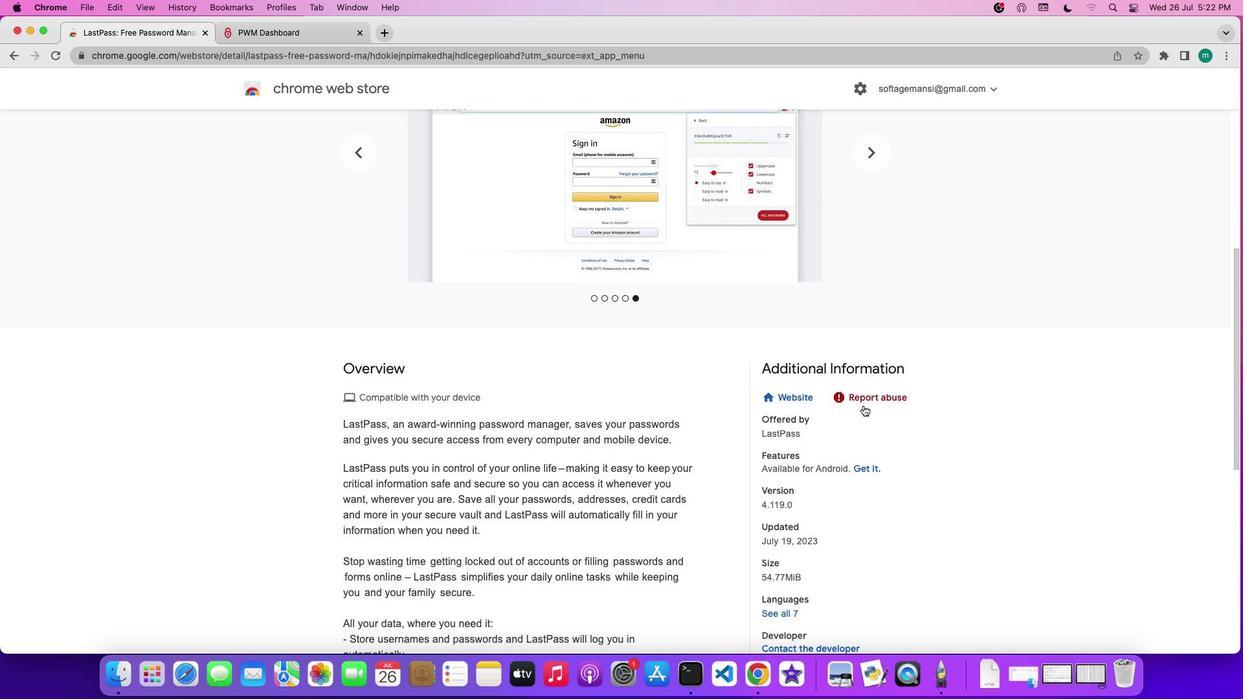
Action: Mouse scrolled (863, 405) with delta (0, -1)
Screenshot: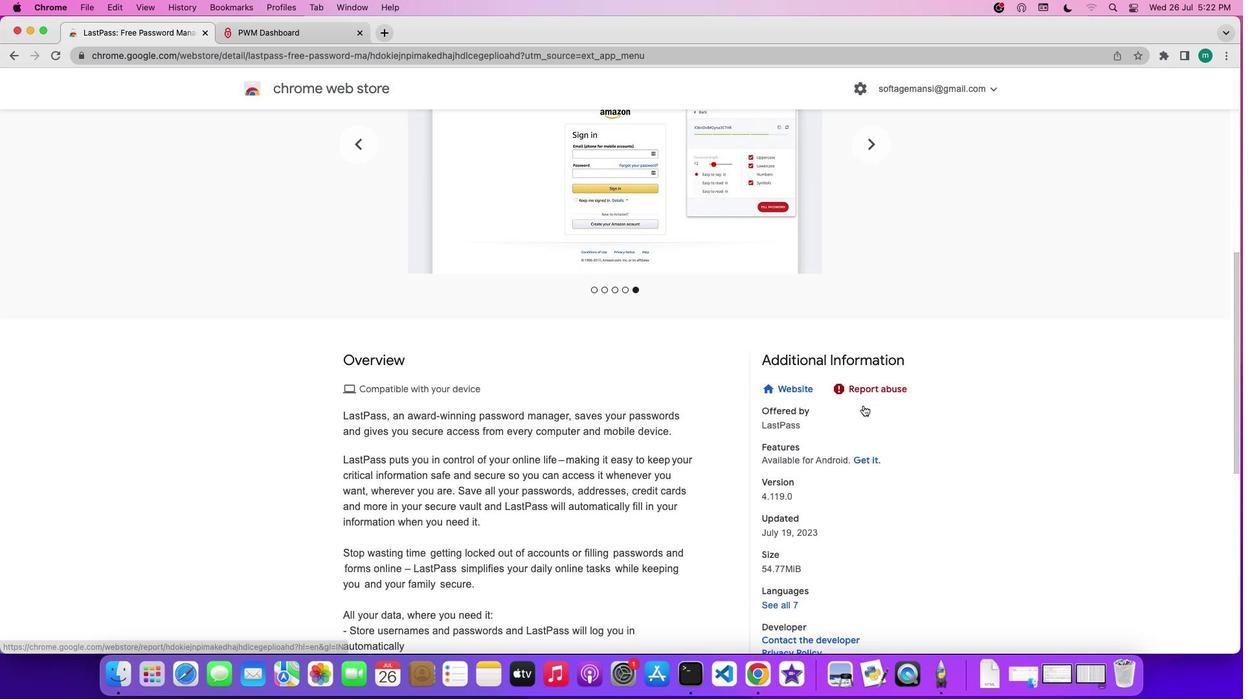 
Action: Mouse scrolled (863, 405) with delta (0, -1)
Screenshot: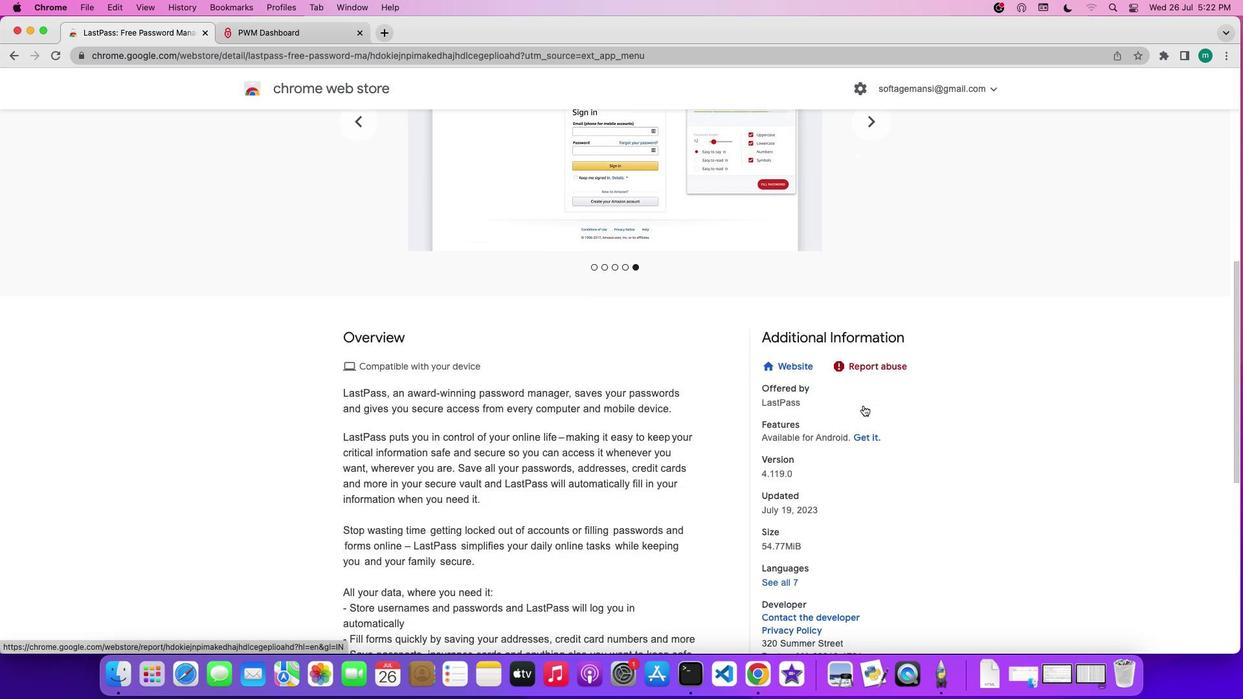 
Action: Mouse scrolled (863, 405) with delta (0, -2)
Screenshot: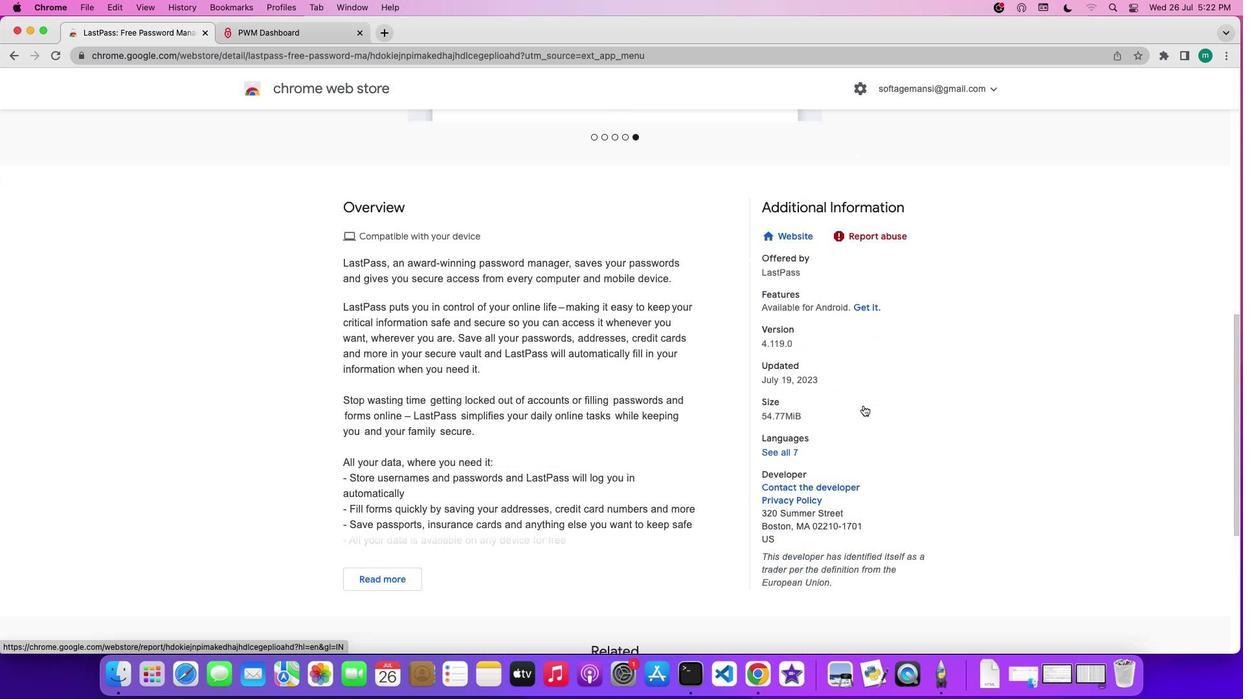 
Action: Mouse scrolled (863, 405) with delta (0, 0)
Screenshot: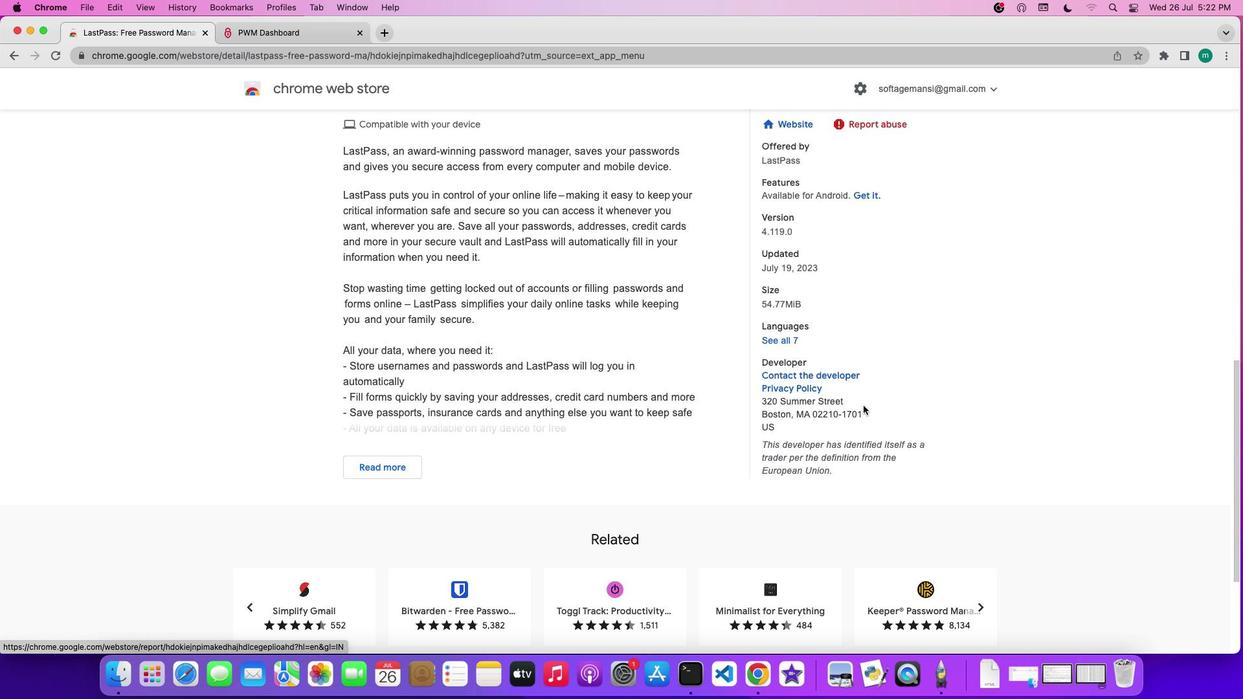 
Action: Mouse scrolled (863, 405) with delta (0, 0)
Screenshot: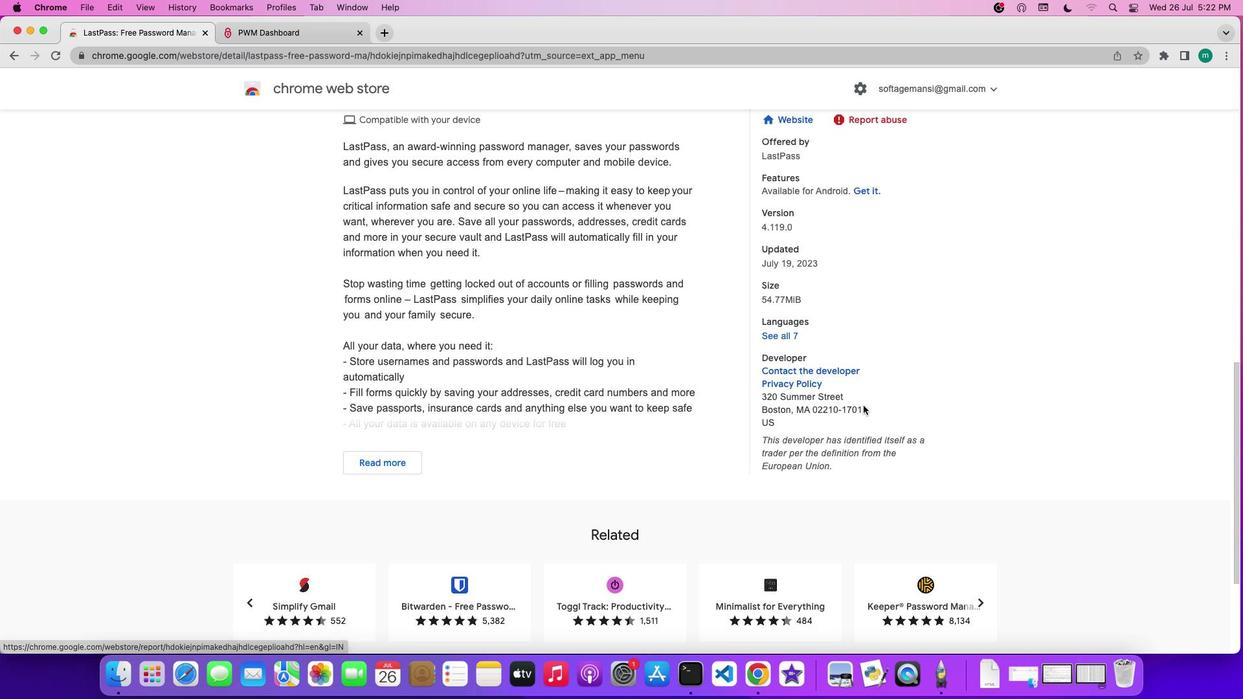 
Action: Mouse scrolled (863, 405) with delta (0, -1)
Screenshot: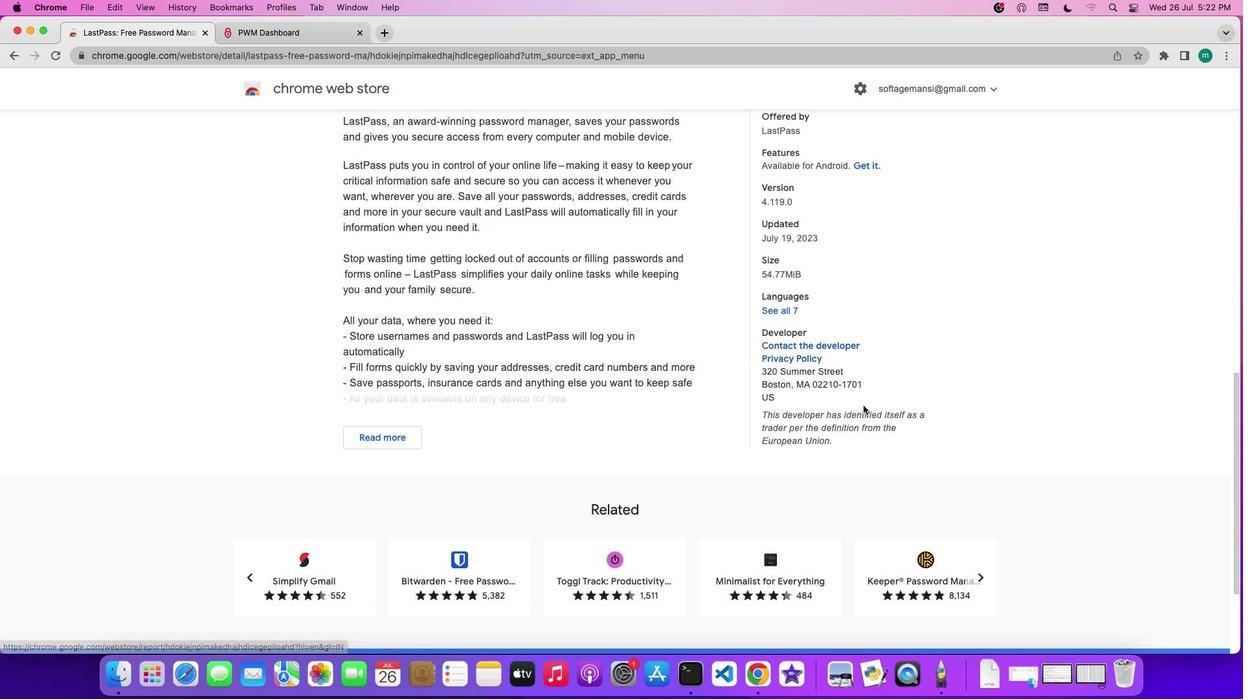 
Action: Mouse scrolled (863, 405) with delta (0, -1)
Screenshot: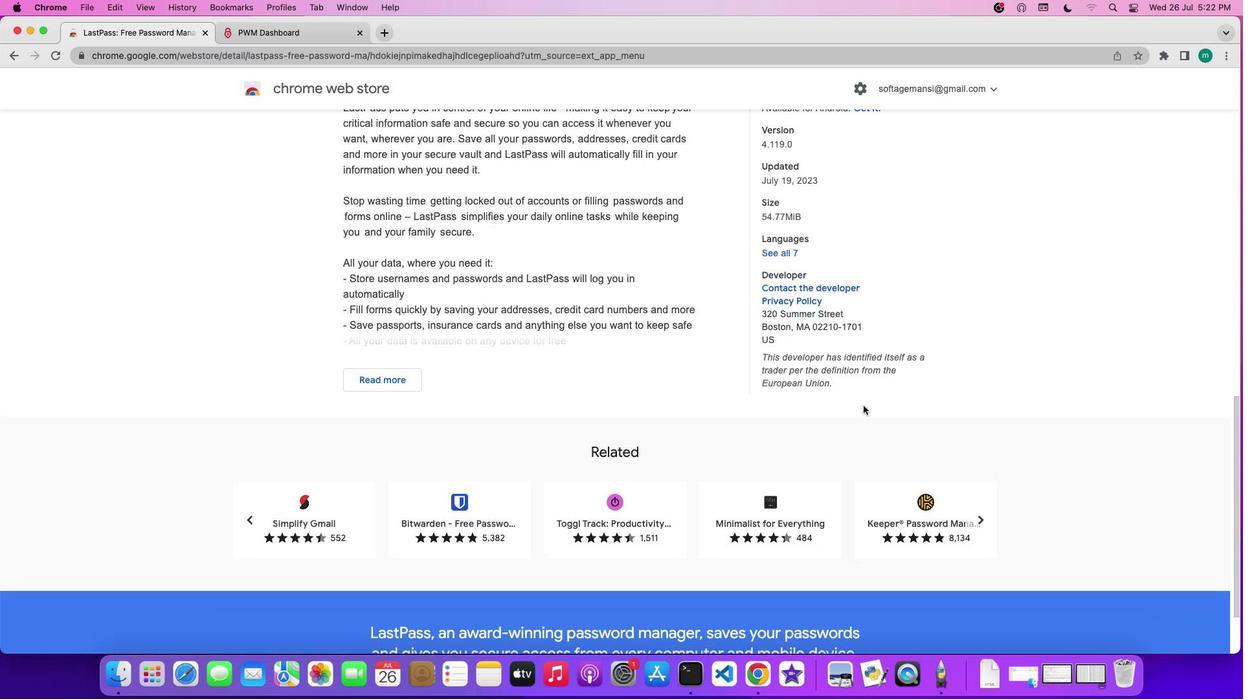 
Action: Mouse scrolled (863, 405) with delta (0, 0)
Screenshot: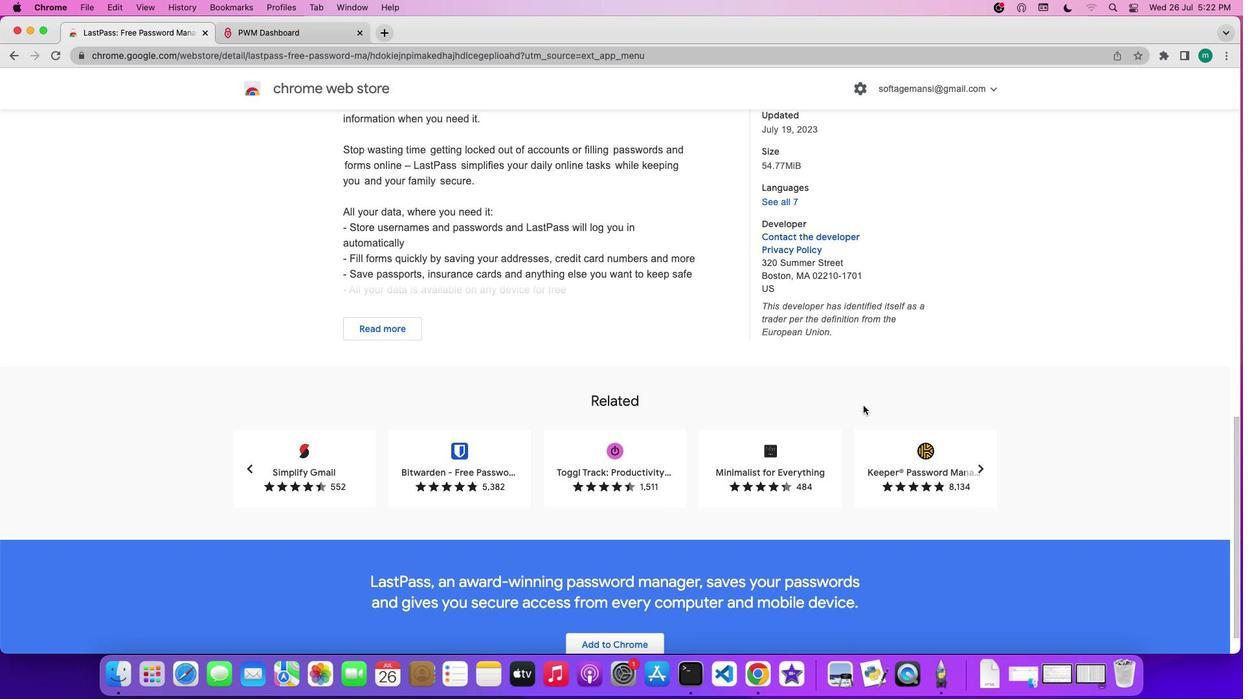 
Action: Mouse scrolled (863, 405) with delta (0, 0)
Screenshot: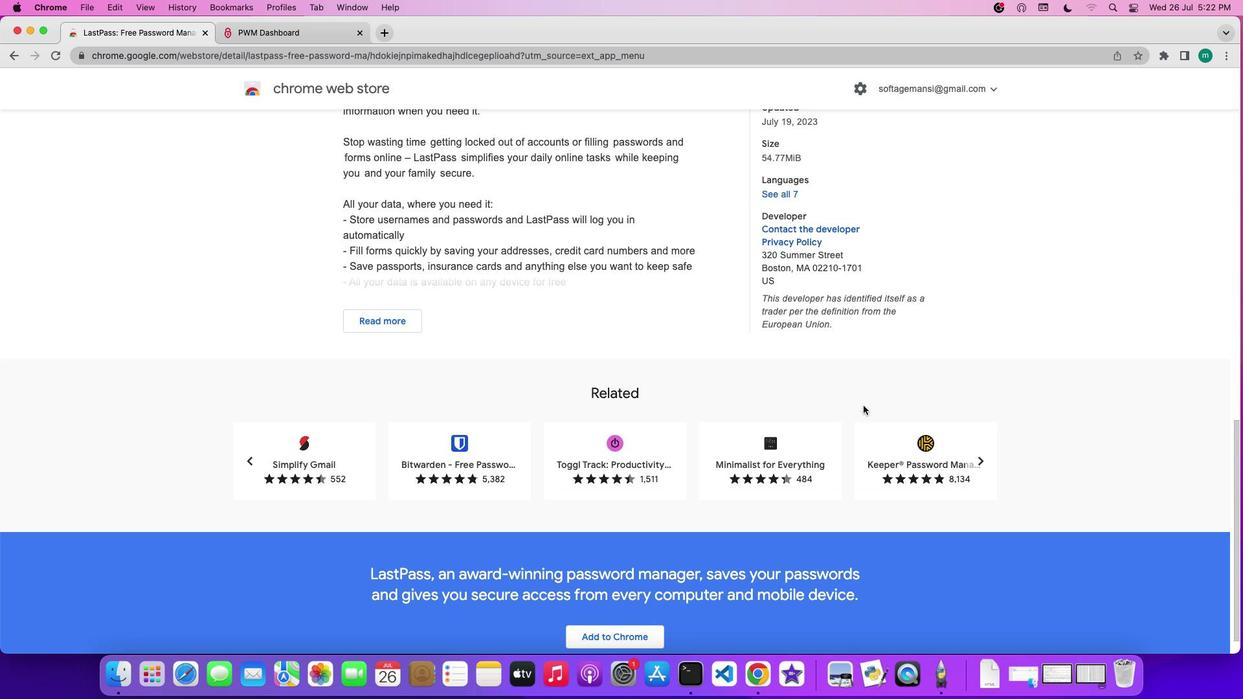 
Action: Mouse scrolled (863, 405) with delta (0, -1)
Screenshot: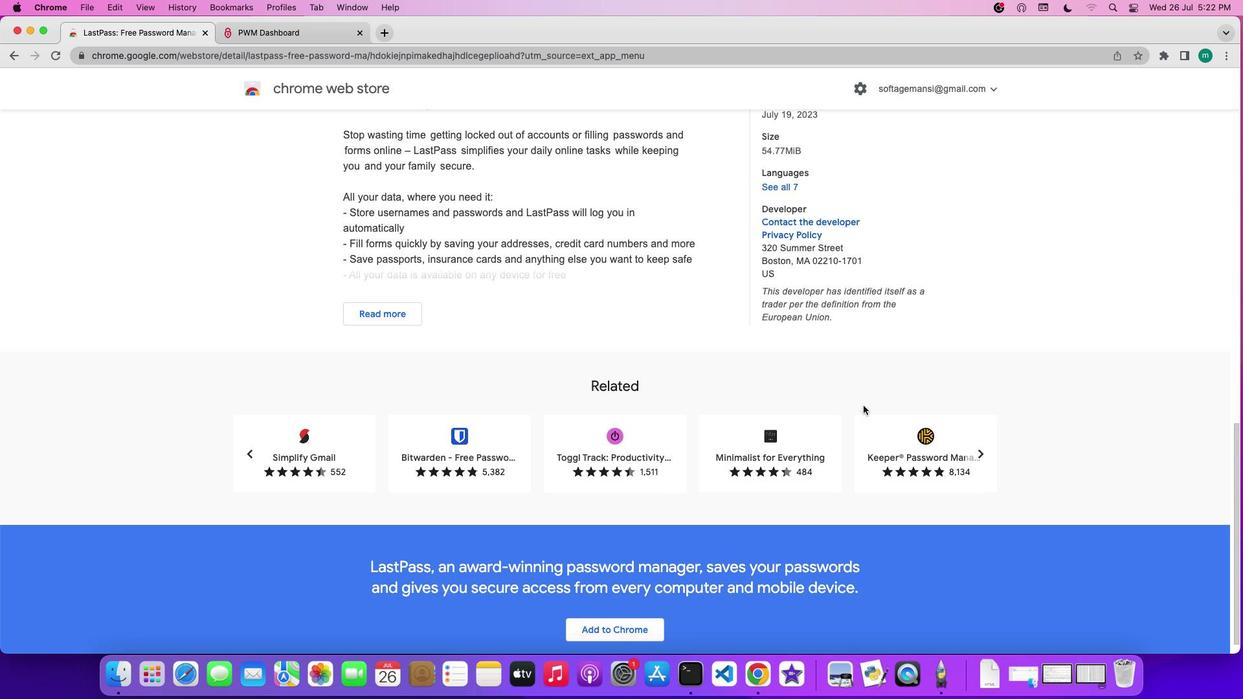 
Action: Mouse scrolled (863, 405) with delta (0, -1)
Screenshot: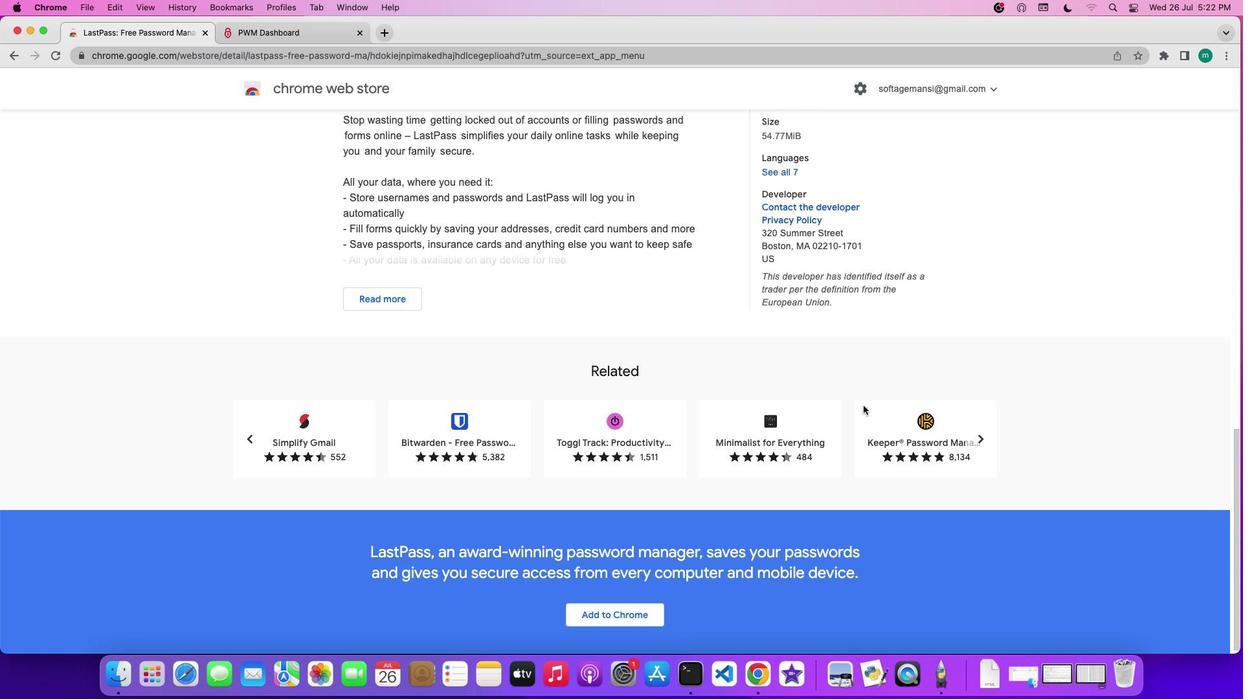 
Action: Mouse scrolled (863, 405) with delta (0, 0)
Screenshot: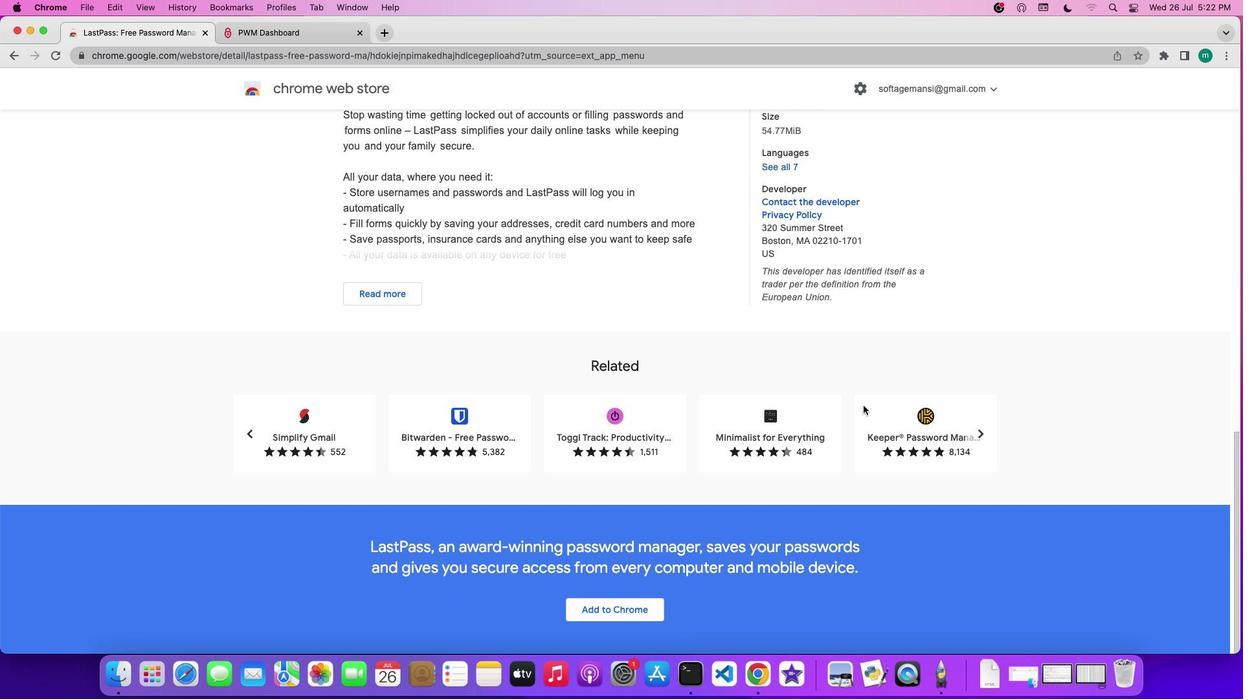 
Action: Mouse scrolled (863, 405) with delta (0, 0)
Screenshot: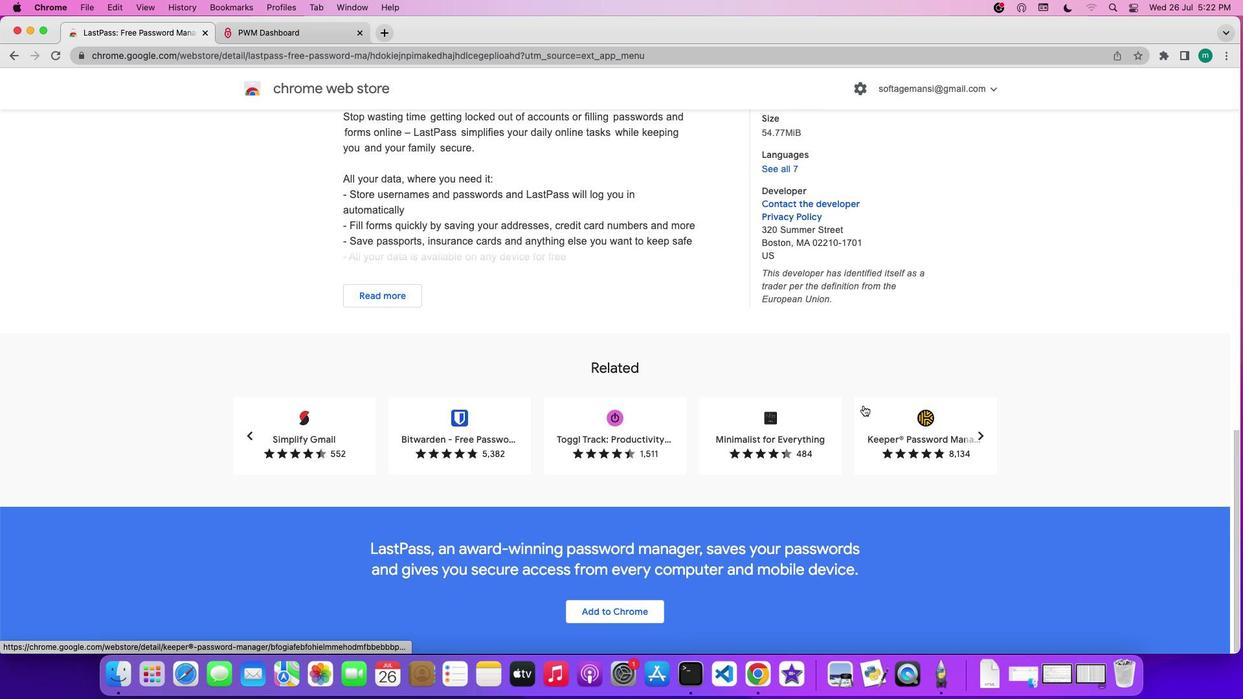 
Action: Mouse scrolled (863, 405) with delta (0, 0)
Screenshot: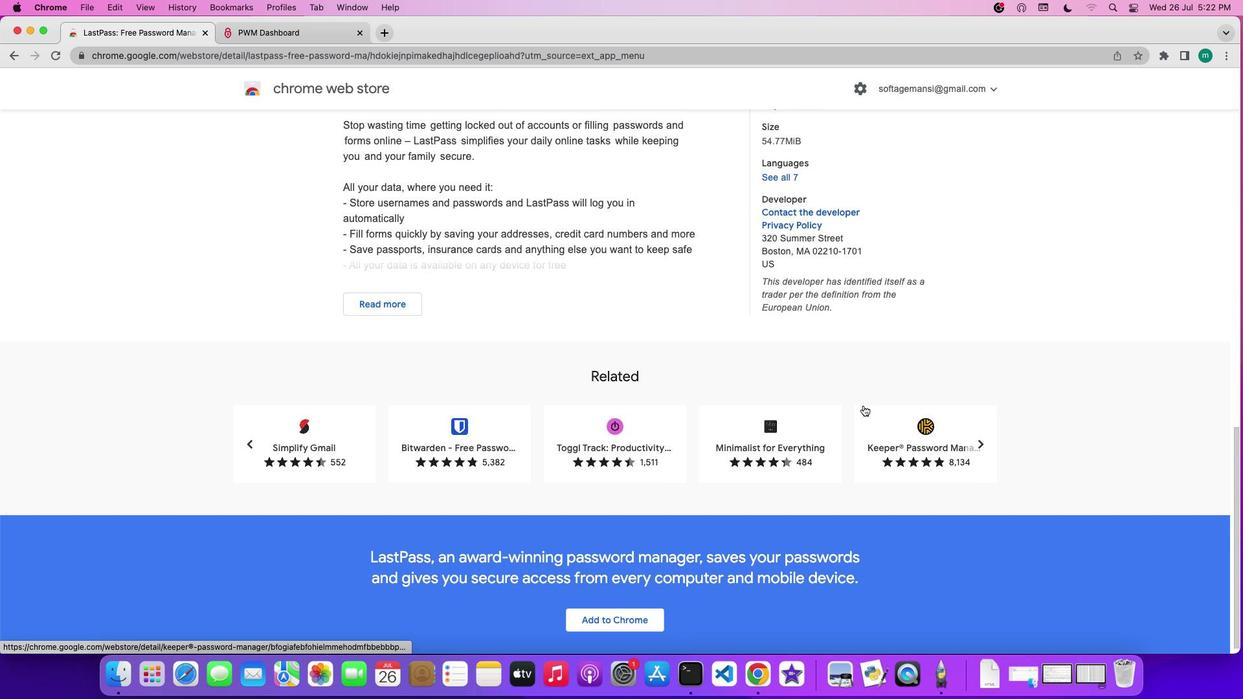 
Action: Mouse scrolled (863, 405) with delta (0, 1)
Screenshot: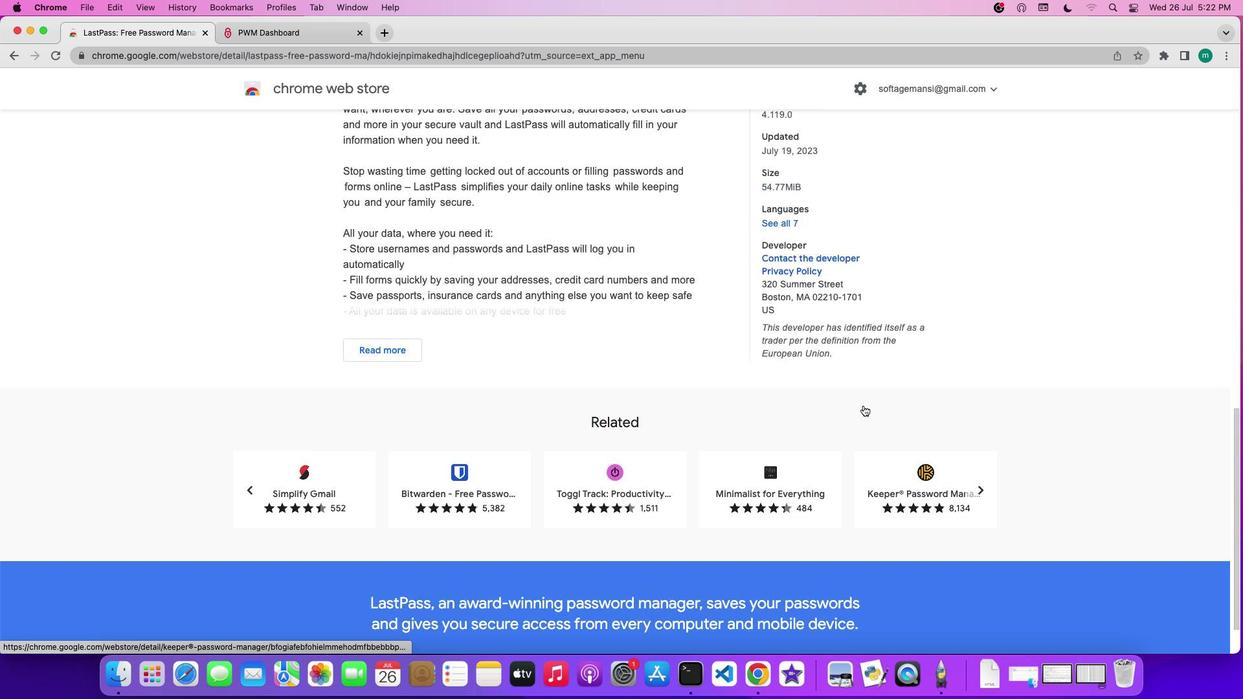 
Action: Mouse scrolled (863, 405) with delta (0, 2)
Screenshot: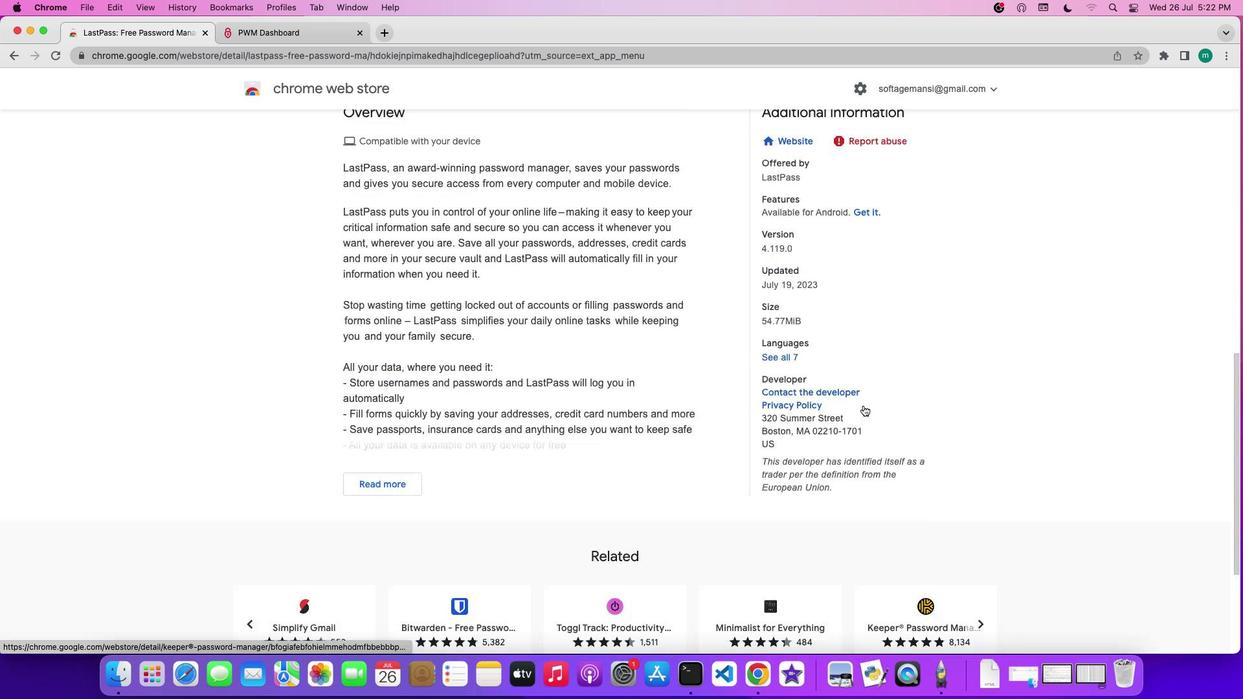 
Action: Mouse scrolled (863, 405) with delta (0, 3)
Screenshot: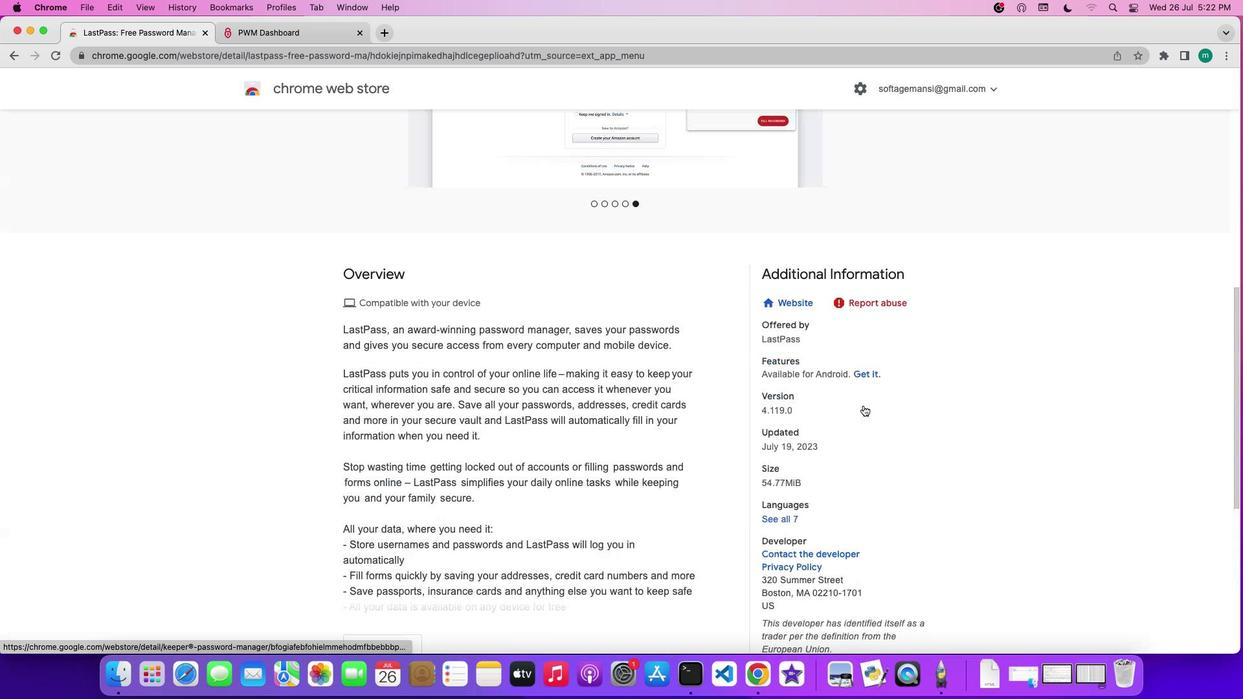
Action: Mouse scrolled (863, 405) with delta (0, 3)
Screenshot: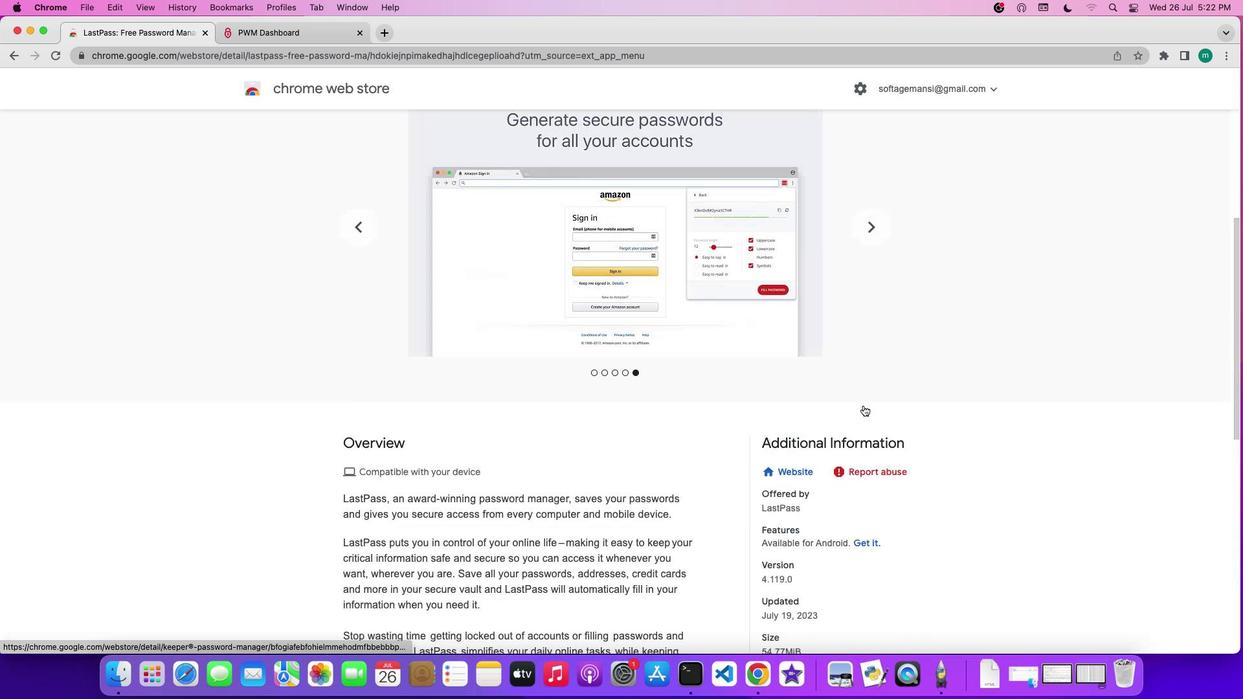 
Action: Mouse scrolled (863, 405) with delta (0, 0)
Screenshot: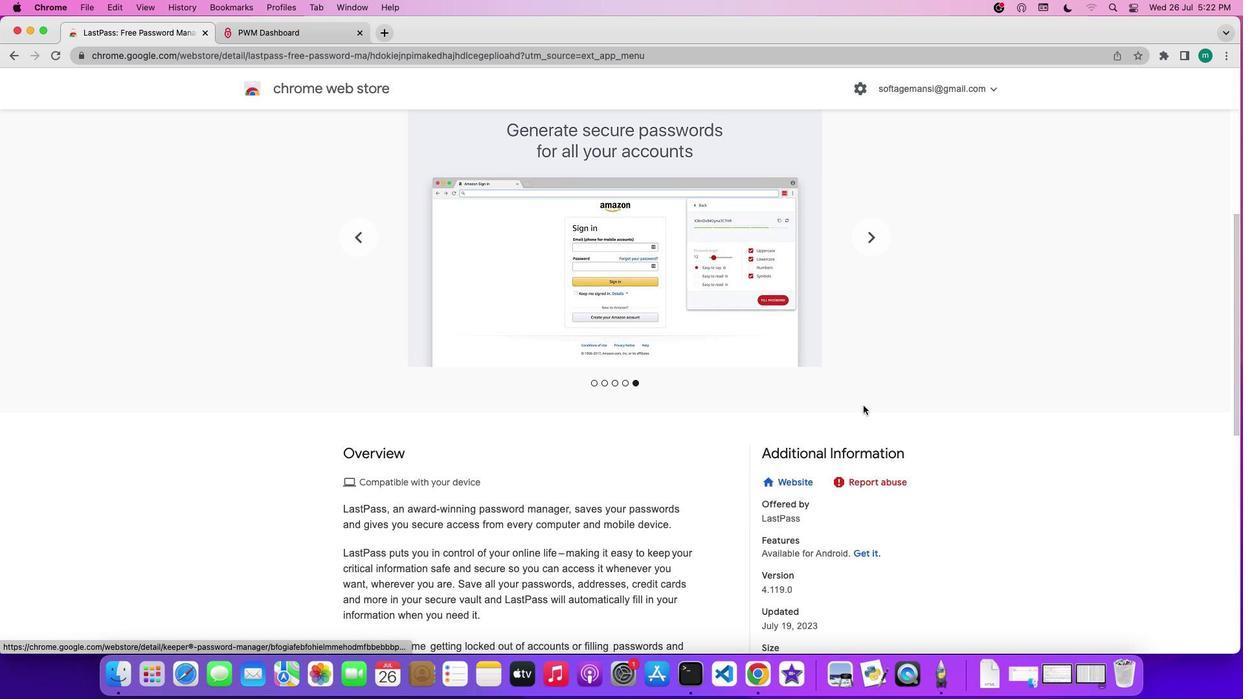 
Action: Mouse scrolled (863, 405) with delta (0, 0)
Screenshot: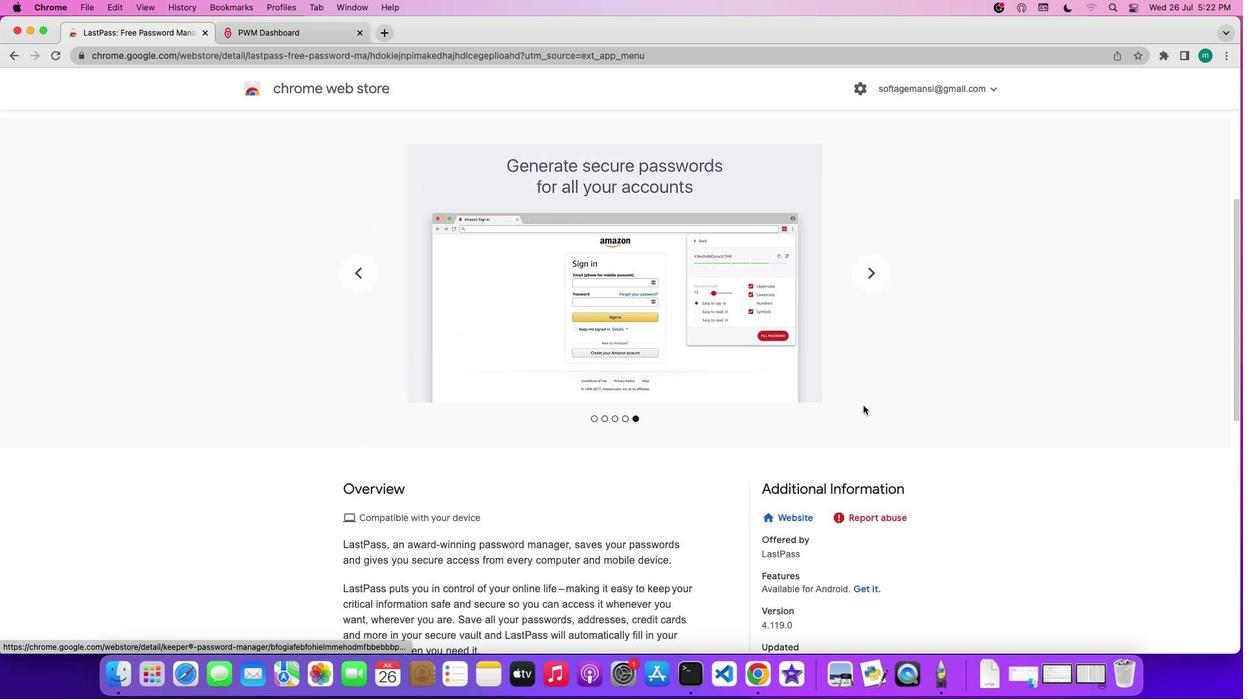 
Action: Mouse scrolled (863, 405) with delta (0, 1)
Screenshot: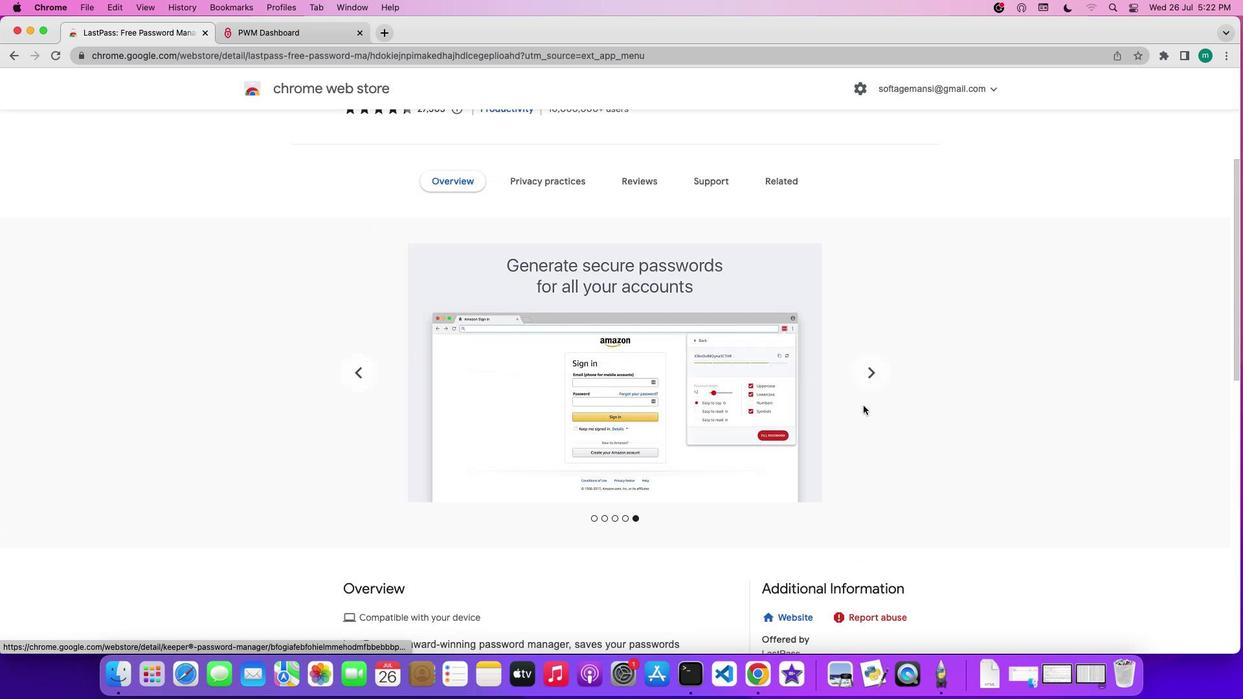 
Action: Mouse scrolled (863, 405) with delta (0, 3)
Screenshot: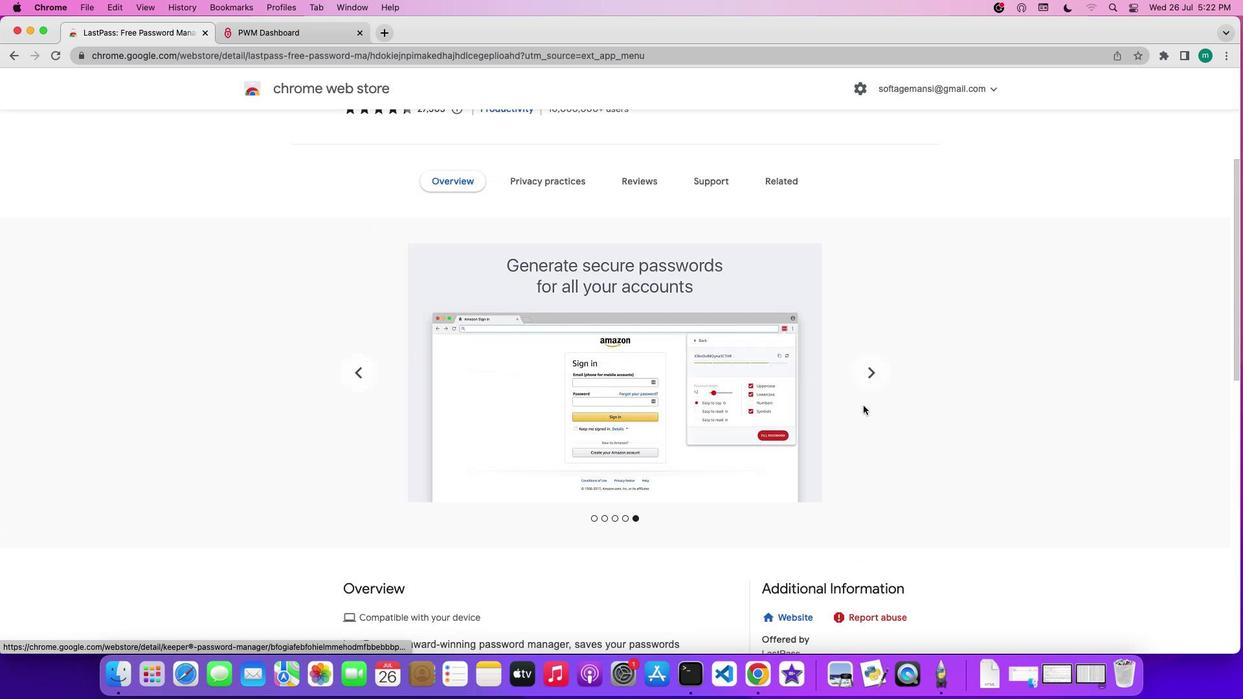 
Action: Mouse scrolled (863, 405) with delta (0, 3)
Screenshot: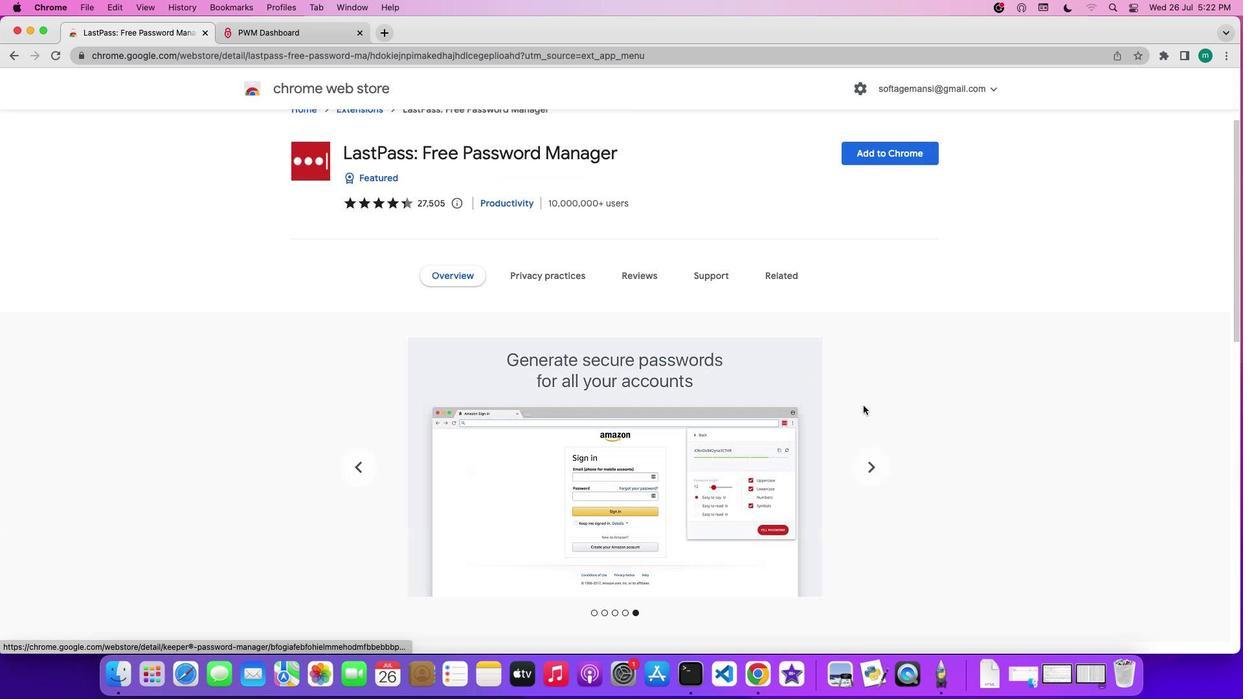 
Action: Mouse scrolled (863, 405) with delta (0, 0)
Screenshot: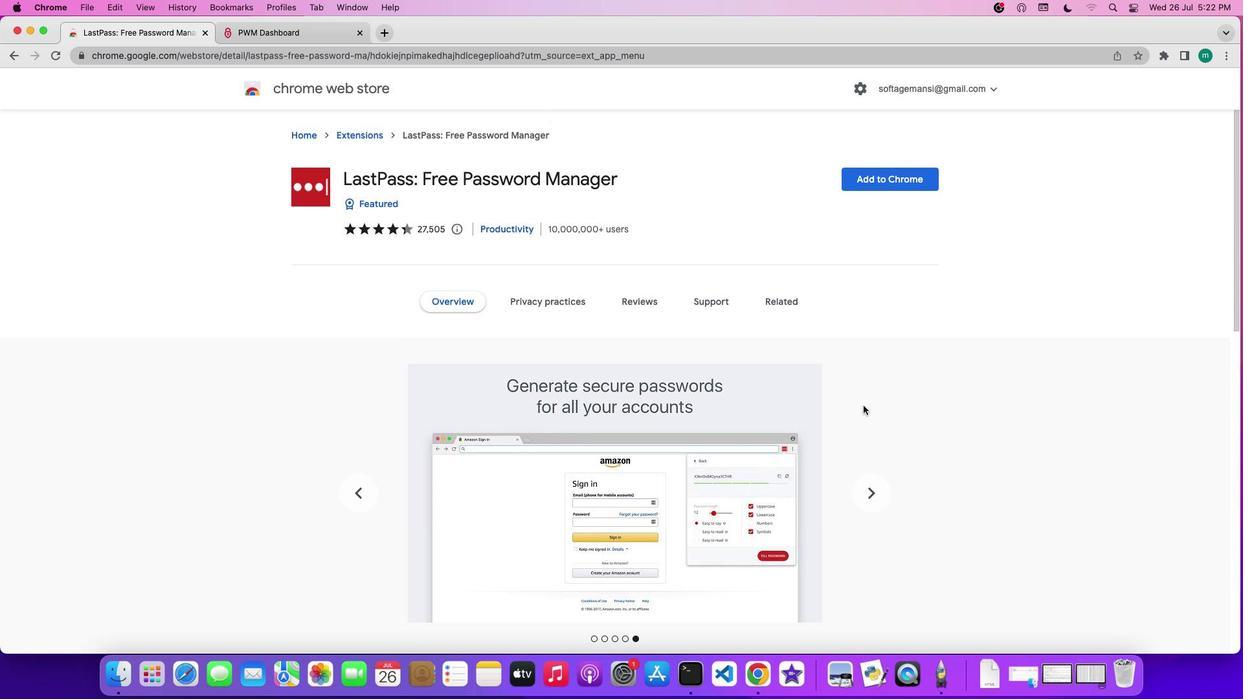 
Action: Mouse scrolled (863, 405) with delta (0, 0)
Screenshot: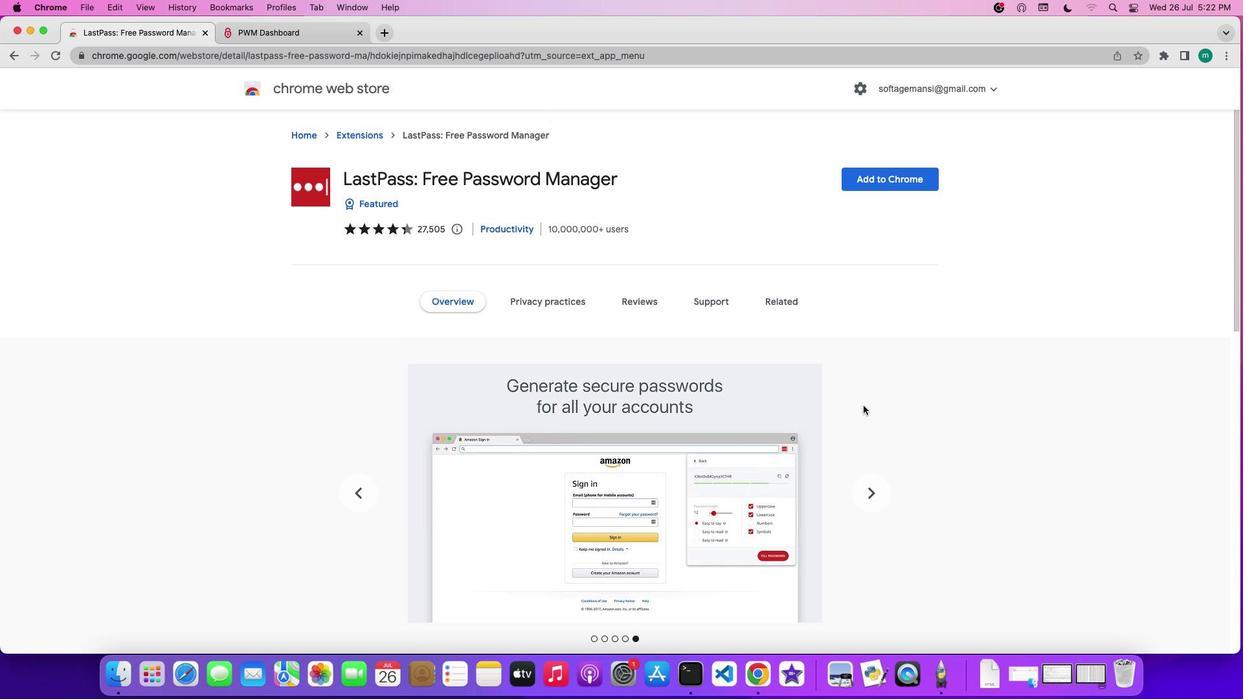 
Action: Mouse scrolled (863, 405) with delta (0, 0)
Screenshot: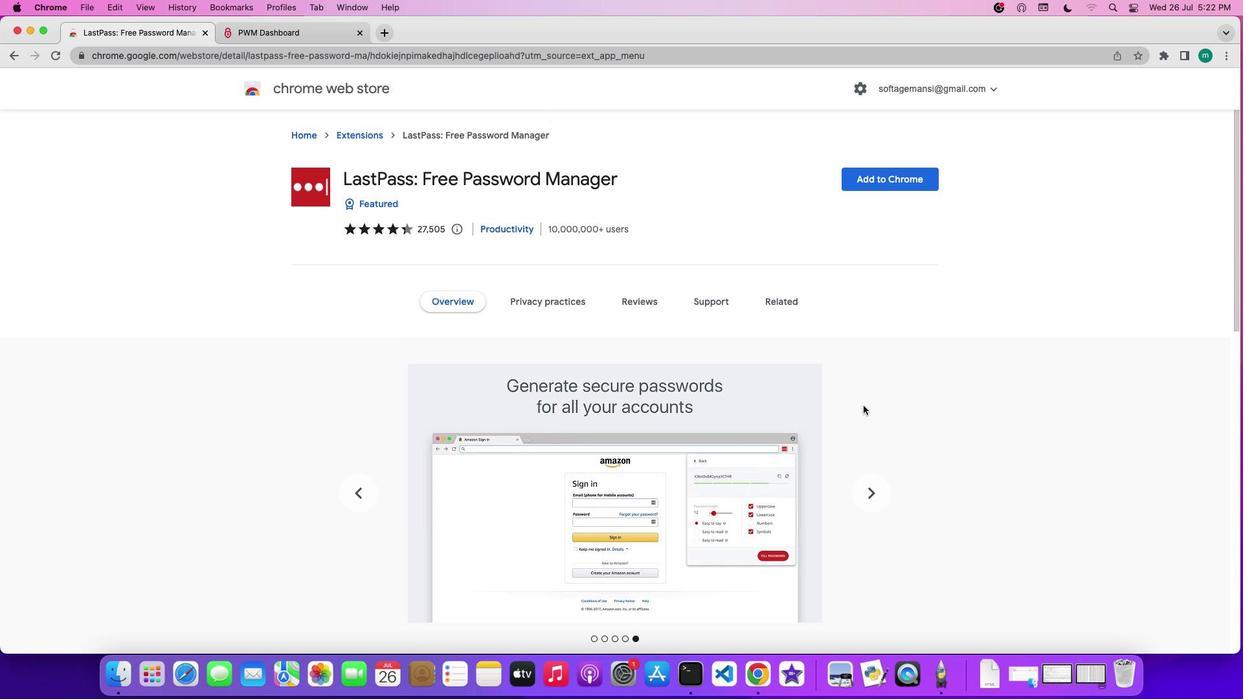 
Action: Mouse scrolled (863, 405) with delta (0, 1)
Screenshot: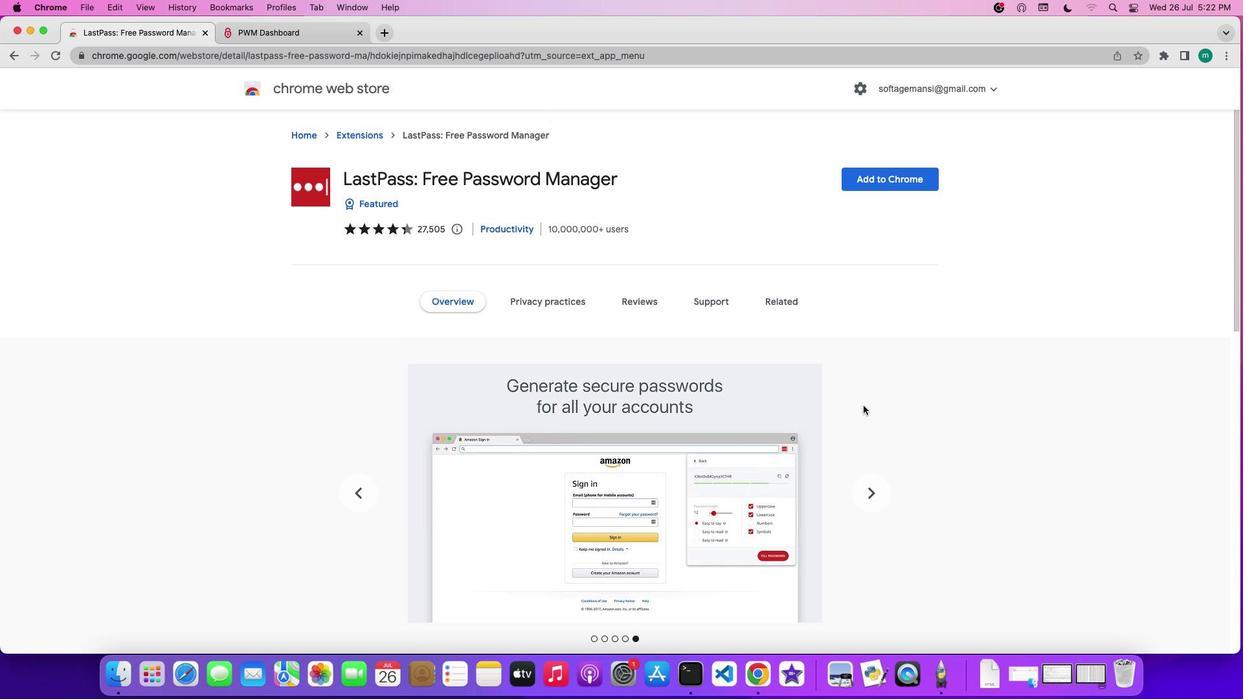 
Action: Mouse moved to (128, 32)
Screenshot: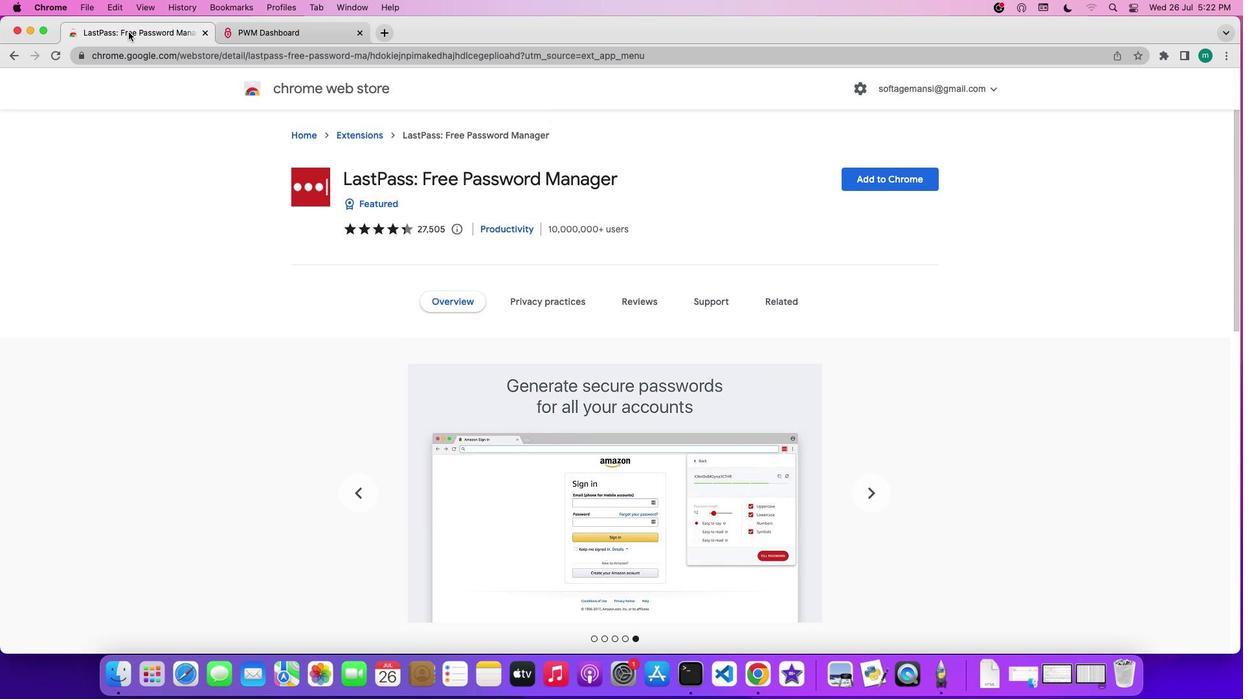 
Action: Mouse pressed left at (128, 32)
Screenshot: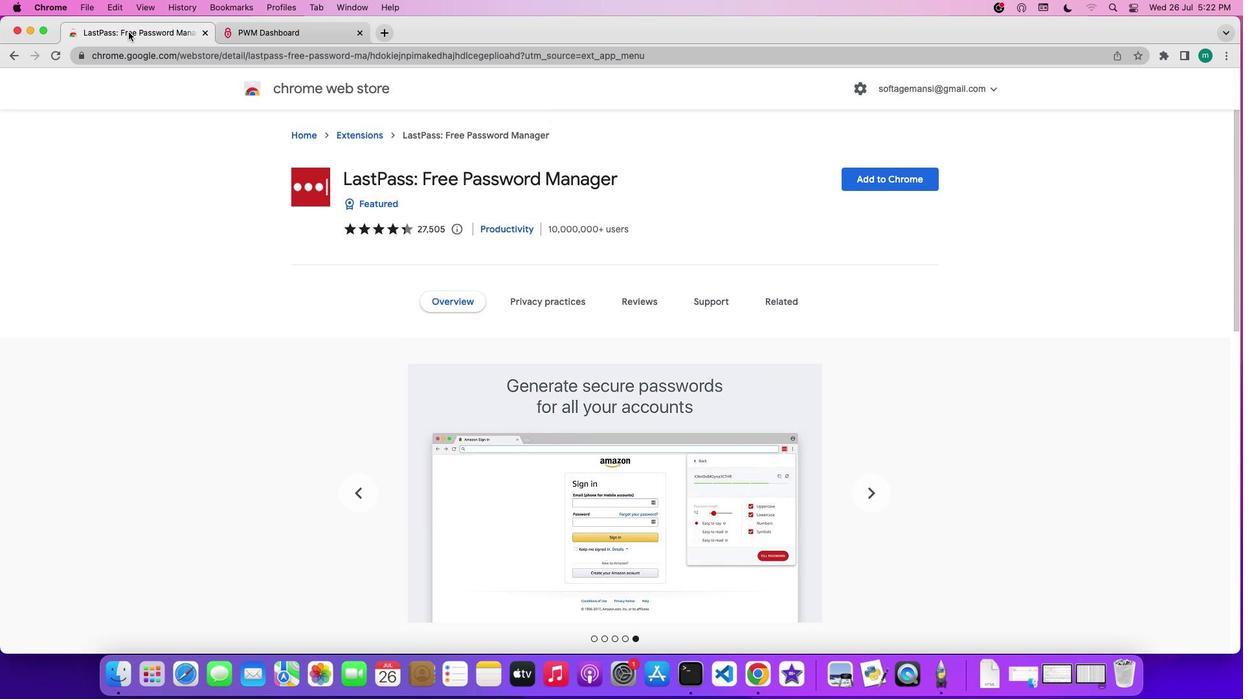 
Action: Mouse moved to (11, 58)
Screenshot: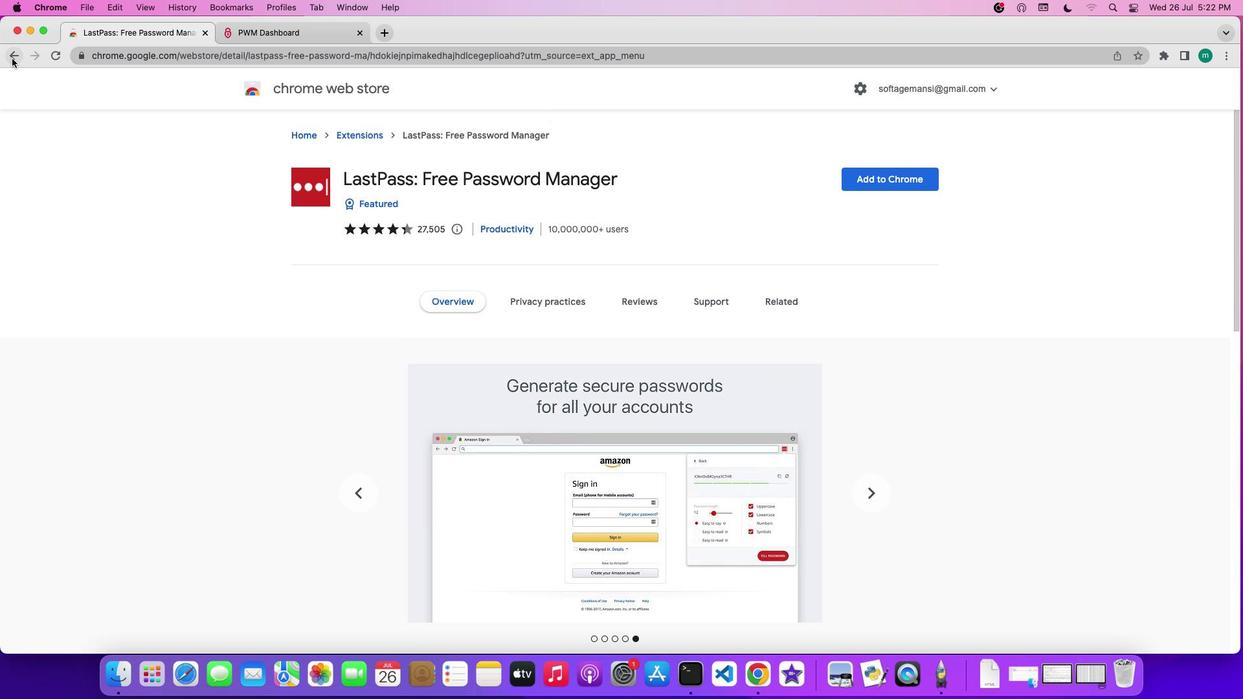 
Action: Mouse pressed left at (11, 58)
Screenshot: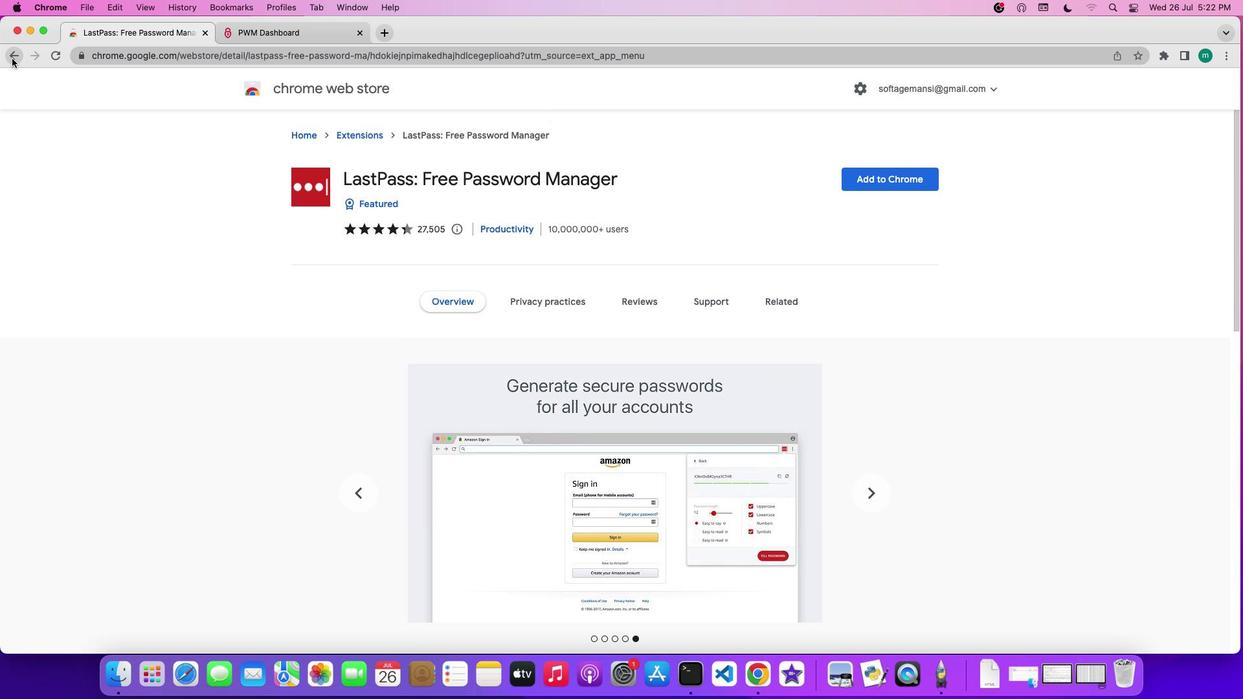 
Action: Mouse moved to (704, 272)
Screenshot: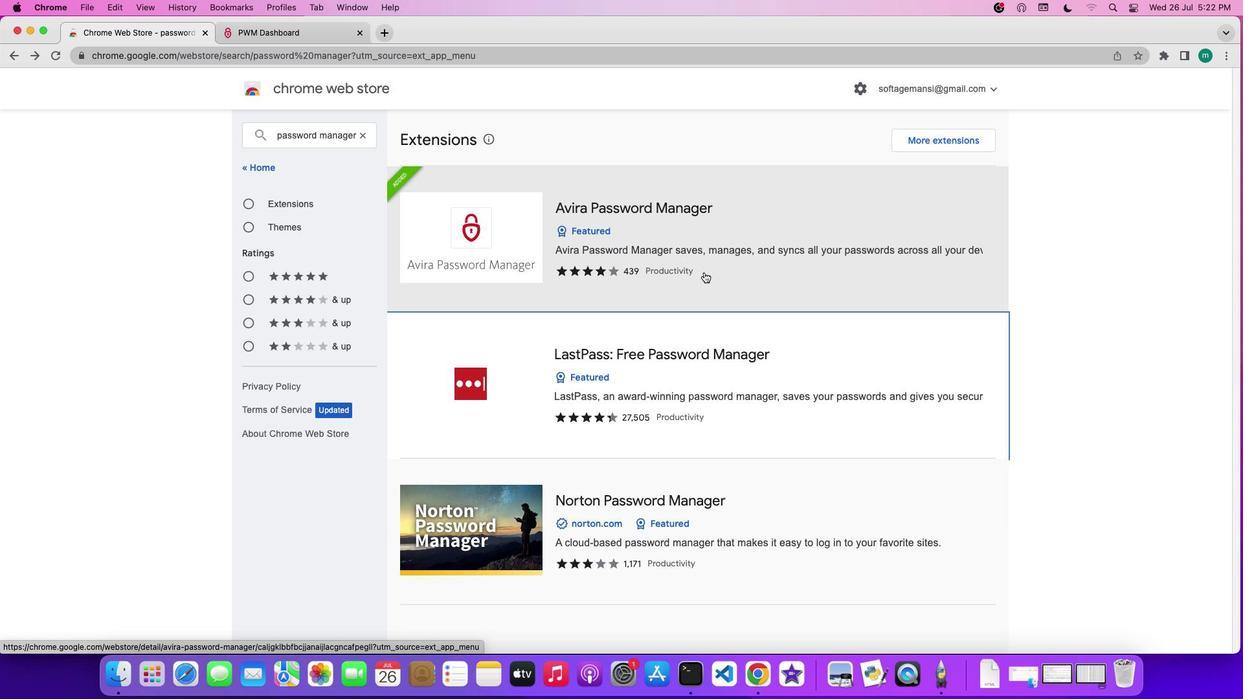 
Action: Mouse scrolled (704, 272) with delta (0, 0)
Screenshot: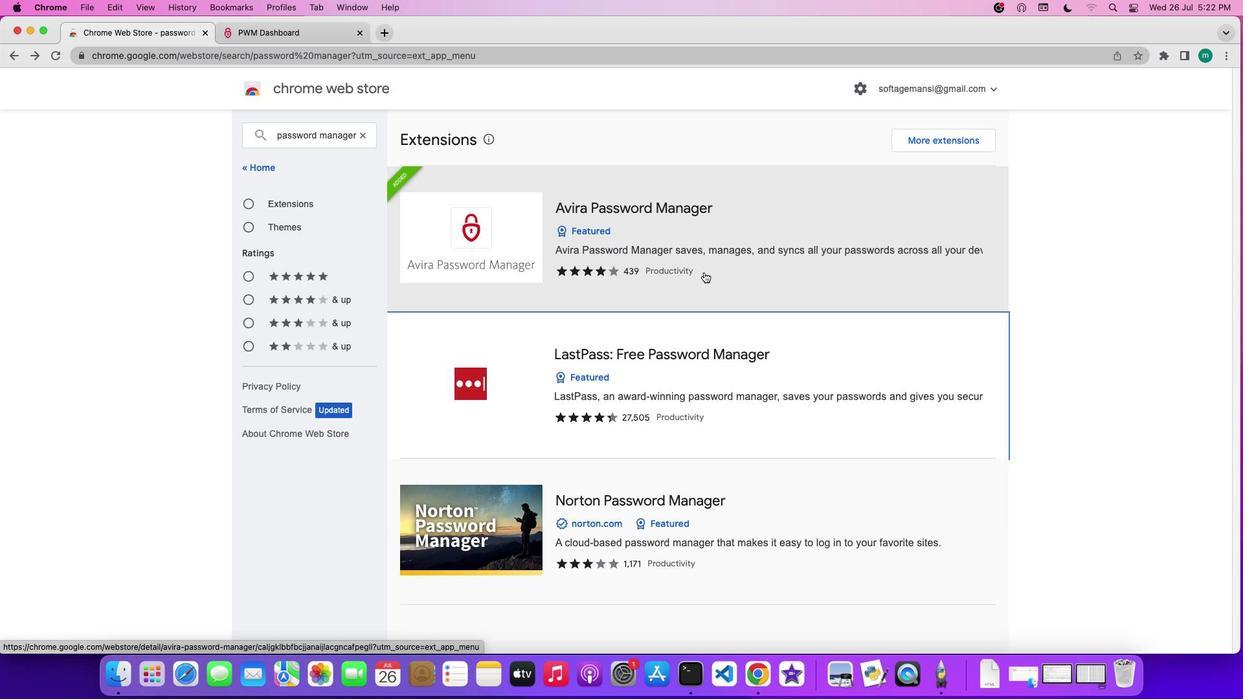 
Action: Mouse scrolled (704, 272) with delta (0, 0)
Screenshot: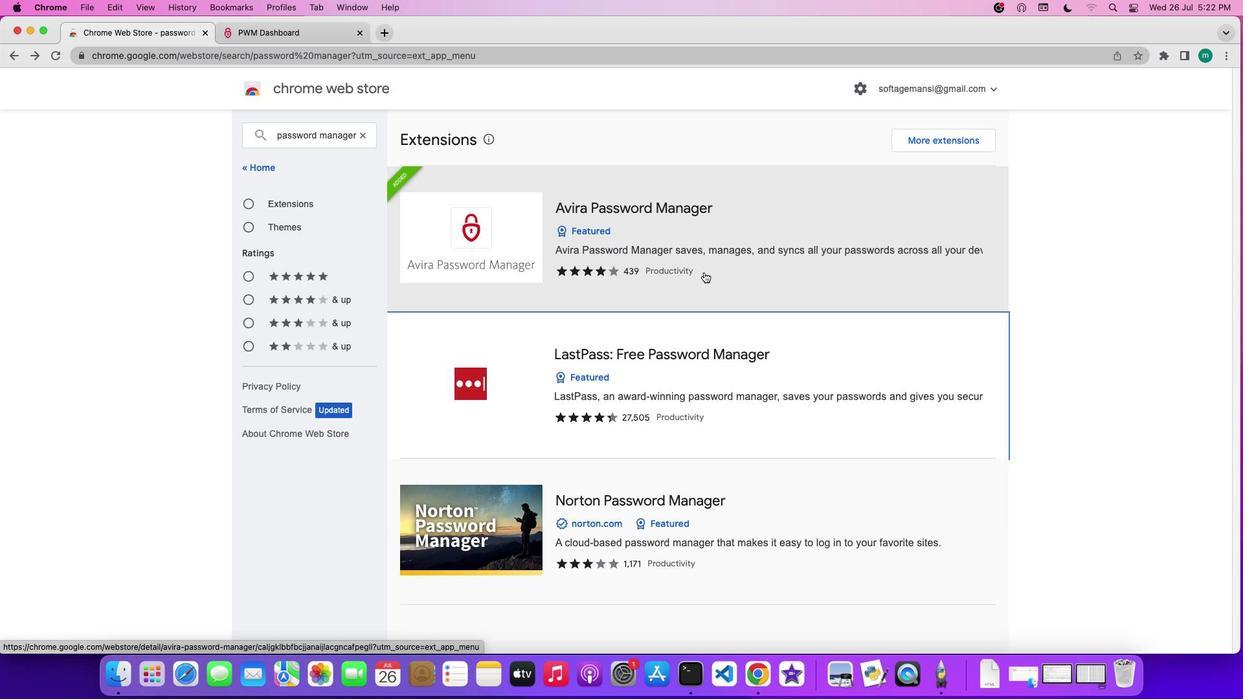 
Action: Mouse scrolled (704, 272) with delta (0, 1)
Screenshot: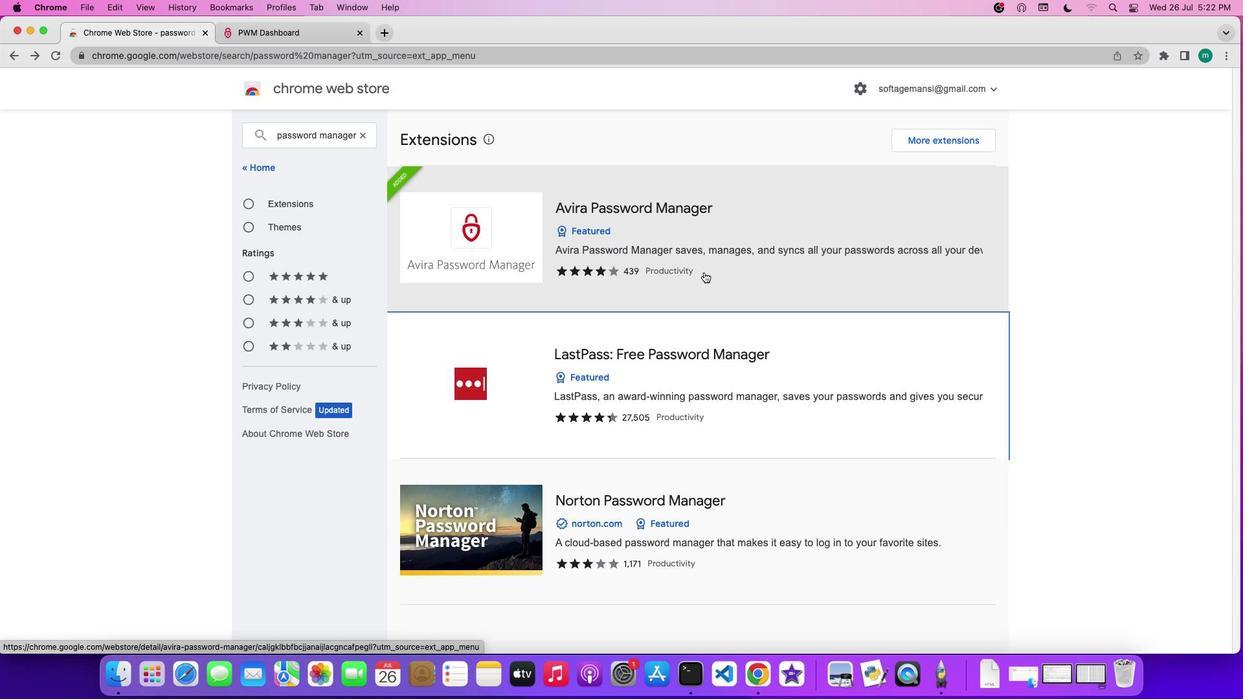 
Action: Mouse scrolled (704, 272) with delta (0, 1)
Screenshot: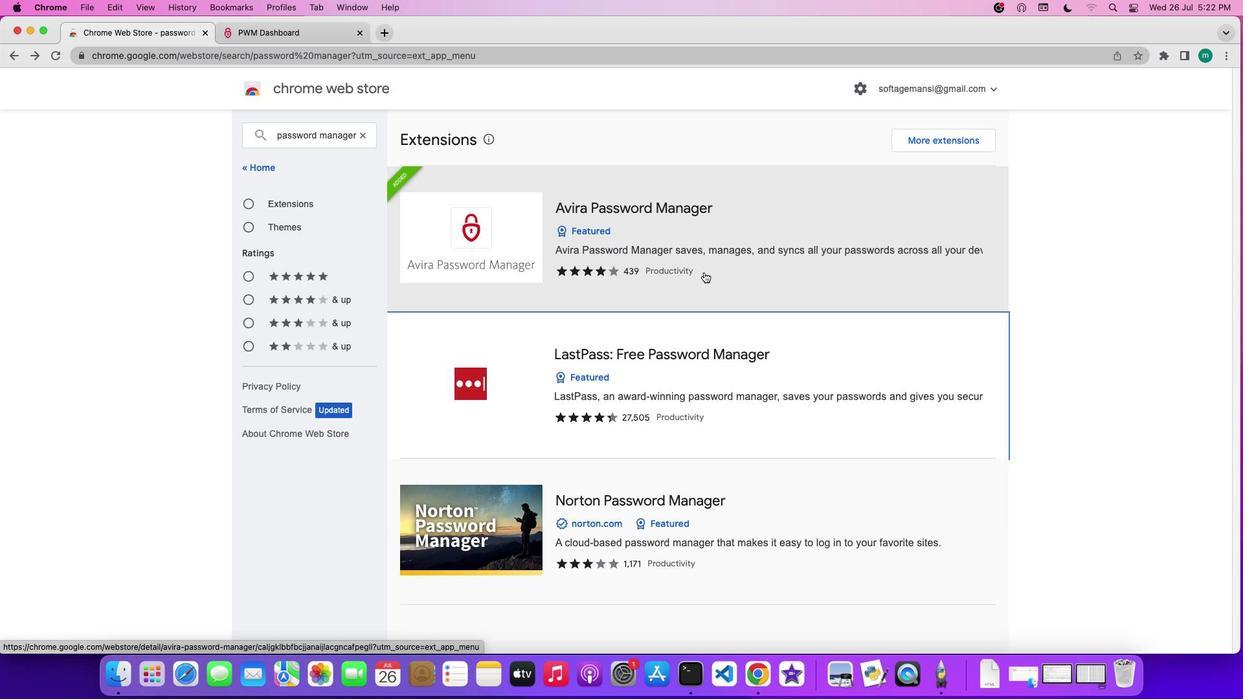 
Action: Mouse moved to (707, 281)
Screenshot: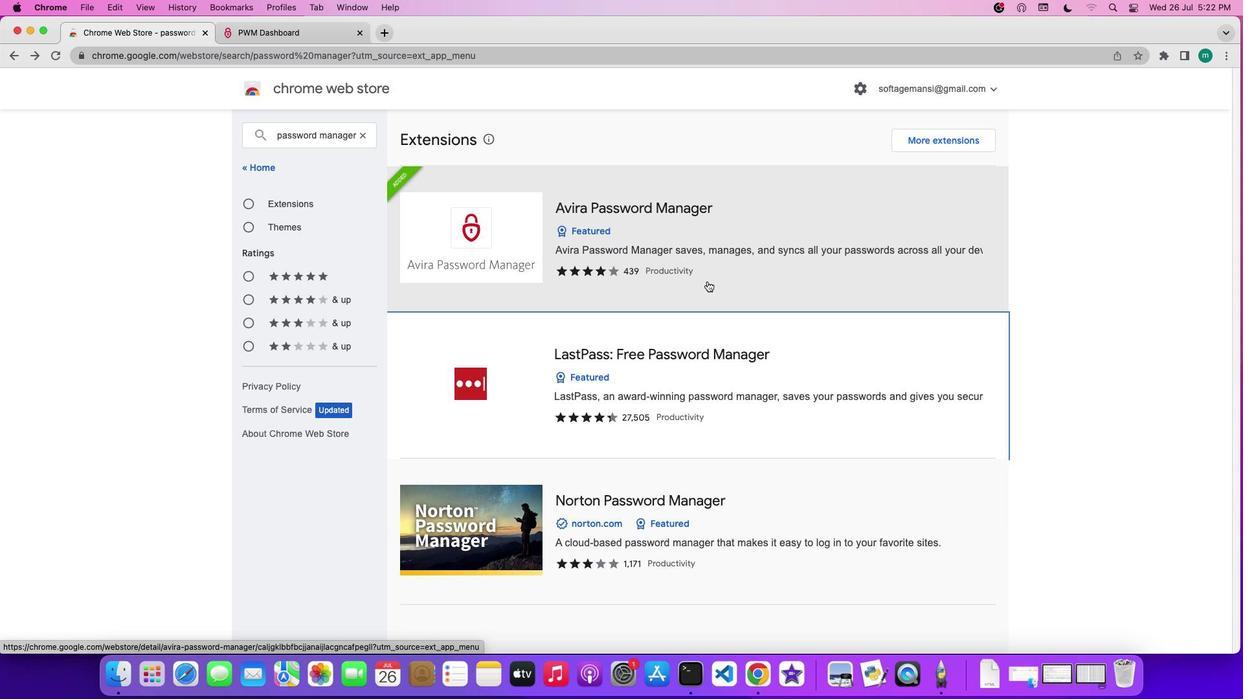 
Action: Mouse scrolled (707, 281) with delta (0, 0)
Screenshot: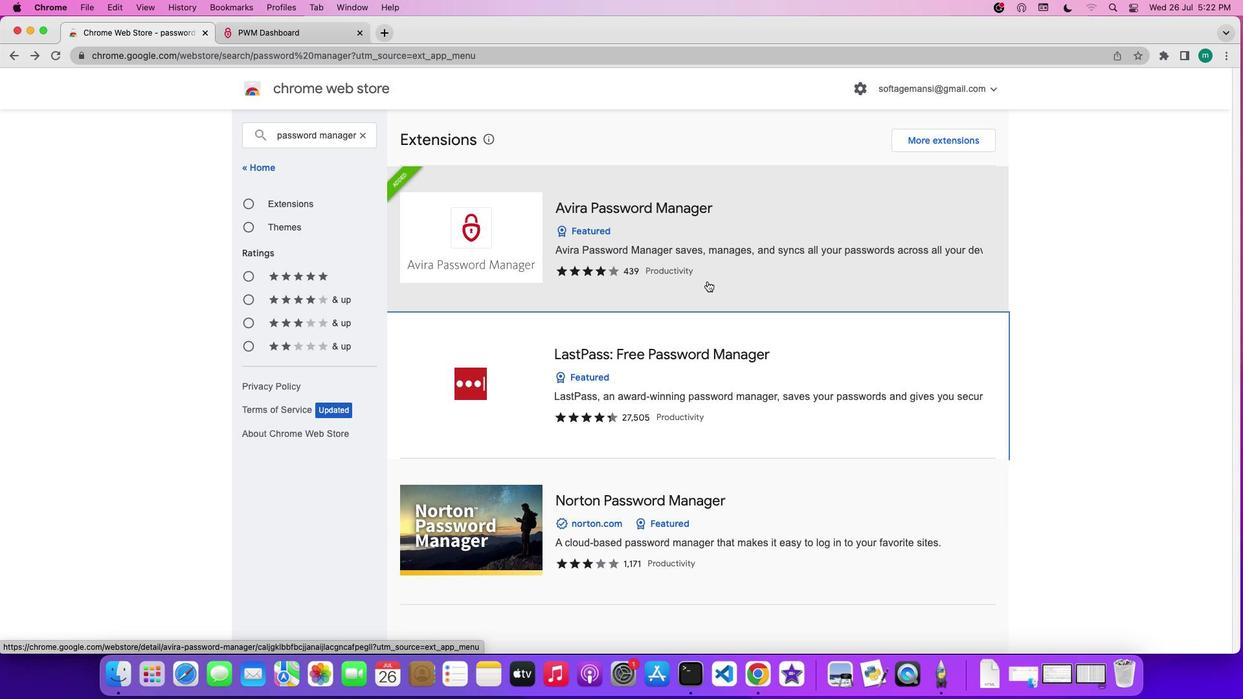 
Action: Mouse scrolled (707, 281) with delta (0, 0)
Screenshot: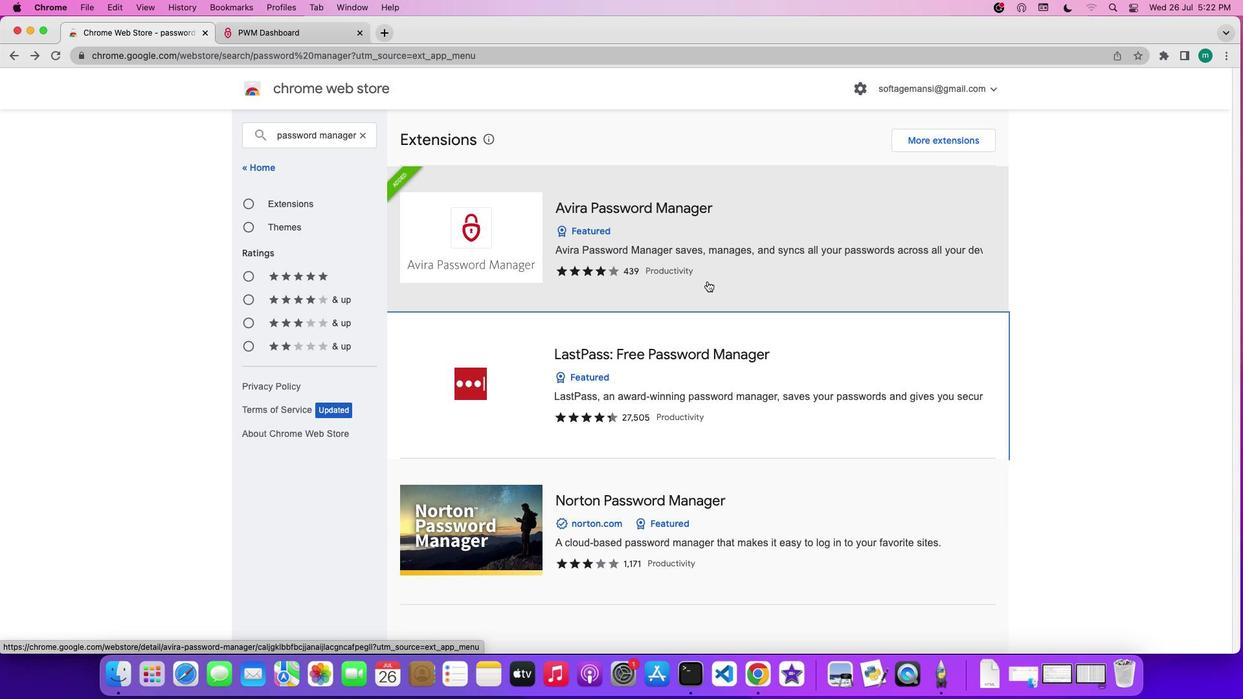 
Action: Mouse scrolled (707, 281) with delta (0, -1)
Screenshot: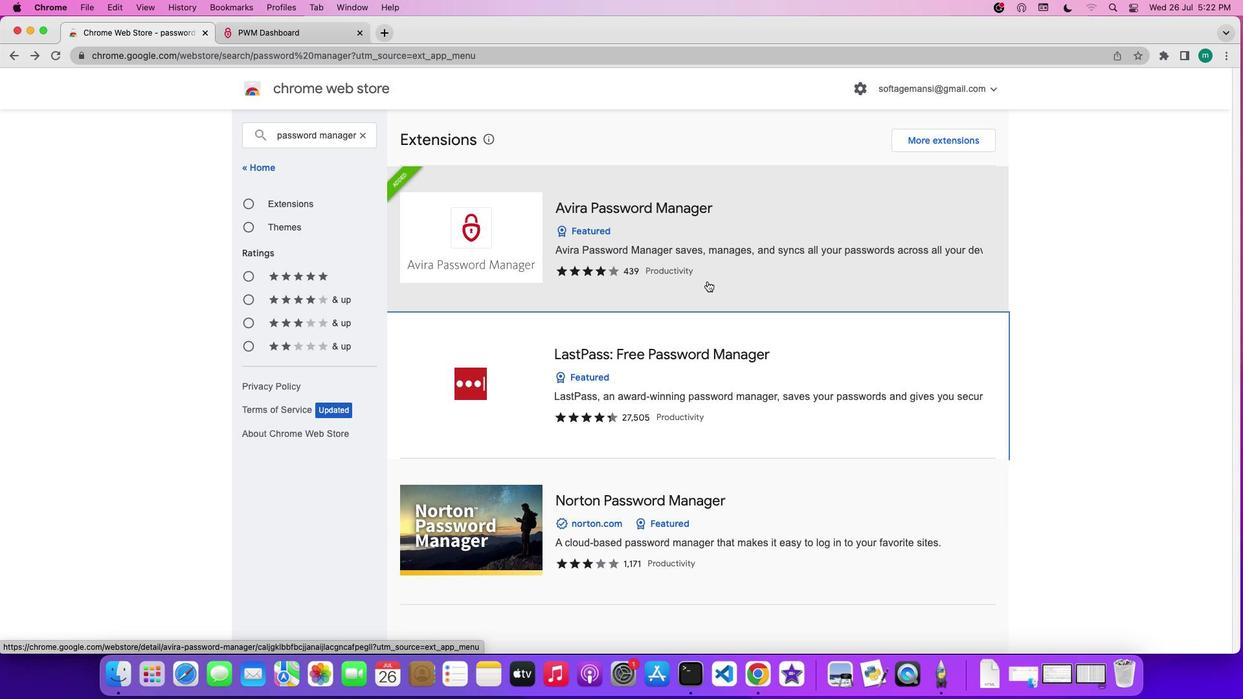
Action: Mouse scrolled (707, 281) with delta (0, -1)
Screenshot: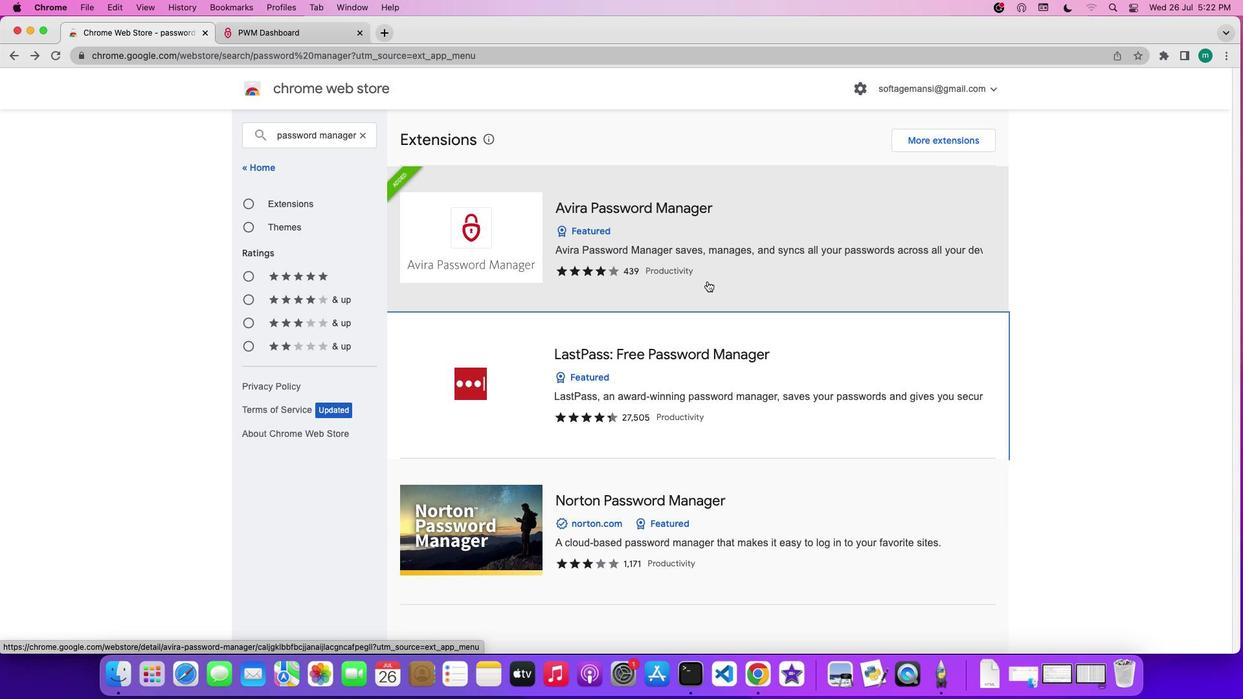 
Action: Mouse moved to (797, 482)
Screenshot: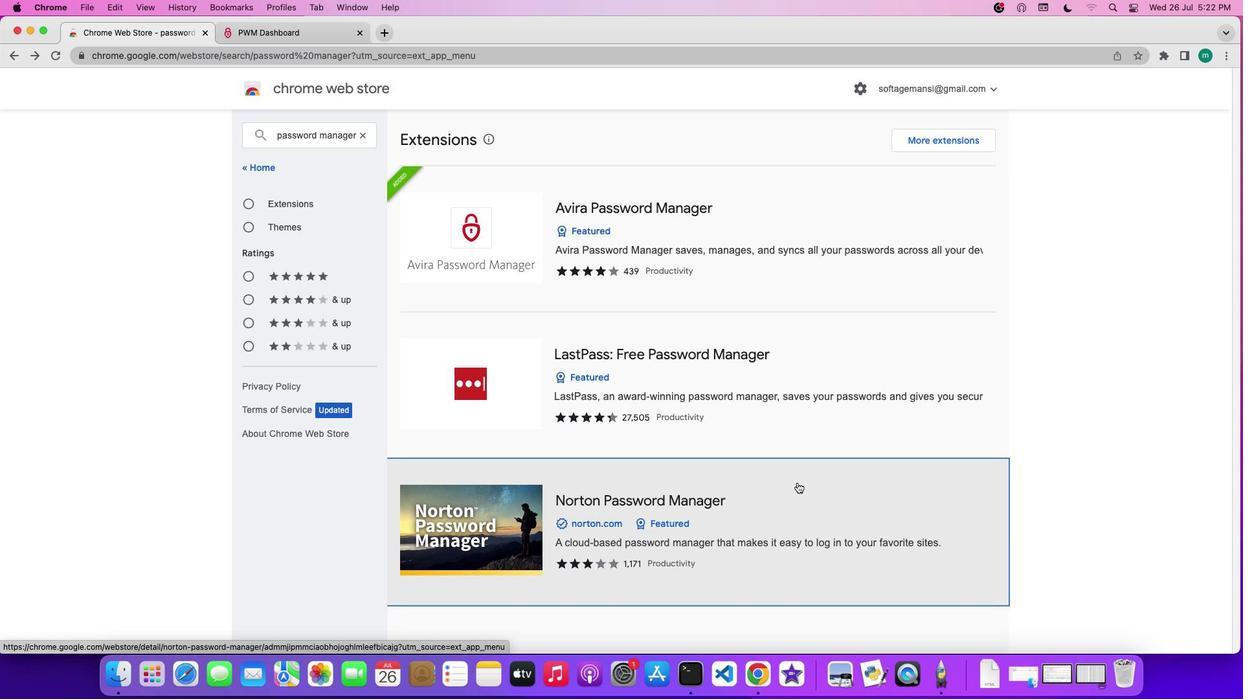 
Action: Mouse pressed left at (797, 482)
Screenshot: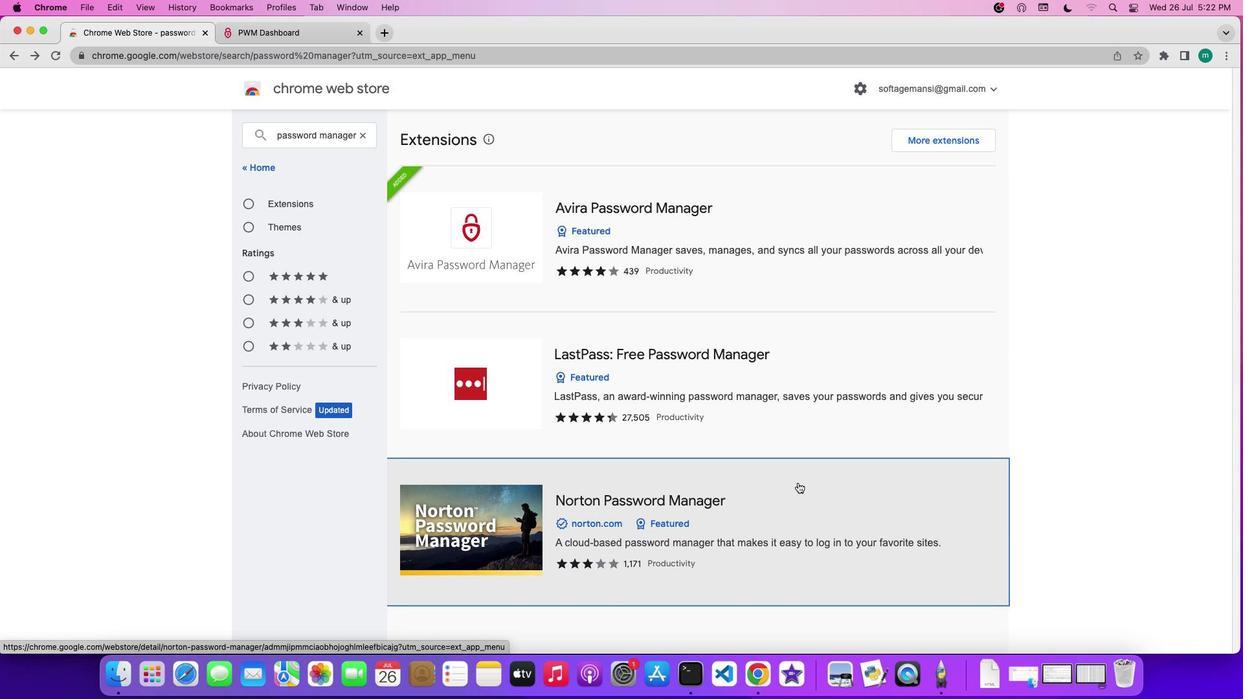 
Action: Mouse moved to (708, 385)
Screenshot: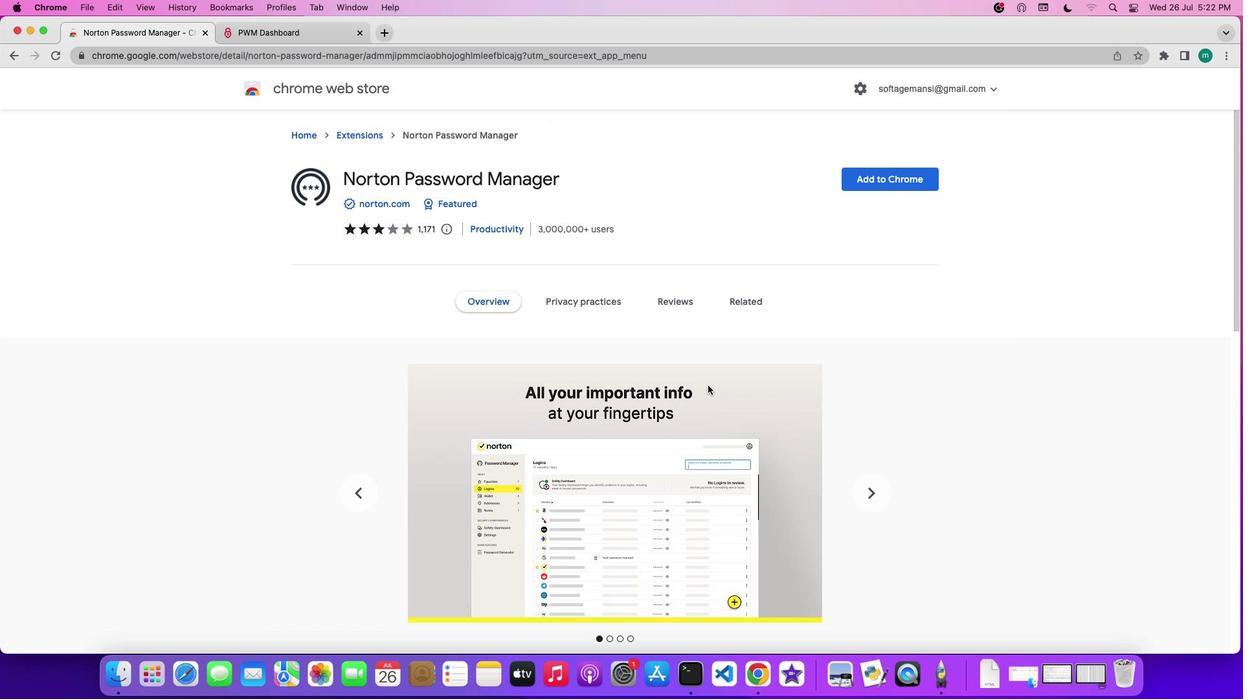 
Action: Mouse scrolled (708, 385) with delta (0, 0)
Screenshot: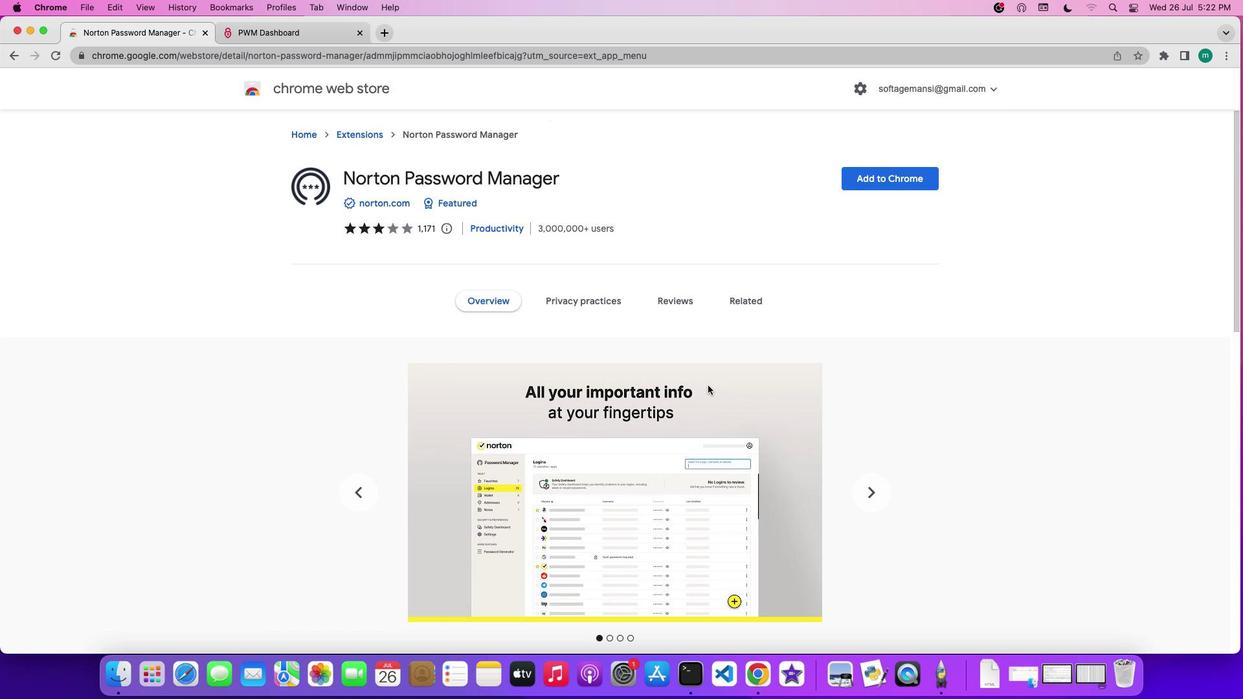 
Action: Mouse scrolled (708, 385) with delta (0, 0)
Screenshot: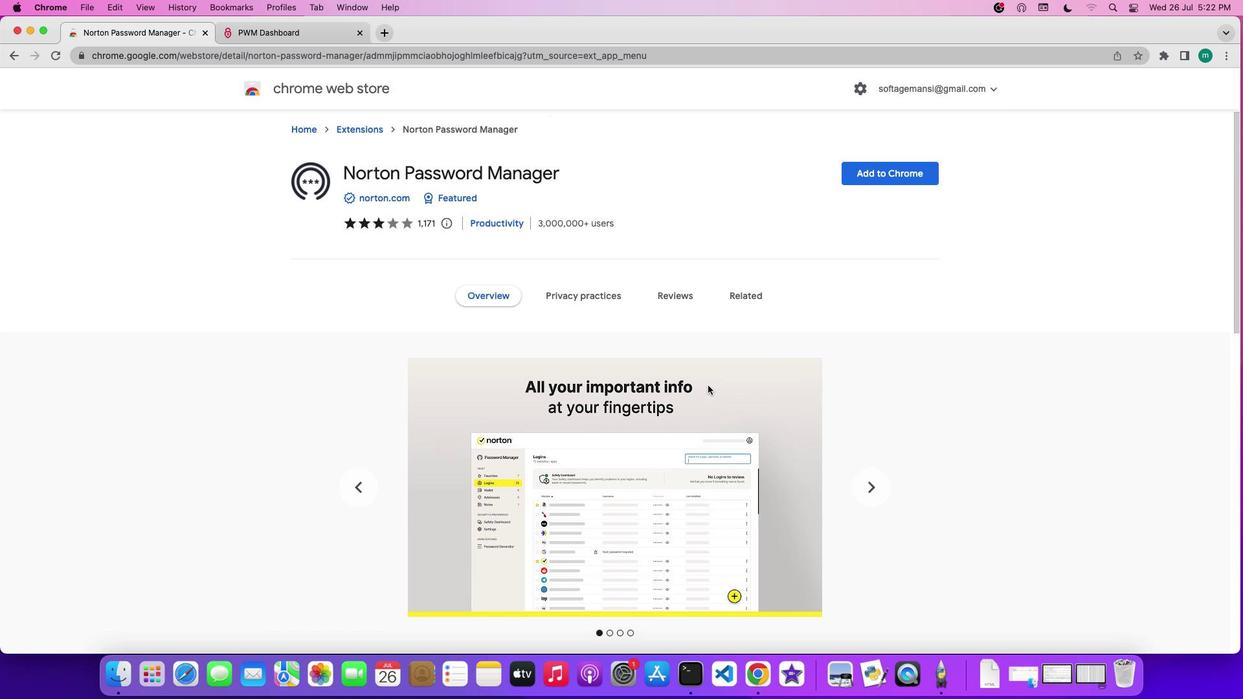
Action: Mouse scrolled (708, 385) with delta (0, 0)
Screenshot: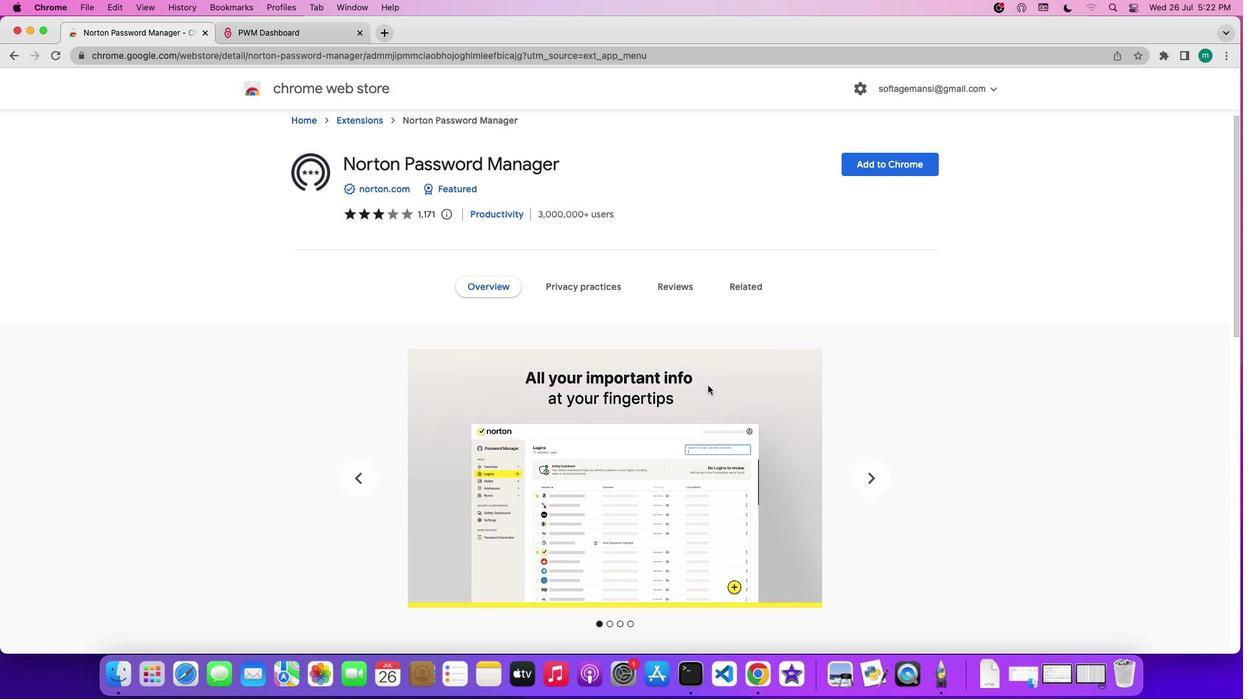 
Action: Mouse scrolled (708, 385) with delta (0, -1)
Screenshot: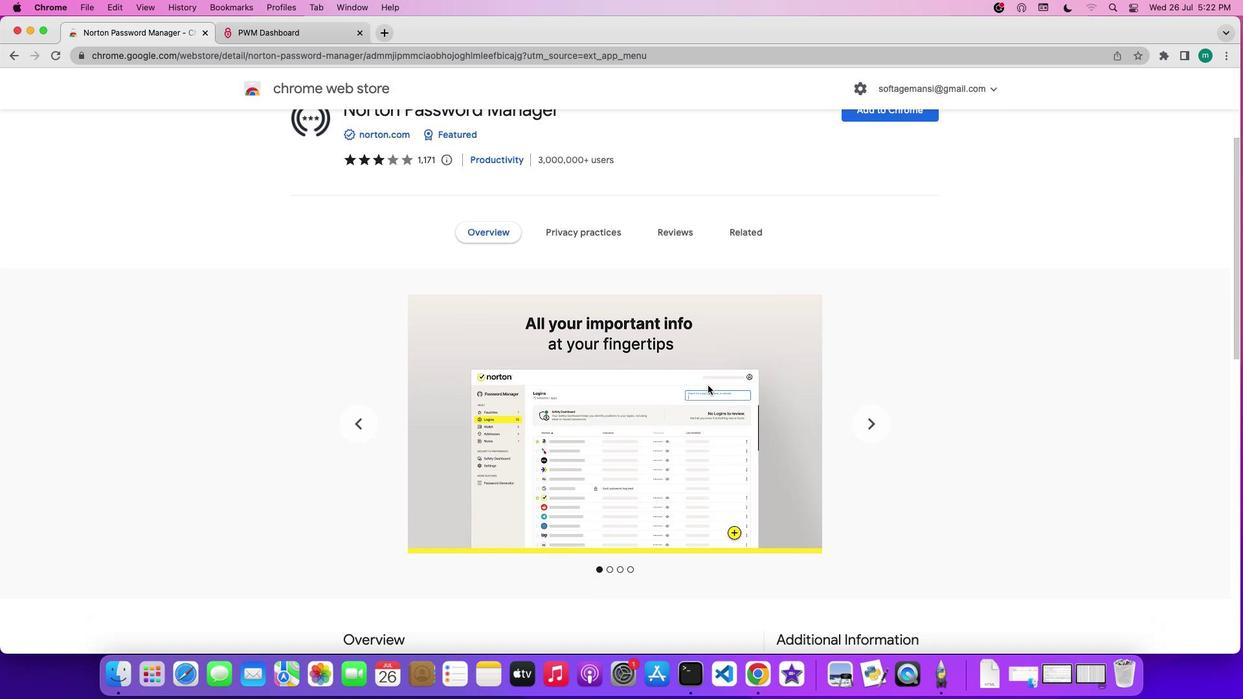 
Action: Mouse scrolled (708, 385) with delta (0, 0)
Screenshot: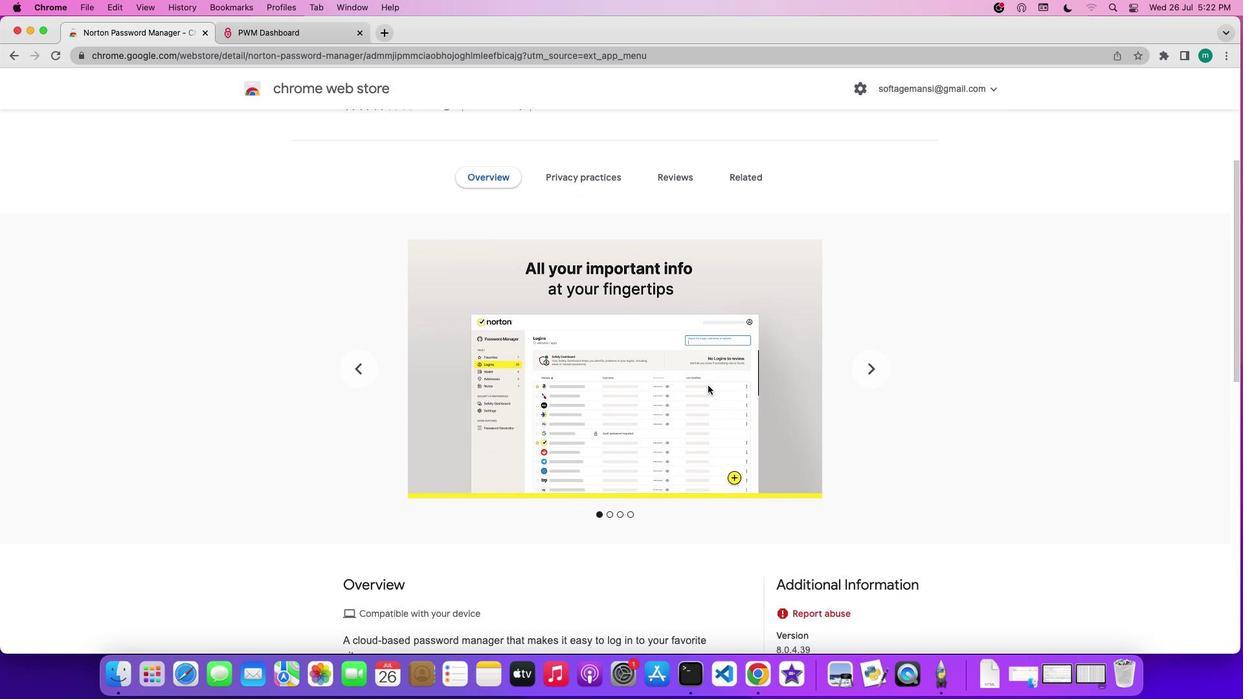 
Action: Mouse scrolled (708, 385) with delta (0, 0)
Screenshot: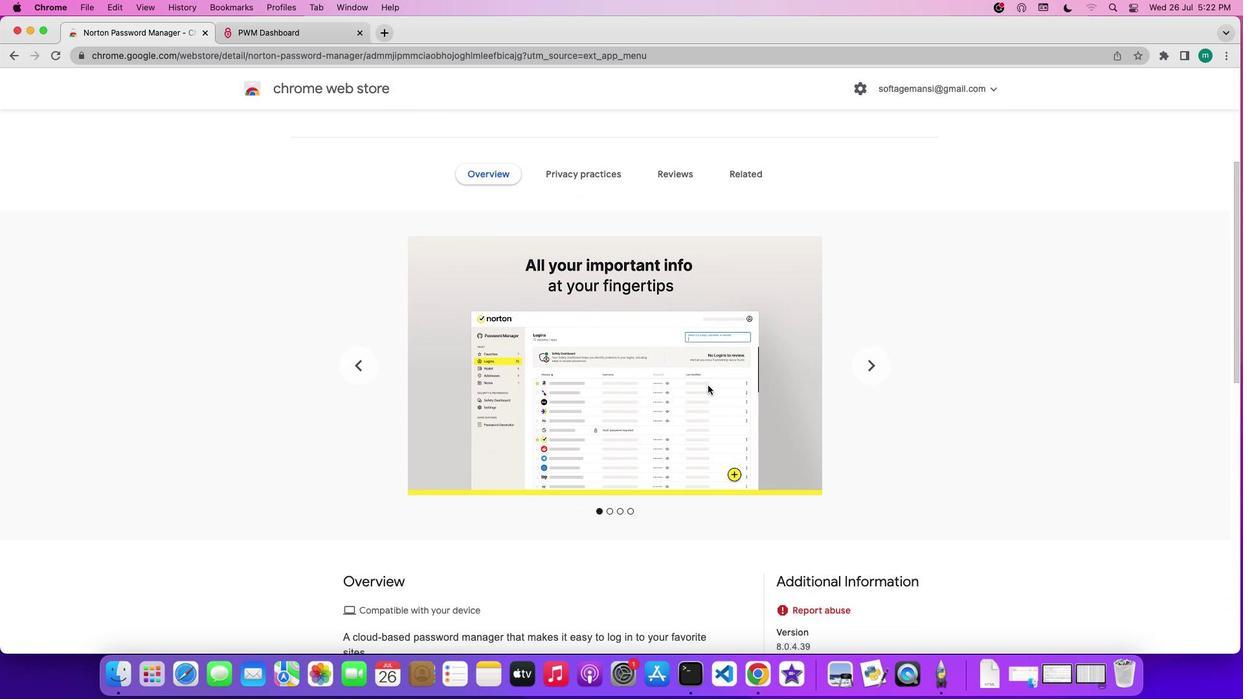 
Action: Mouse scrolled (708, 385) with delta (0, 0)
Screenshot: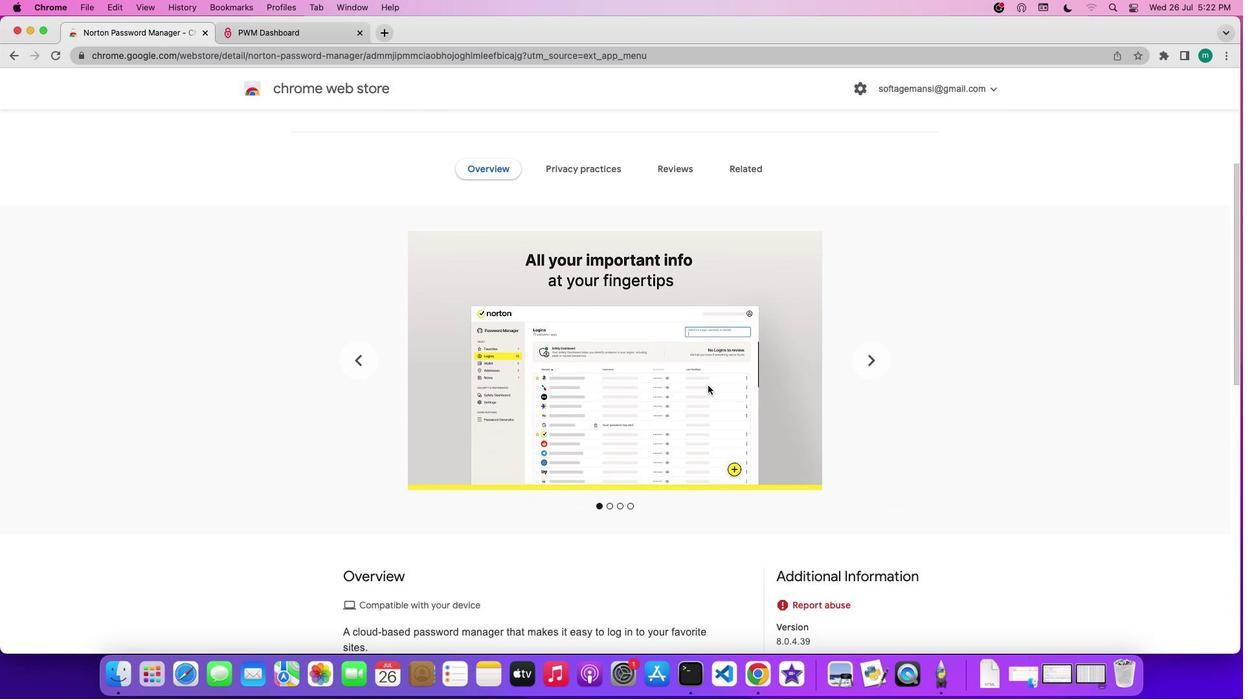 
Action: Mouse scrolled (708, 385) with delta (0, 0)
Screenshot: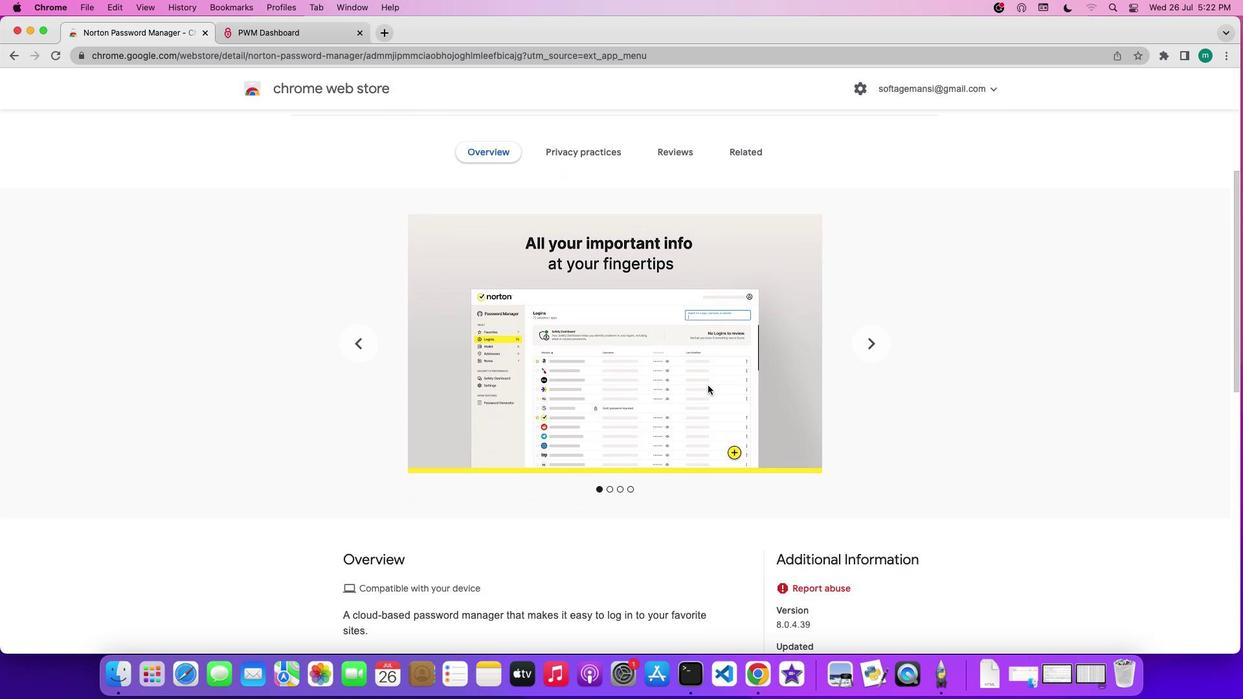 
Action: Mouse scrolled (708, 385) with delta (0, 0)
Screenshot: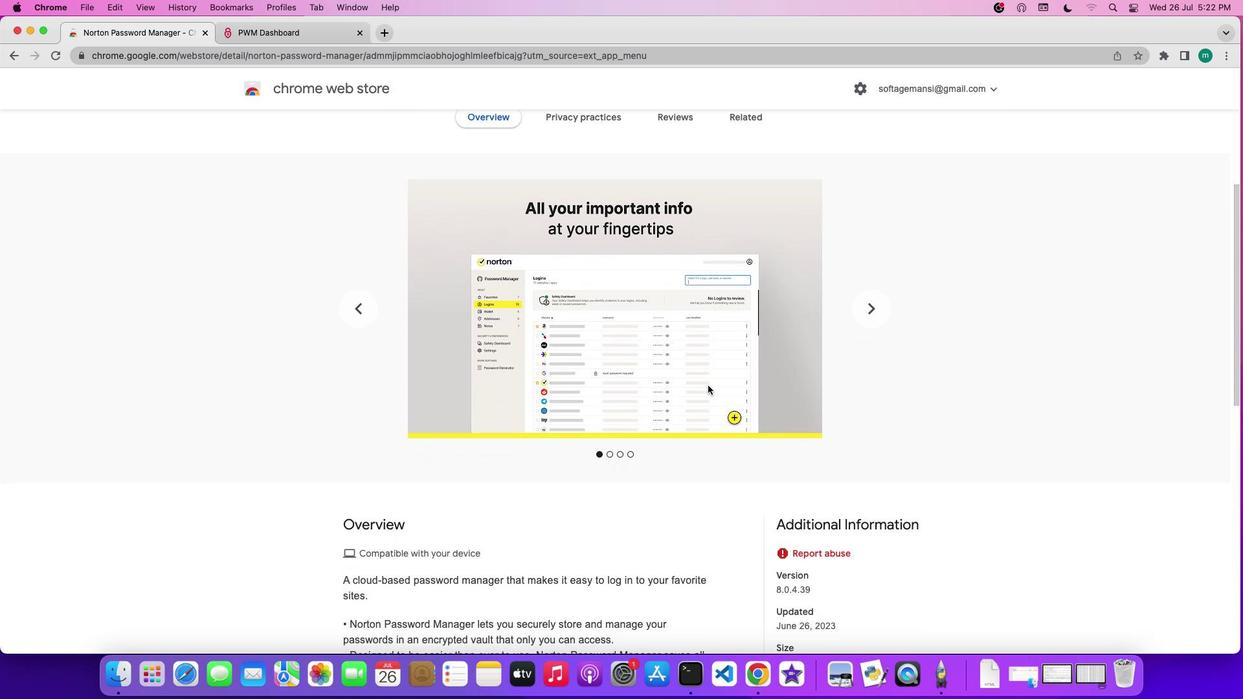 
Action: Mouse moved to (709, 384)
Screenshot: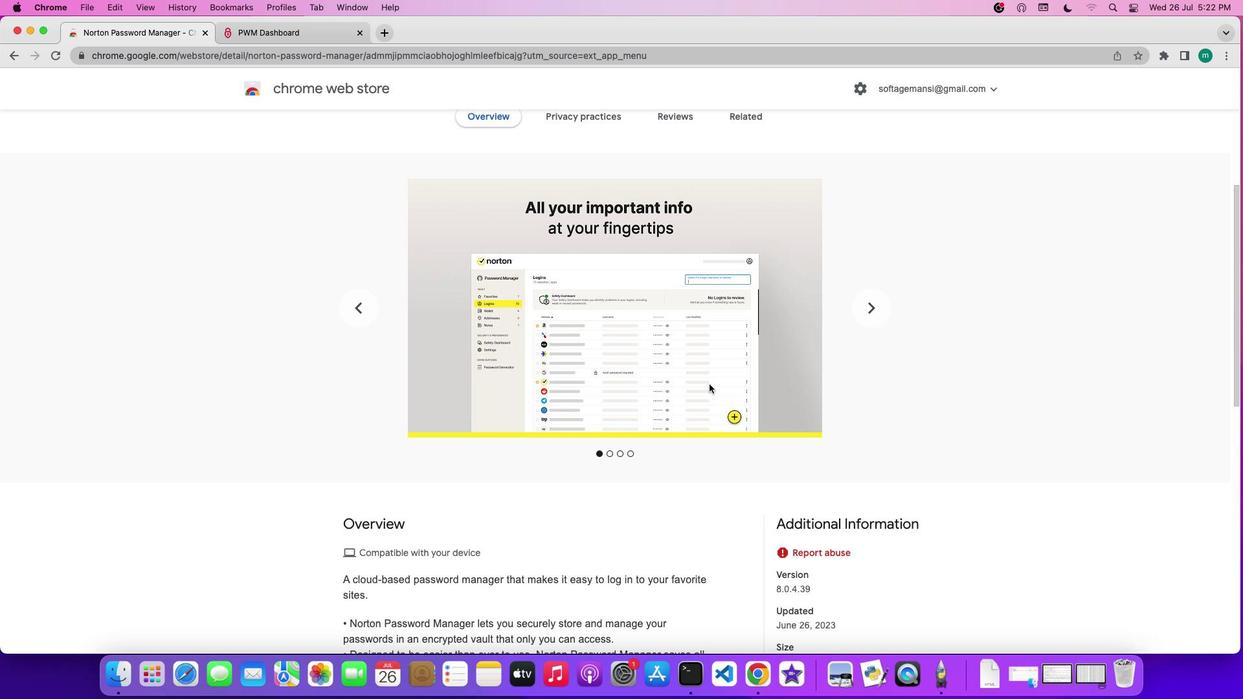 
Action: Mouse scrolled (709, 384) with delta (0, 0)
Screenshot: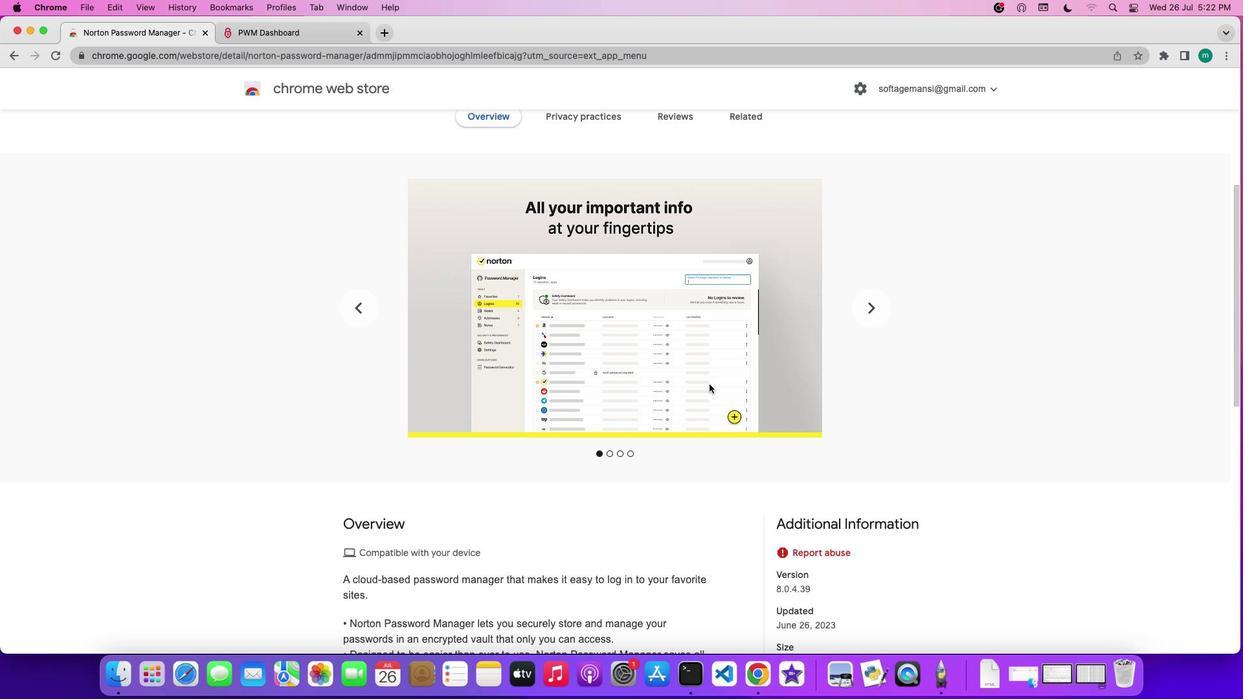 
Action: Mouse scrolled (709, 384) with delta (0, 0)
Screenshot: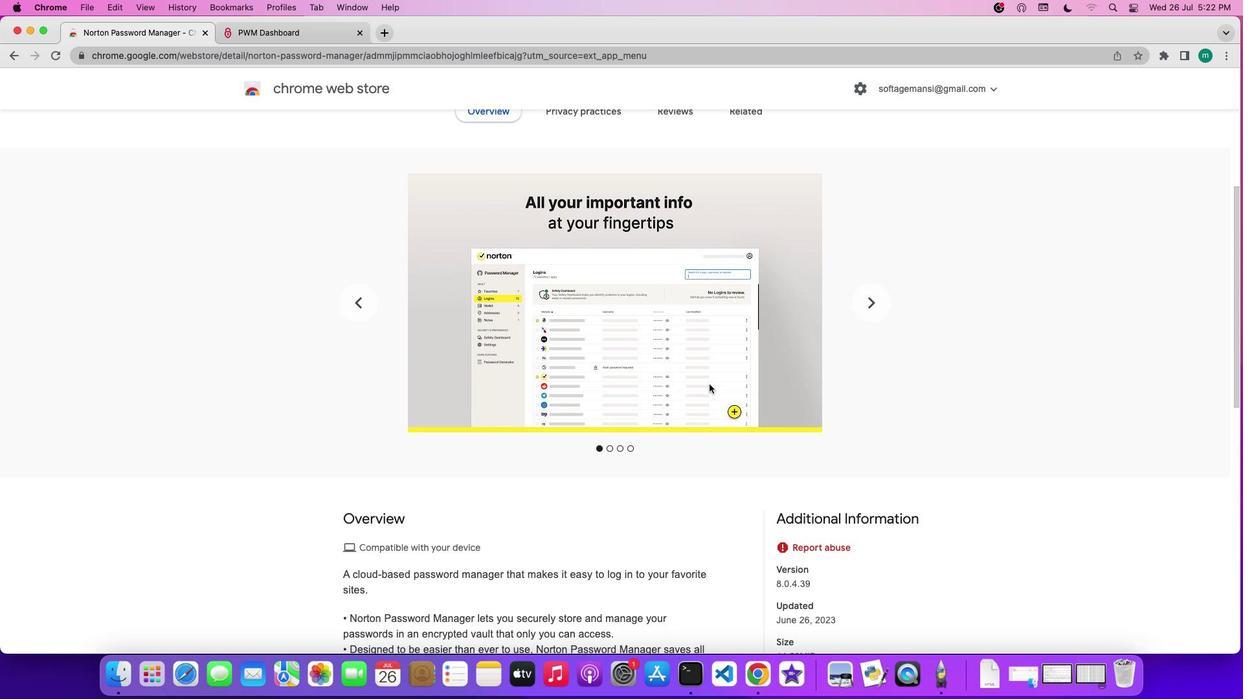 
Action: Mouse scrolled (709, 384) with delta (0, 0)
Screenshot: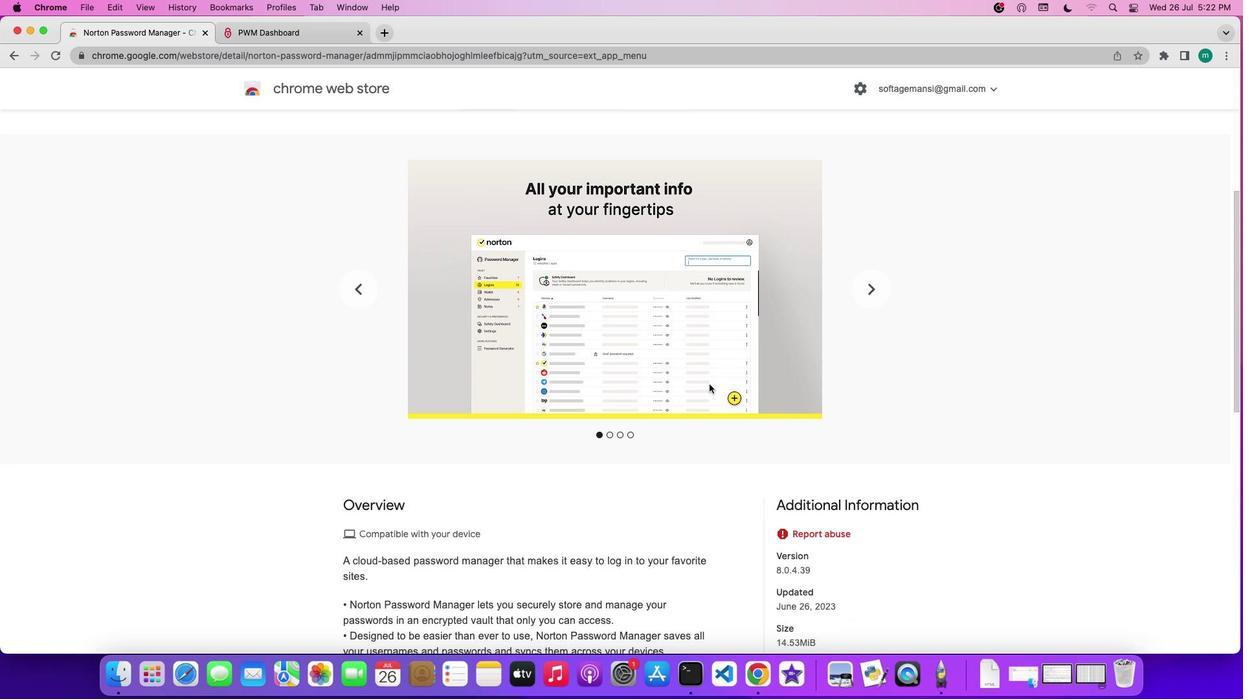 
Action: Mouse scrolled (709, 384) with delta (0, 0)
Screenshot: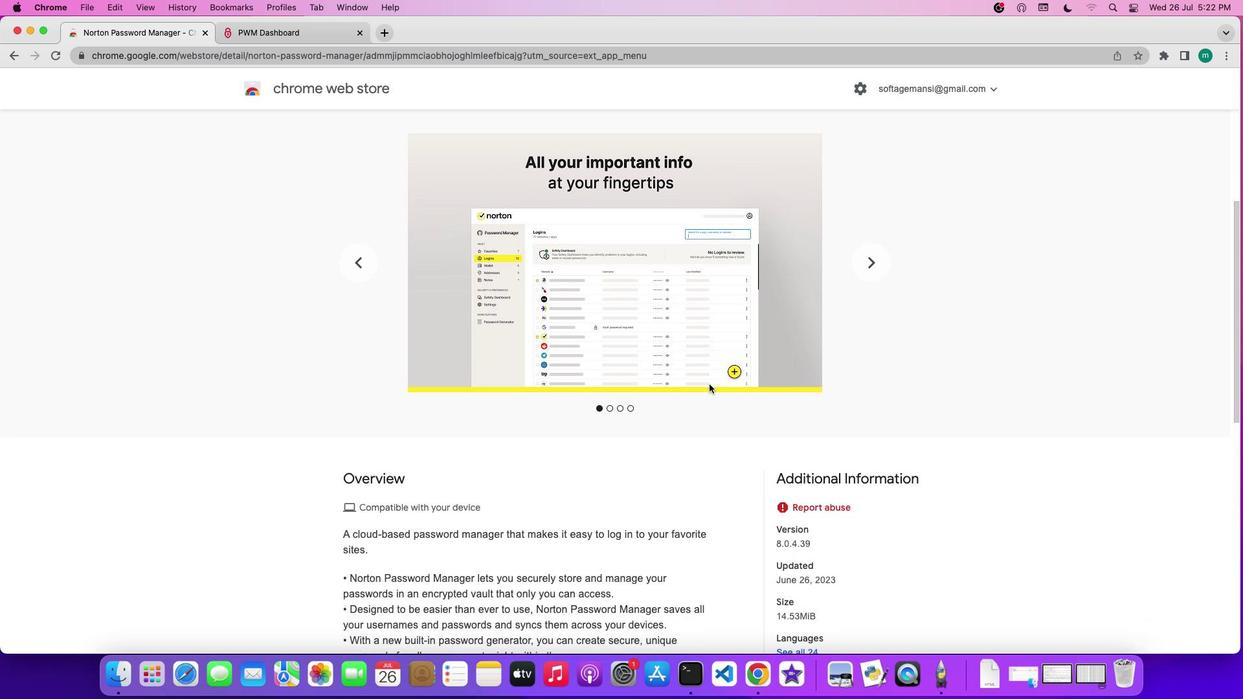 
Action: Mouse scrolled (709, 384) with delta (0, 0)
Screenshot: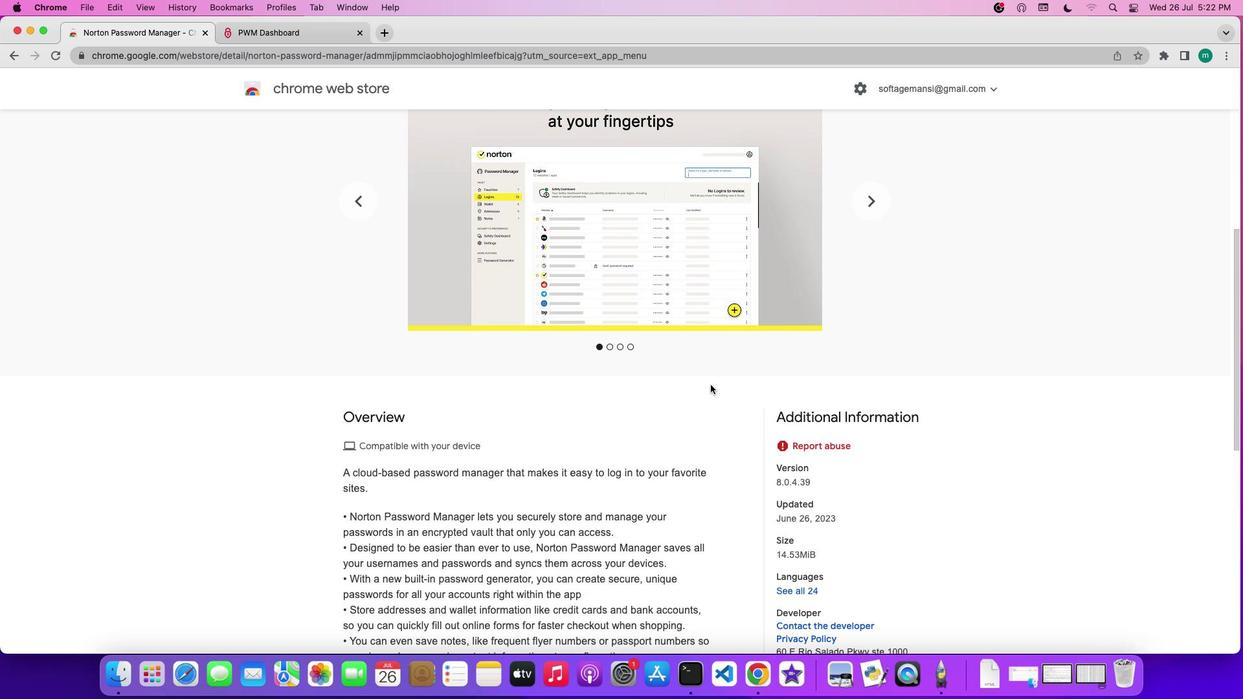 
Action: Mouse moved to (710, 385)
Screenshot: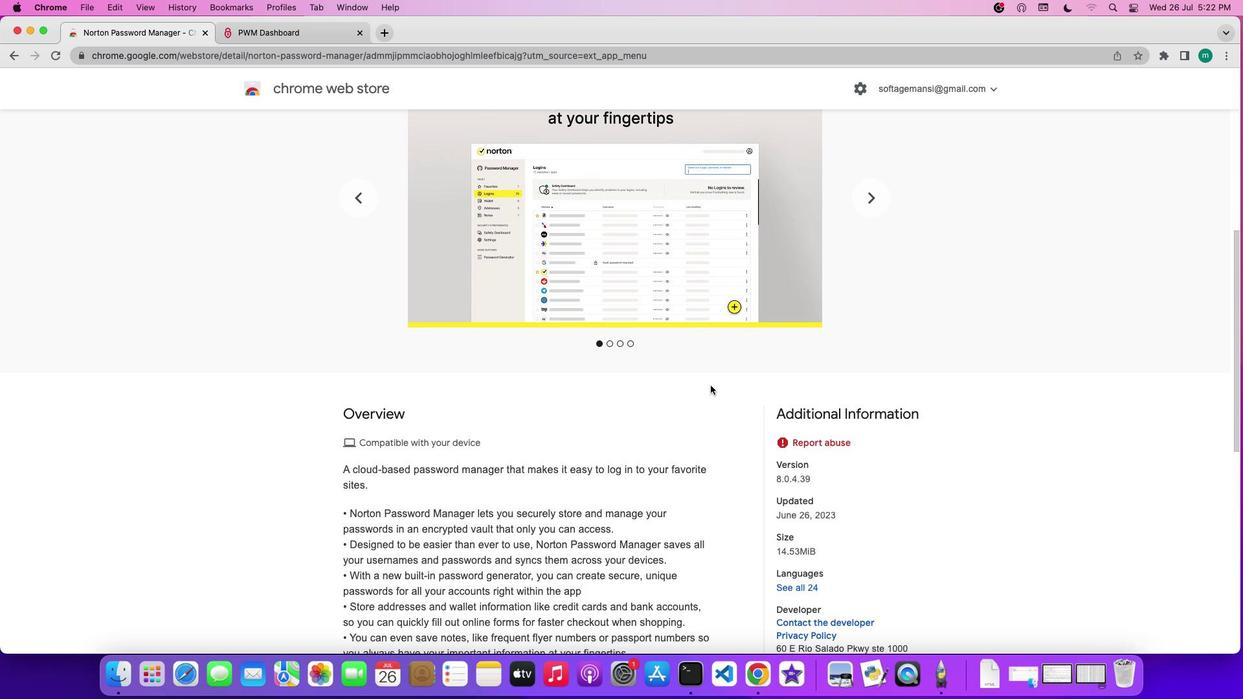 
Action: Mouse scrolled (710, 385) with delta (0, 0)
Screenshot: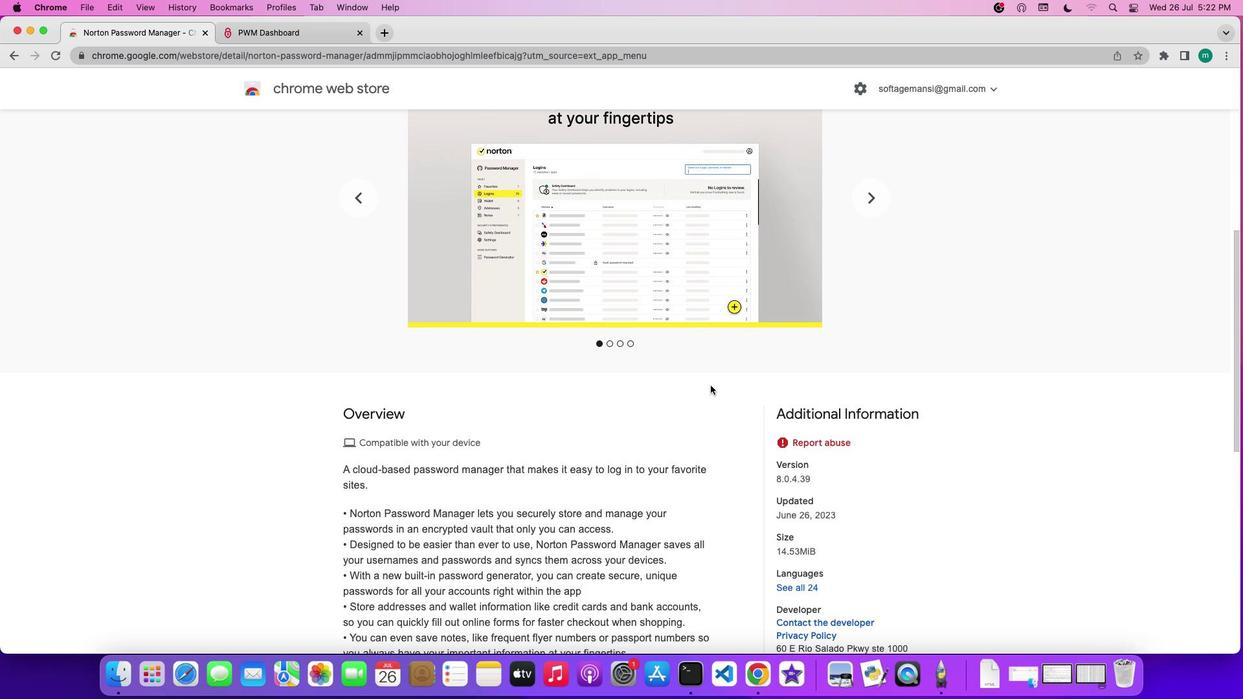 
Action: Mouse moved to (710, 385)
Screenshot: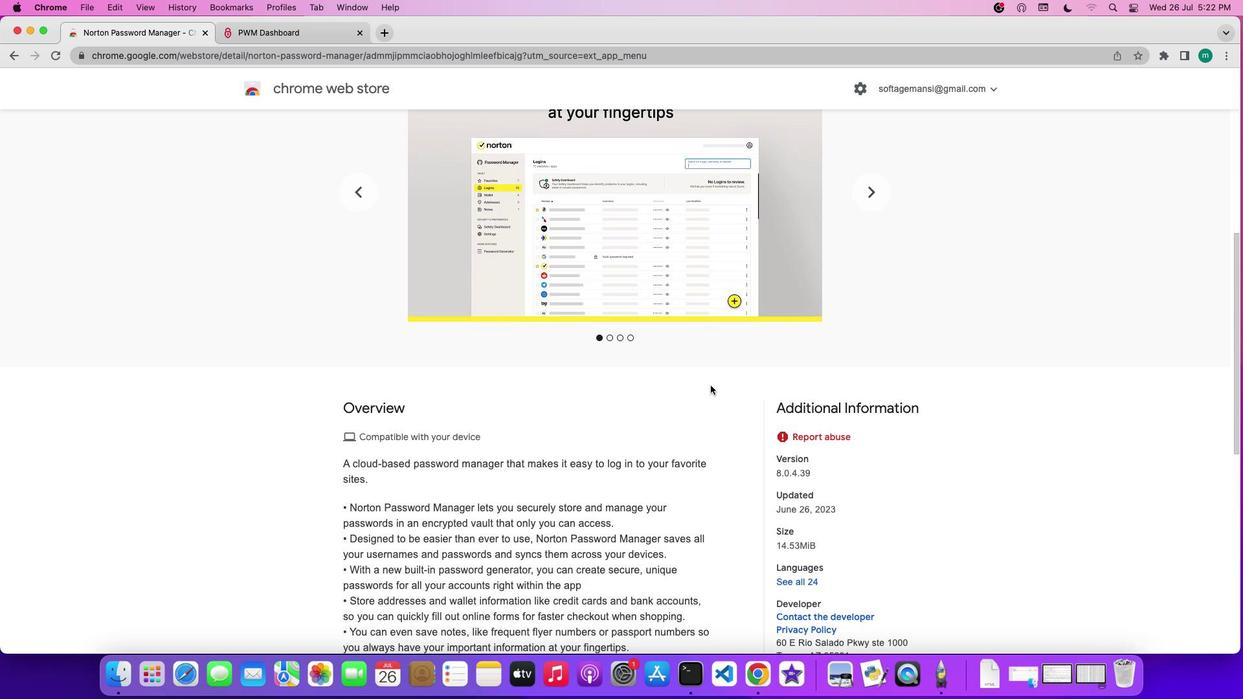 
Action: Mouse scrolled (710, 385) with delta (0, 0)
Screenshot: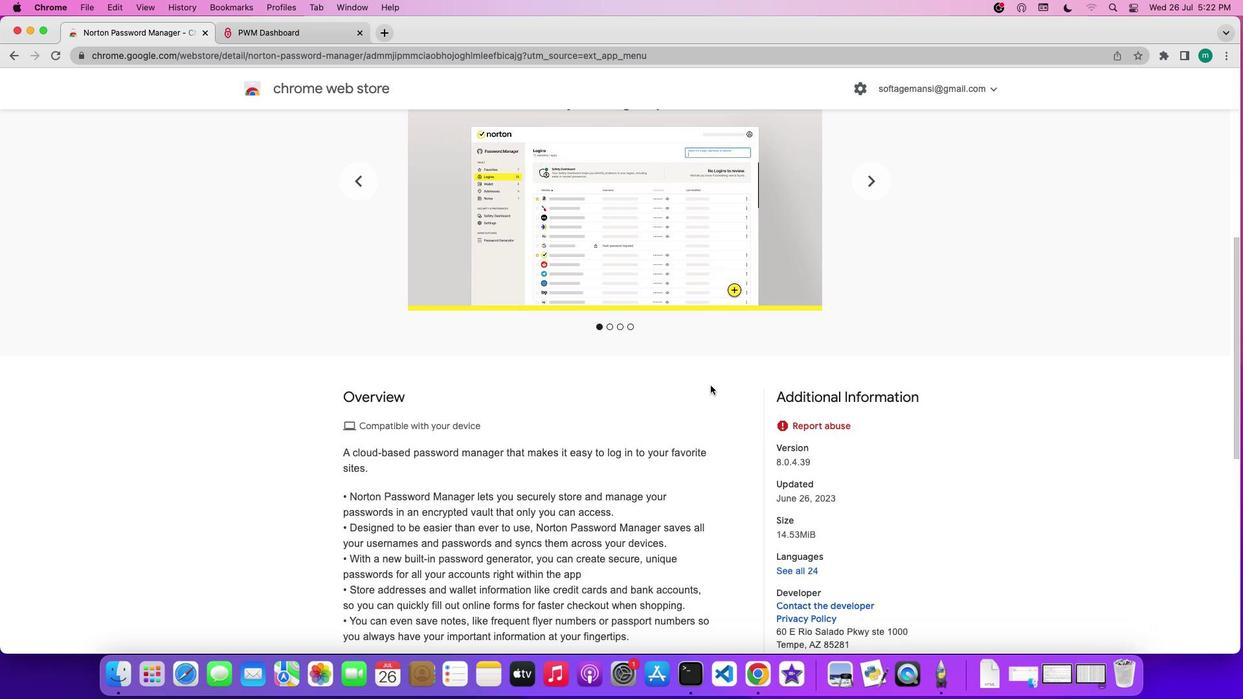 
Action: Mouse scrolled (710, 385) with delta (0, -1)
Screenshot: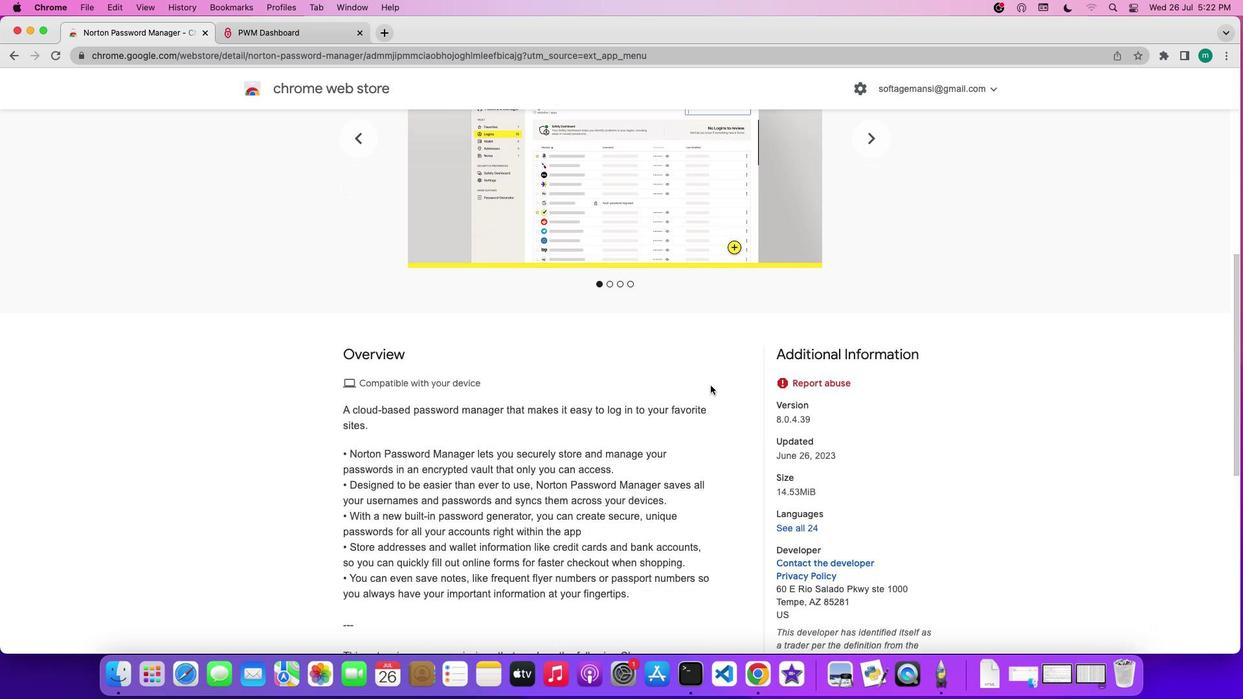 
Action: Mouse moved to (710, 386)
Screenshot: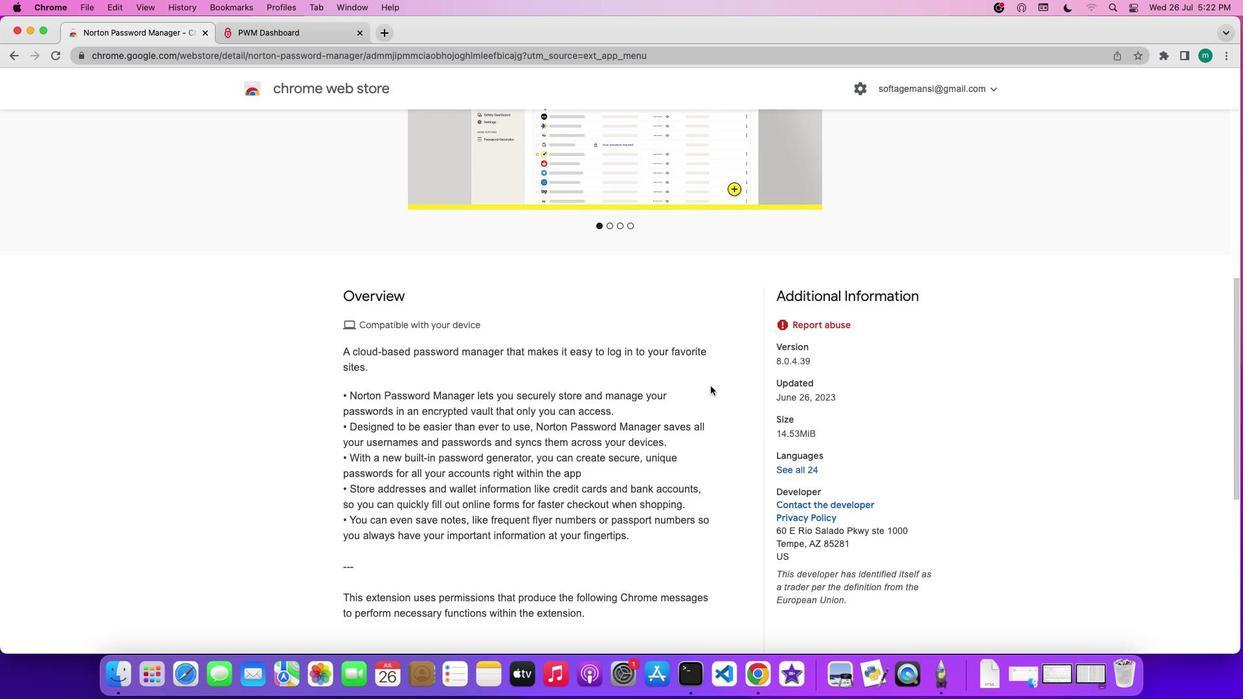 
Action: Mouse scrolled (710, 386) with delta (0, 0)
Screenshot: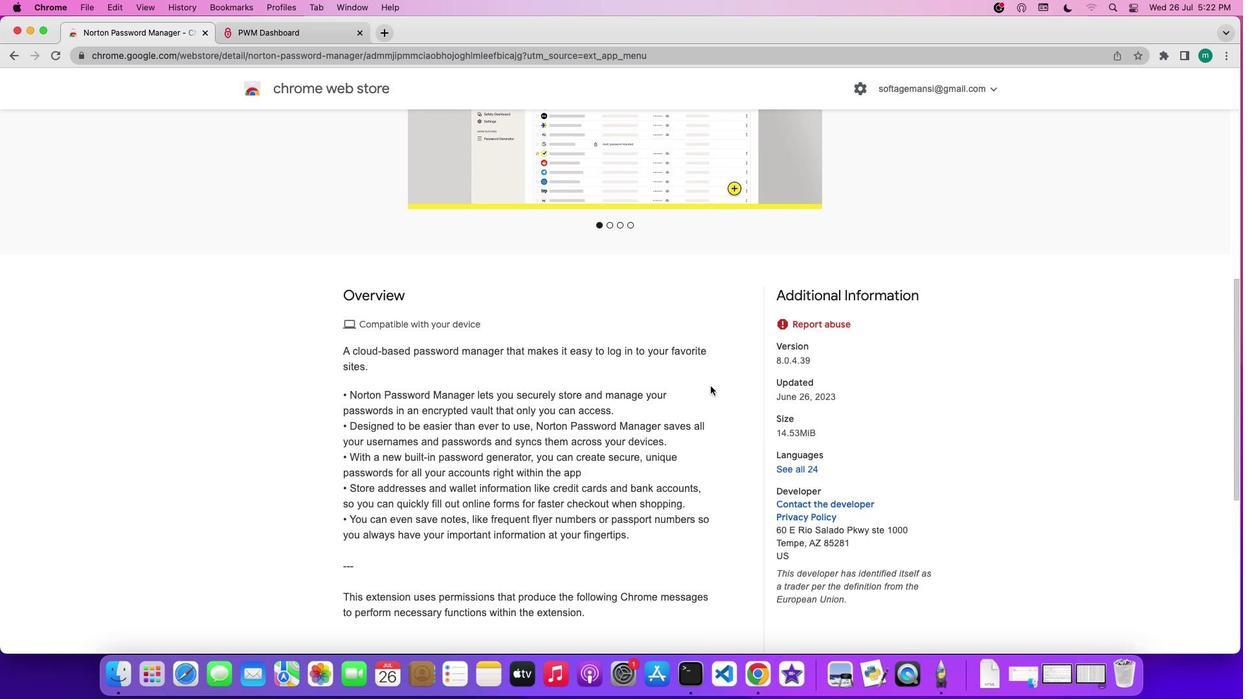 
Action: Mouse scrolled (710, 386) with delta (0, 0)
Screenshot: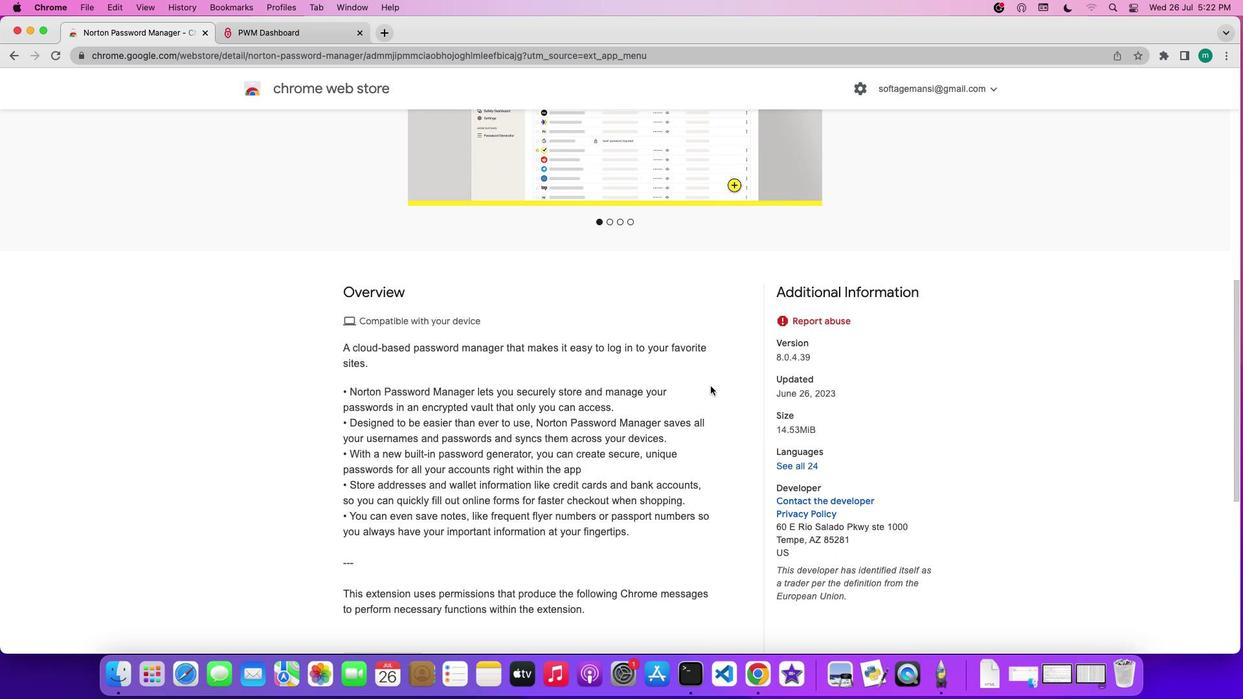 
Action: Mouse scrolled (710, 386) with delta (0, 0)
Screenshot: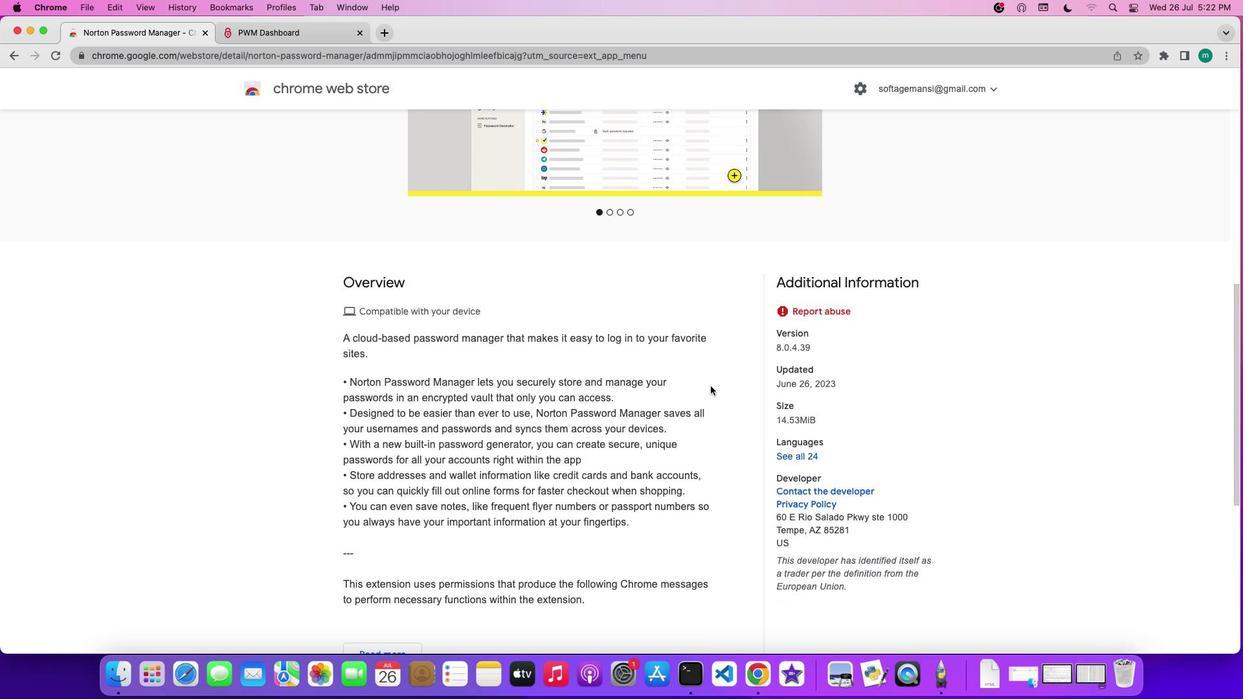 
Action: Mouse scrolled (710, 386) with delta (0, 0)
Screenshot: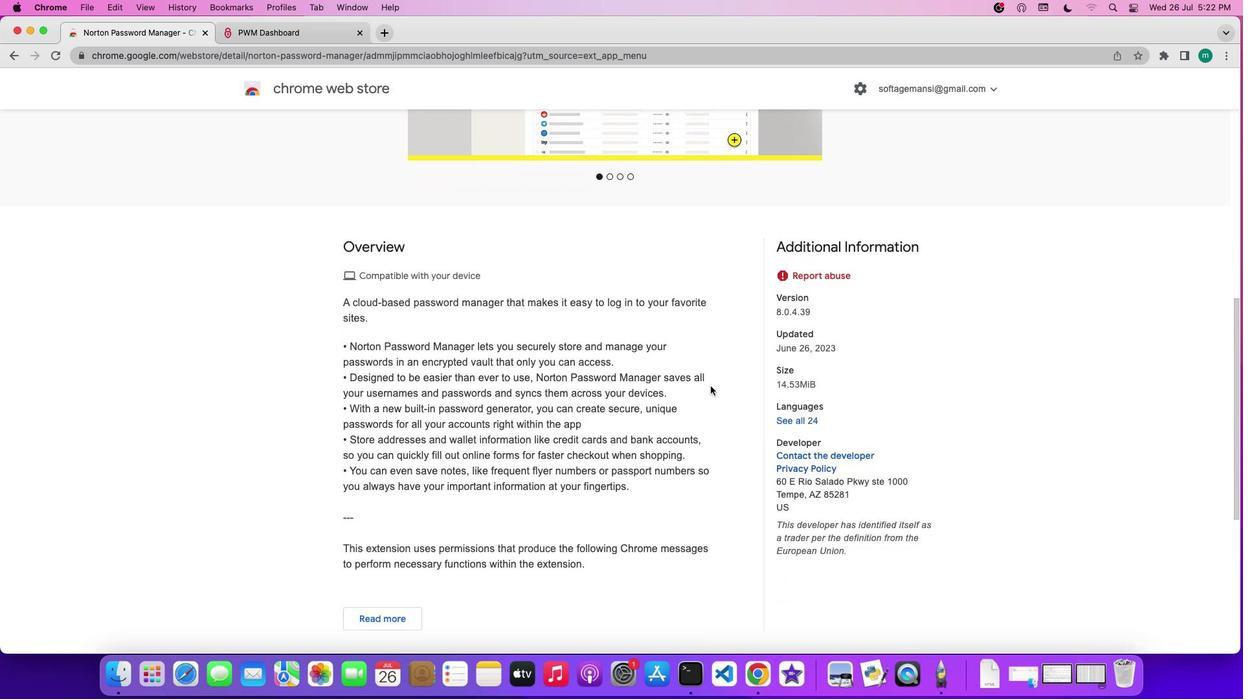 
Action: Mouse scrolled (710, 386) with delta (0, 0)
Screenshot: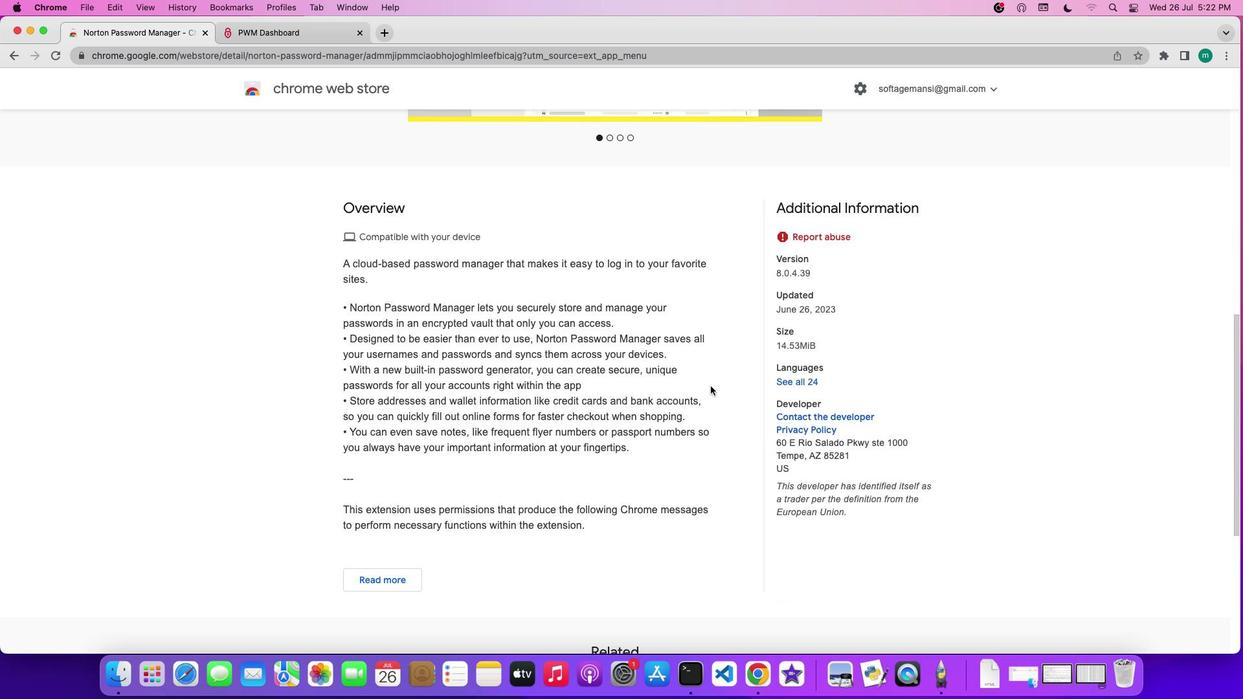 
Action: Mouse scrolled (710, 386) with delta (0, 0)
Screenshot: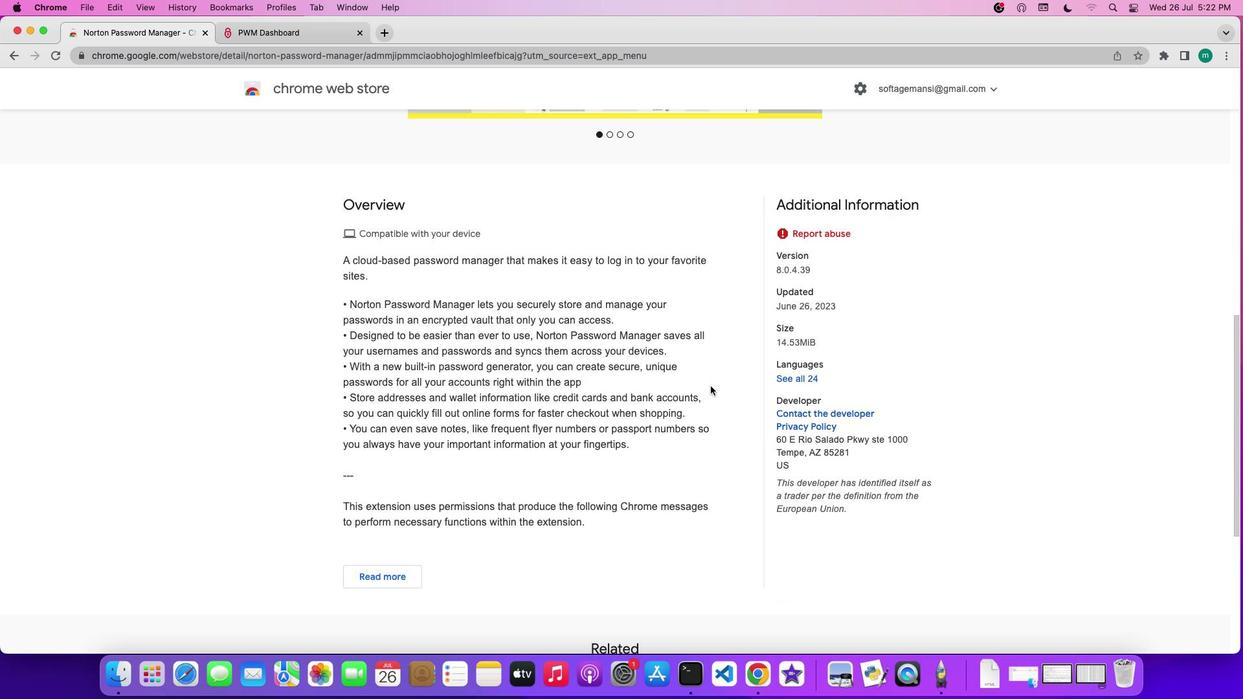 
Action: Mouse scrolled (710, 386) with delta (0, 0)
Screenshot: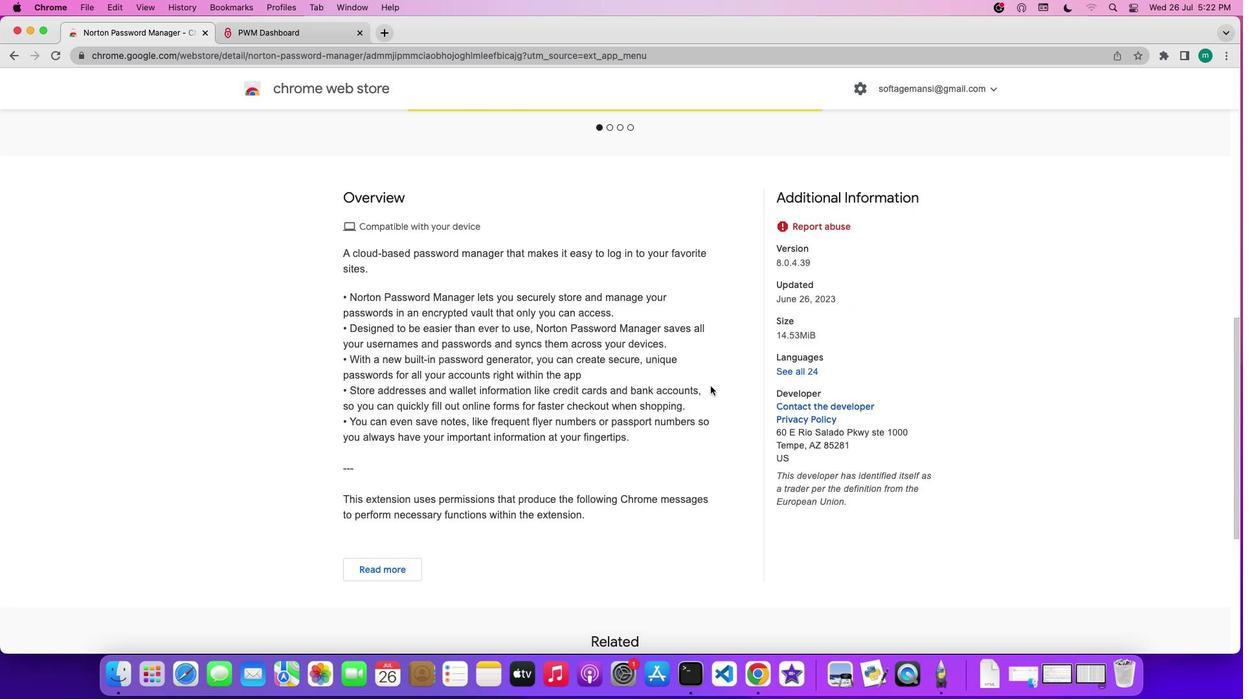 
Action: Mouse scrolled (710, 386) with delta (0, 0)
Screenshot: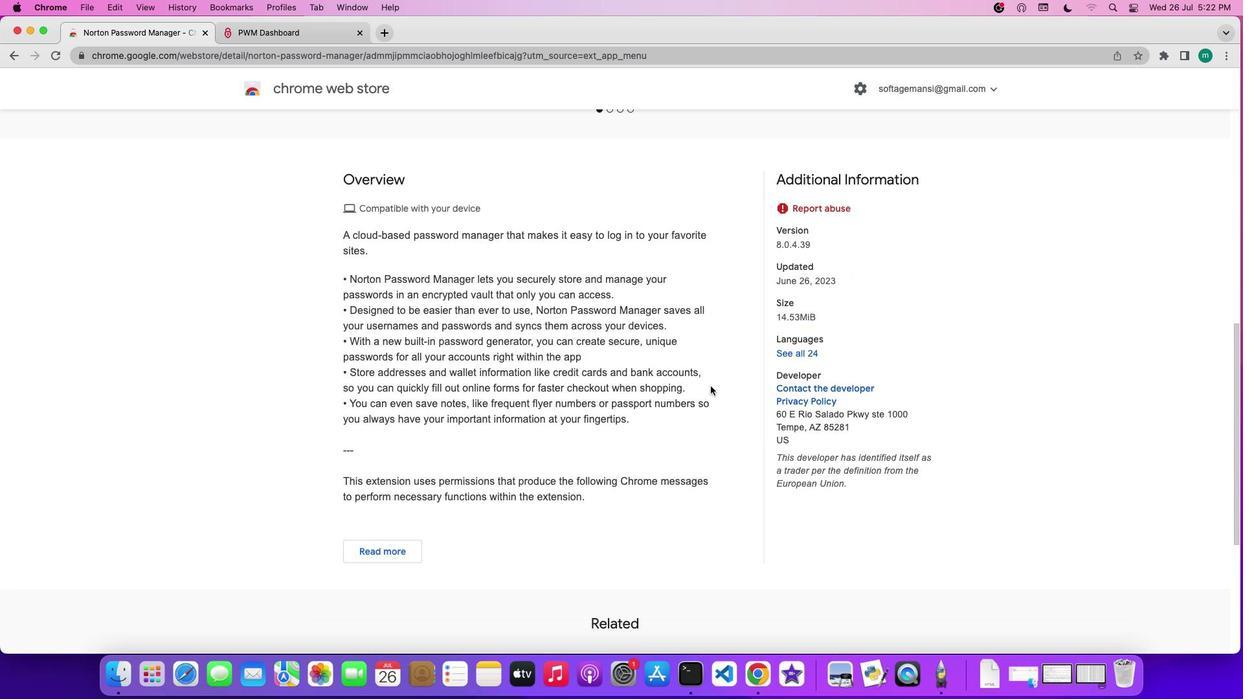 
Action: Mouse scrolled (710, 386) with delta (0, 0)
Screenshot: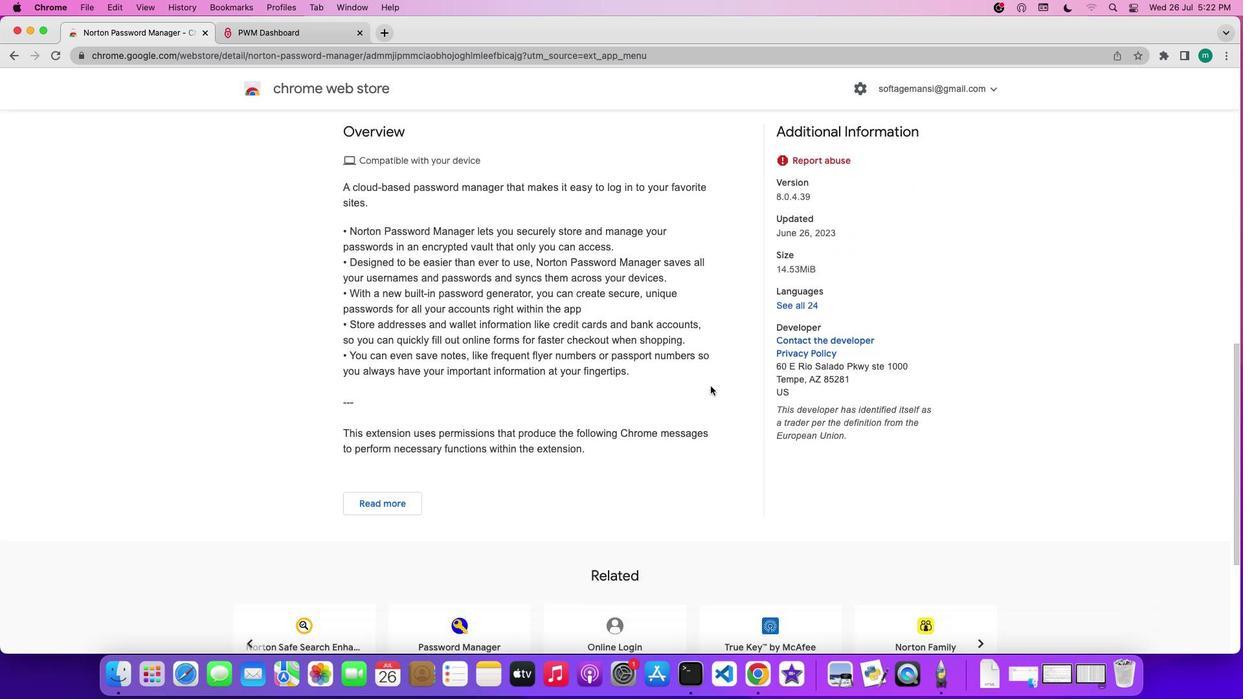 
Action: Mouse scrolled (710, 386) with delta (0, 0)
Screenshot: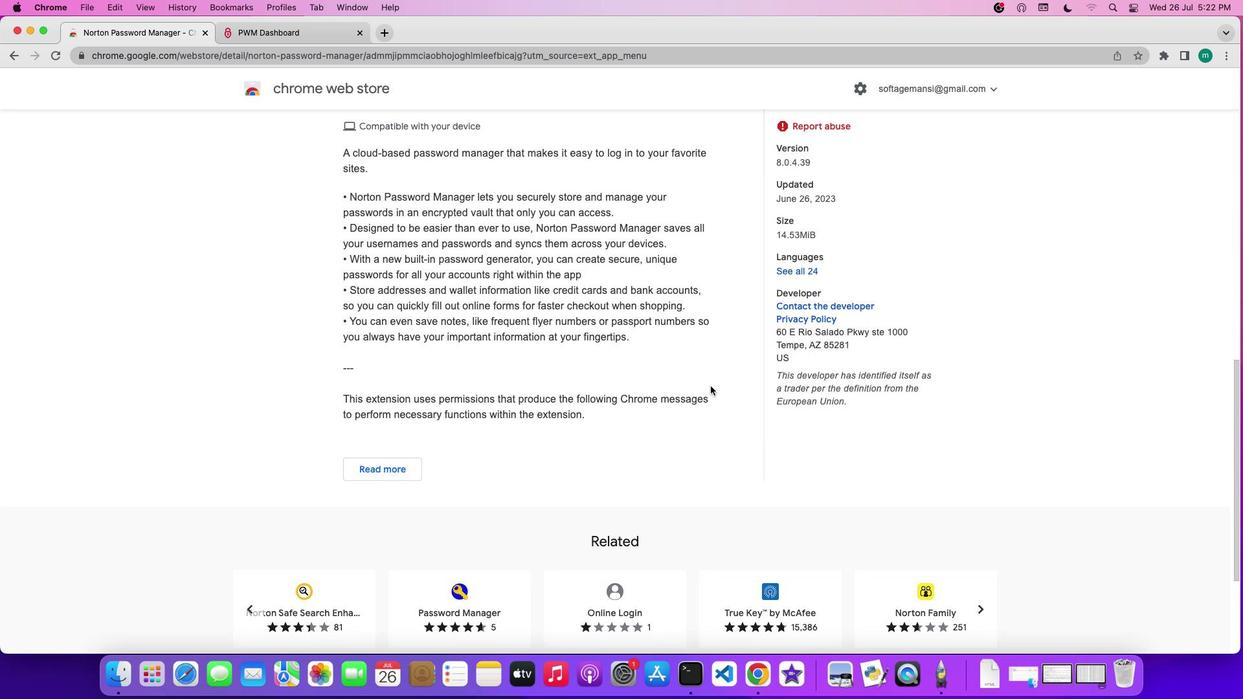 
Action: Mouse scrolled (710, 386) with delta (0, 0)
Screenshot: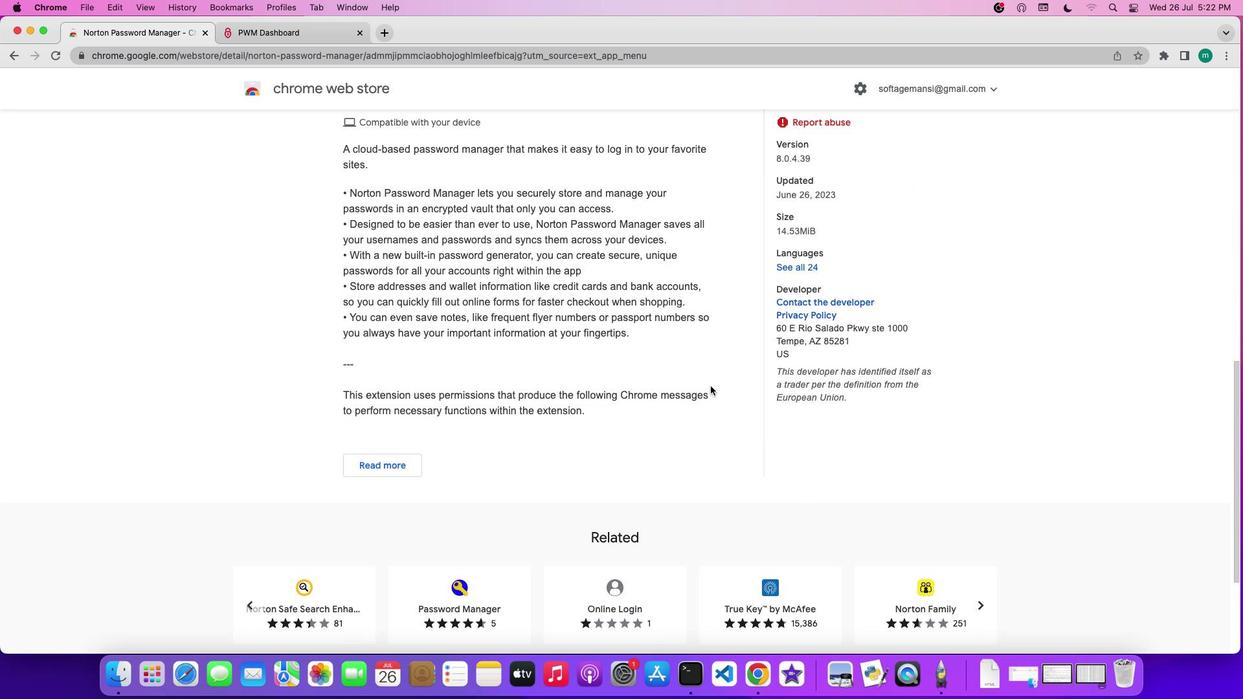 
Action: Mouse scrolled (710, 386) with delta (0, 0)
Screenshot: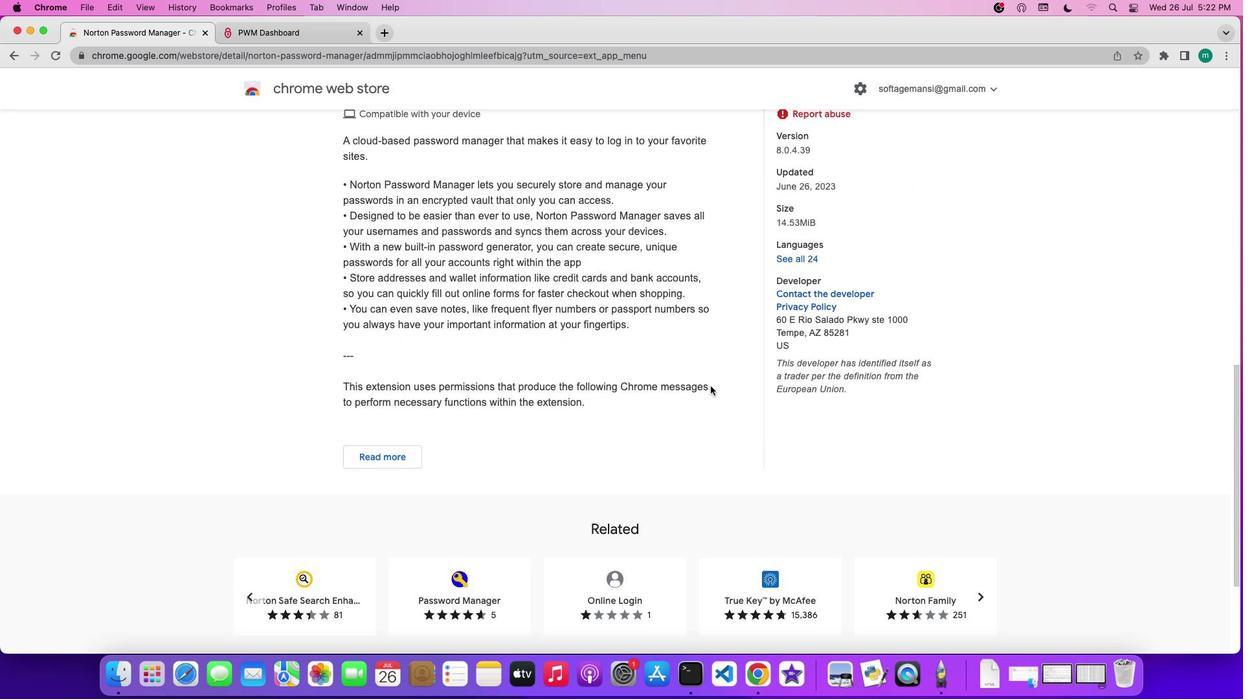 
Action: Mouse scrolled (710, 386) with delta (0, 0)
Screenshot: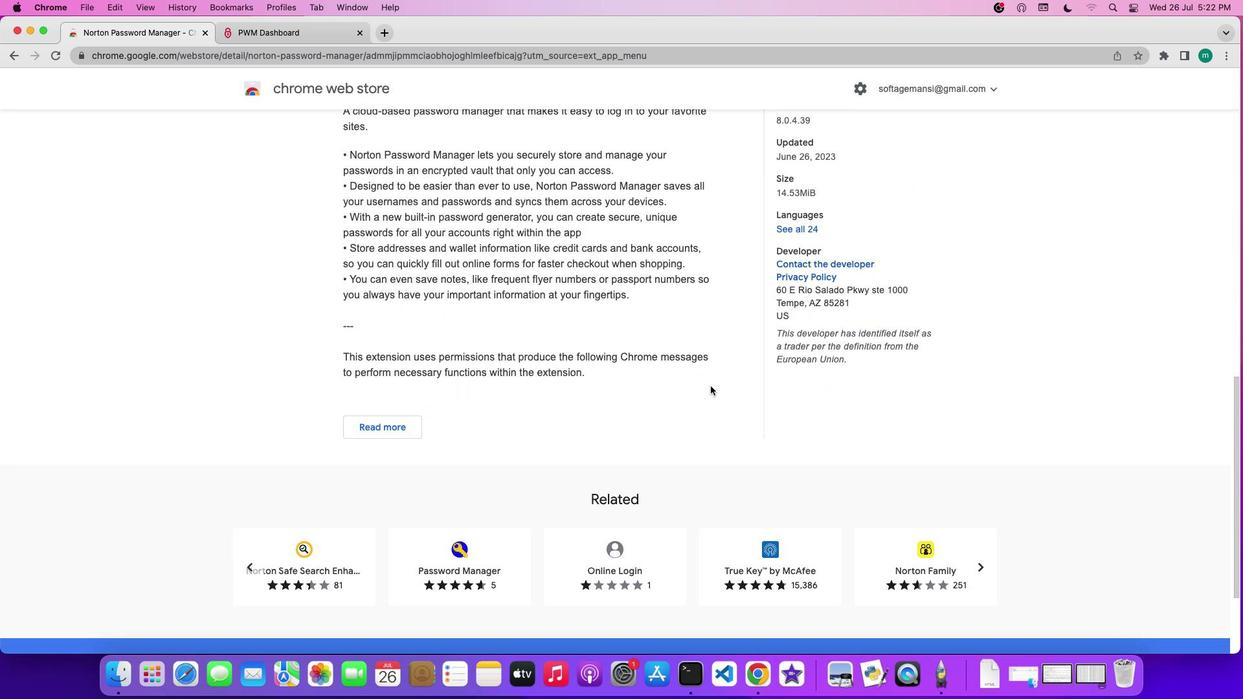 
Action: Mouse scrolled (710, 386) with delta (0, 0)
Screenshot: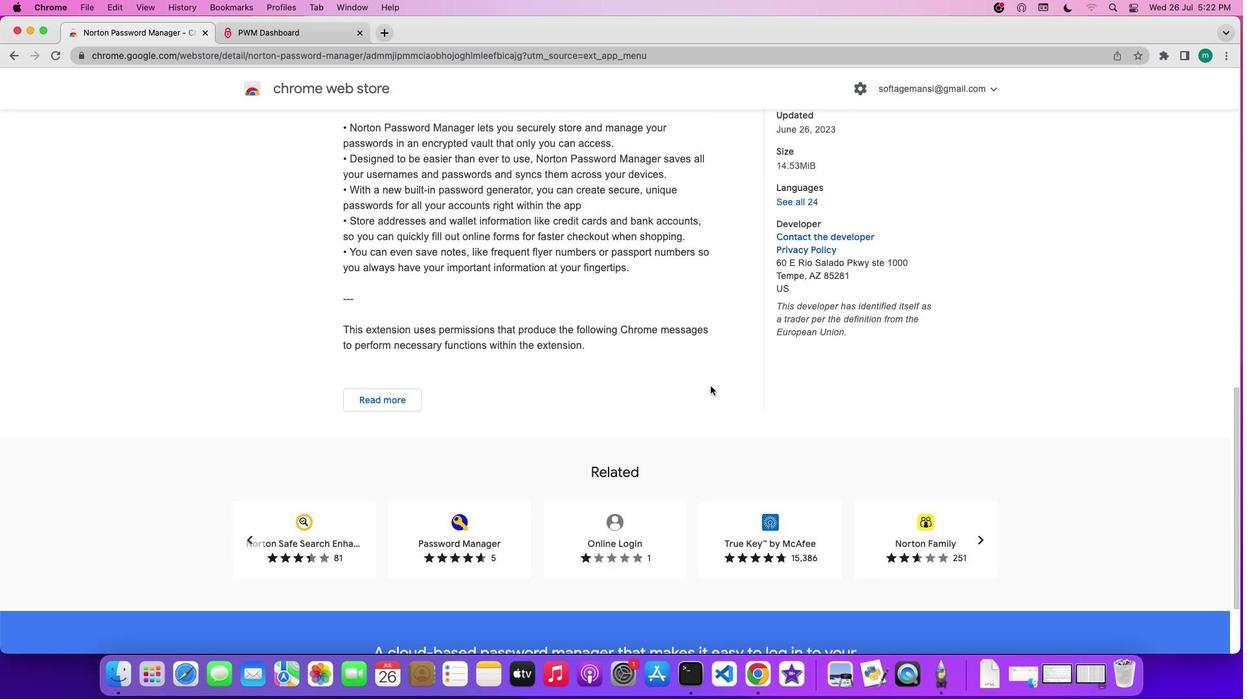 
Action: Mouse scrolled (710, 386) with delta (0, 0)
Screenshot: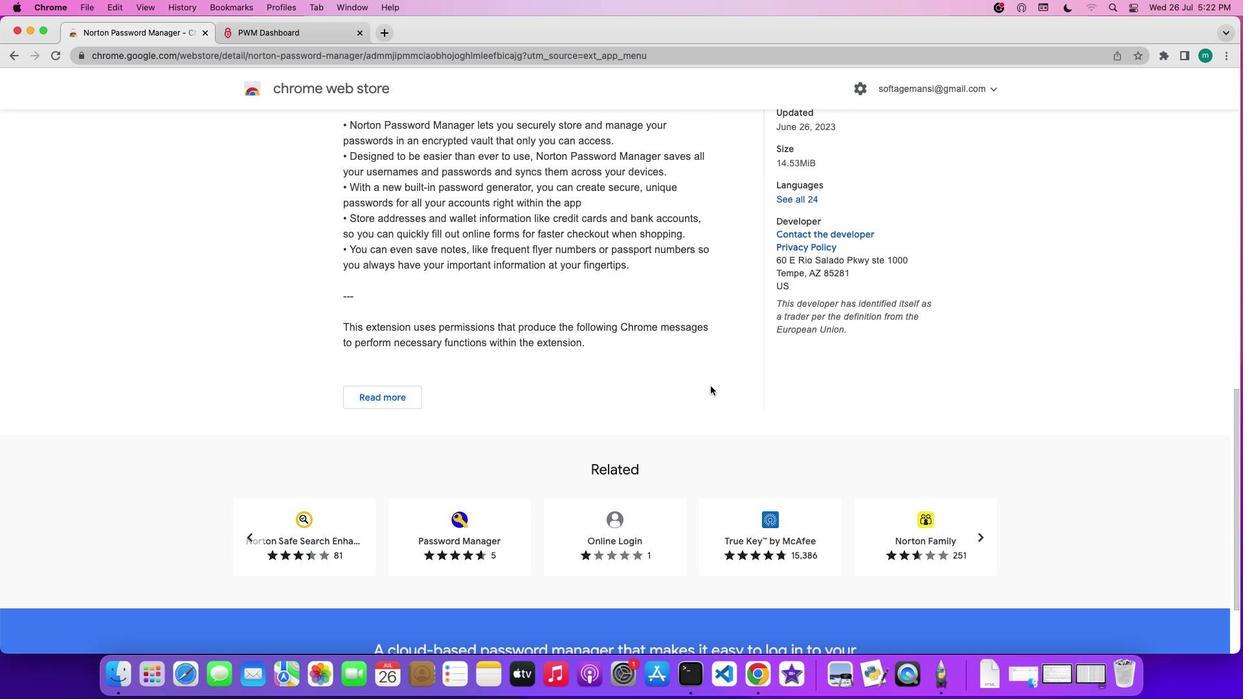 
Action: Mouse scrolled (710, 386) with delta (0, -1)
Screenshot: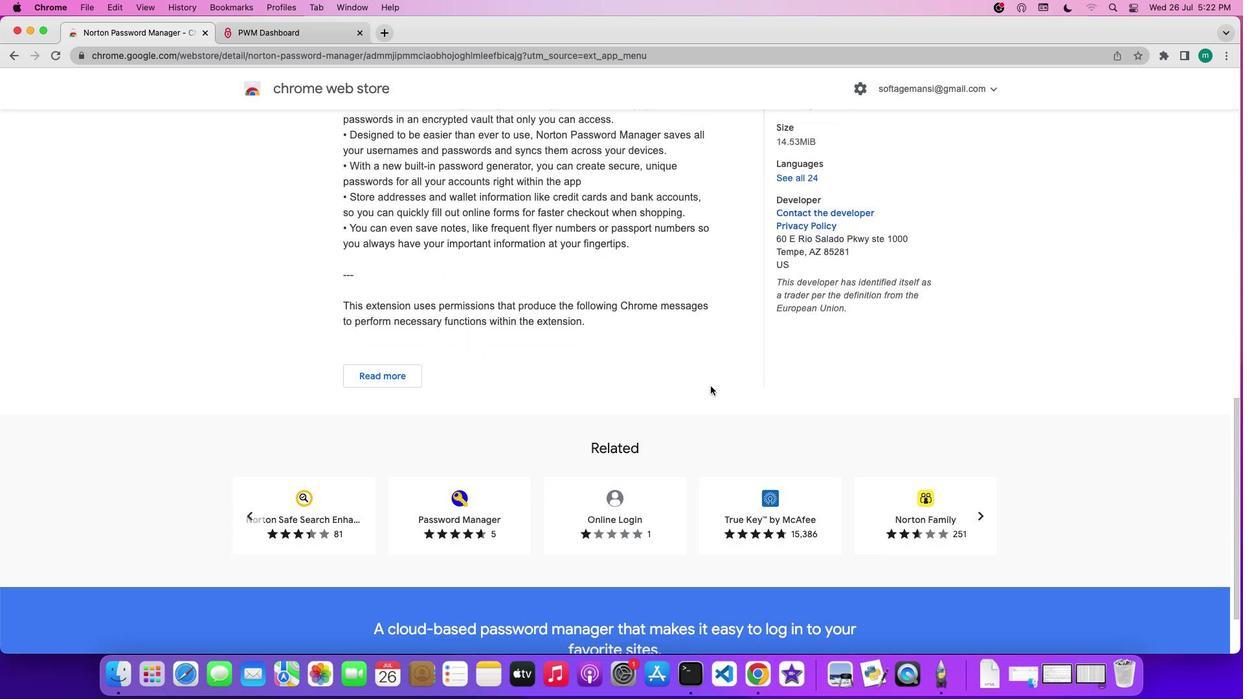 
Action: Mouse scrolled (710, 386) with delta (0, -1)
Screenshot: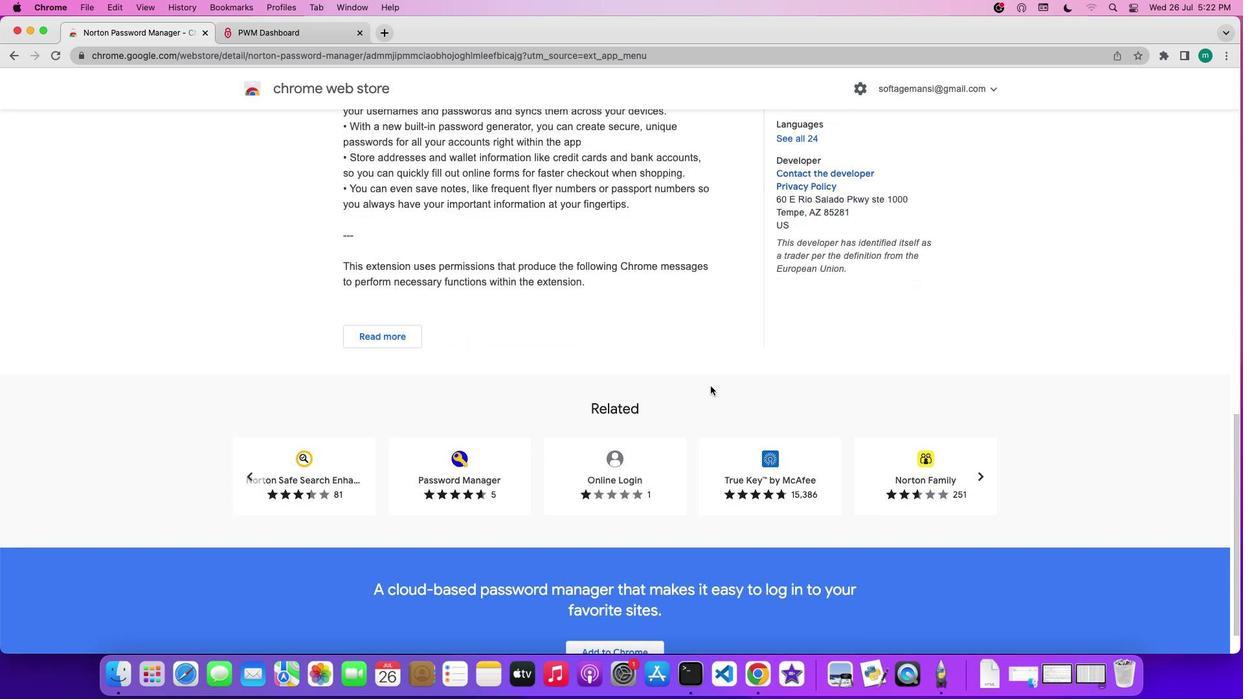 
Action: Mouse scrolled (710, 386) with delta (0, -1)
Screenshot: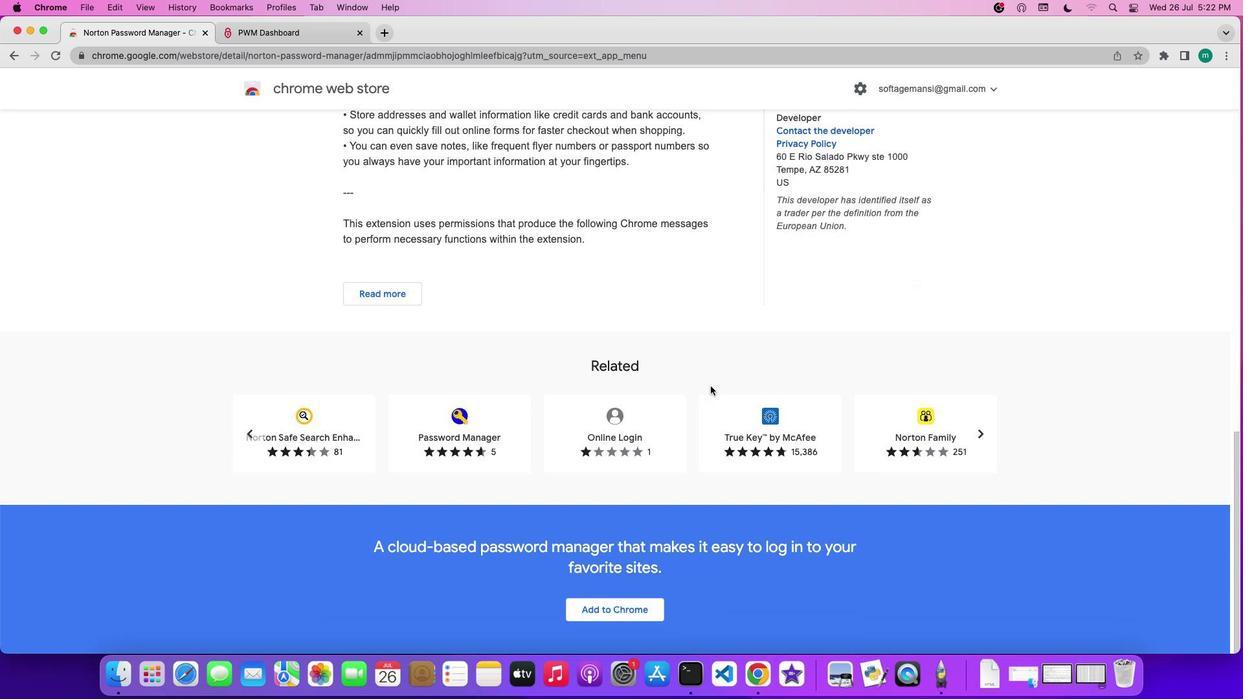 
Action: Mouse moved to (711, 386)
